 Task: Any year at a glance calendar (landscape) blue modern-simple.
Action: Mouse moved to (140, 177)
Screenshot: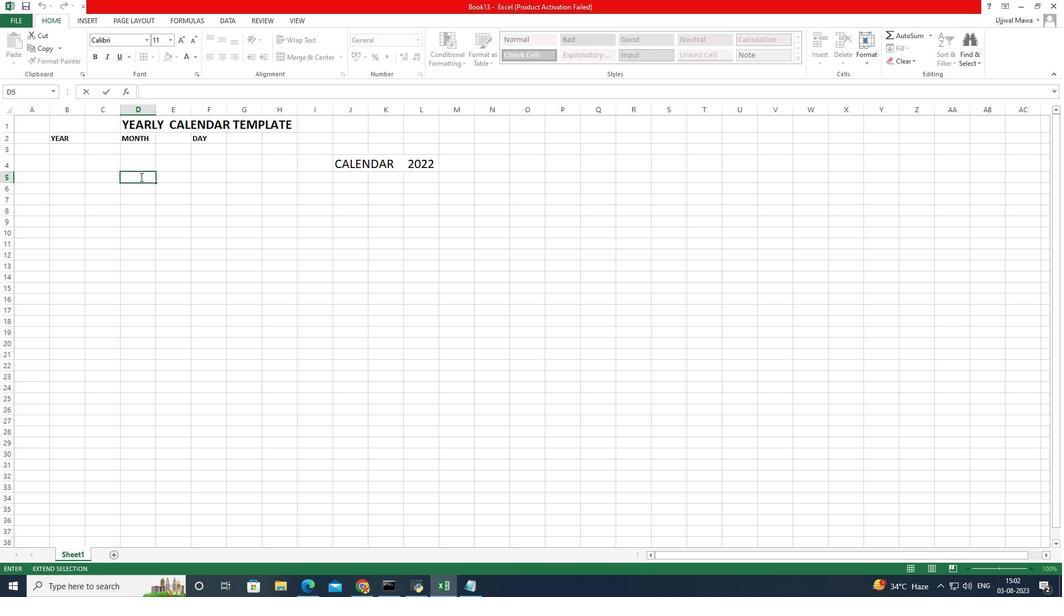 
Action: Key pressed <Key.caps_lock><Key.caps_lock><Key.caps_lock><Key.caps_lock>j<Key.caps_lock>ANUARY
Screenshot: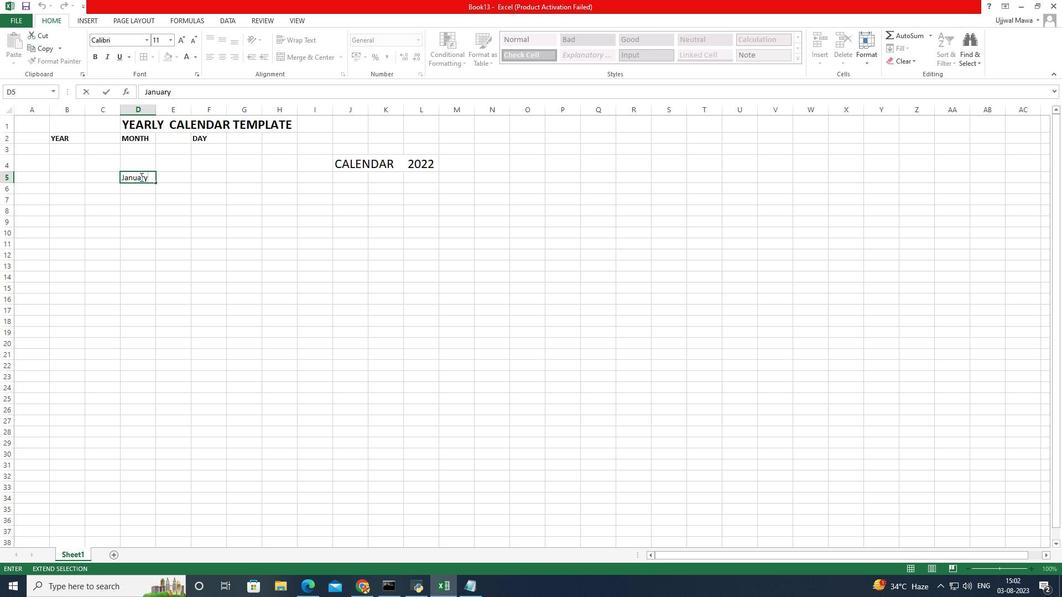 
Action: Mouse moved to (158, 213)
Screenshot: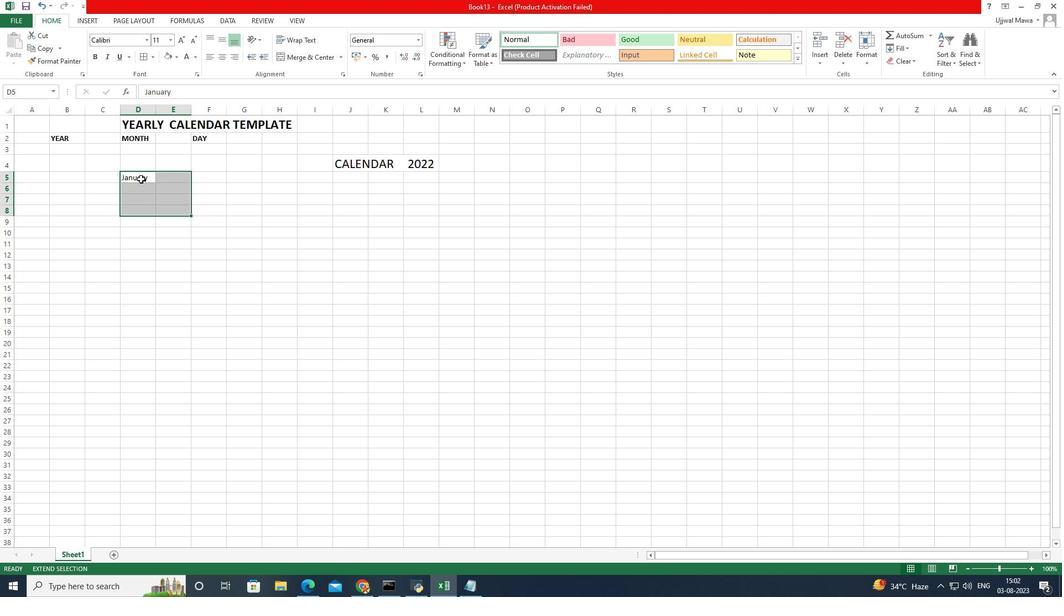 
Action: Mouse pressed left at (158, 213)
Screenshot: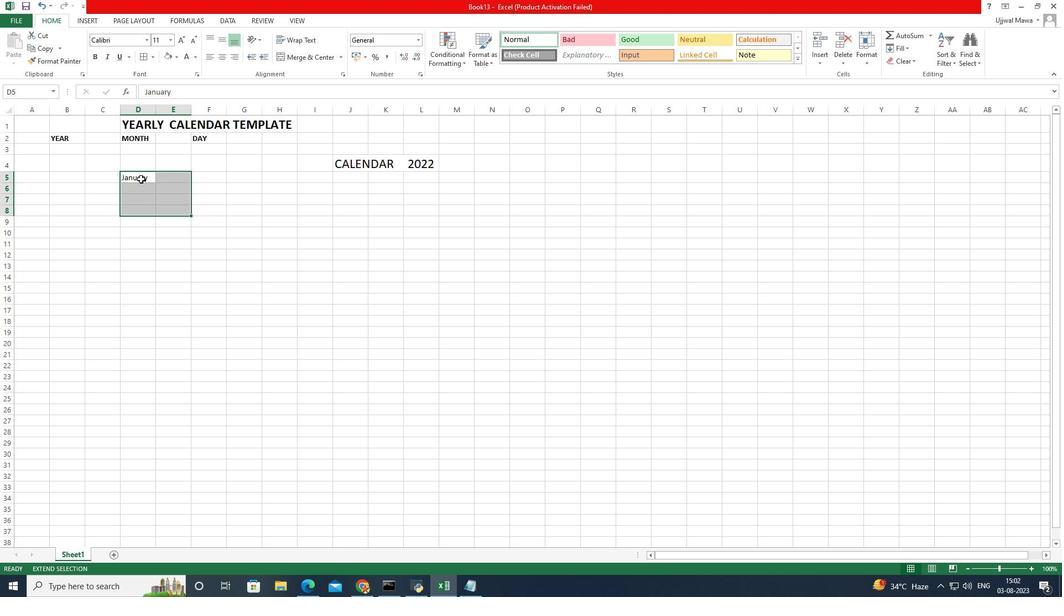 
Action: Mouse moved to (141, 179)
Screenshot: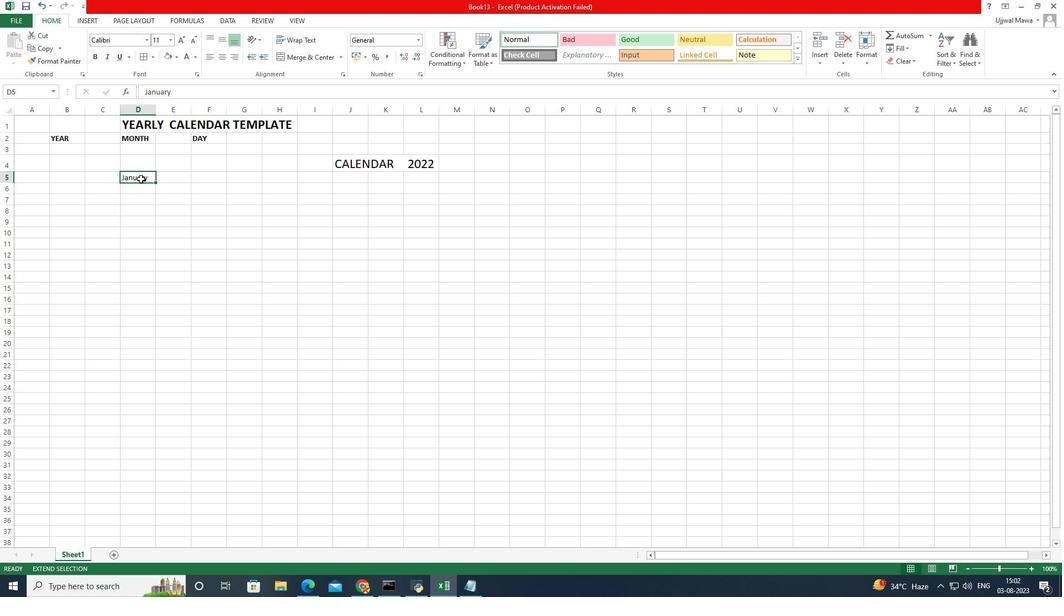 
Action: Mouse pressed left at (141, 179)
Screenshot: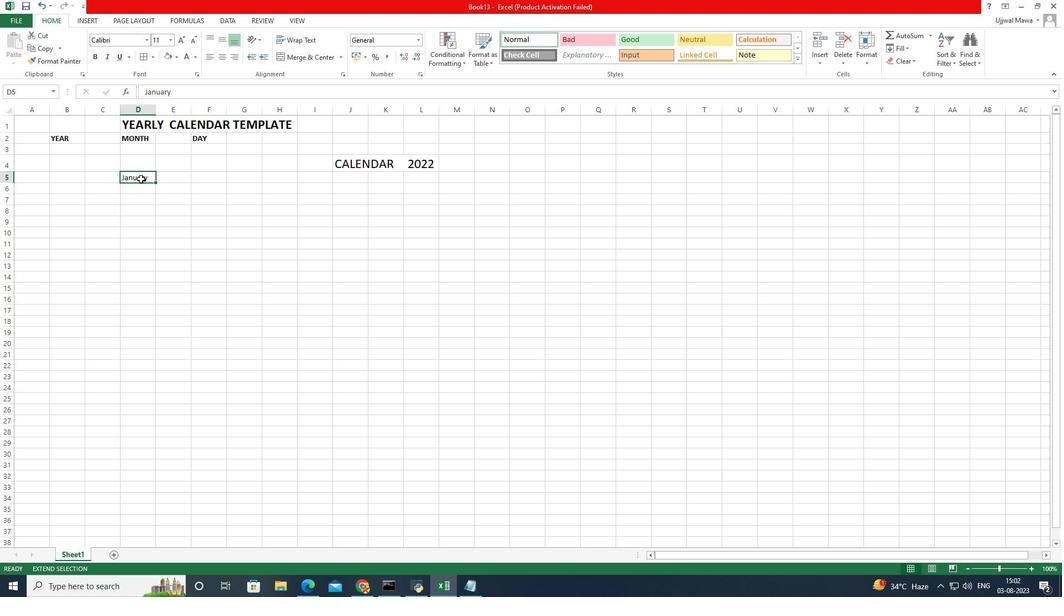 
Action: Key pressed ctrl+X
Screenshot: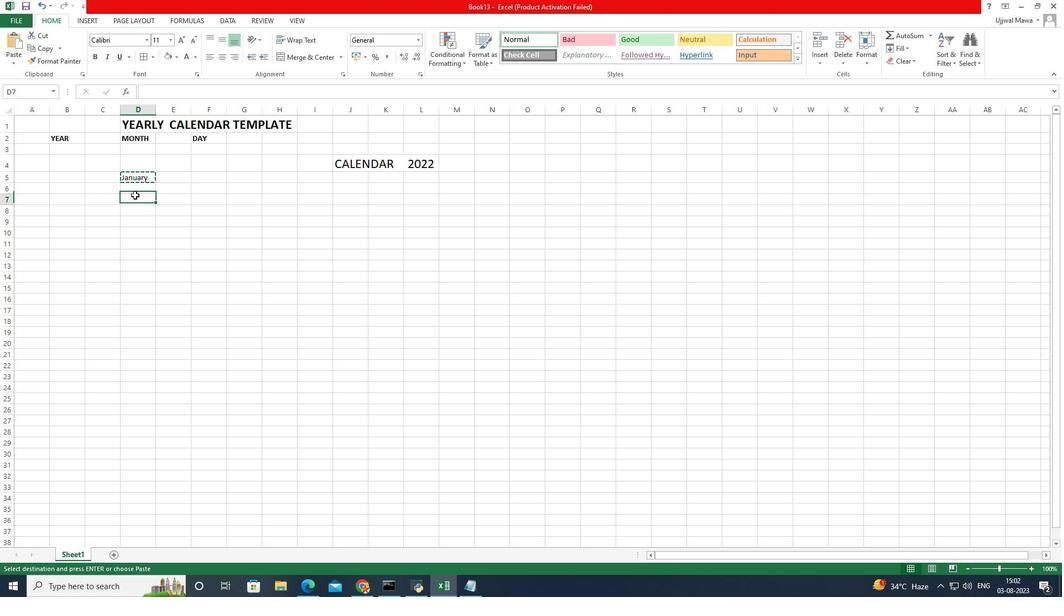 
Action: Mouse moved to (135, 195)
Screenshot: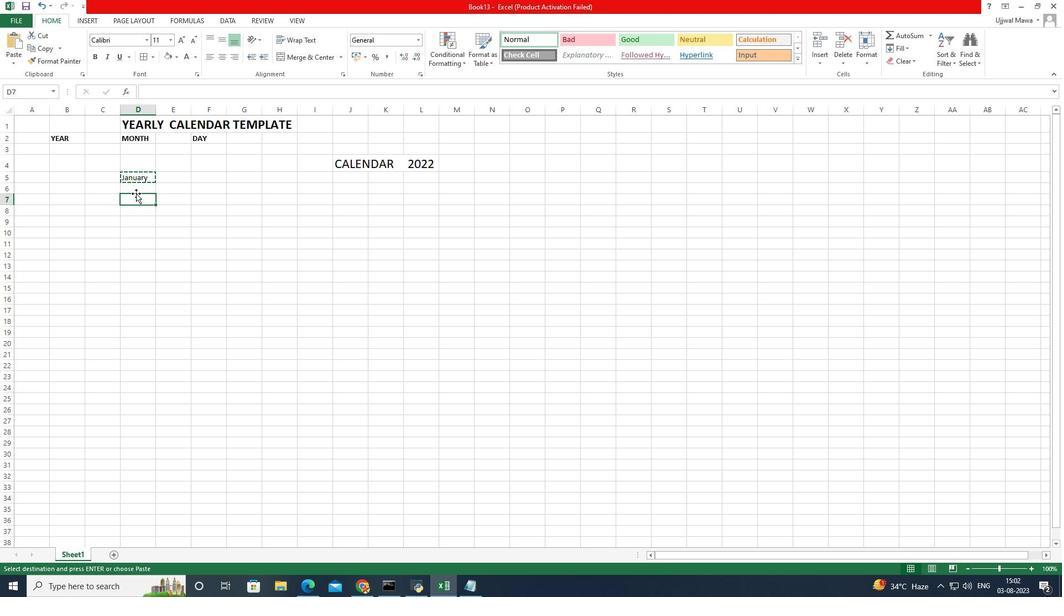 
Action: Mouse pressed left at (135, 195)
Screenshot: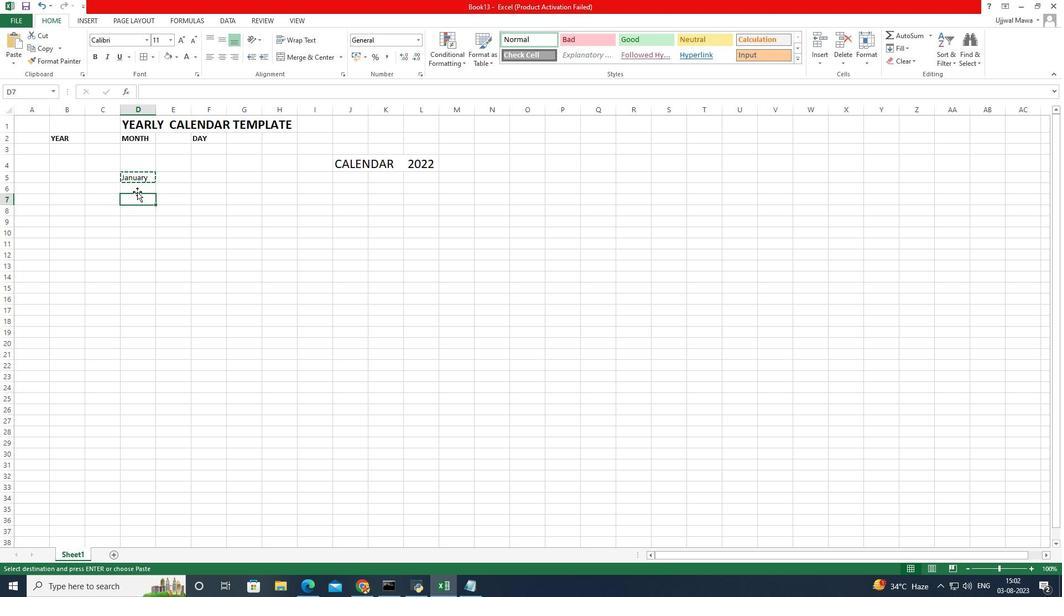 
Action: Mouse moved to (138, 185)
Screenshot: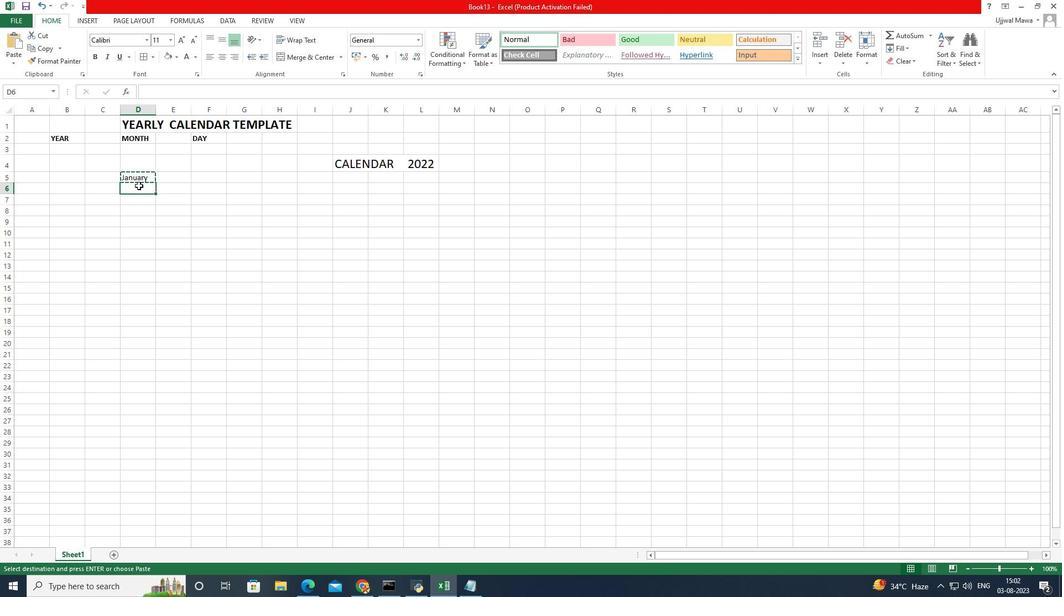 
Action: Mouse pressed left at (138, 185)
Screenshot: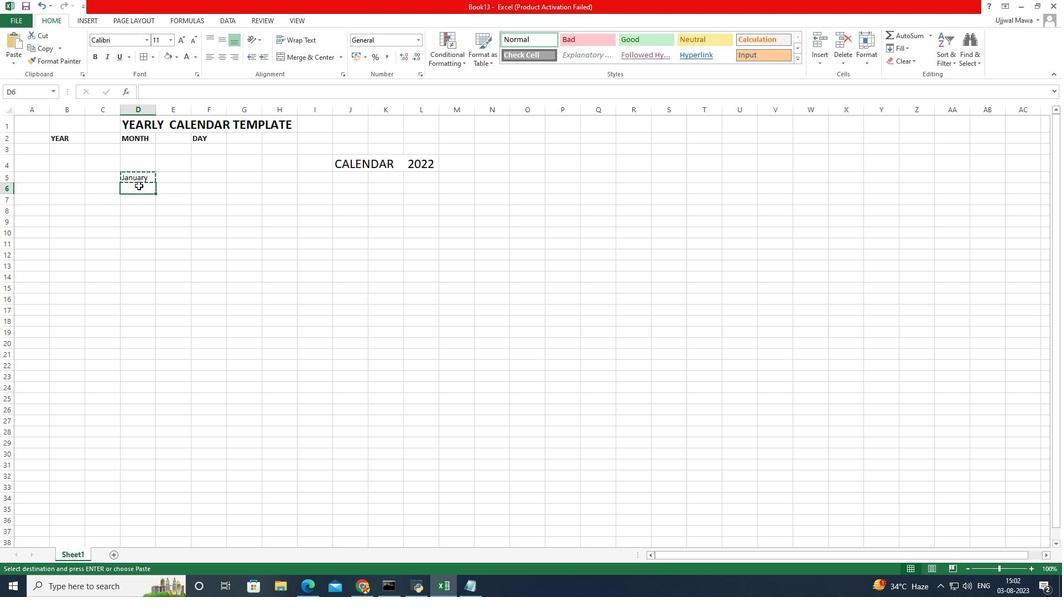 
Action: Key pressed ctrl+V
Screenshot: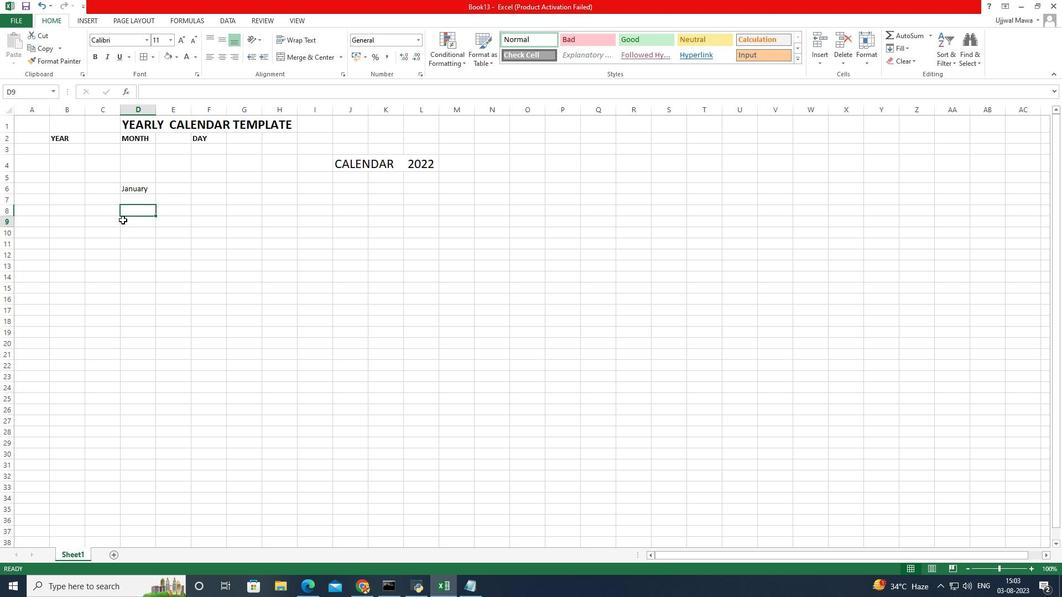 
Action: Mouse moved to (122, 220)
Screenshot: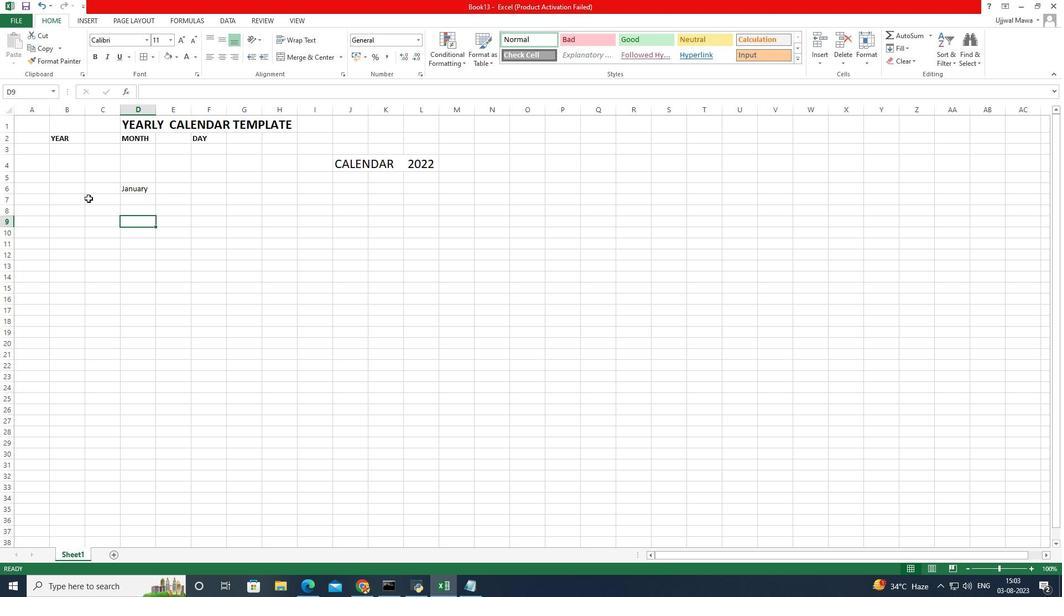 
Action: Mouse pressed left at (122, 220)
Screenshot: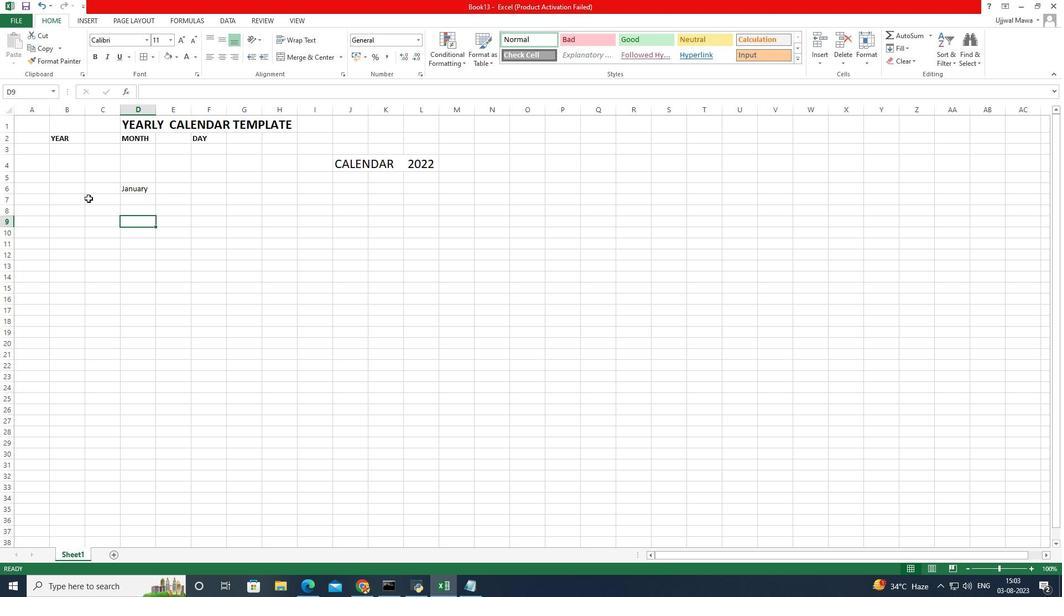 
Action: Mouse moved to (63, 201)
Screenshot: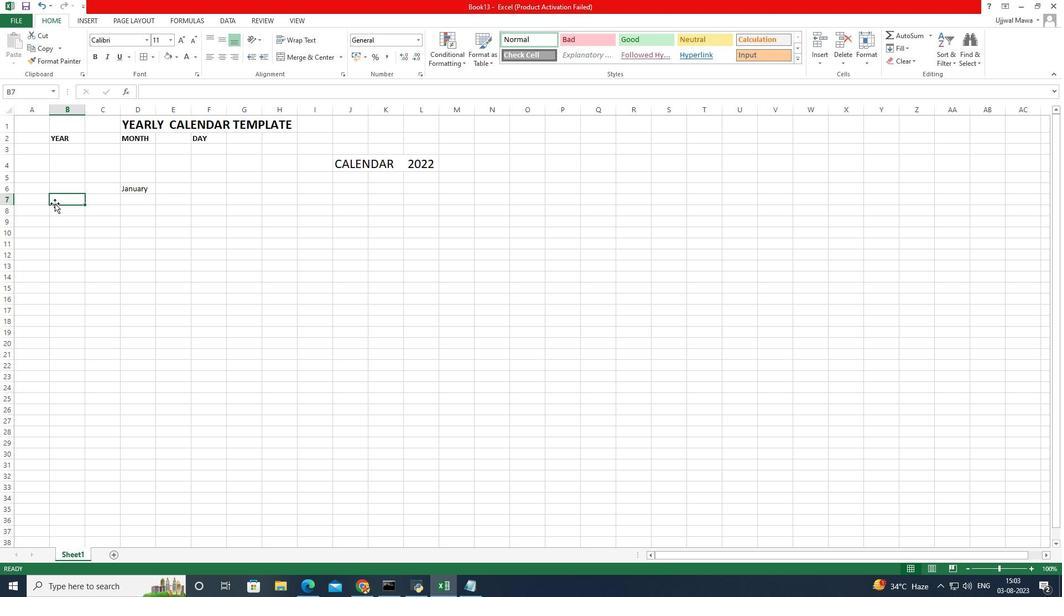 
Action: Mouse pressed left at (63, 201)
Screenshot: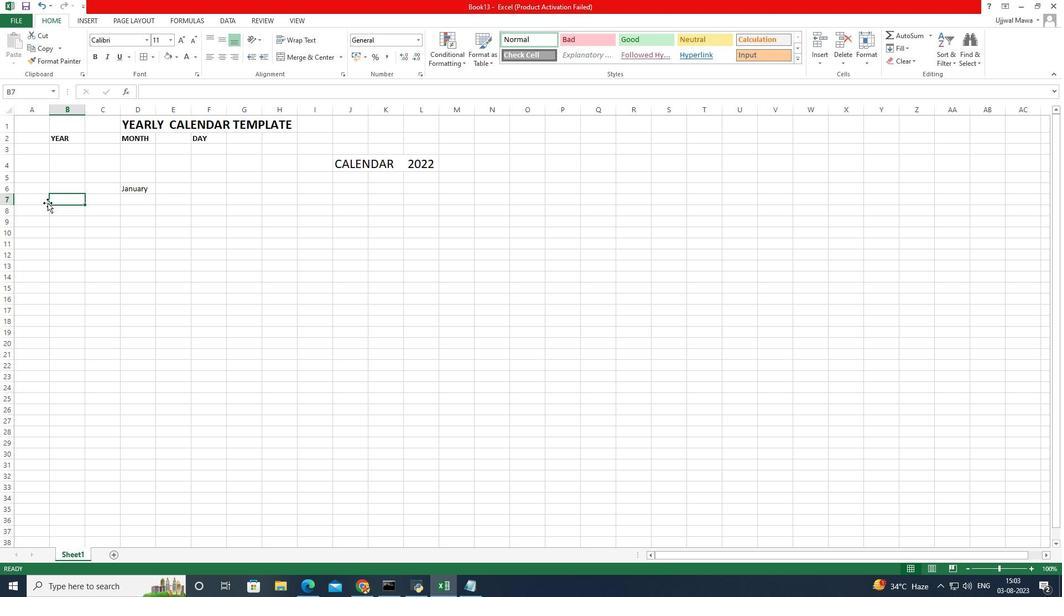 
Action: Mouse moved to (42, 201)
Screenshot: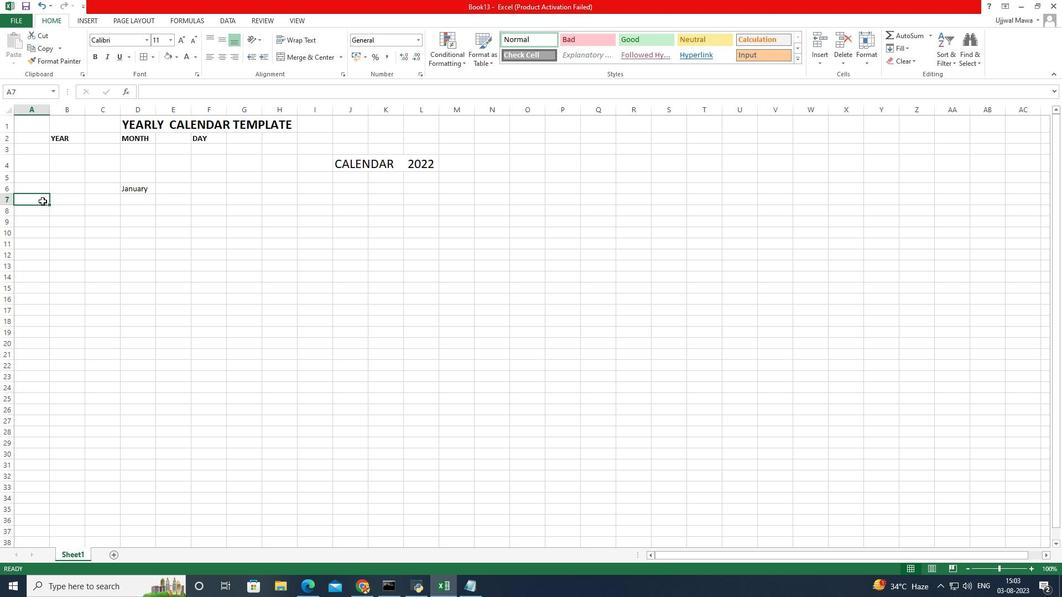 
Action: Mouse pressed left at (42, 201)
Screenshot: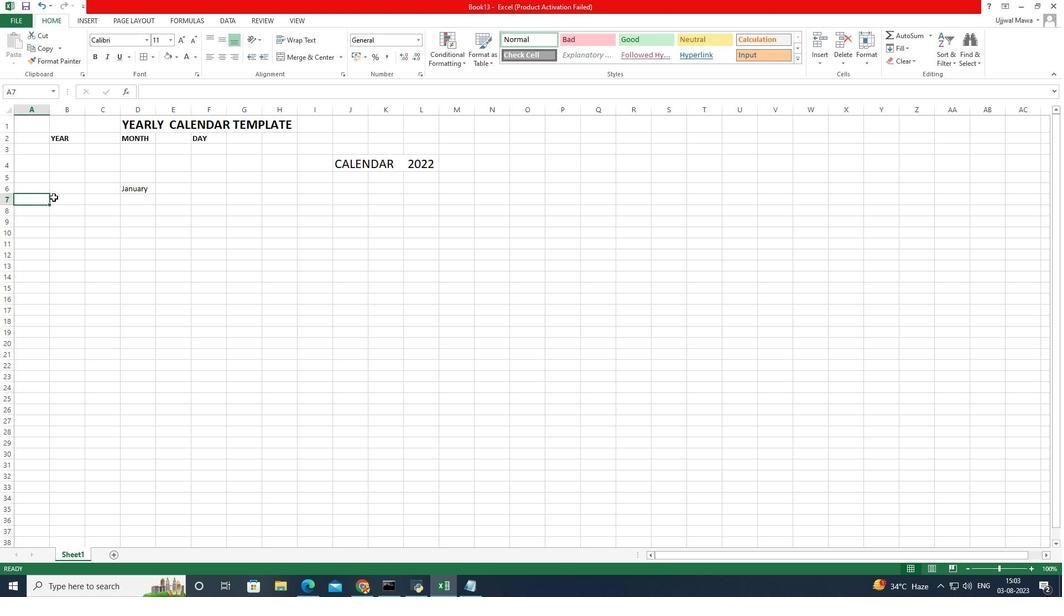 
Action: Mouse moved to (53, 197)
Screenshot: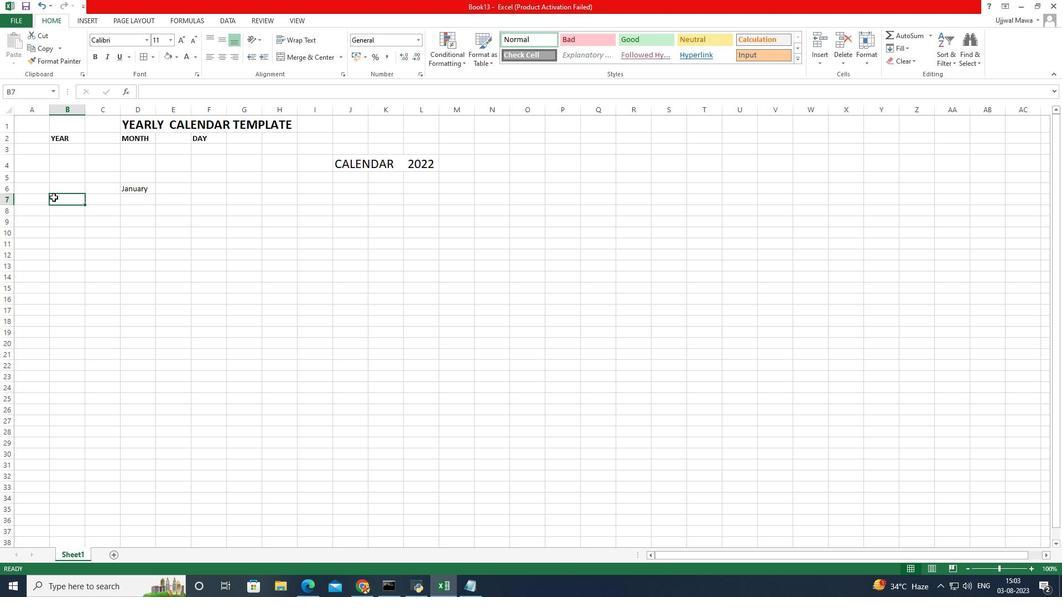 
Action: Mouse pressed left at (53, 197)
Screenshot: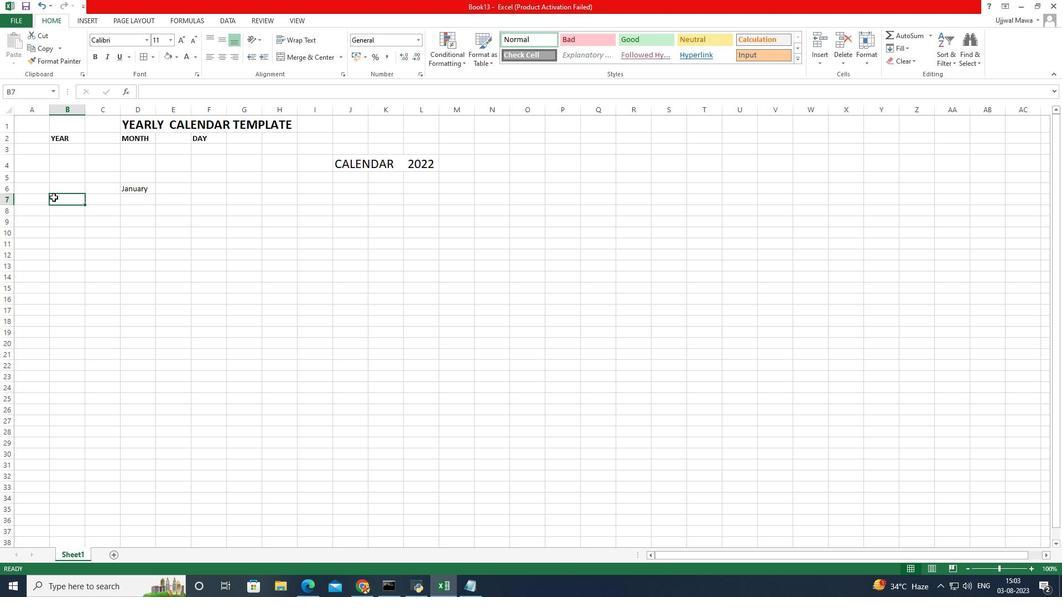 
Action: Key pressed S
Screenshot: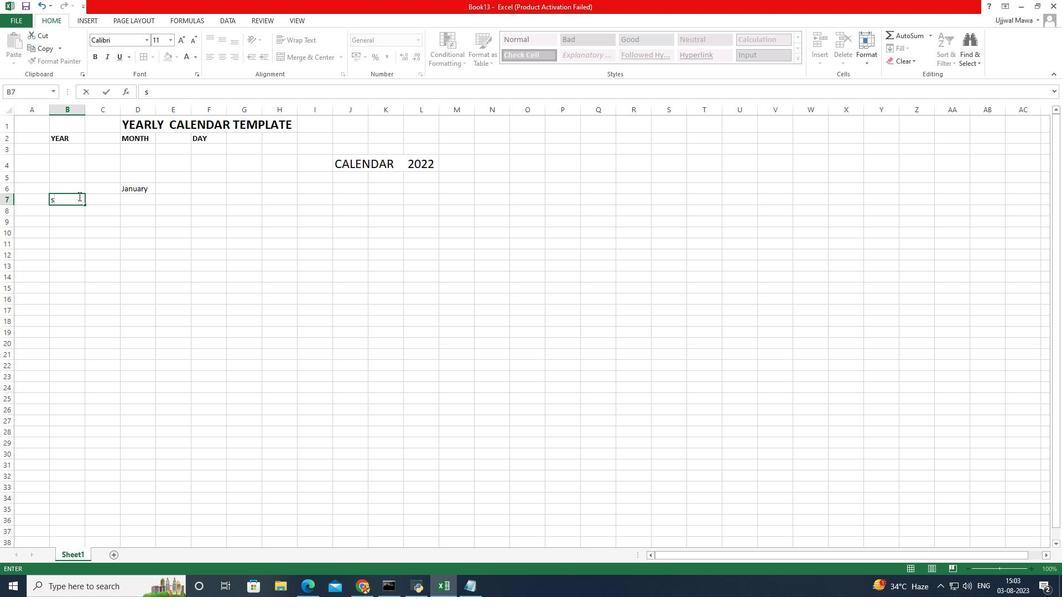
Action: Mouse moved to (69, 202)
Screenshot: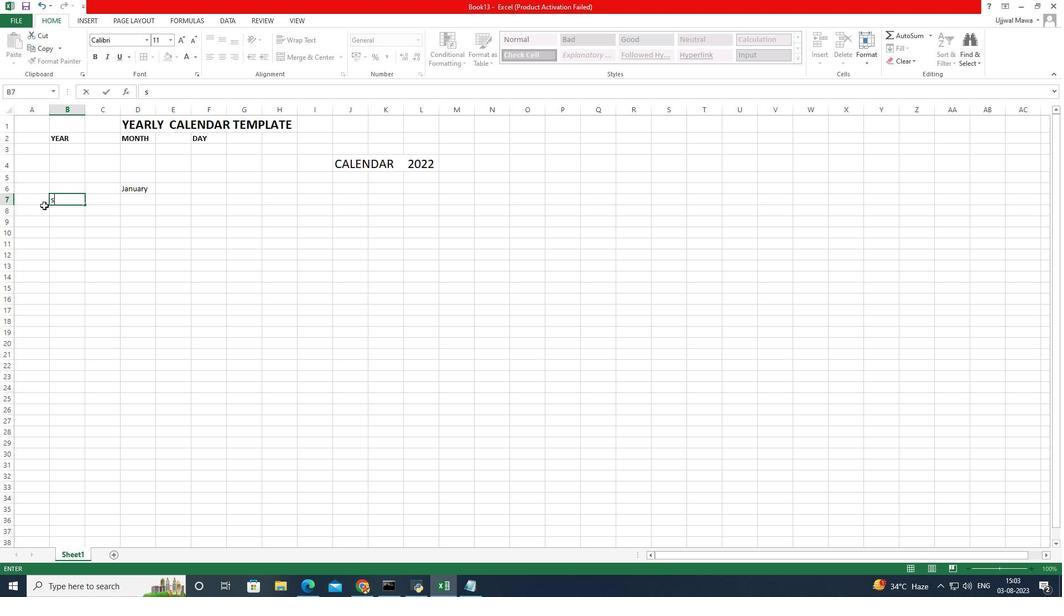 
Action: Mouse pressed left at (69, 202)
Screenshot: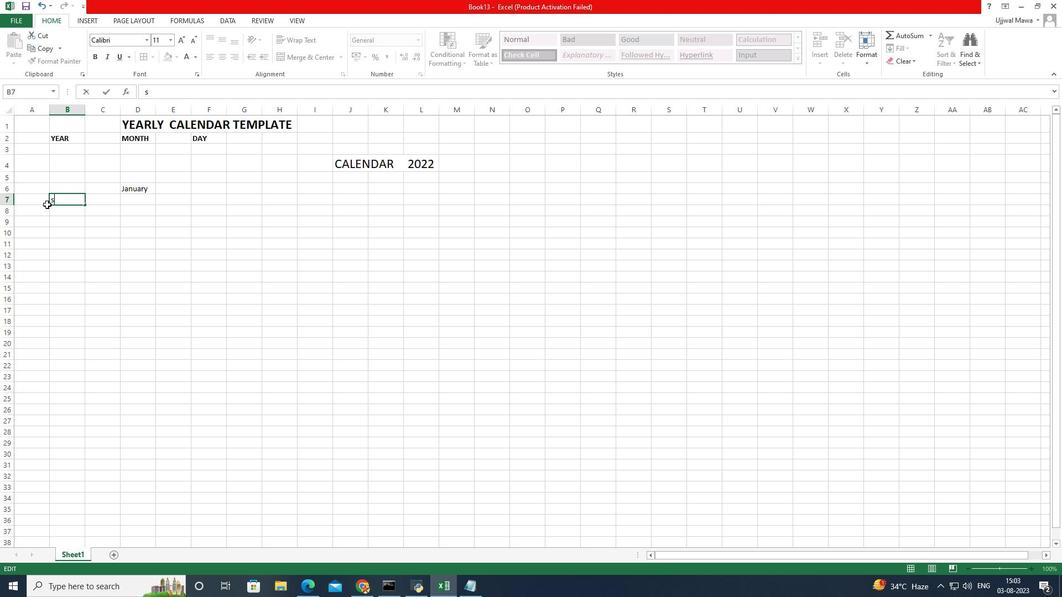 
Action: Mouse moved to (57, 201)
Screenshot: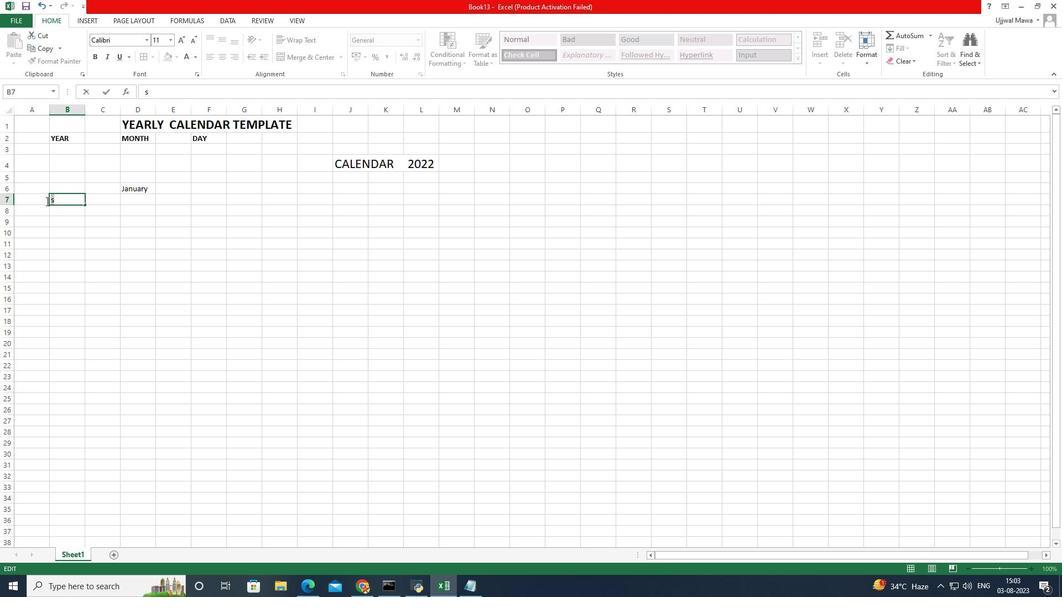 
Action: Mouse pressed left at (57, 201)
Screenshot: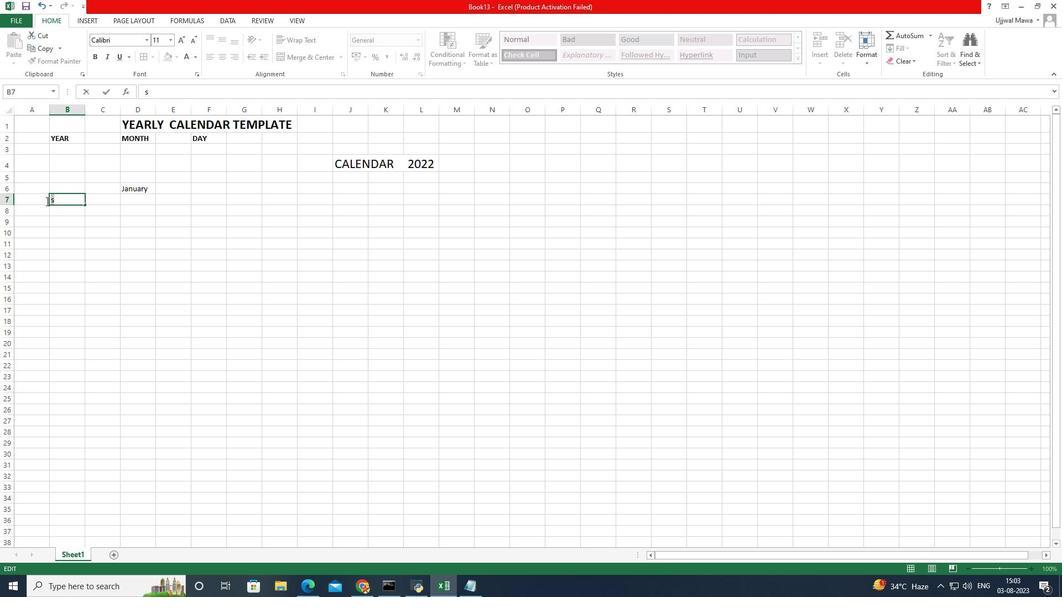 
Action: Mouse moved to (49, 201)
Screenshot: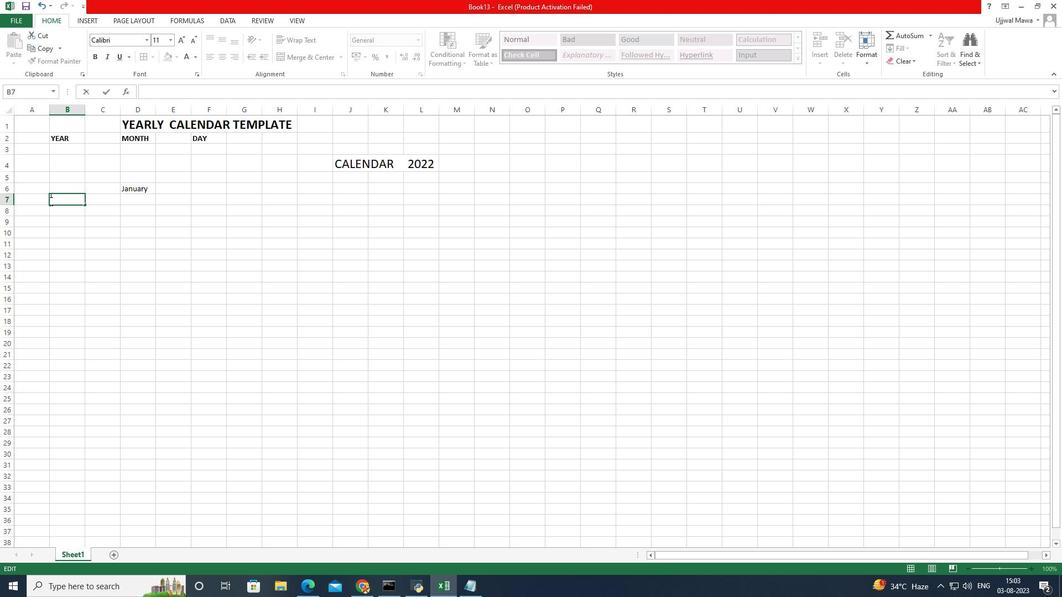 
Action: Key pressed <Key.backspace><Key.caps_lock>s
Screenshot: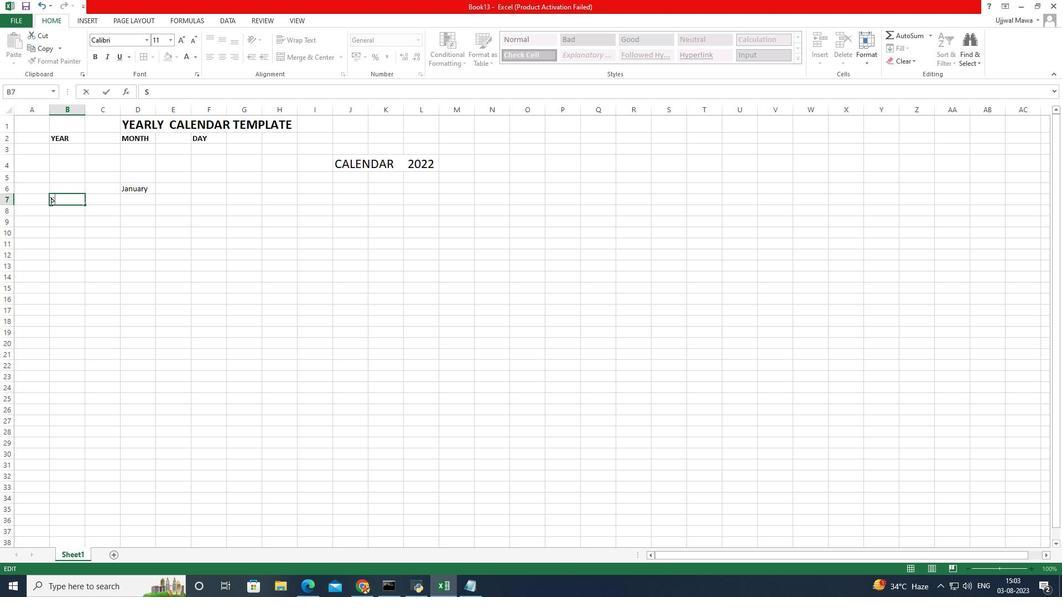 
Action: Mouse moved to (100, 200)
Screenshot: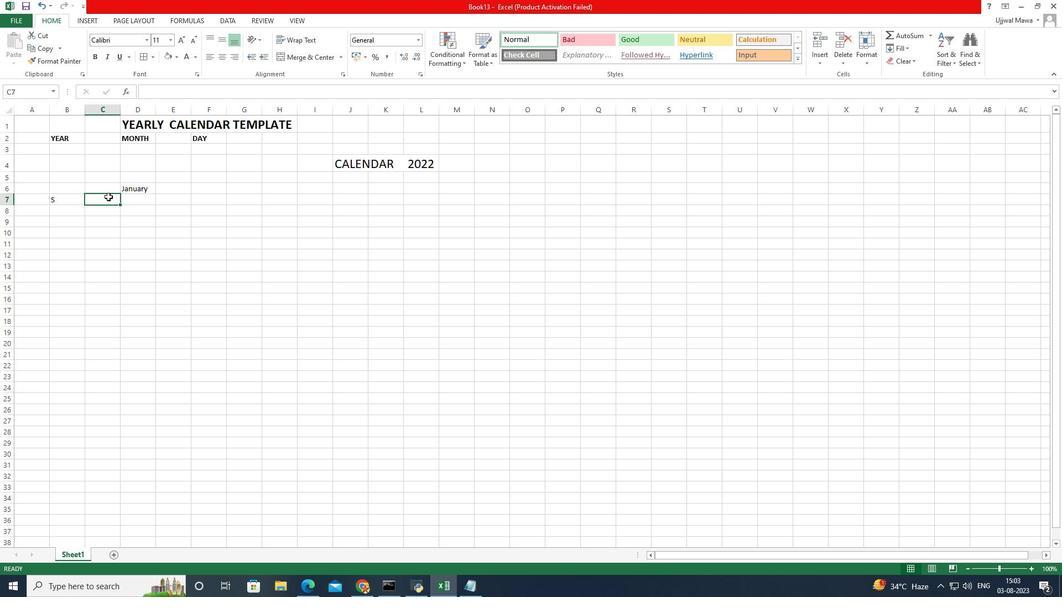 
Action: Mouse pressed left at (100, 200)
Screenshot: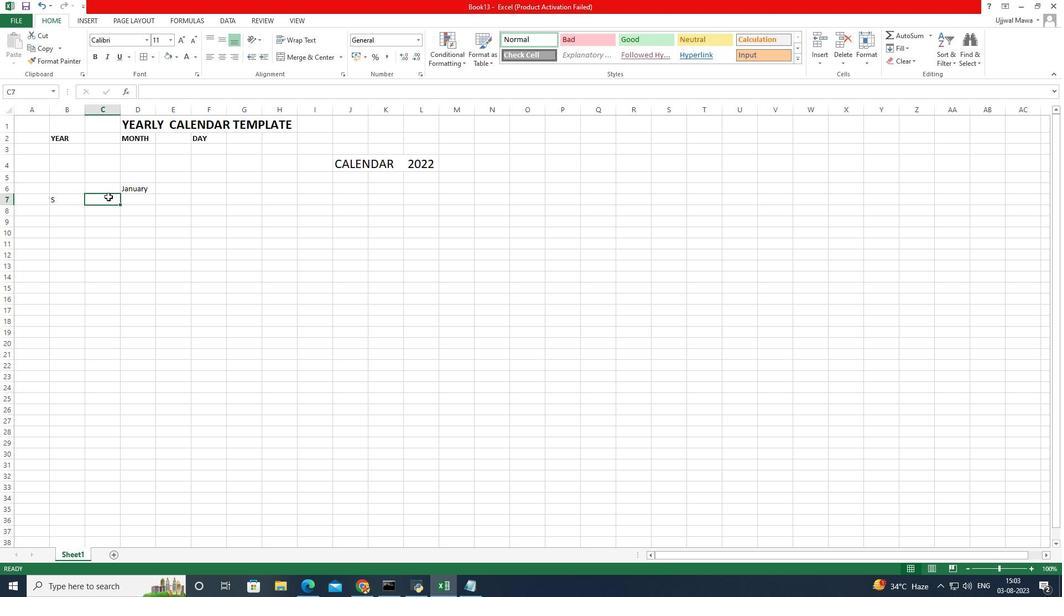 
Action: Mouse moved to (108, 197)
Screenshot: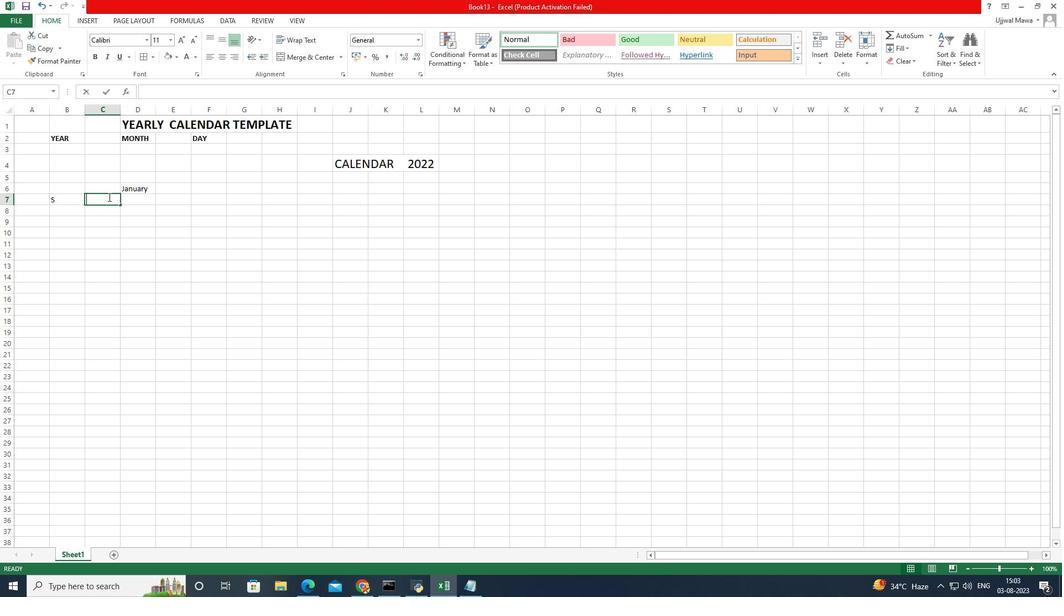 
Action: Key pressed m
Screenshot: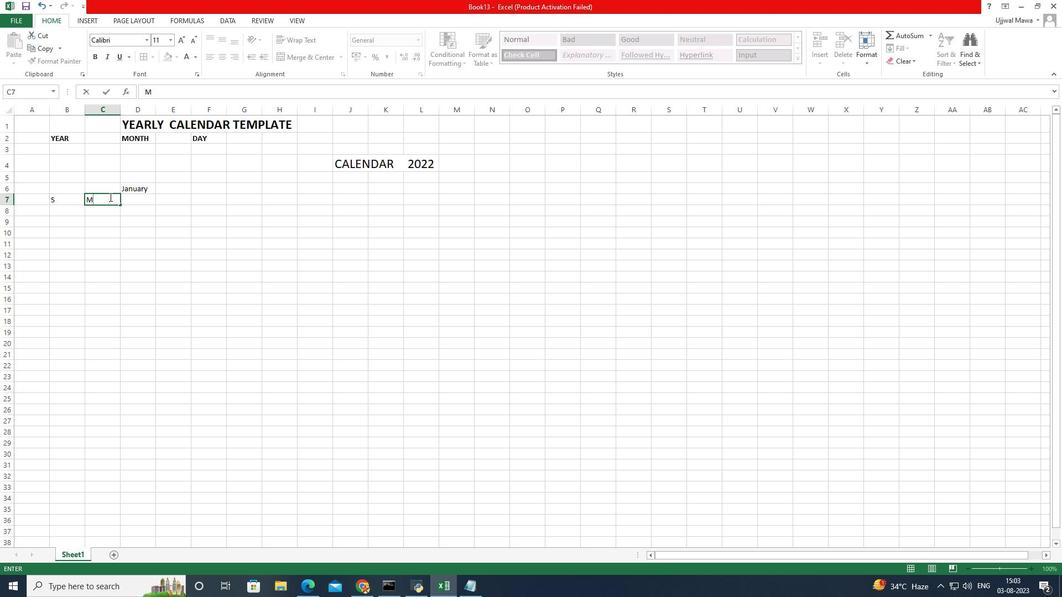 
Action: Mouse moved to (139, 197)
Screenshot: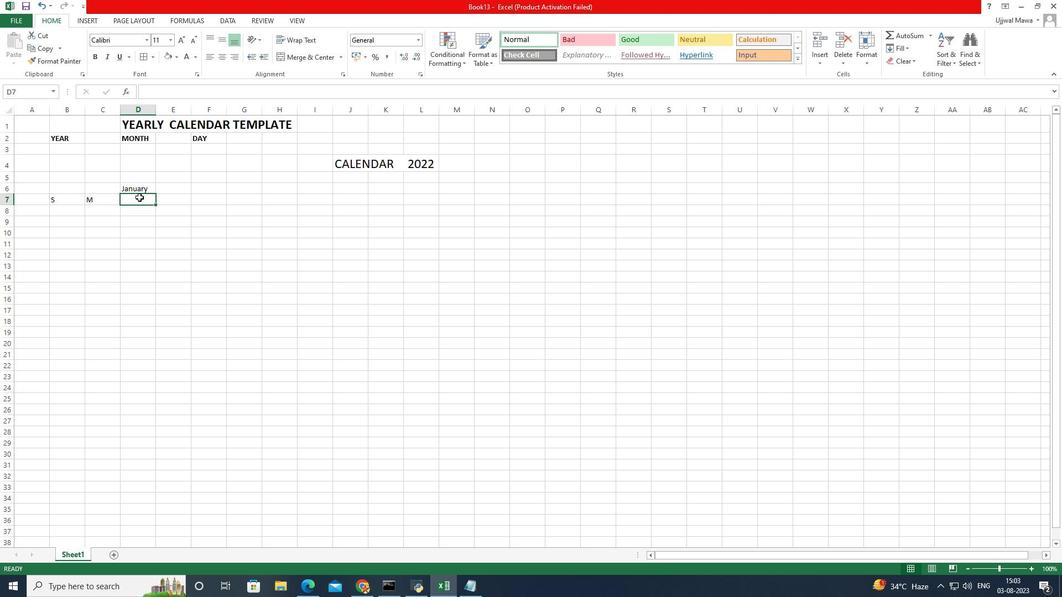 
Action: Mouse pressed left at (139, 197)
Screenshot: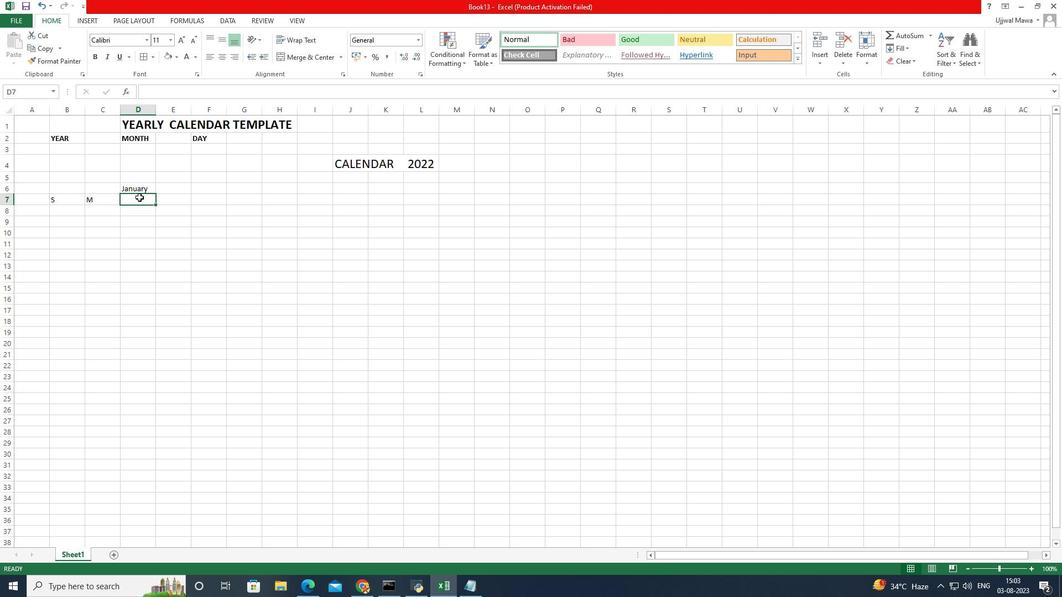 
Action: Mouse moved to (150, 197)
Screenshot: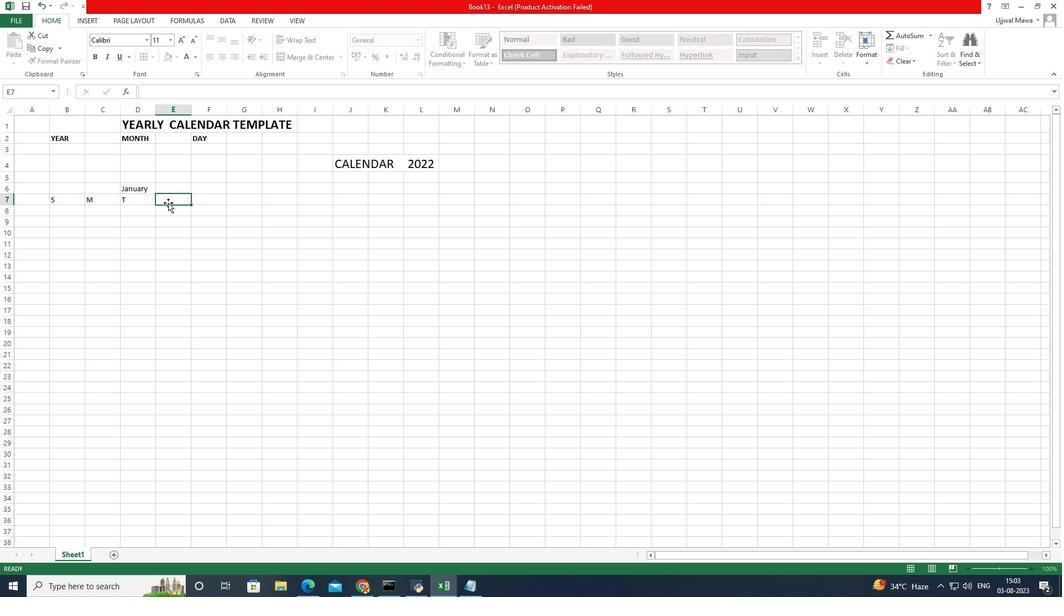 
Action: Key pressed t
Screenshot: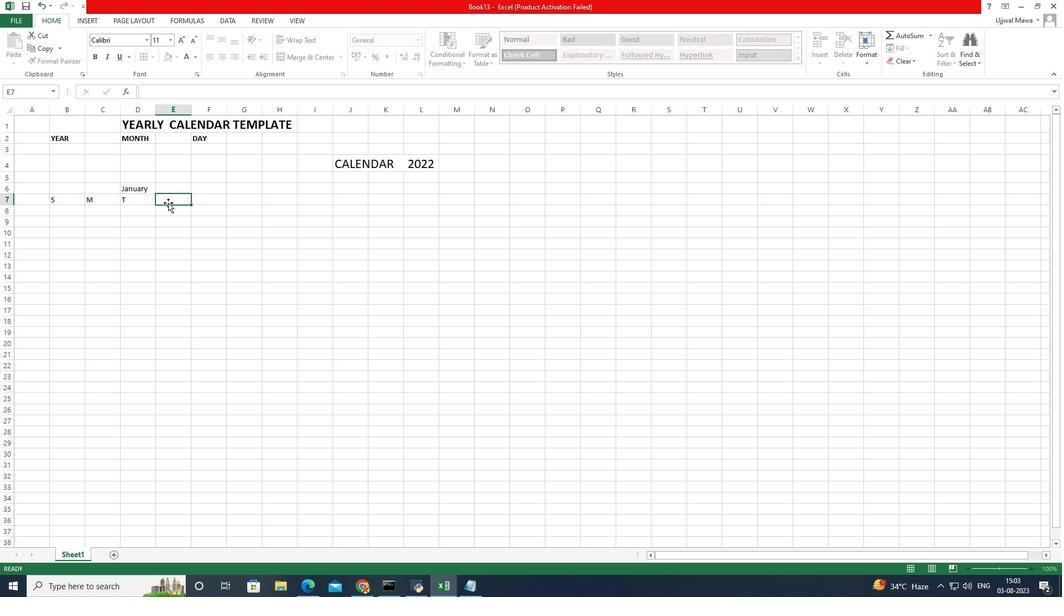 
Action: Mouse moved to (168, 203)
Screenshot: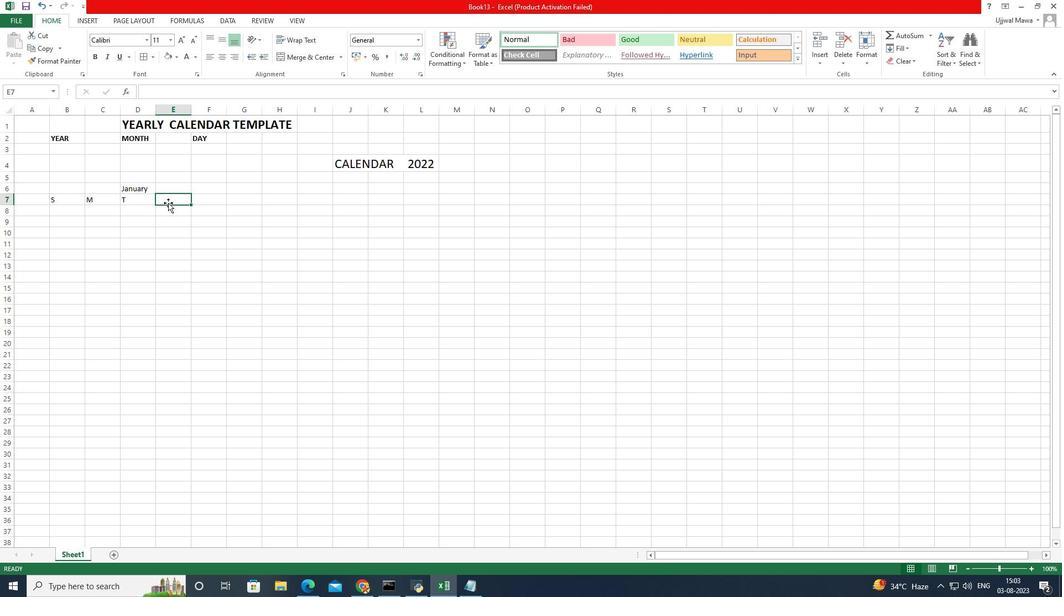
Action: Mouse pressed left at (168, 203)
Screenshot: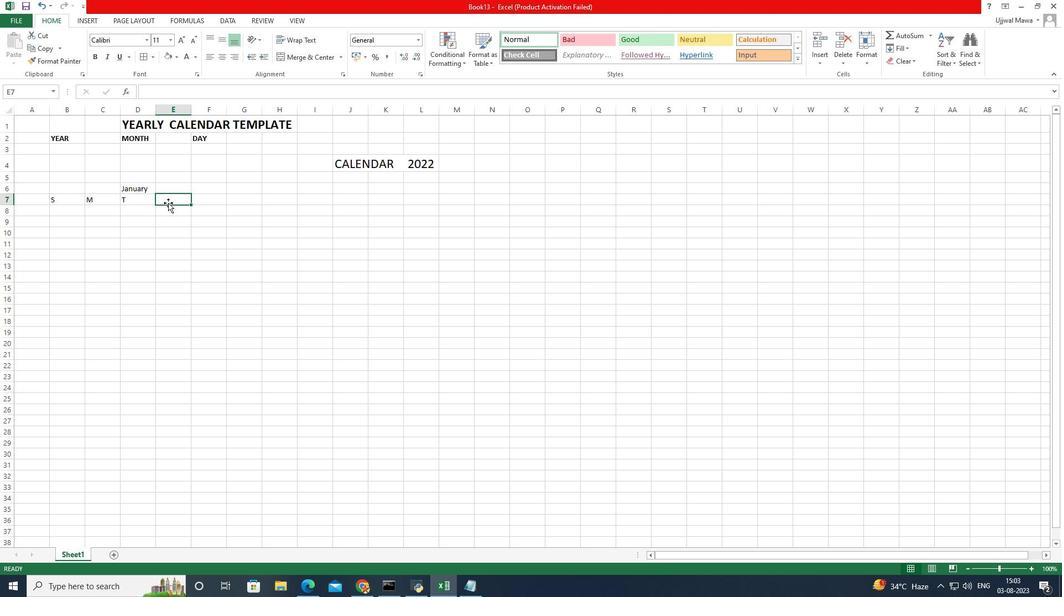 
Action: Key pressed w
Screenshot: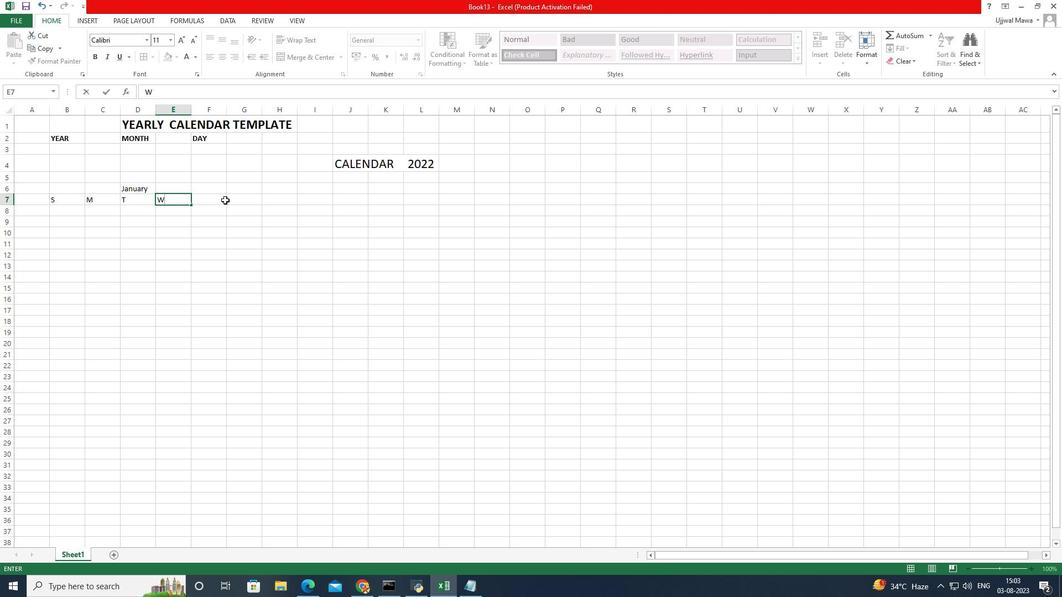
Action: Mouse moved to (225, 200)
Screenshot: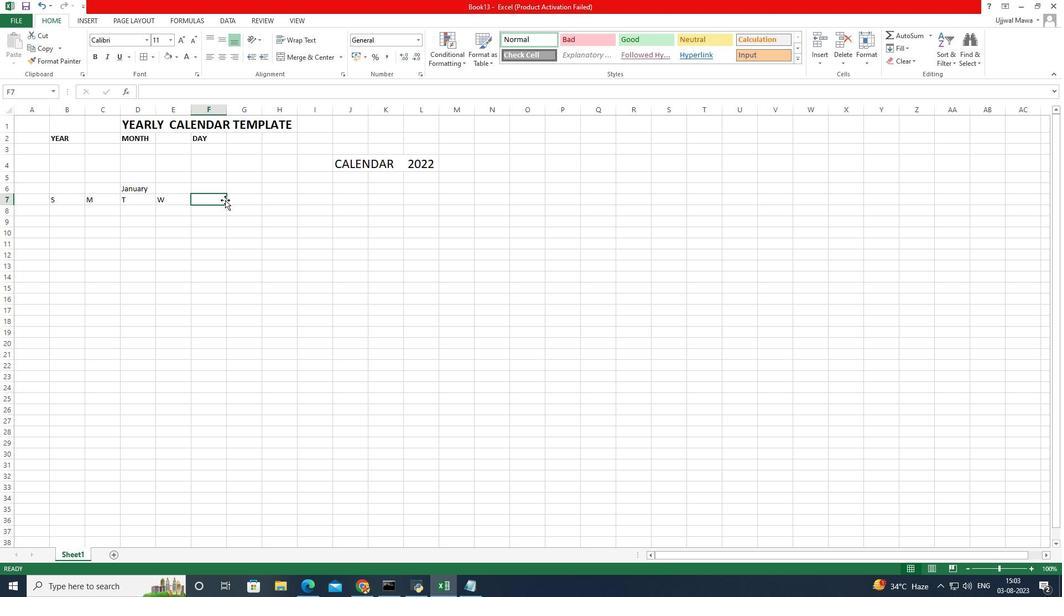 
Action: Mouse pressed left at (225, 200)
Screenshot: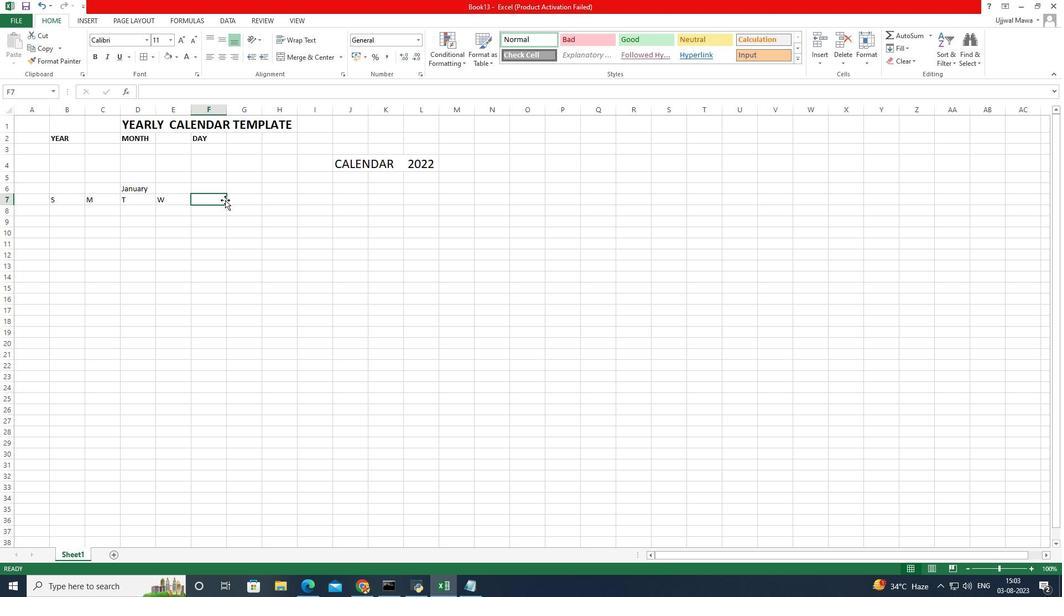 
Action: Key pressed th
Screenshot: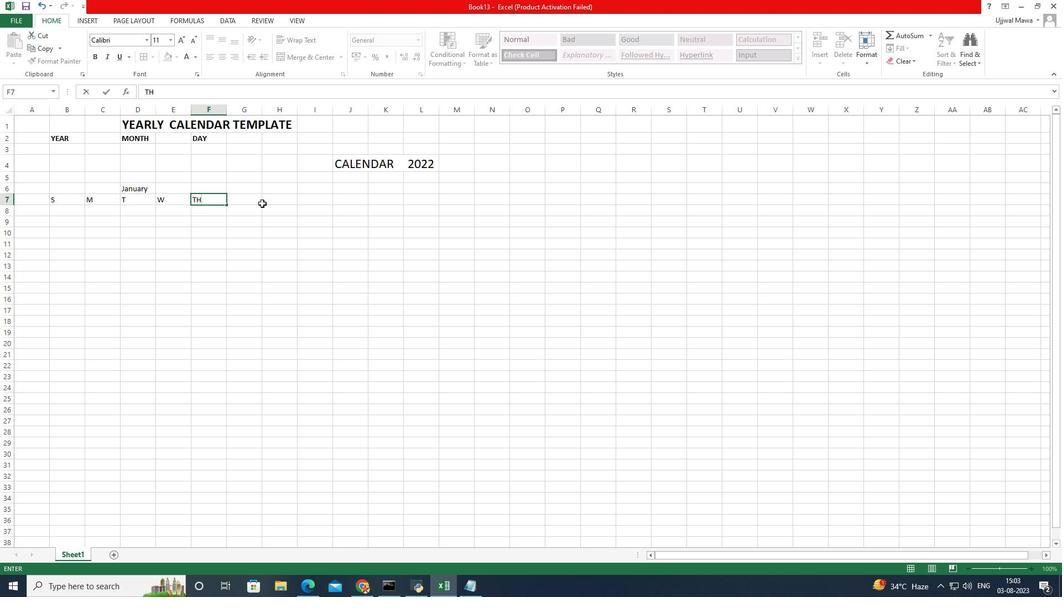 
Action: Mouse moved to (246, 199)
Screenshot: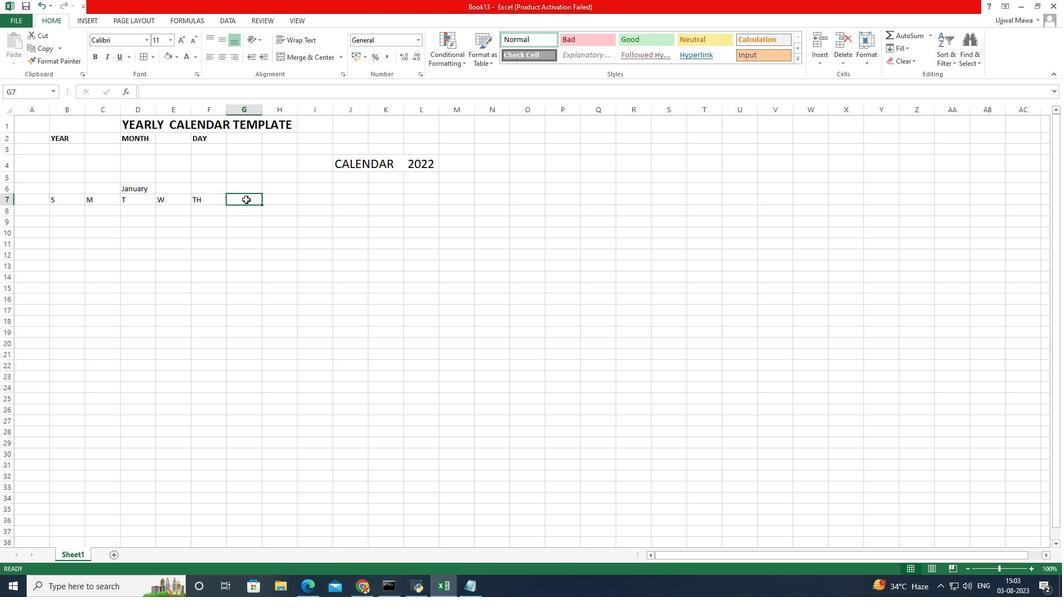 
Action: Mouse pressed left at (246, 199)
Screenshot: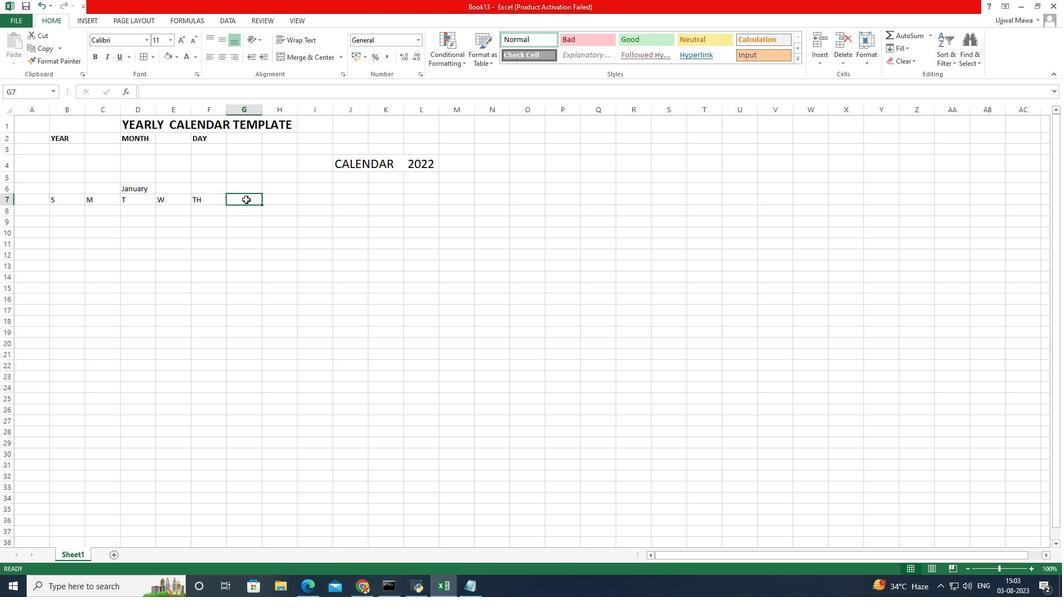 
Action: Key pressed f
Screenshot: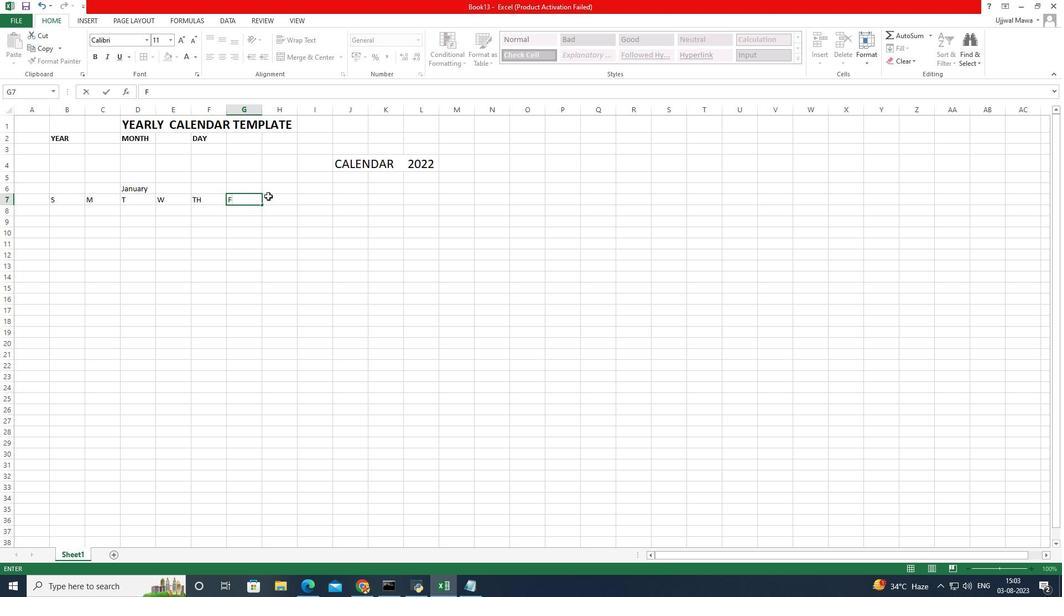 
Action: Mouse moved to (268, 196)
Screenshot: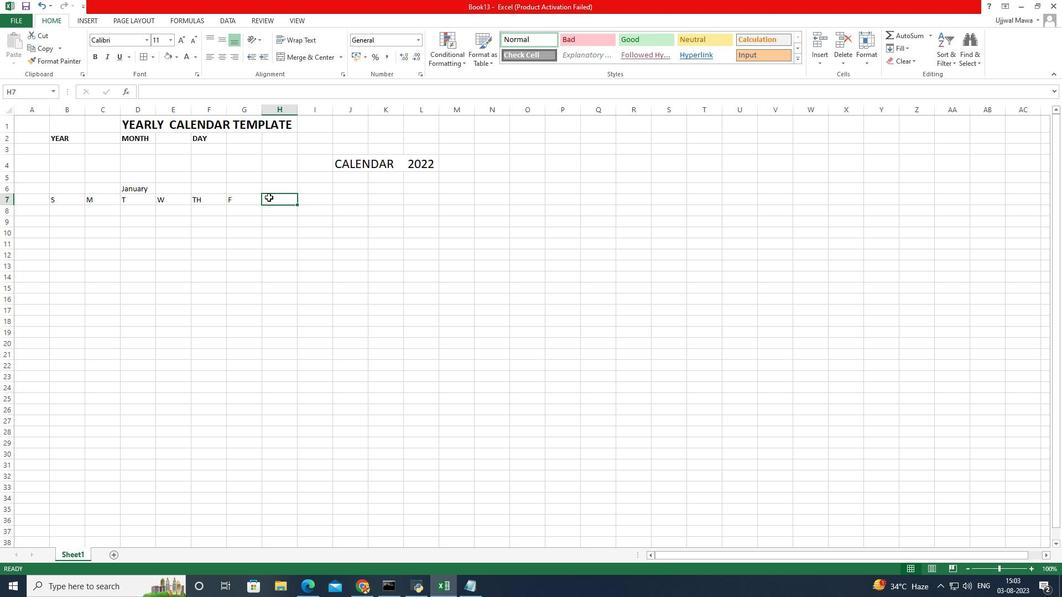 
Action: Mouse pressed left at (268, 196)
Screenshot: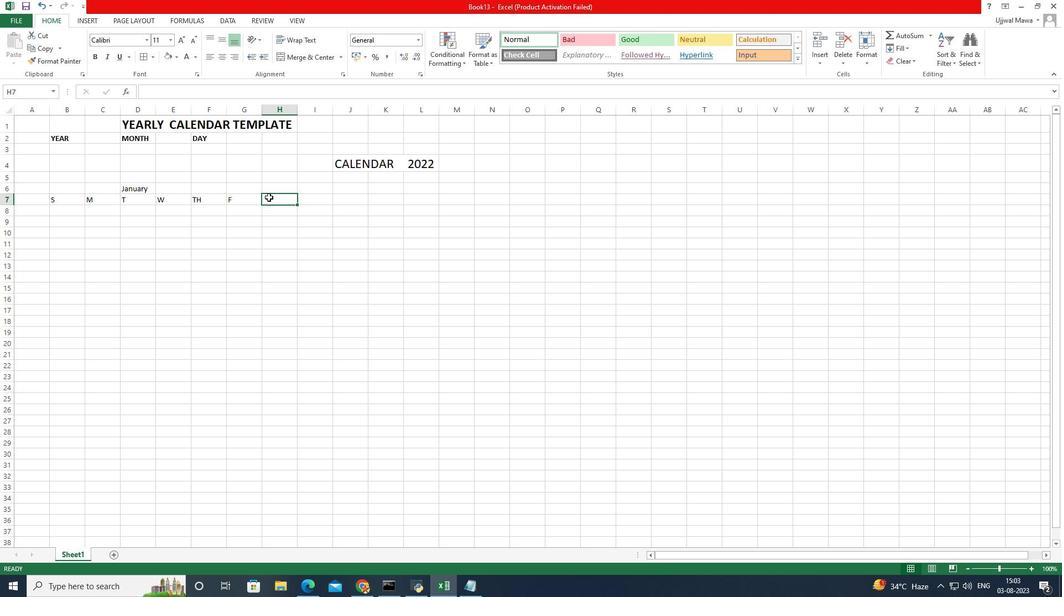 
Action: Mouse moved to (269, 197)
Screenshot: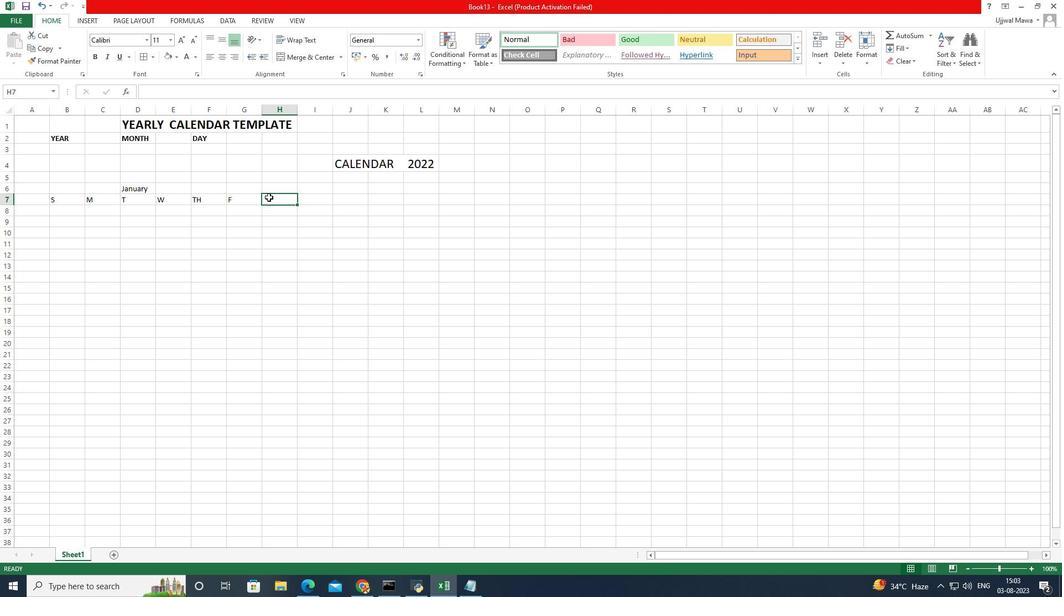
Action: Key pressed st
Screenshot: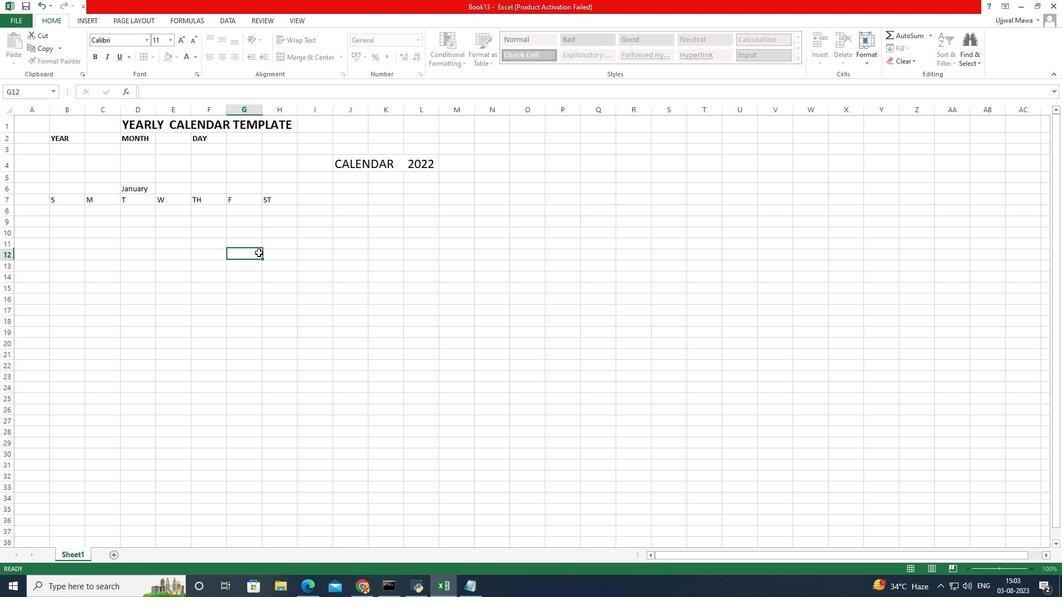 
Action: Mouse moved to (259, 252)
Screenshot: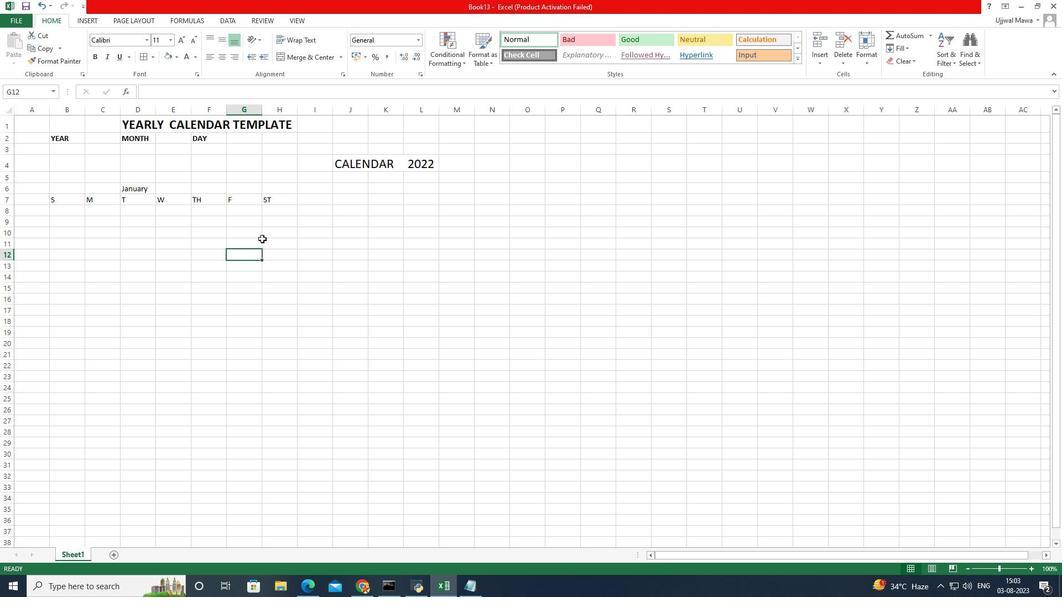 
Action: Mouse pressed left at (259, 252)
Screenshot: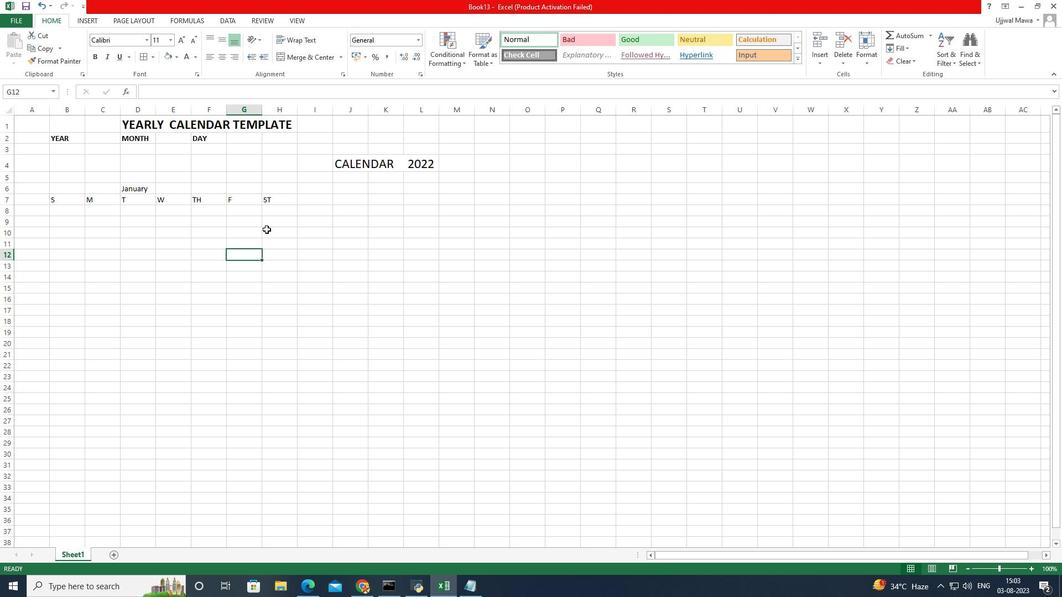 
Action: Mouse moved to (281, 204)
Screenshot: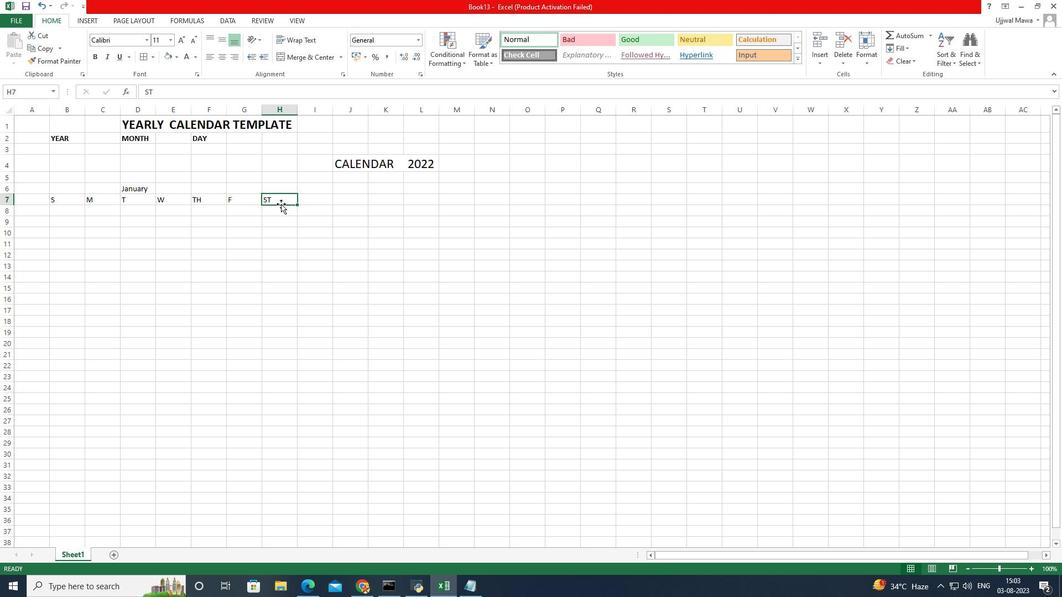 
Action: Mouse pressed left at (281, 204)
Screenshot: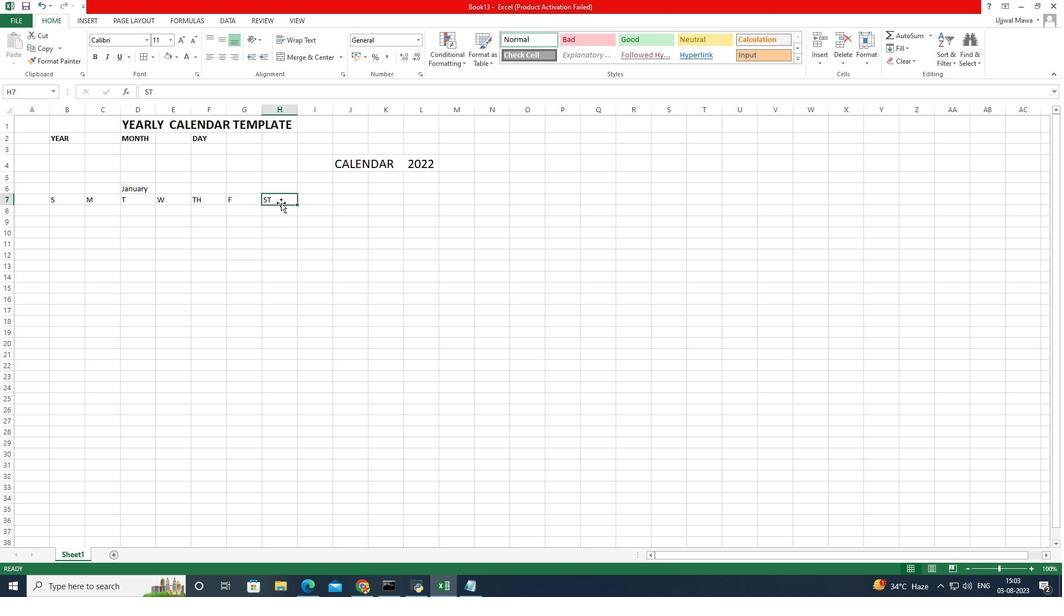 
Action: Mouse moved to (278, 200)
Screenshot: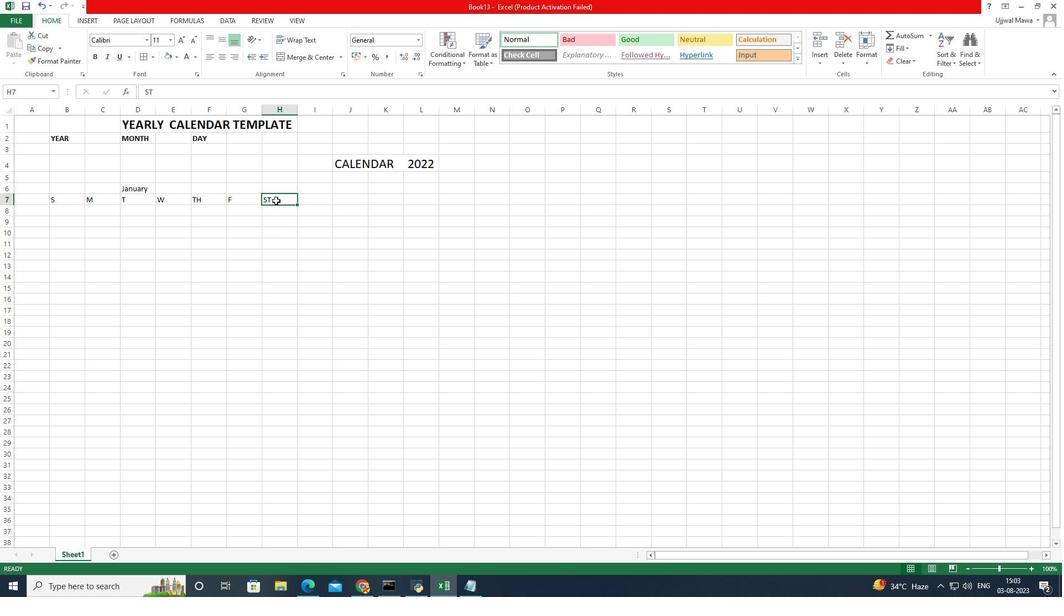 
Action: Mouse pressed left at (278, 200)
Screenshot: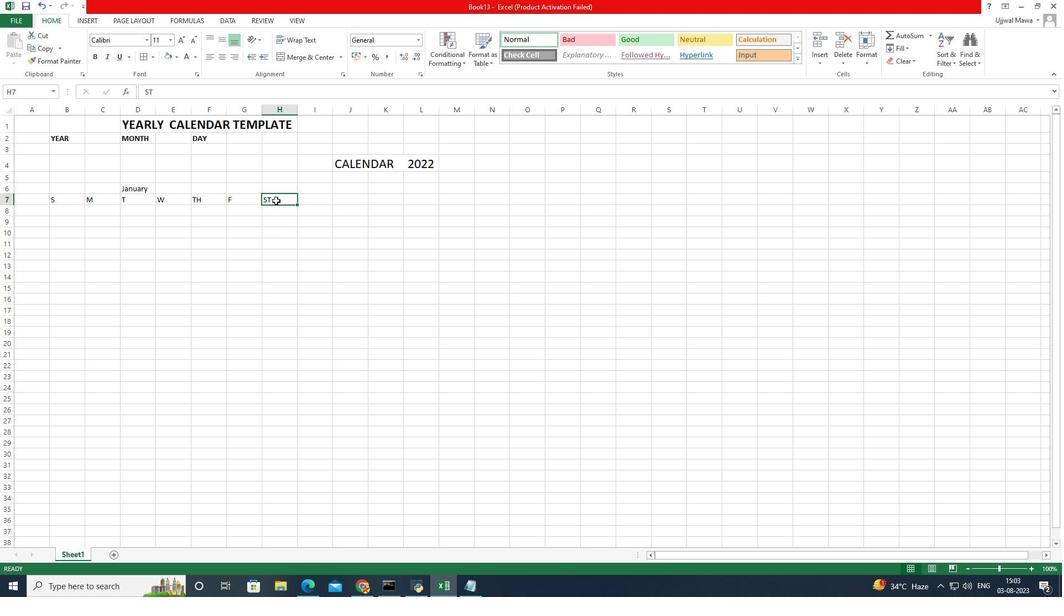 
Action: Mouse moved to (276, 200)
Screenshot: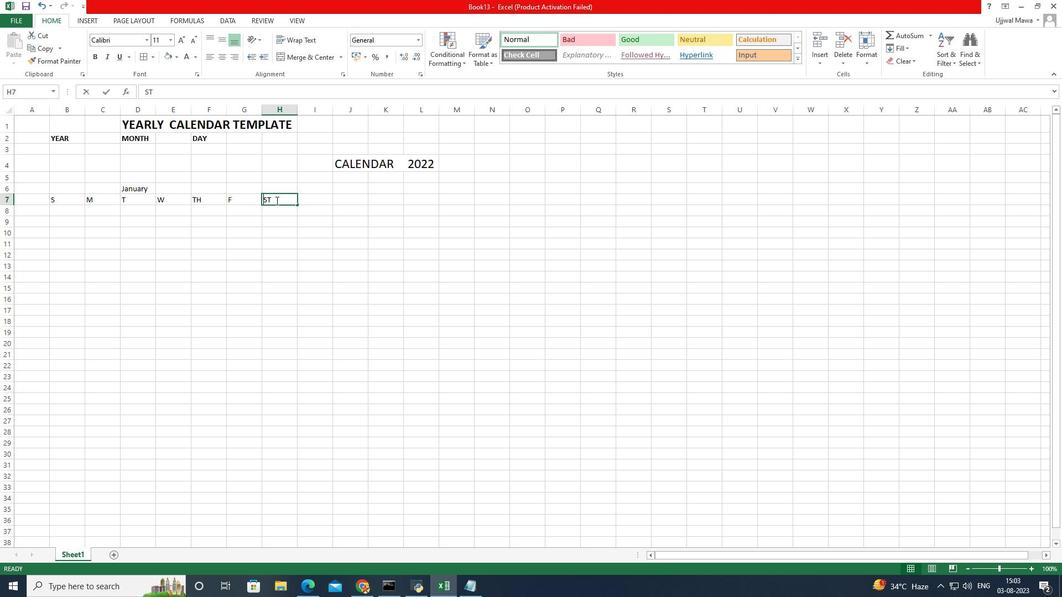 
Action: Mouse pressed left at (276, 200)
Screenshot: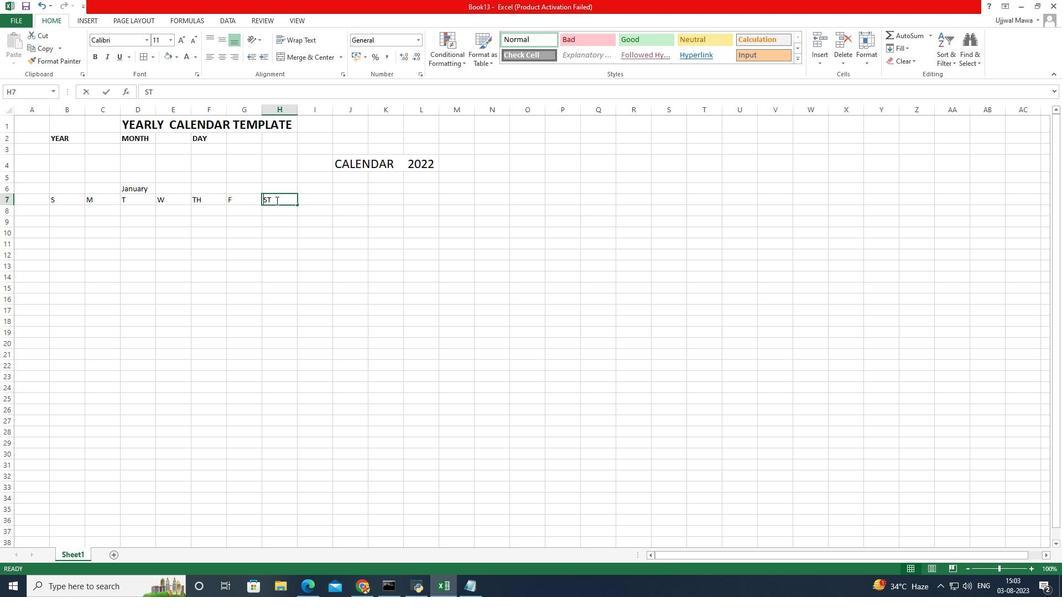 
Action: Mouse pressed left at (276, 200)
Screenshot: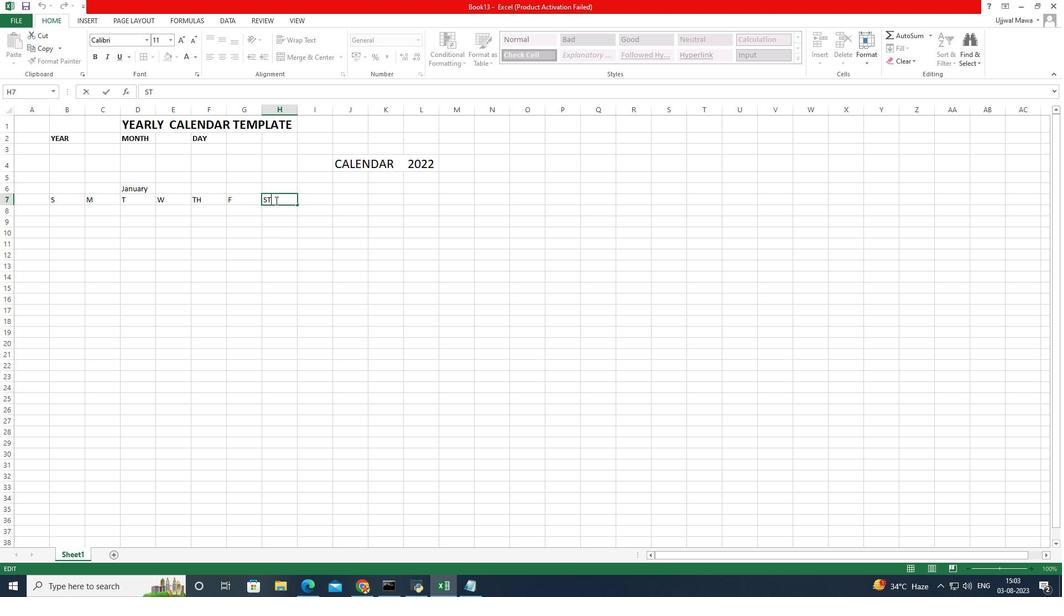 
Action: Mouse pressed left at (276, 200)
Screenshot: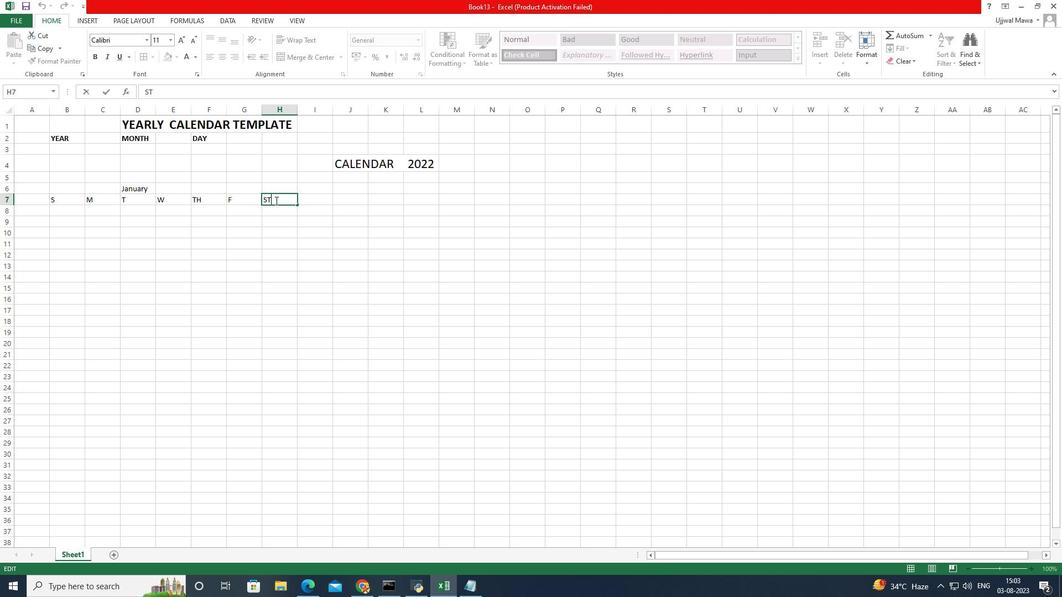 
Action: Mouse moved to (273, 202)
Screenshot: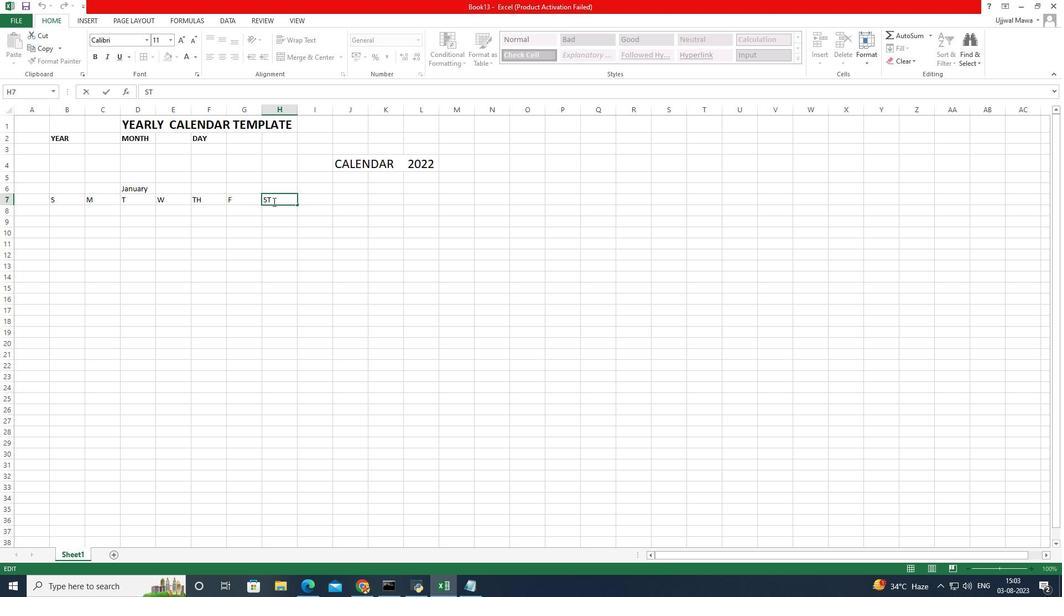
Action: Mouse pressed left at (273, 202)
Screenshot: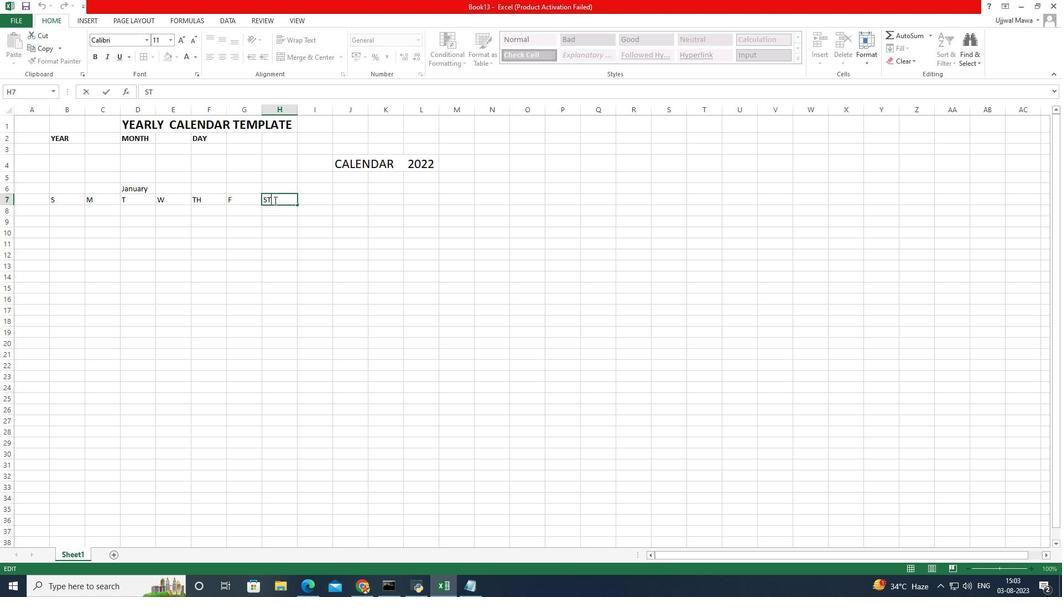 
Action: Mouse moved to (274, 200)
Screenshot: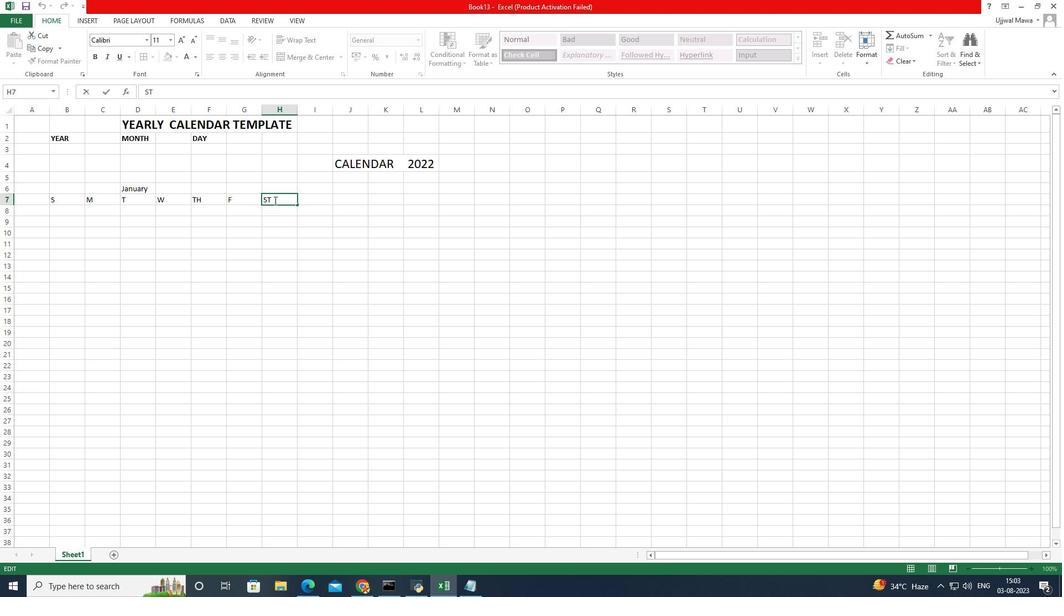
Action: Key pressed <Key.backspace>a
Screenshot: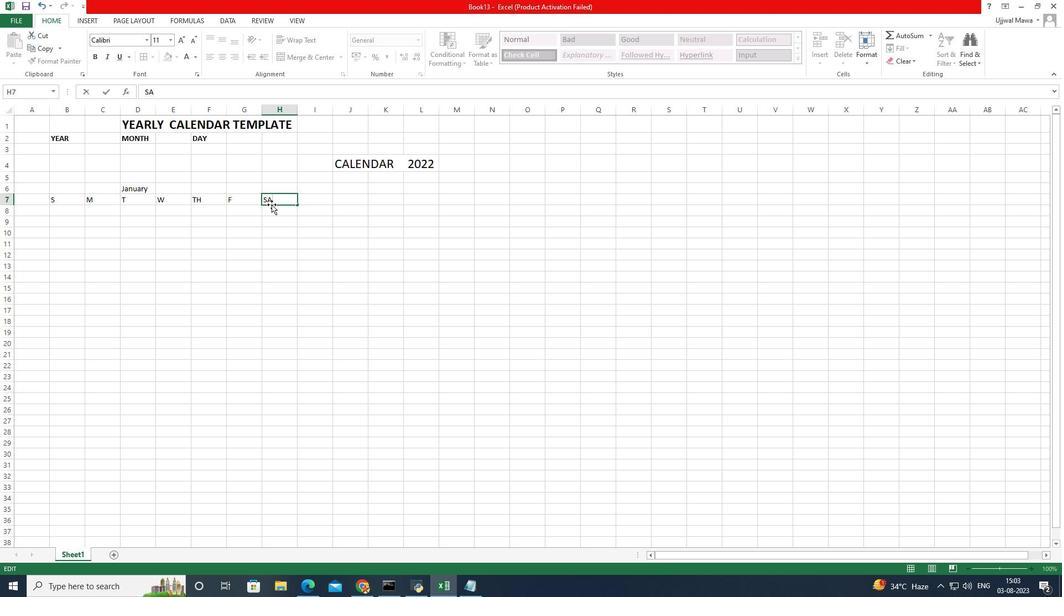 
Action: Mouse moved to (63, 203)
Screenshot: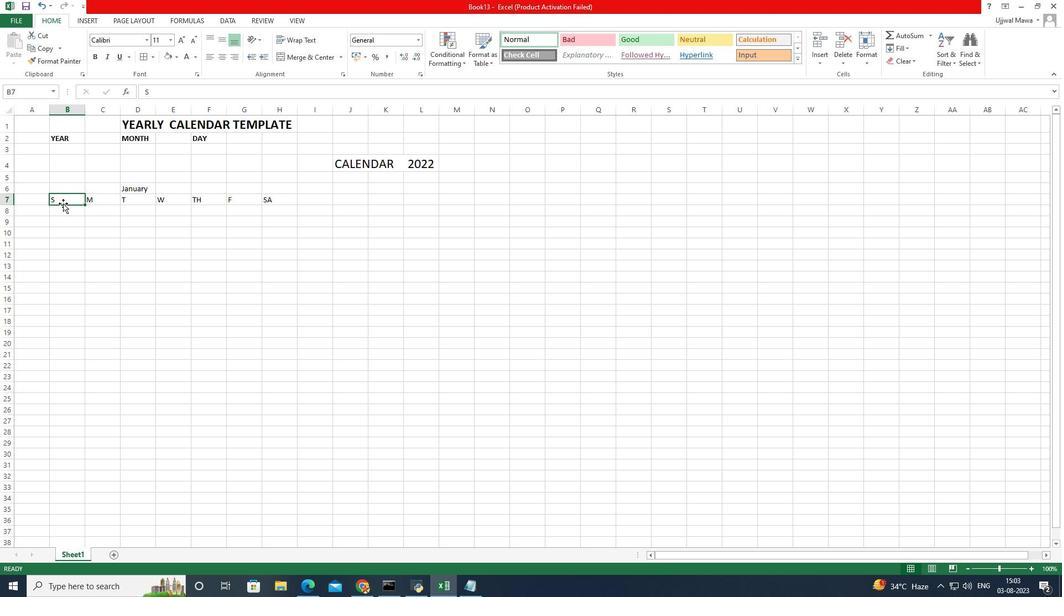 
Action: Mouse pressed left at (63, 203)
Screenshot: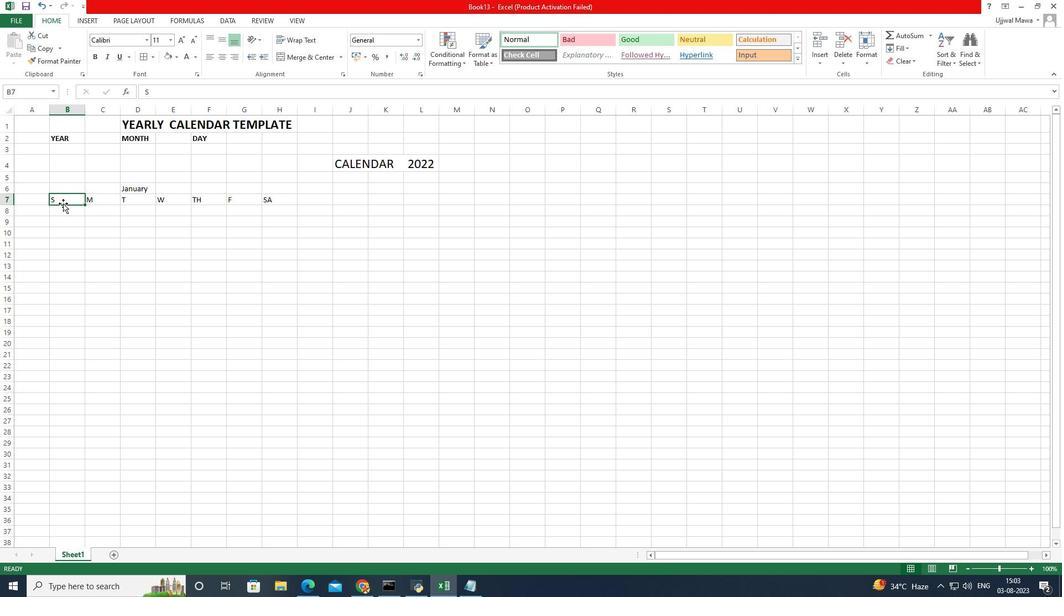 
Action: Mouse pressed left at (63, 203)
Screenshot: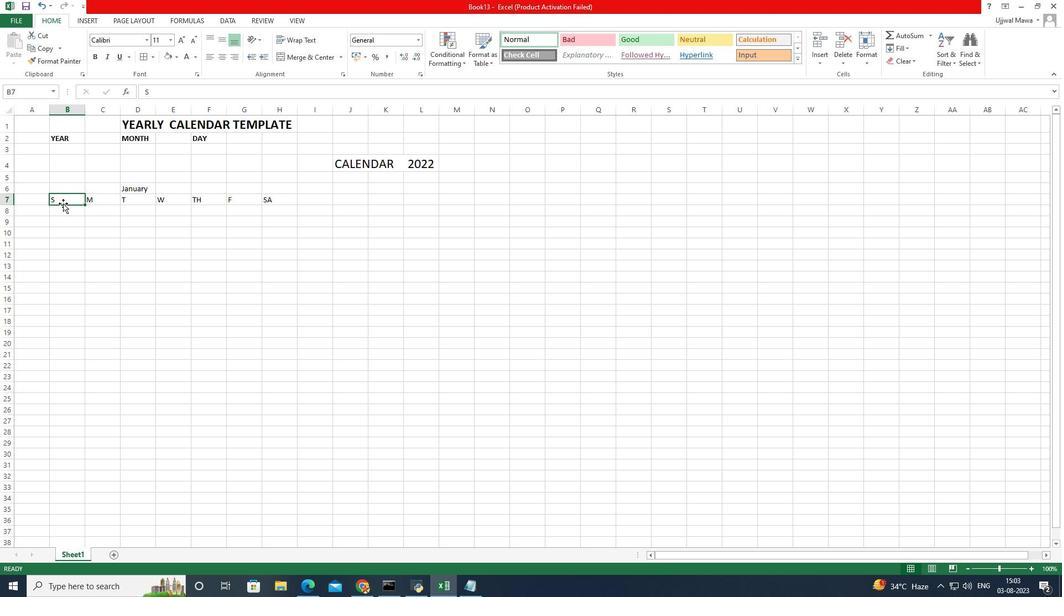 
Action: Mouse moved to (64, 201)
Screenshot: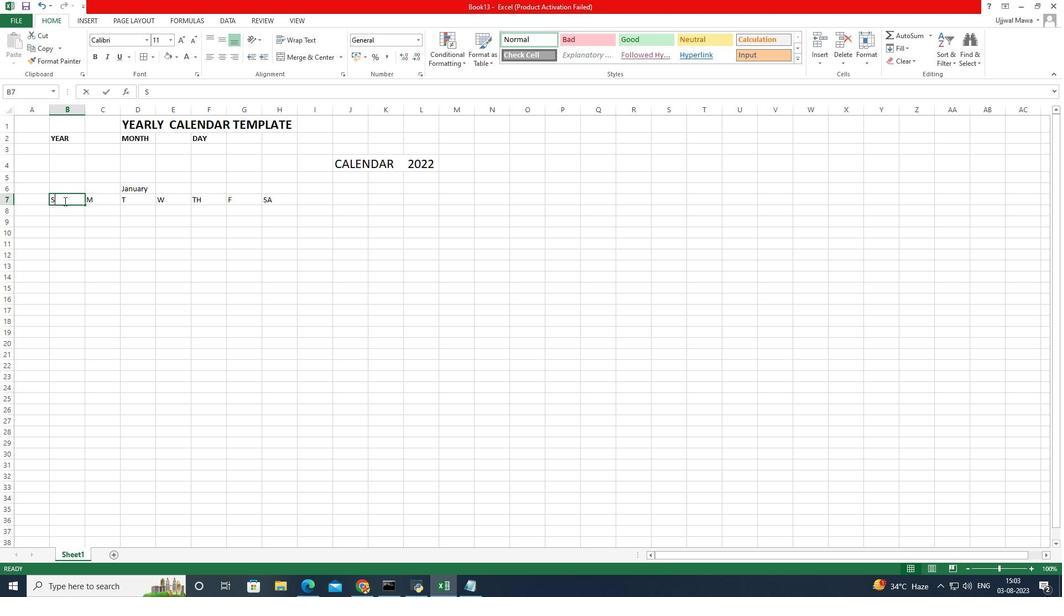 
Action: Mouse pressed left at (64, 201)
Screenshot: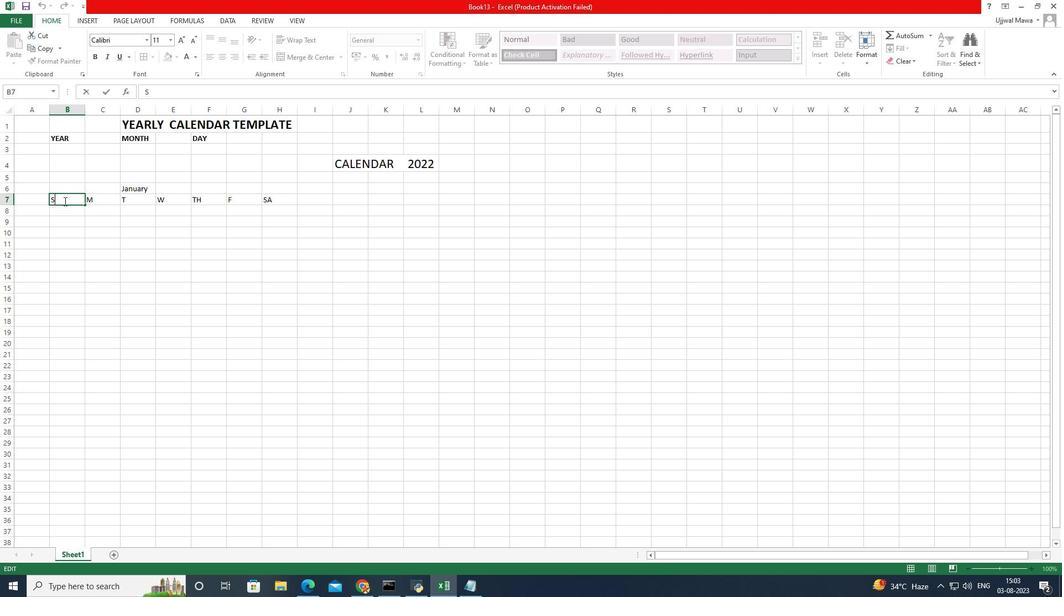 
Action: Mouse pressed left at (64, 201)
Screenshot: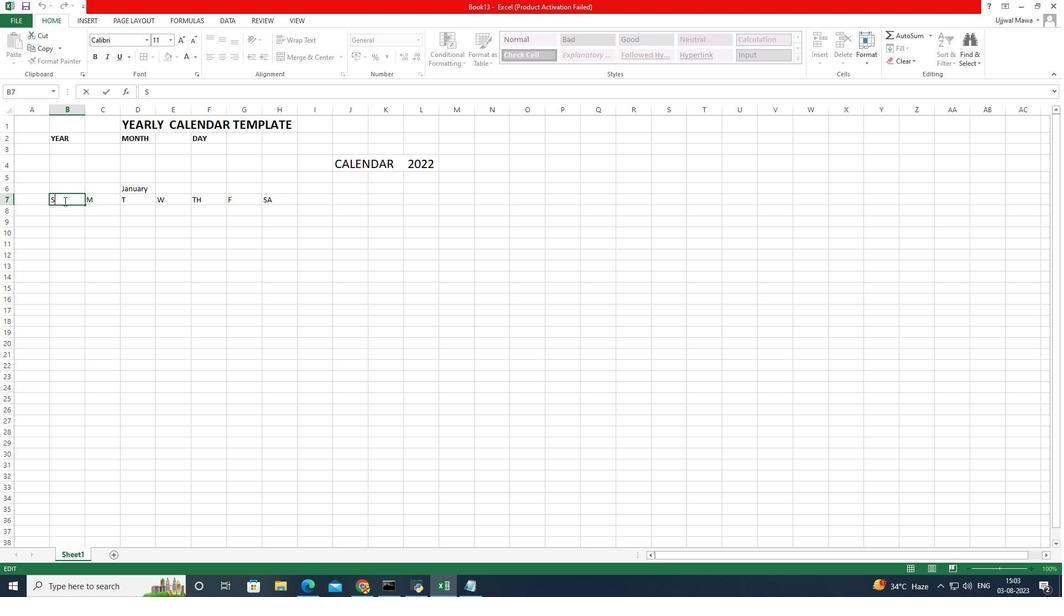 
Action: Key pressed un
Screenshot: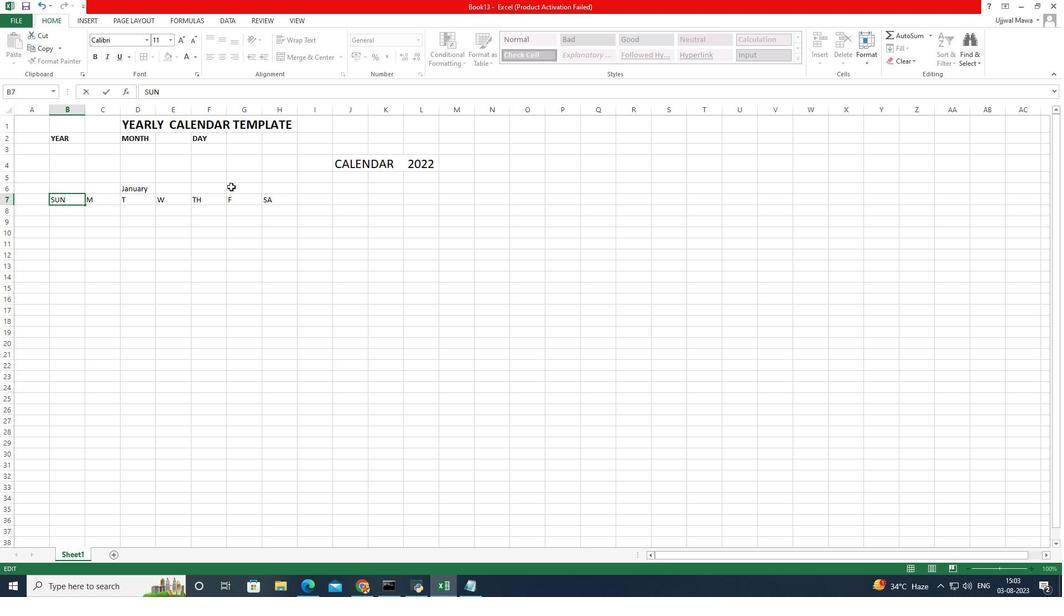 
Action: Mouse moved to (275, 196)
Screenshot: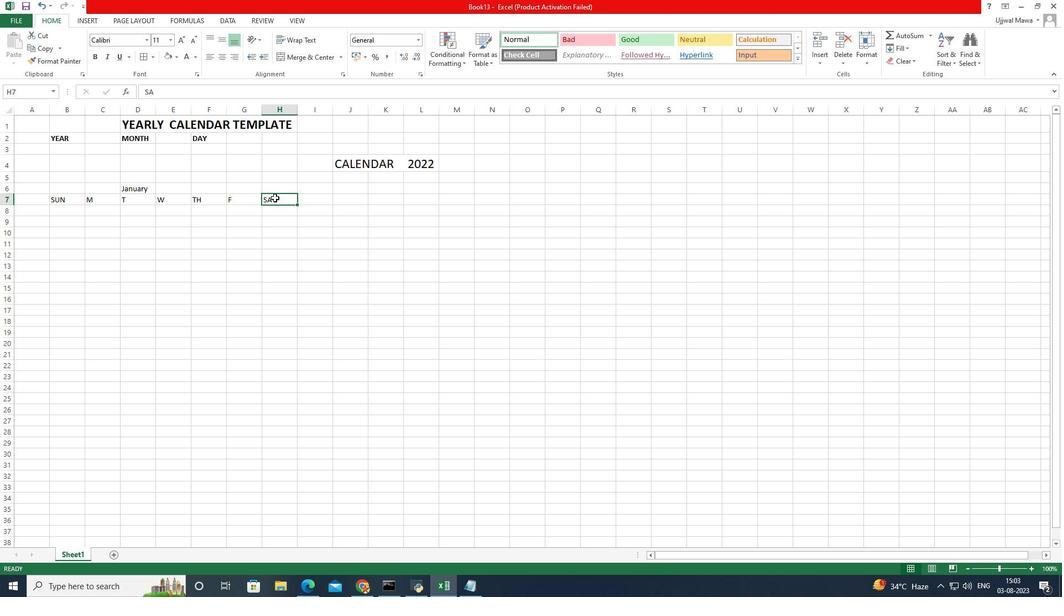 
Action: Mouse pressed left at (275, 196)
Screenshot: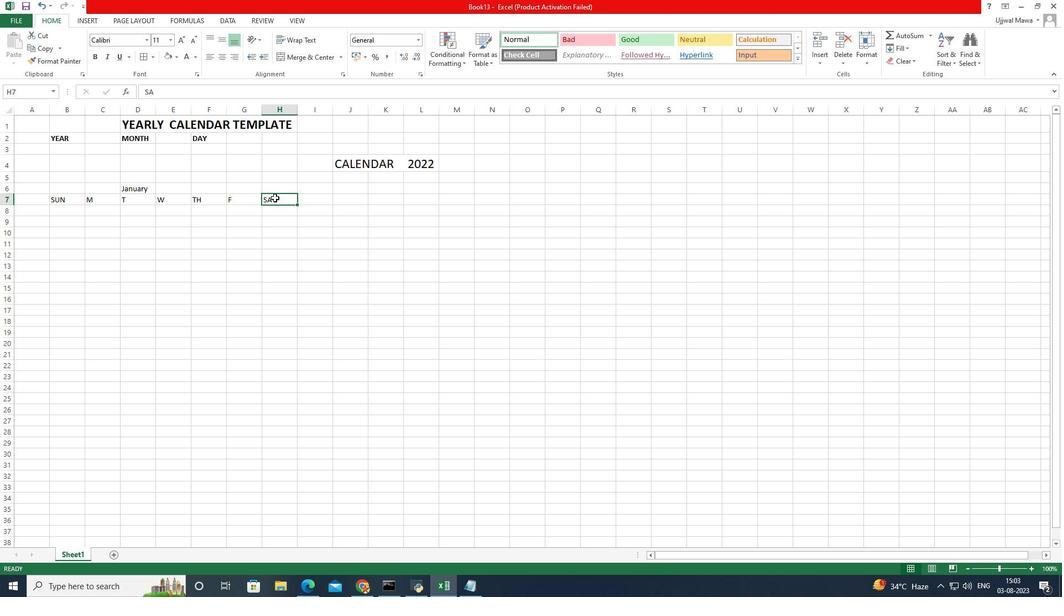 
Action: Mouse moved to (275, 198)
Screenshot: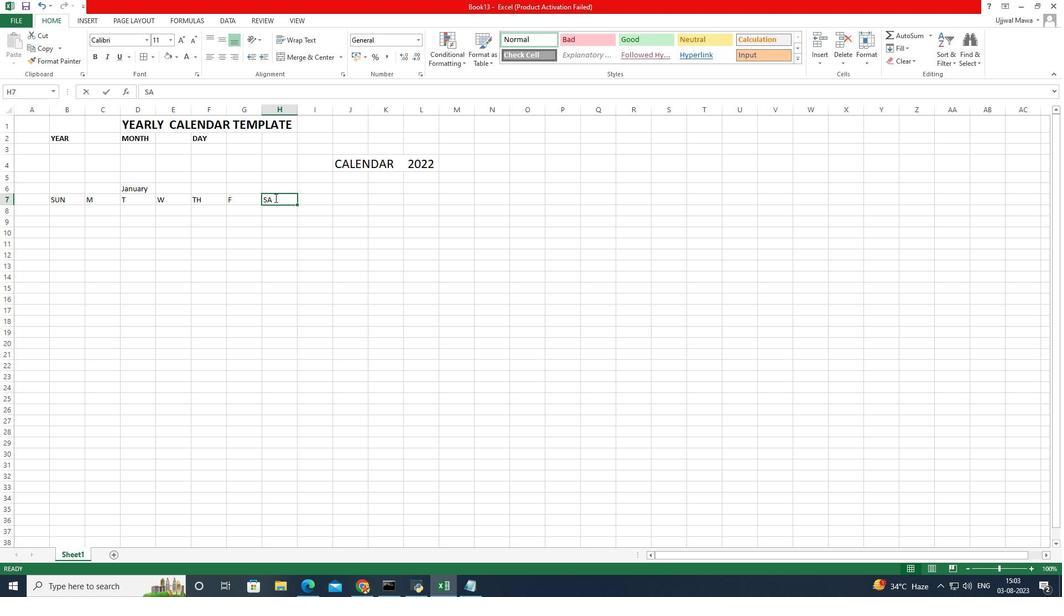 
Action: Mouse pressed left at (275, 198)
Screenshot: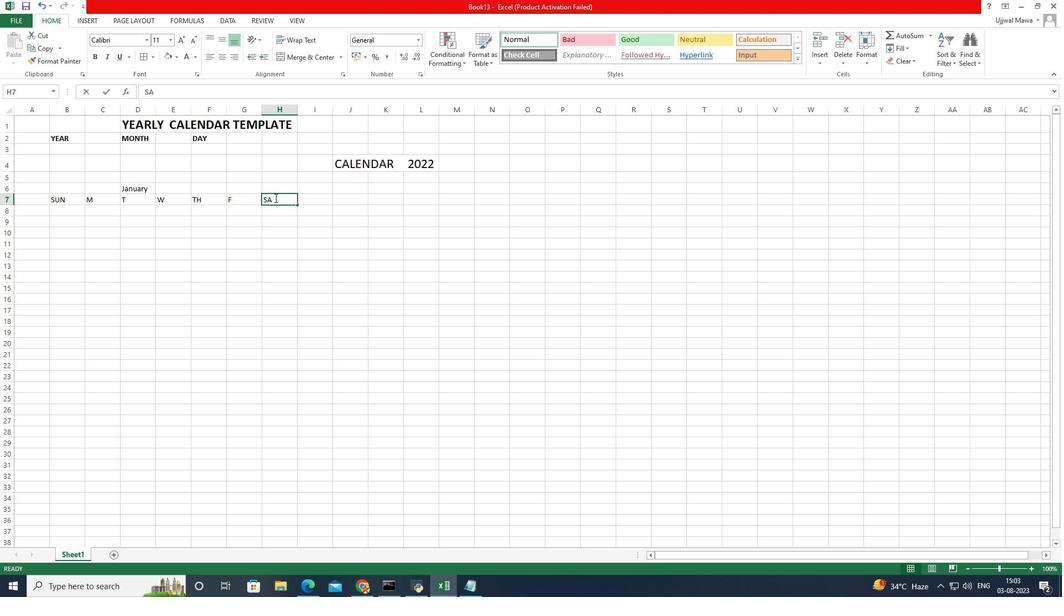 
Action: Mouse pressed left at (275, 198)
Screenshot: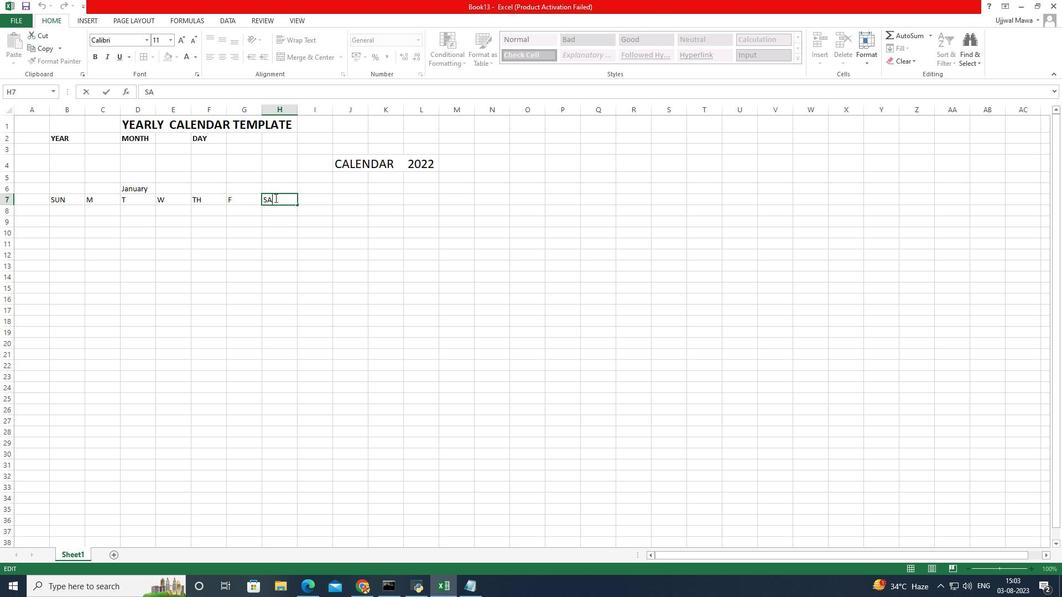 
Action: Mouse pressed left at (275, 198)
Screenshot: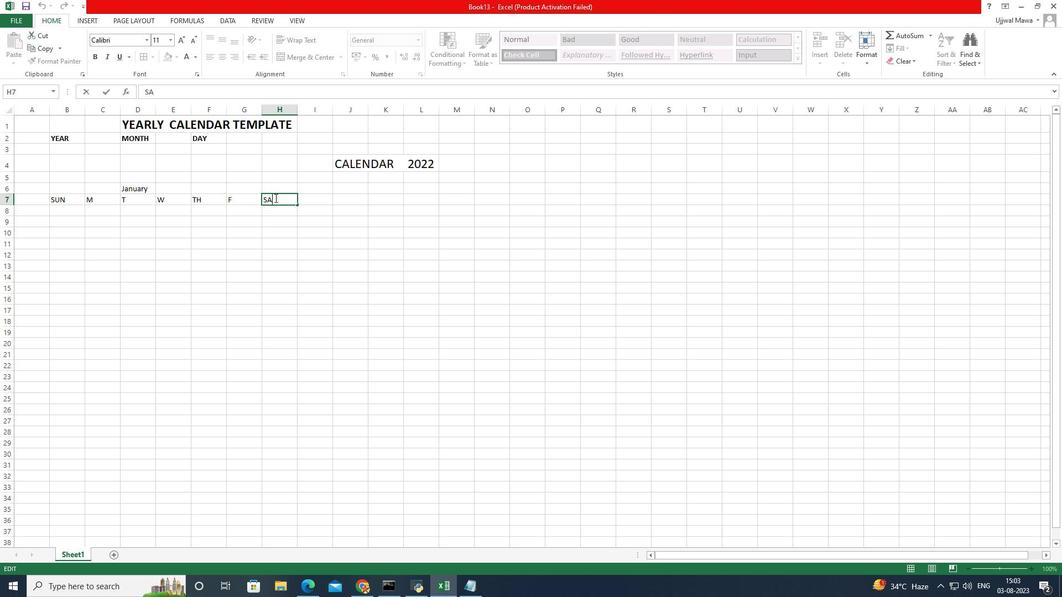 
Action: Key pressed t
Screenshot: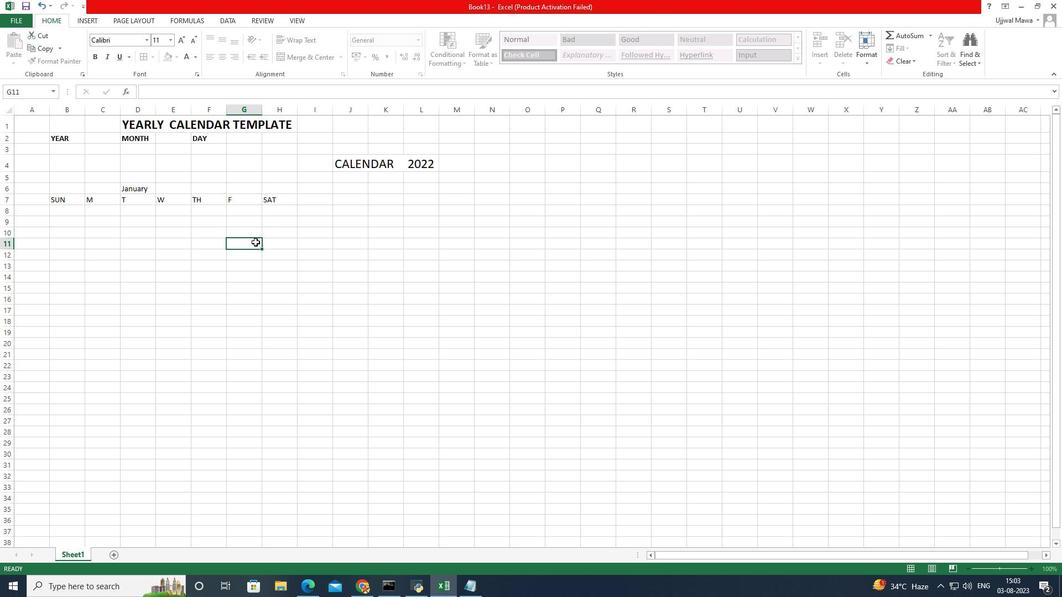 
Action: Mouse moved to (255, 242)
Screenshot: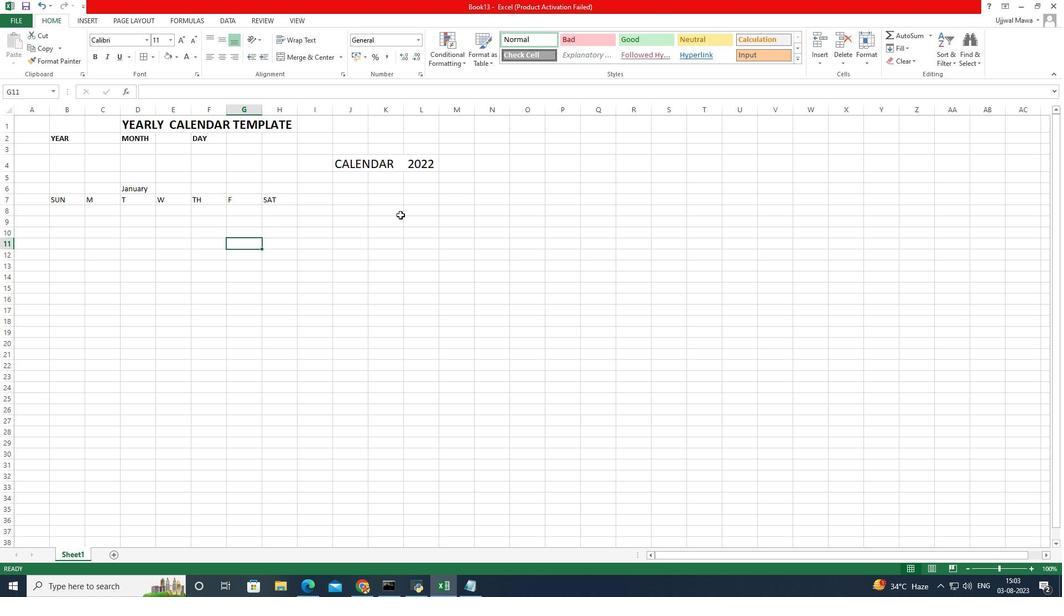 
Action: Mouse pressed left at (255, 242)
Screenshot: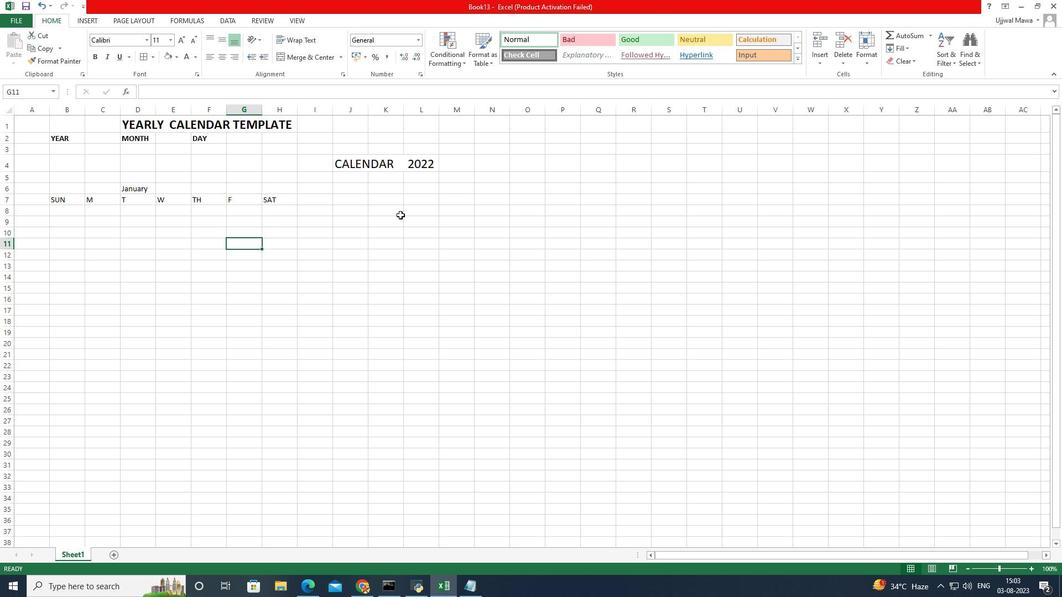 
Action: Mouse moved to (322, 199)
Screenshot: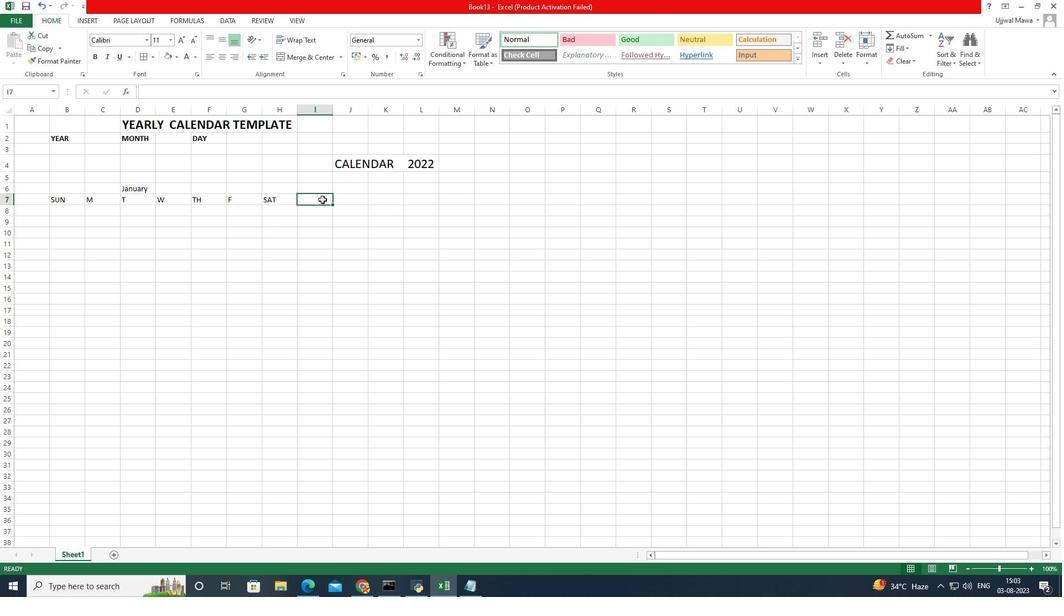 
Action: Mouse pressed left at (322, 199)
Screenshot: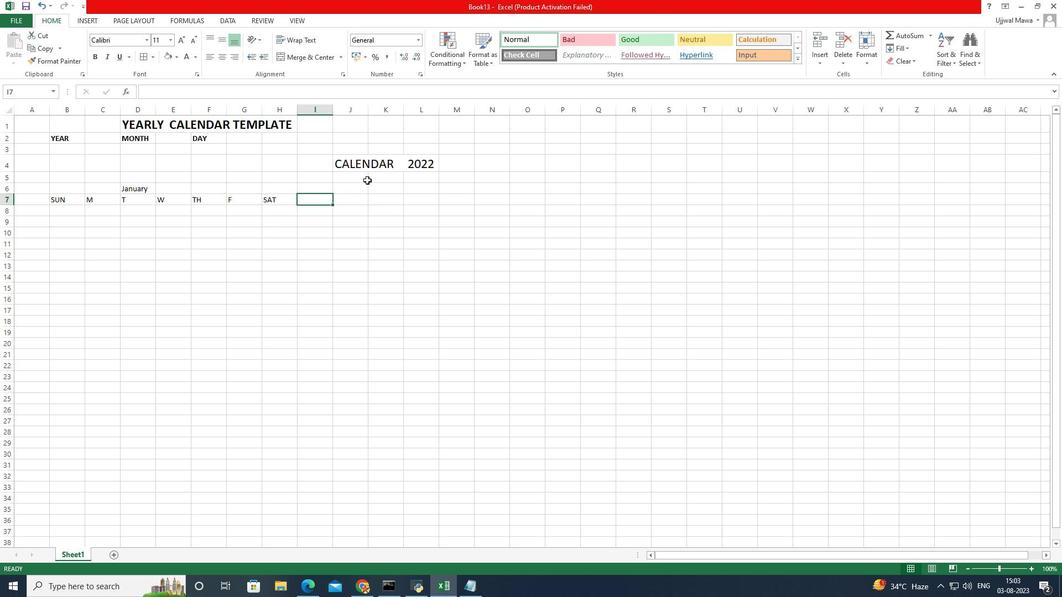 
Action: Mouse moved to (371, 178)
Screenshot: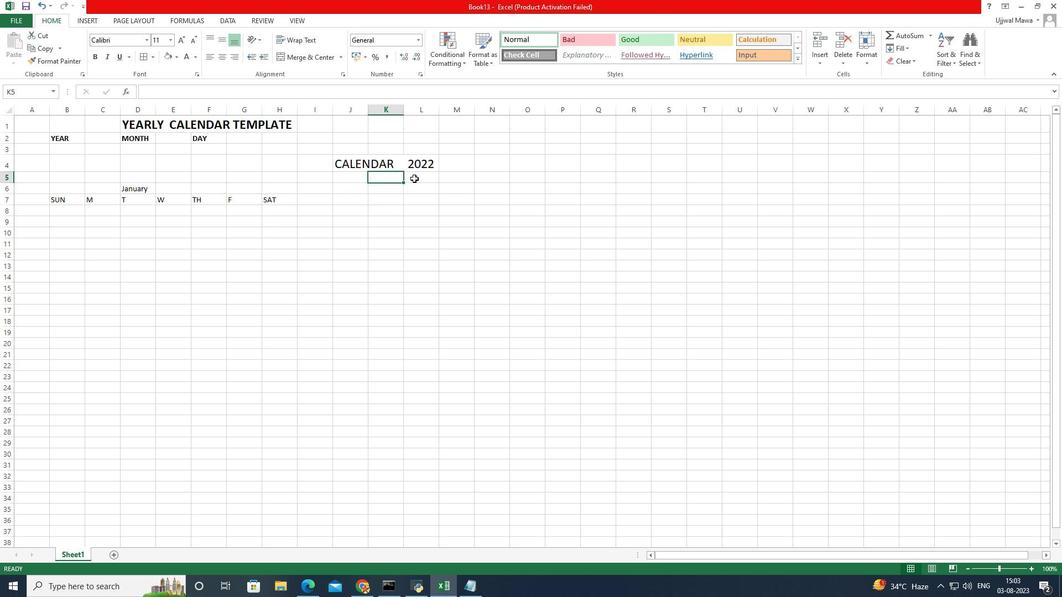 
Action: Mouse pressed left at (371, 178)
Screenshot: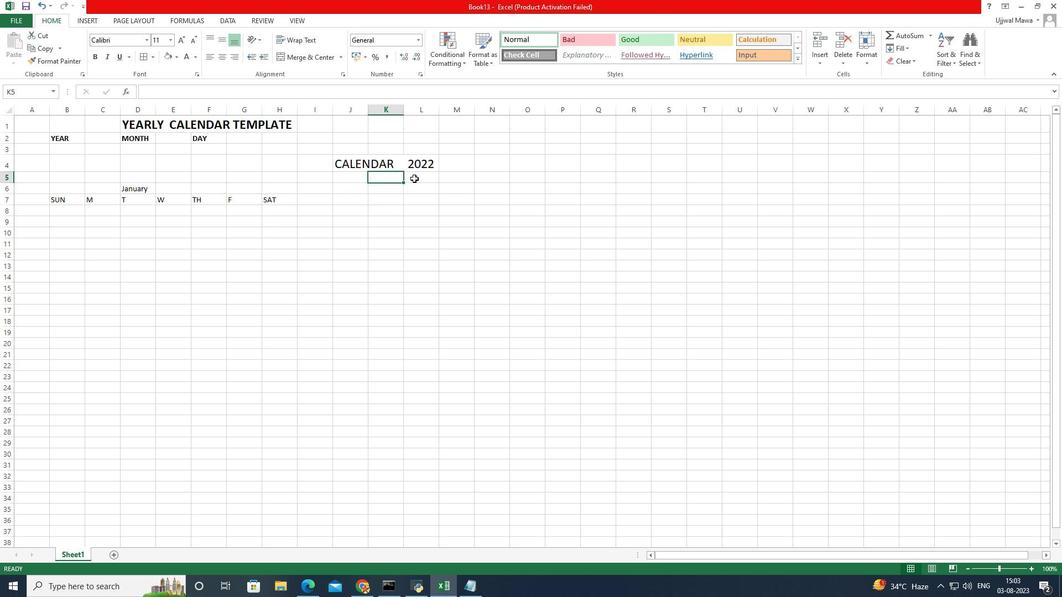 
Action: Mouse moved to (414, 179)
Screenshot: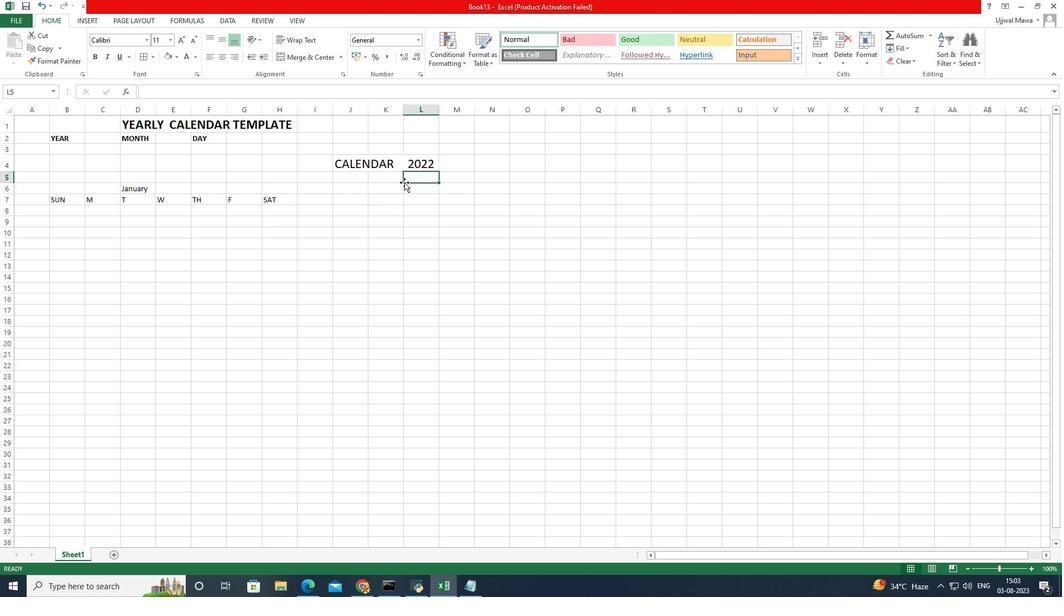 
Action: Mouse pressed left at (414, 179)
Screenshot: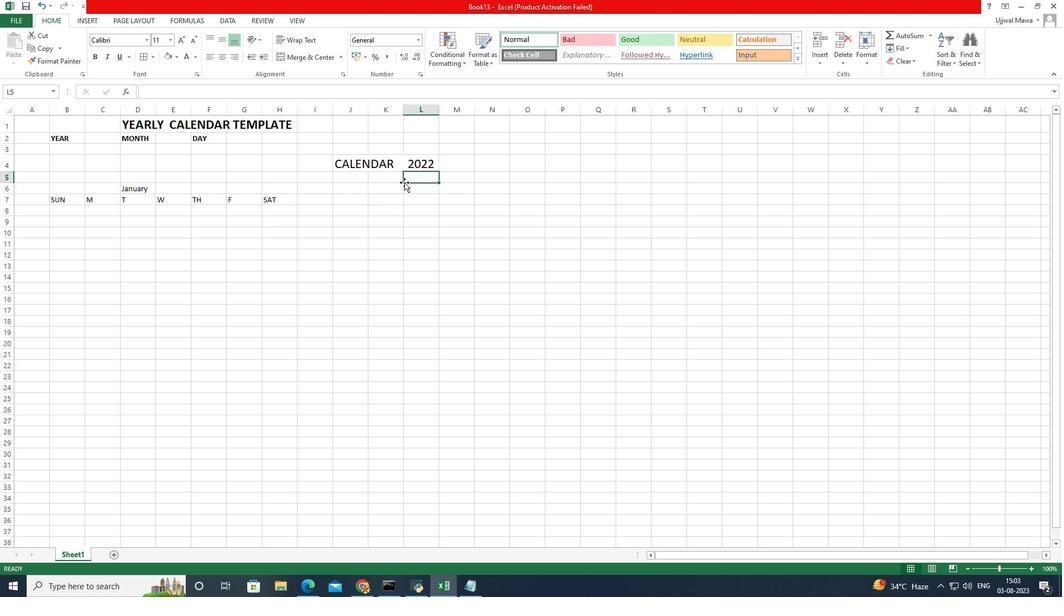 
Action: Mouse moved to (407, 191)
Screenshot: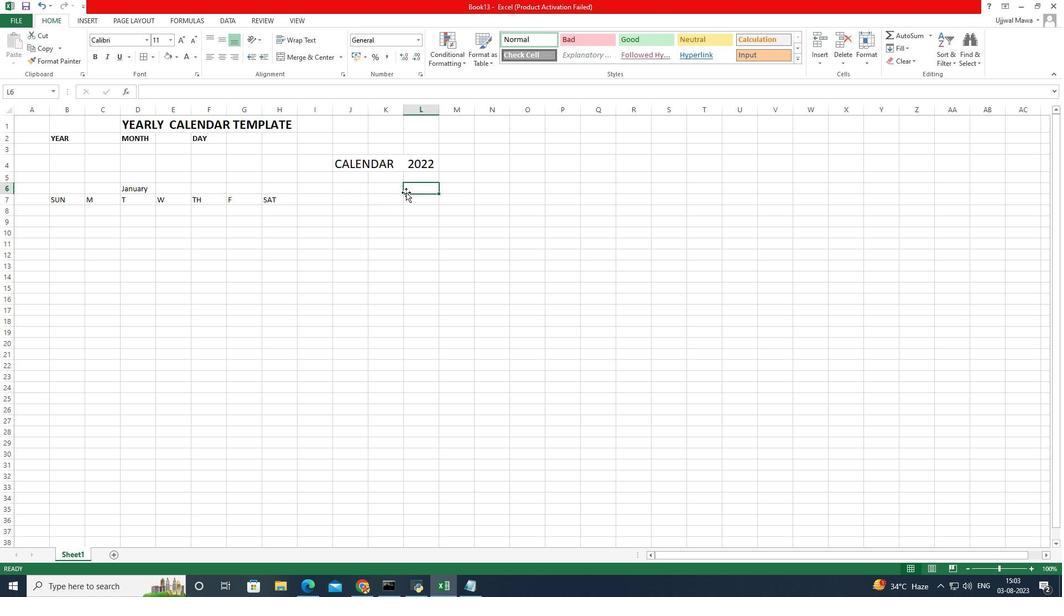 
Action: Mouse pressed left at (407, 191)
Screenshot: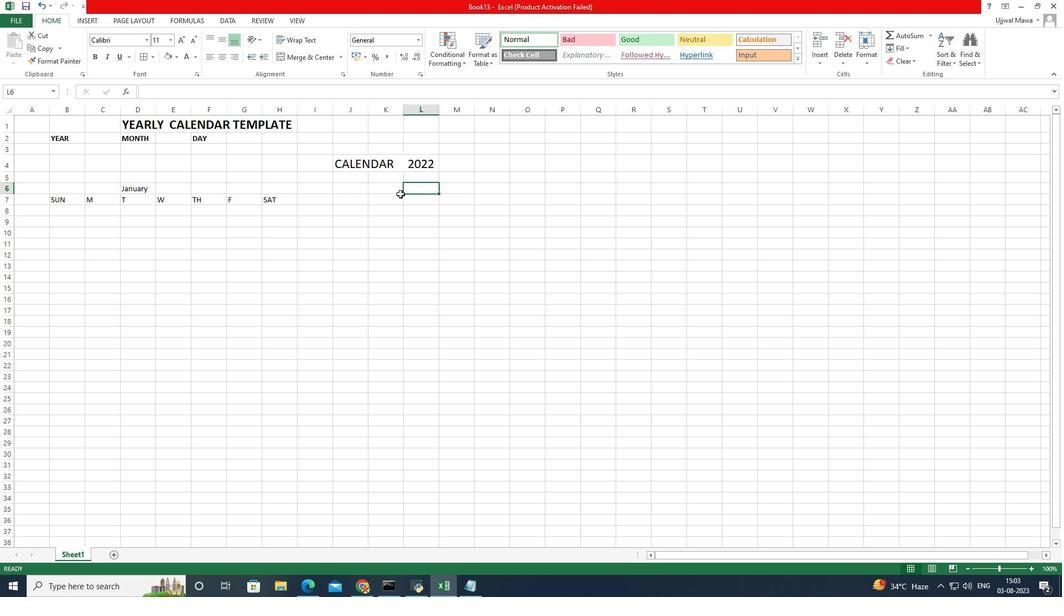 
Action: Mouse moved to (400, 194)
Screenshot: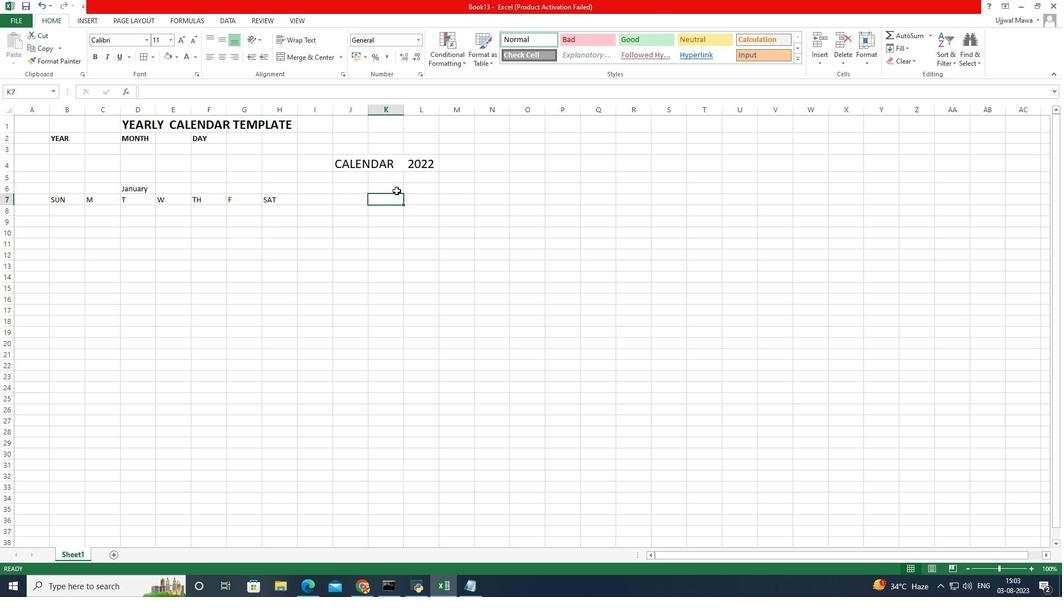 
Action: Mouse pressed left at (400, 194)
Screenshot: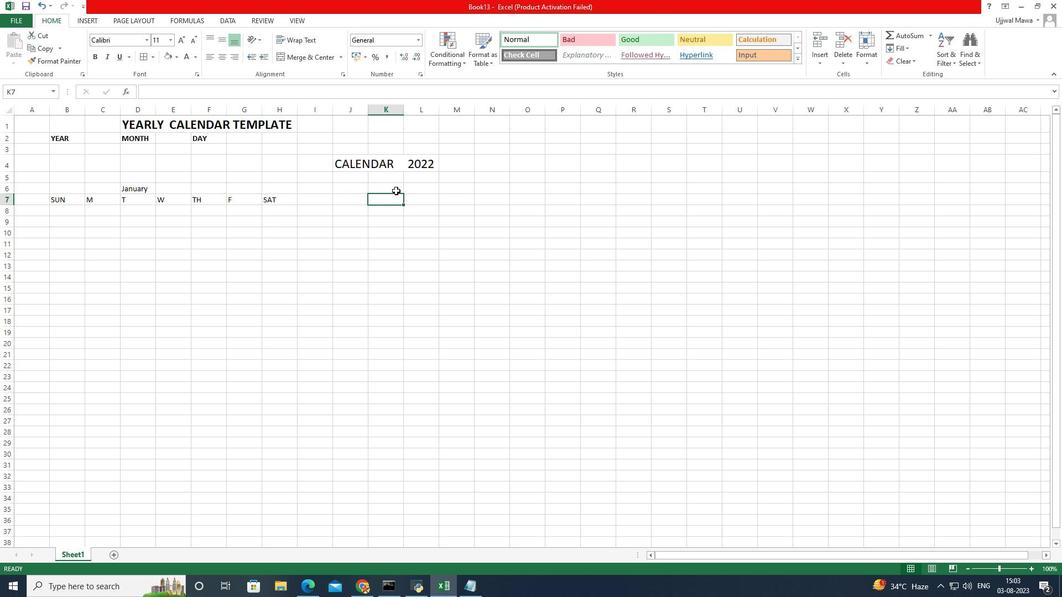 
Action: Mouse moved to (394, 190)
Screenshot: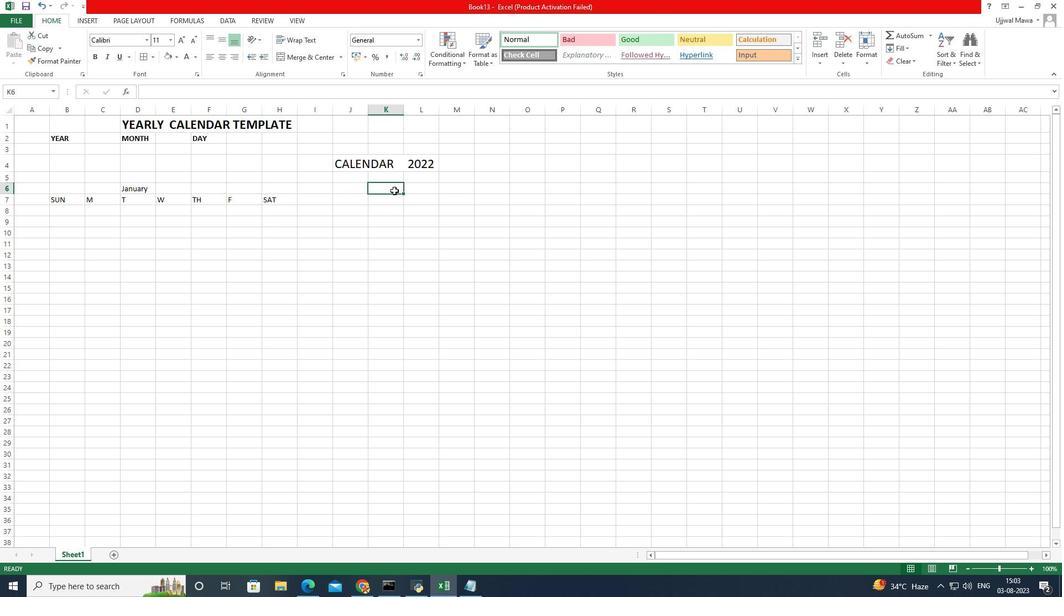 
Action: Mouse pressed left at (394, 190)
Screenshot: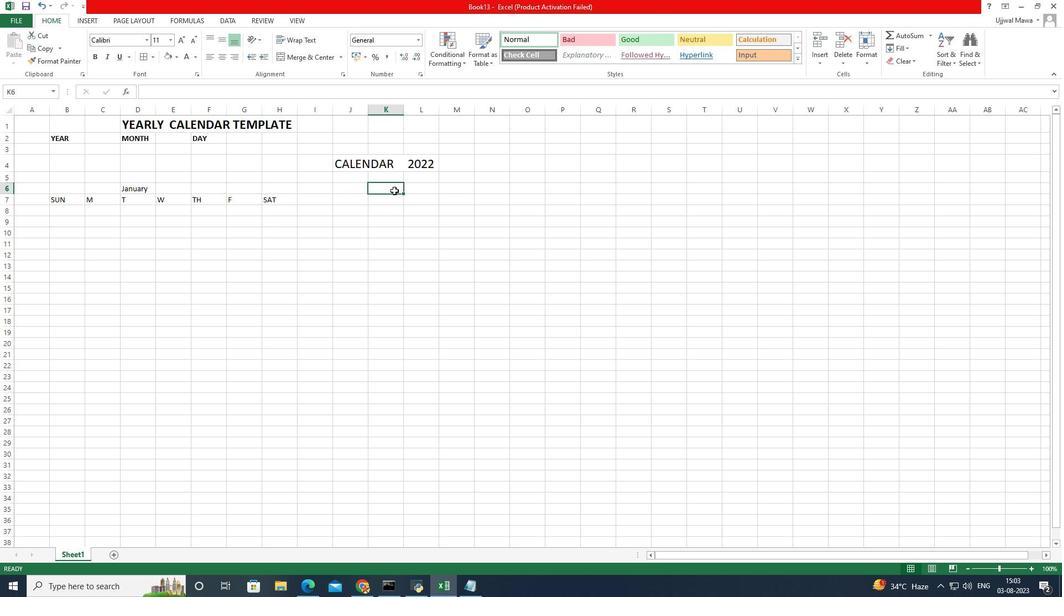 
Action: Key pressed fe<Key.backspace><Key.caps_lock>EBRUARY
Screenshot: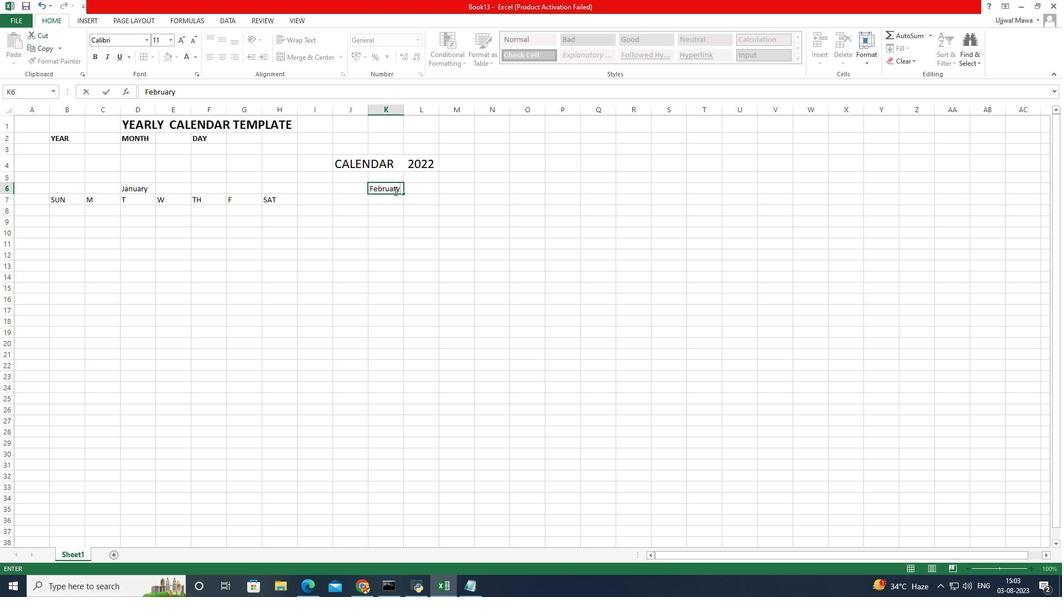 
Action: Mouse moved to (334, 199)
Screenshot: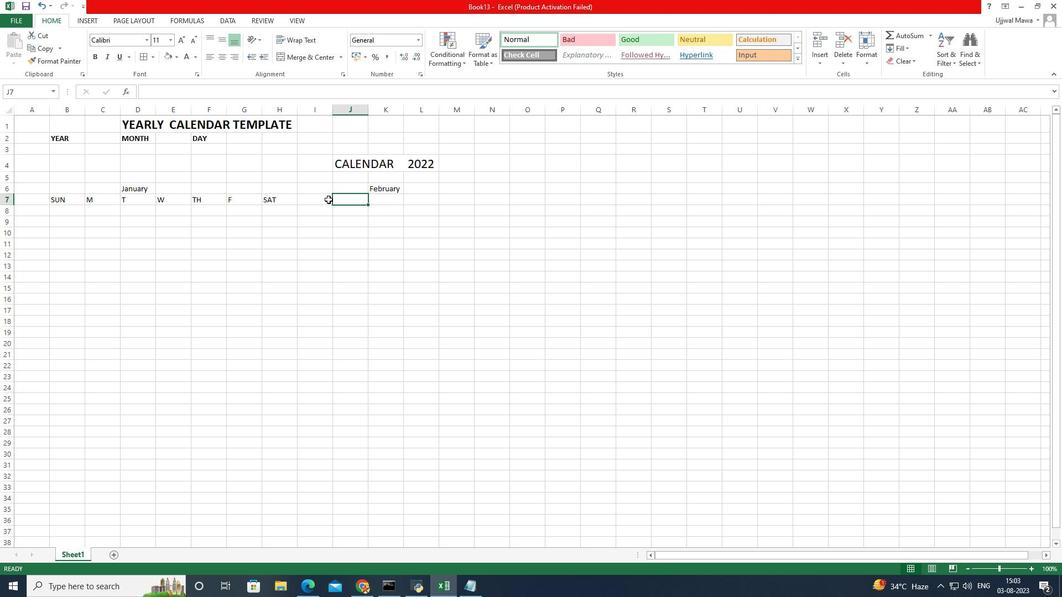 
Action: Mouse pressed left at (334, 199)
Screenshot: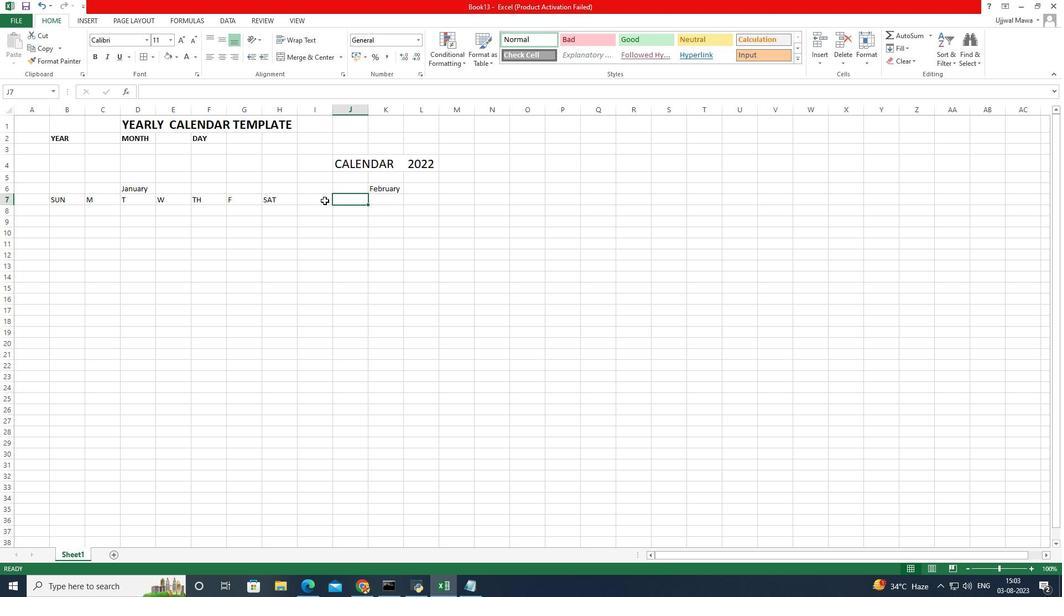 
Action: Mouse moved to (324, 200)
Screenshot: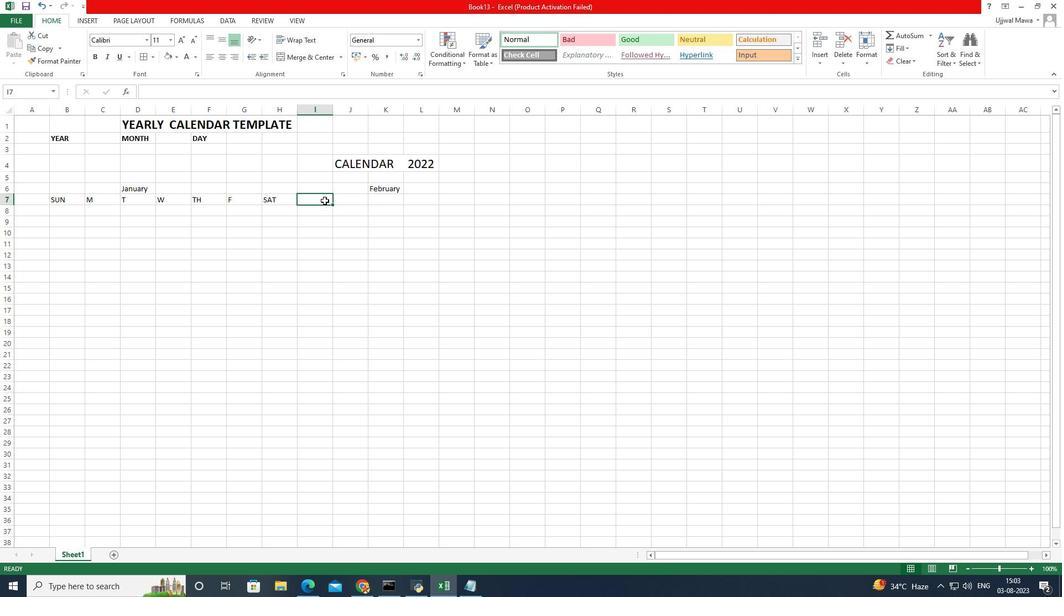 
Action: Mouse pressed left at (324, 200)
Screenshot: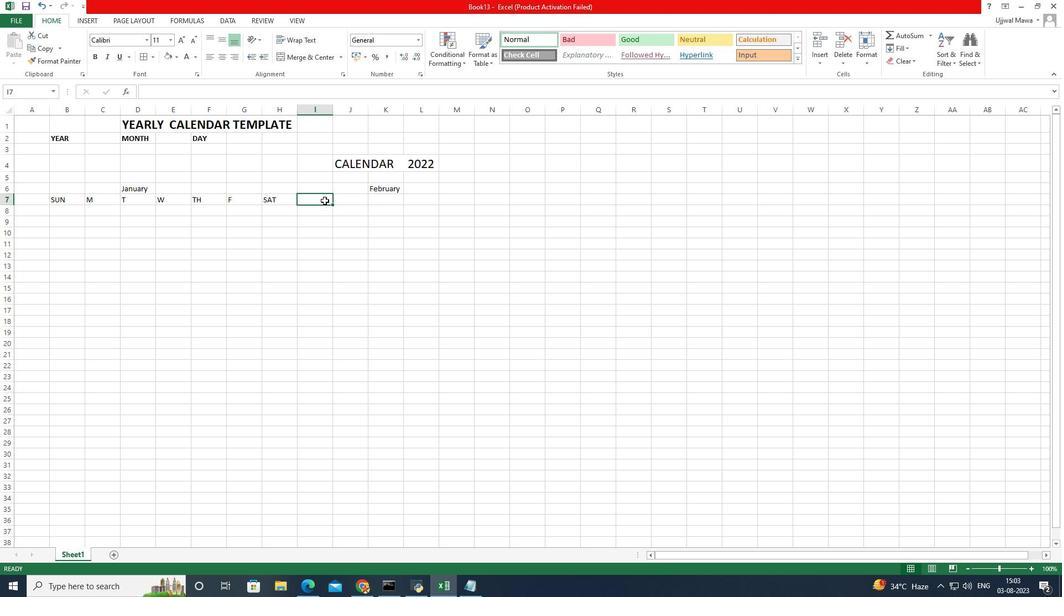 
Action: Mouse moved to (348, 198)
Screenshot: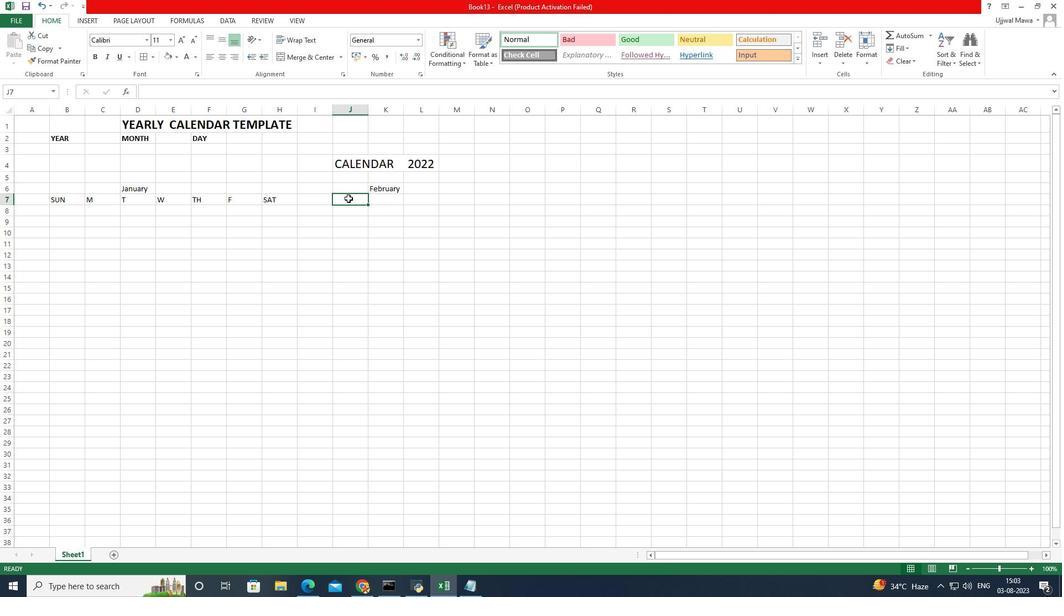 
Action: Mouse pressed left at (348, 198)
Screenshot: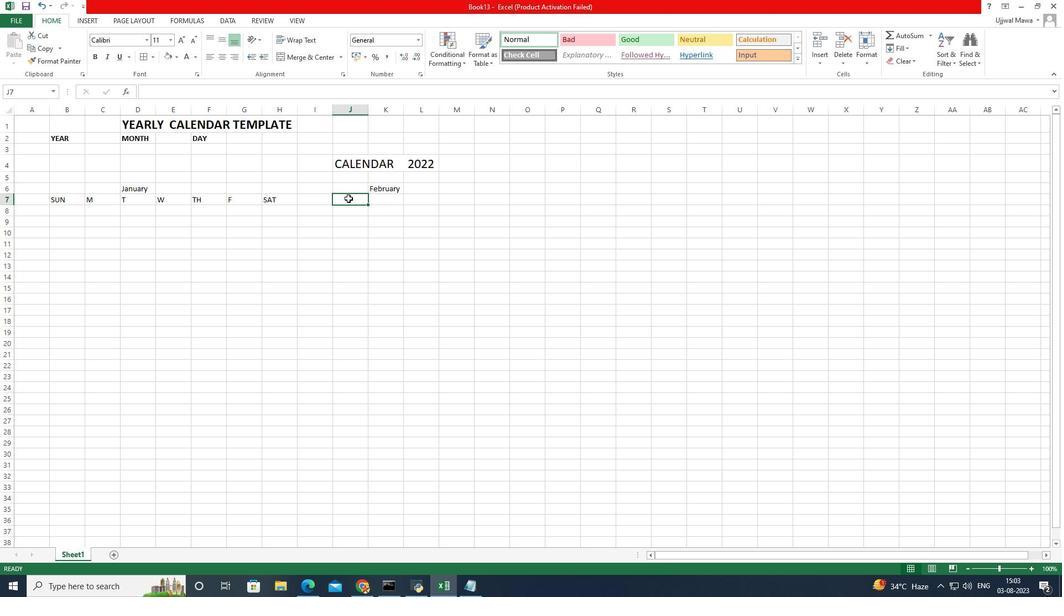 
Action: Mouse moved to (328, 201)
Screenshot: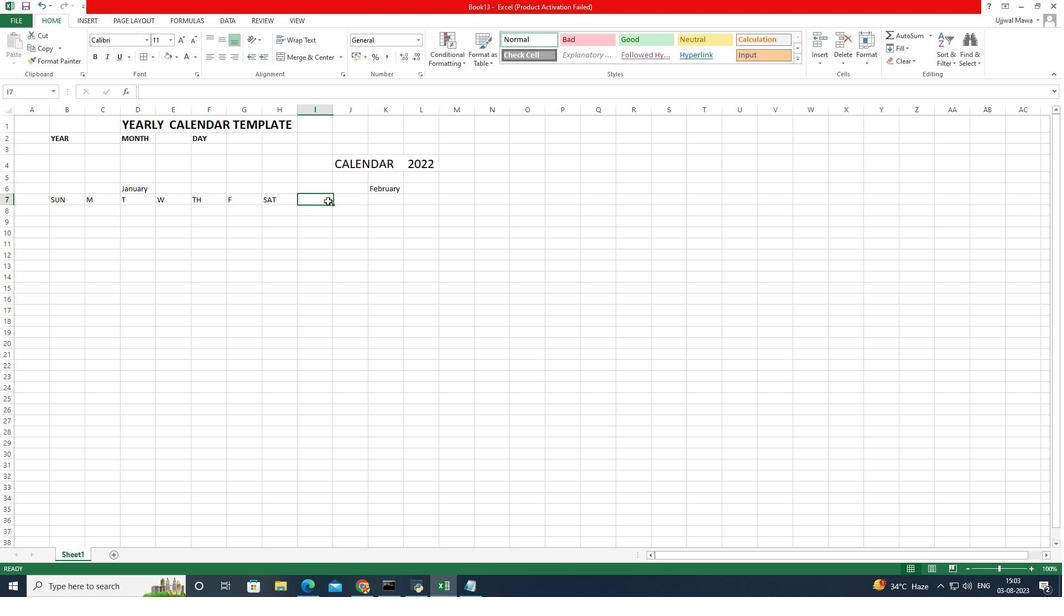 
Action: Mouse pressed left at (328, 201)
Screenshot: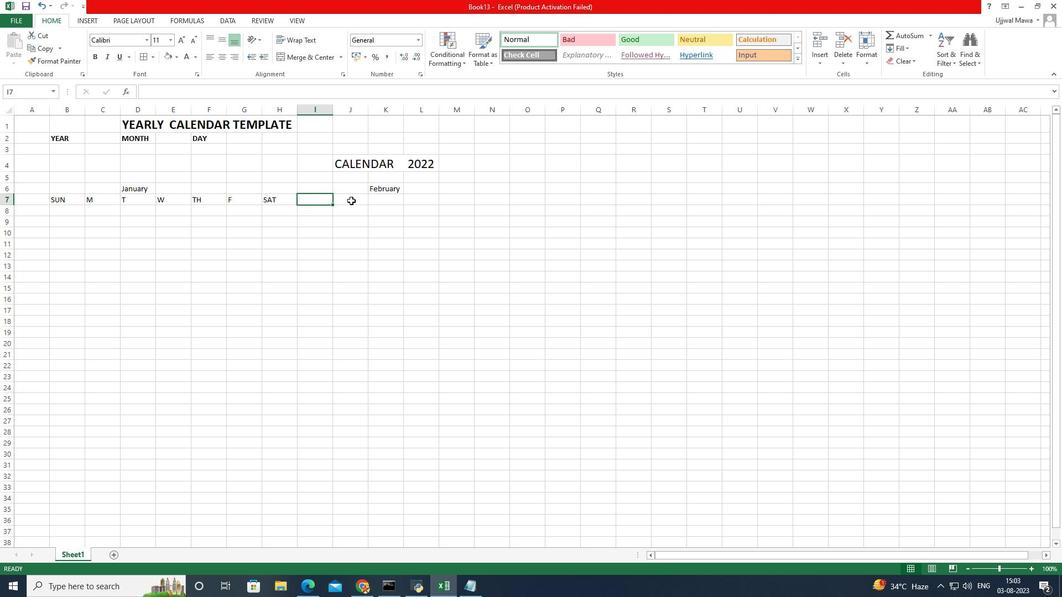 
Action: Mouse moved to (351, 200)
Screenshot: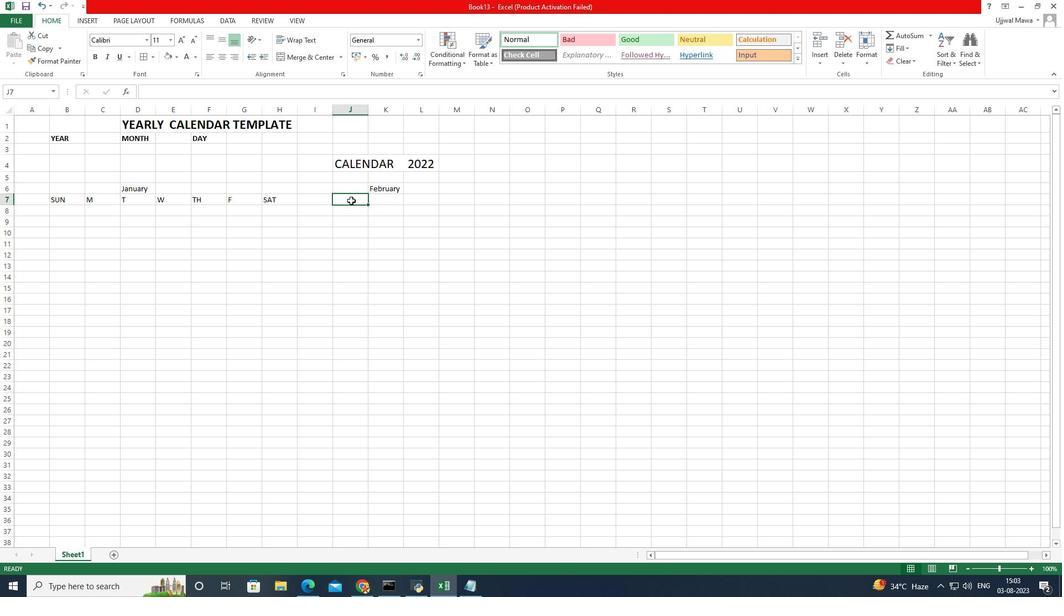 
Action: Mouse pressed left at (351, 200)
Screenshot: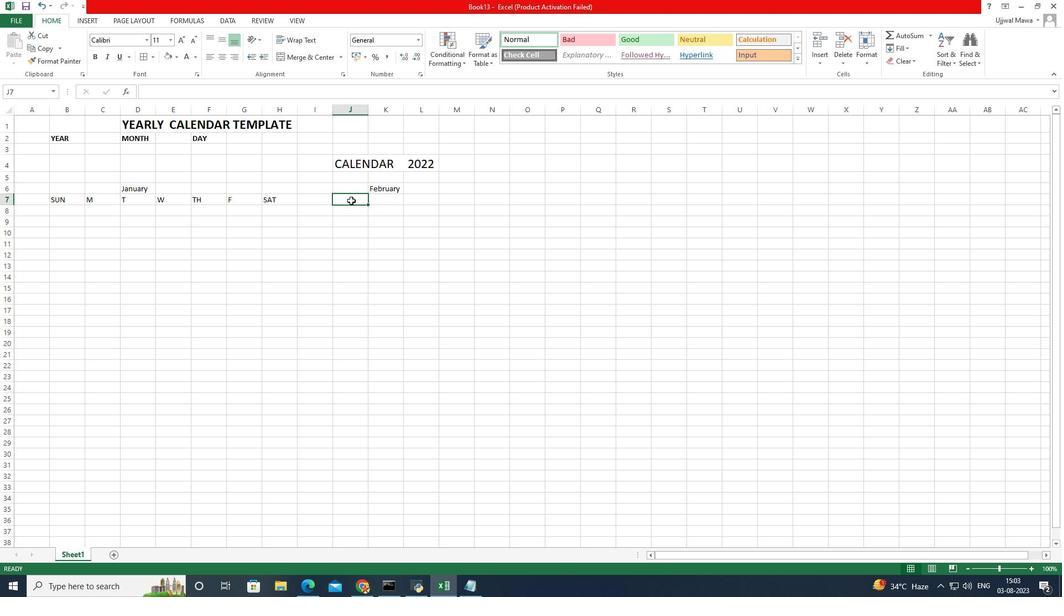 
Action: Key pressed <Key.caps_lock>s
Screenshot: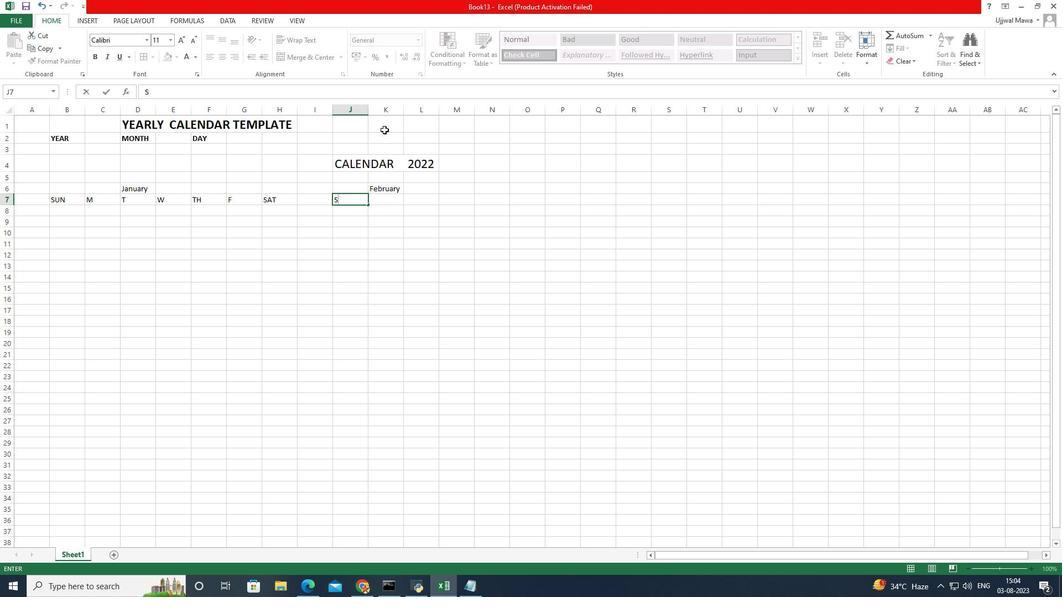 
Action: Mouse moved to (366, 218)
Screenshot: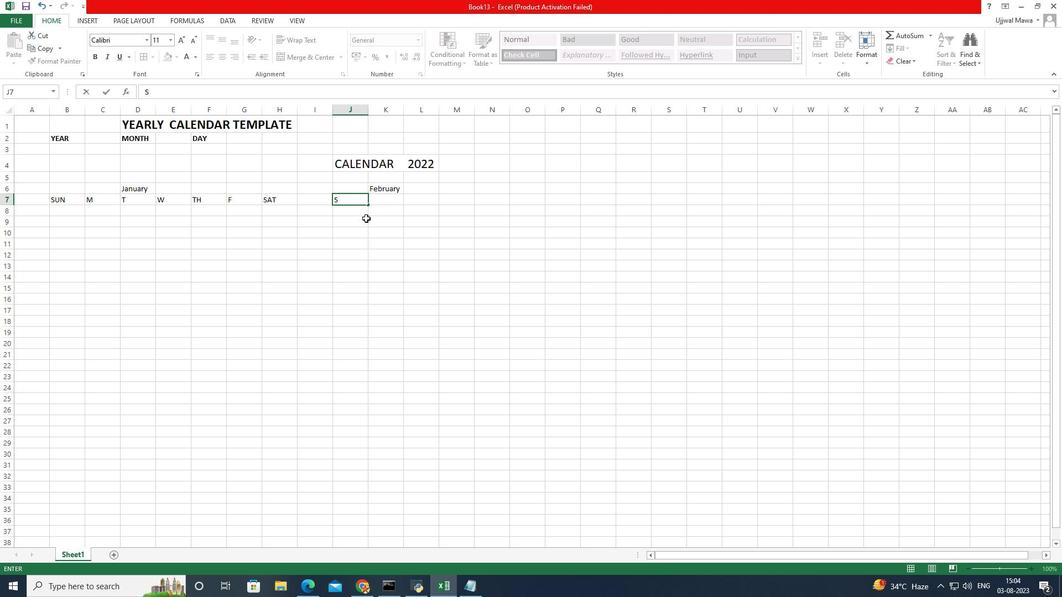 
Action: Key pressed un
Screenshot: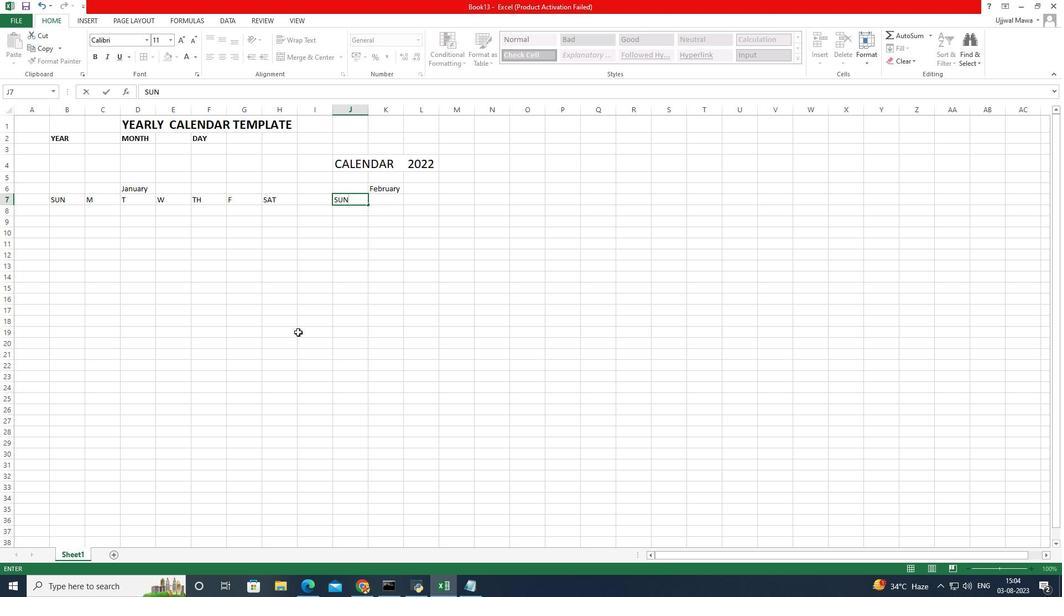 
Action: Mouse moved to (387, 186)
Screenshot: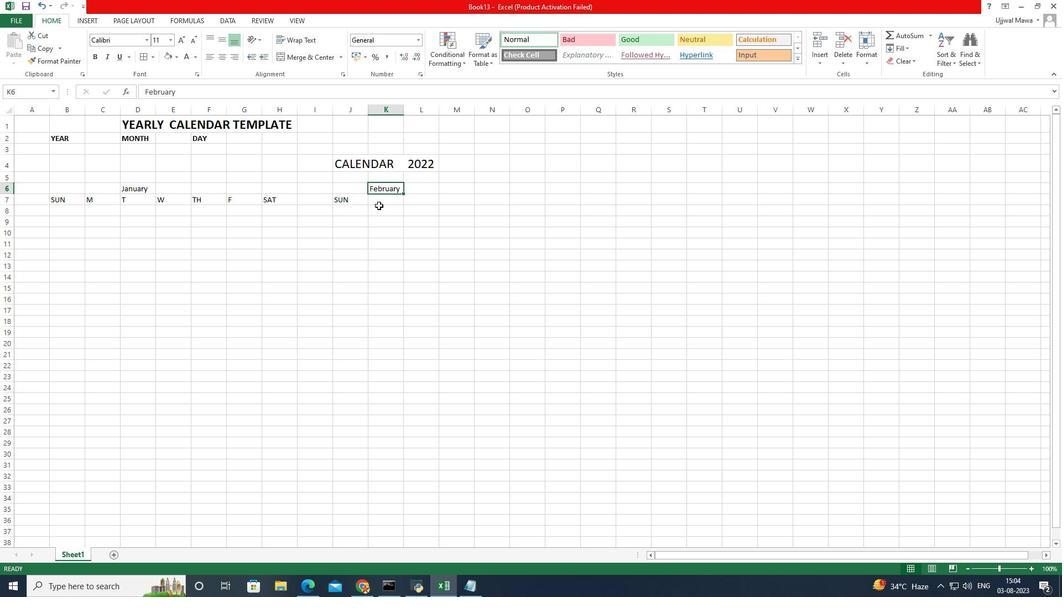 
Action: Mouse pressed left at (387, 186)
Screenshot: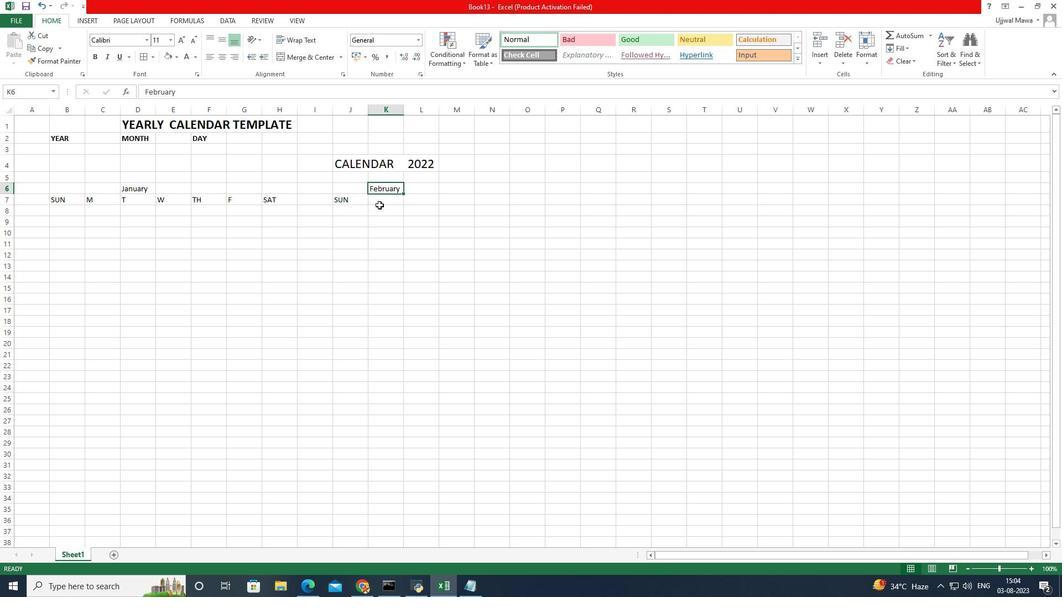 
Action: Mouse moved to (380, 205)
Screenshot: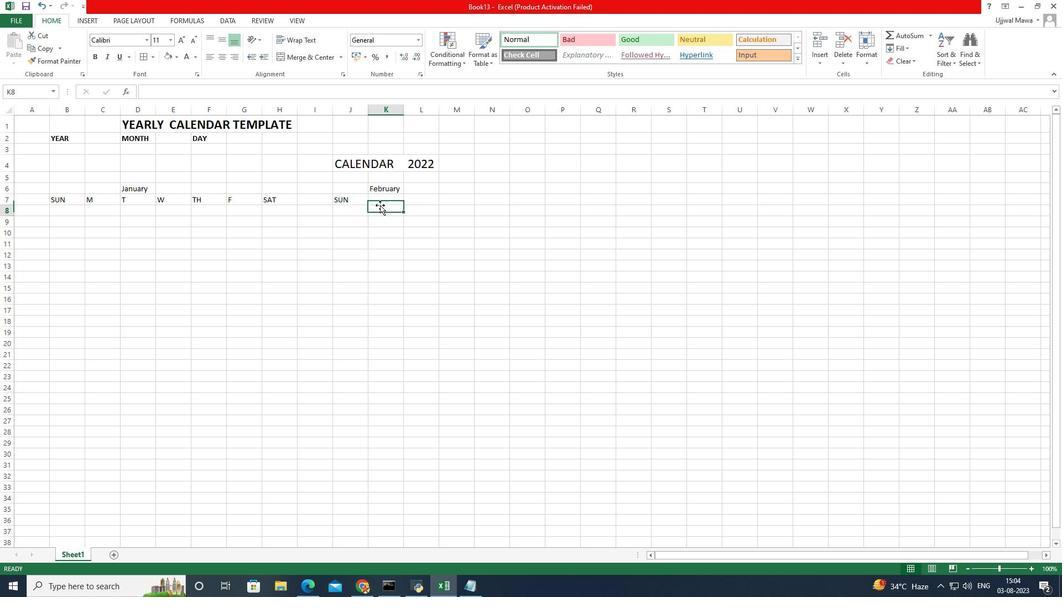 
Action: Mouse pressed left at (380, 205)
Screenshot: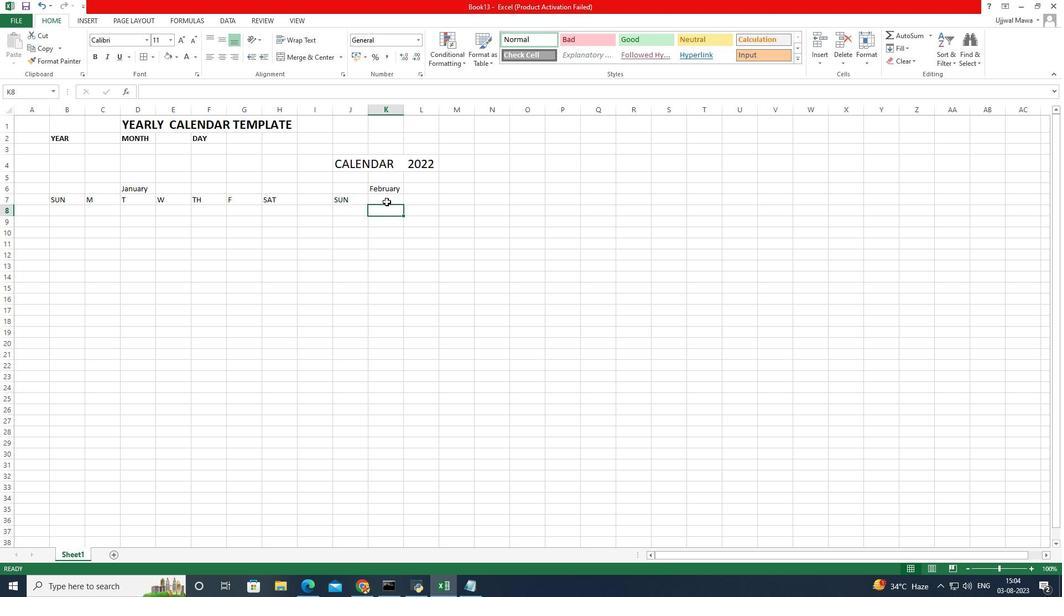 
Action: Mouse moved to (389, 198)
Screenshot: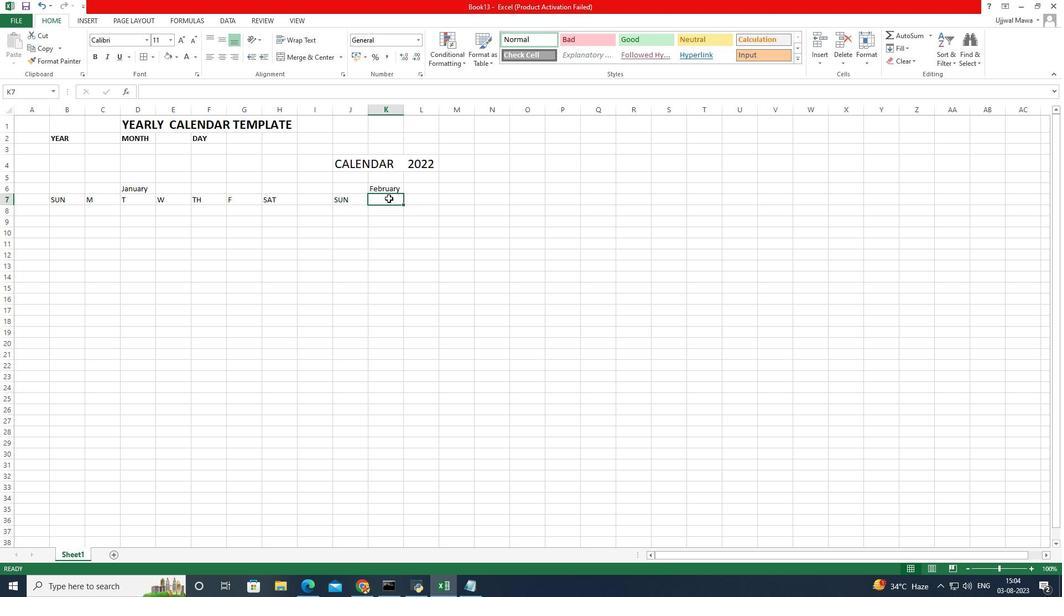 
Action: Mouse pressed left at (389, 198)
Screenshot: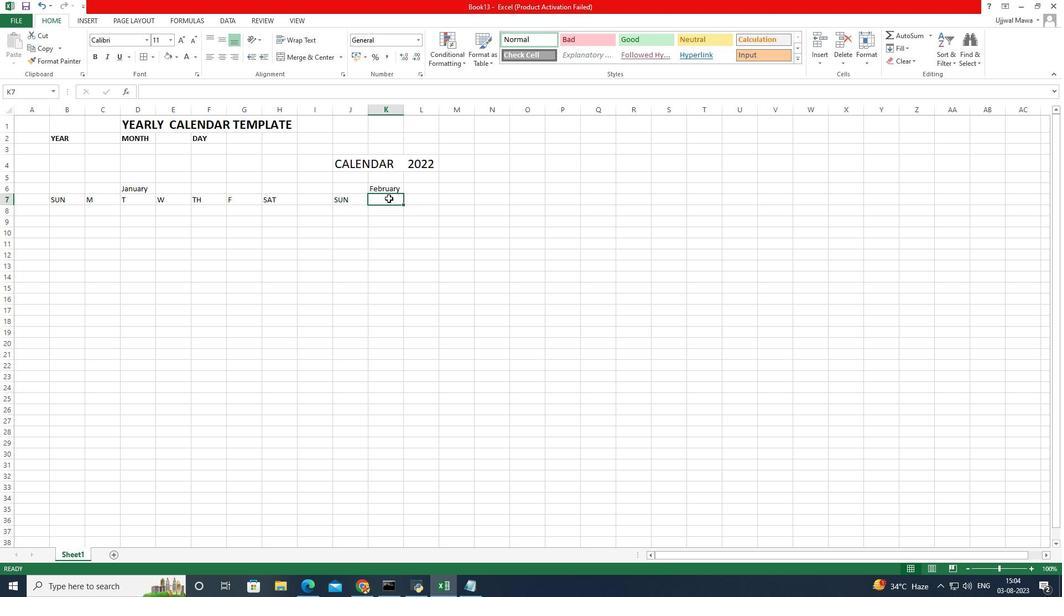 
Action: Key pressed m
Screenshot: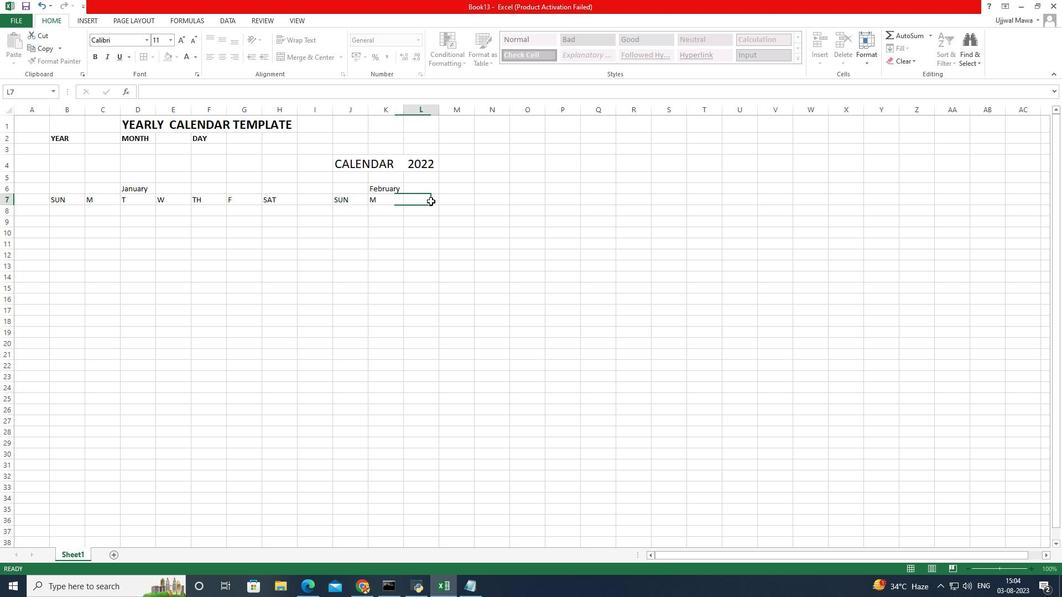 
Action: Mouse moved to (431, 201)
Screenshot: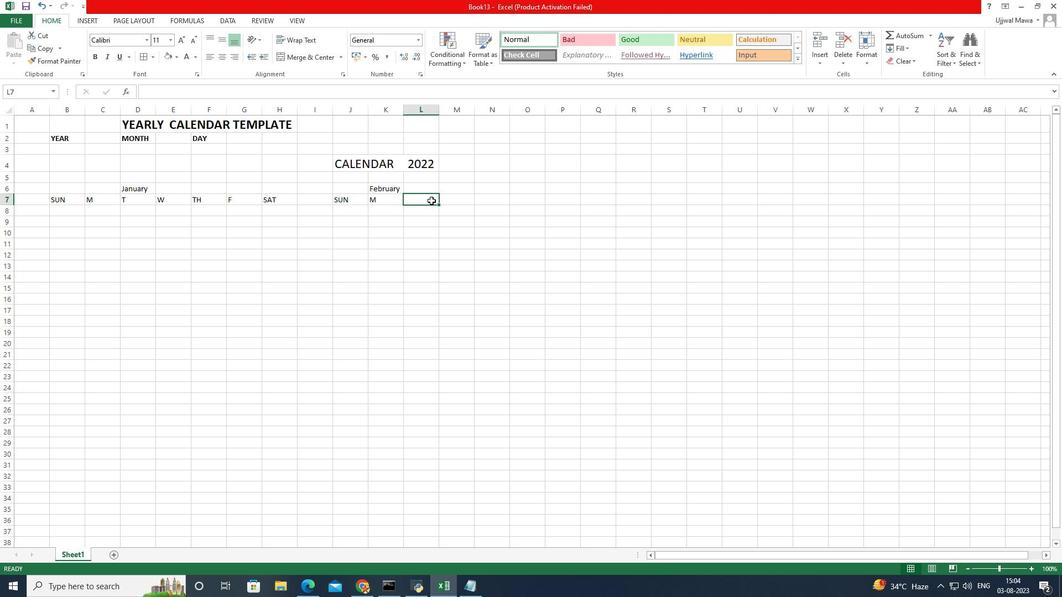 
Action: Mouse pressed left at (431, 201)
Screenshot: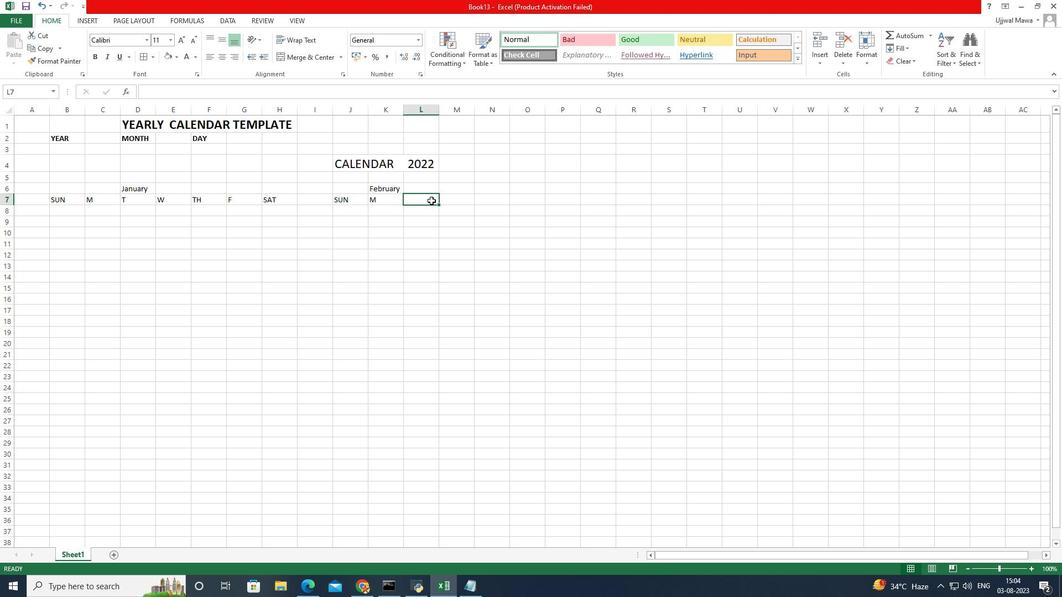 
Action: Mouse moved to (431, 200)
Screenshot: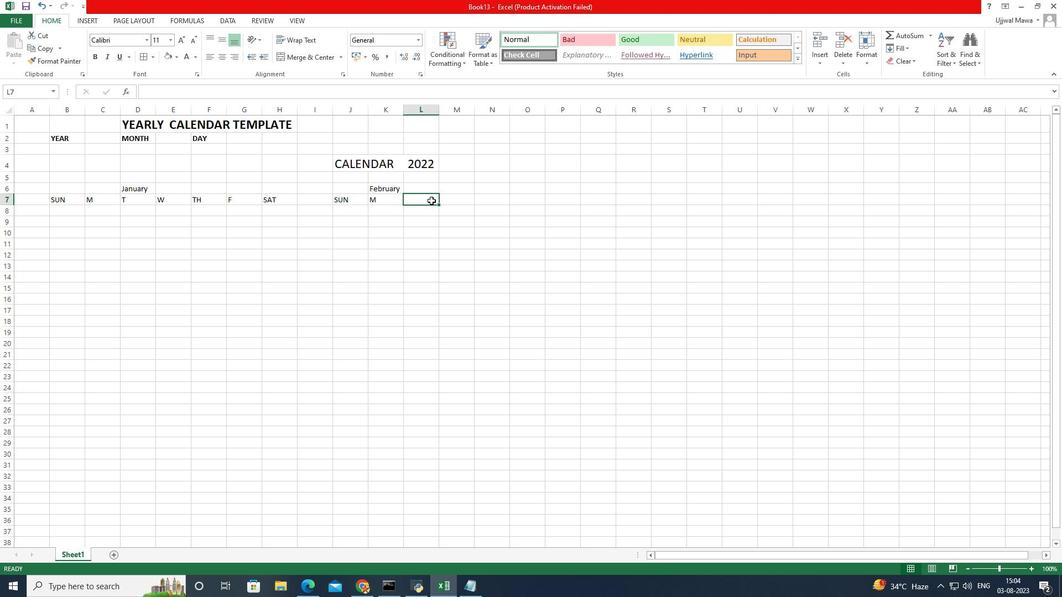 
Action: Key pressed t
Screenshot: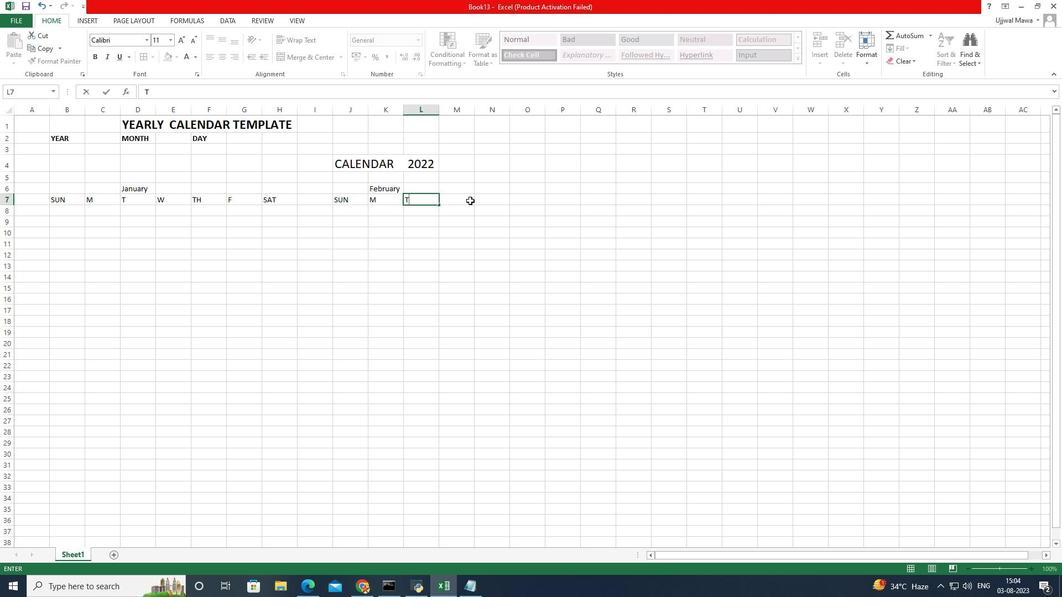 
Action: Mouse moved to (470, 200)
Screenshot: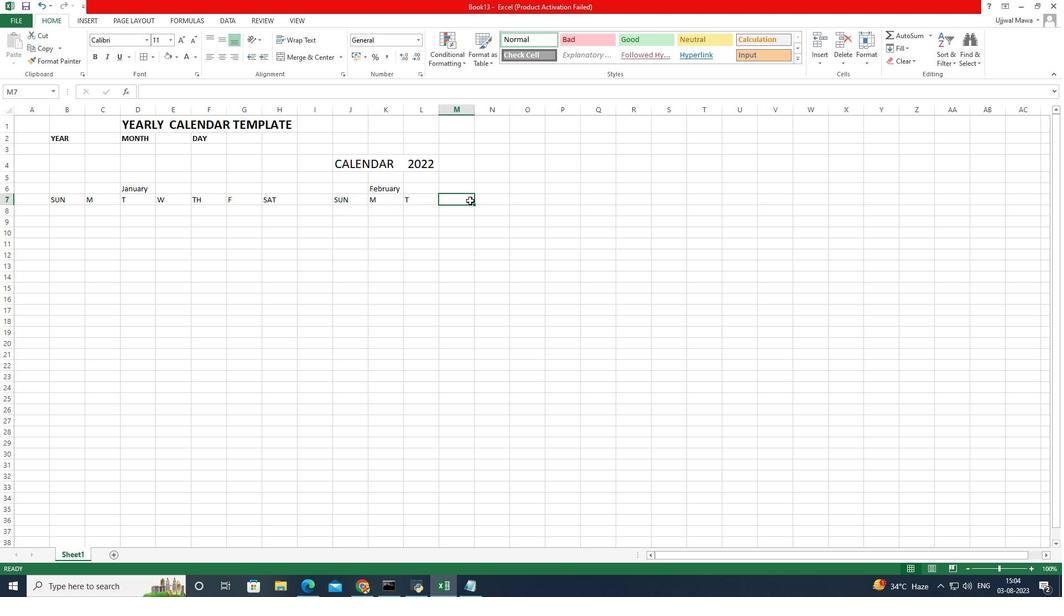 
Action: Mouse pressed left at (470, 200)
Screenshot: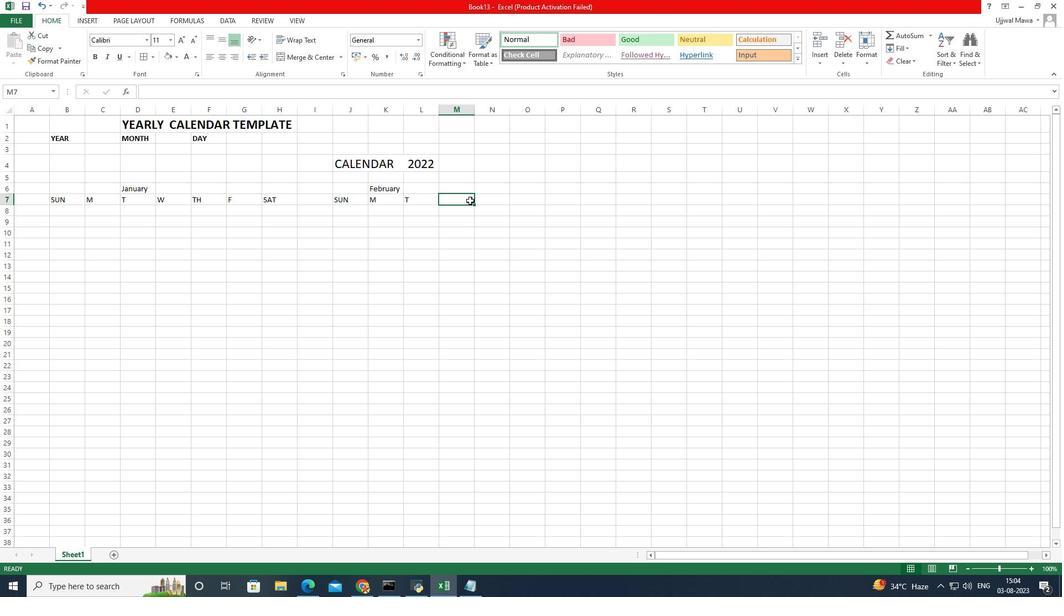 
Action: Mouse moved to (510, 238)
Screenshot: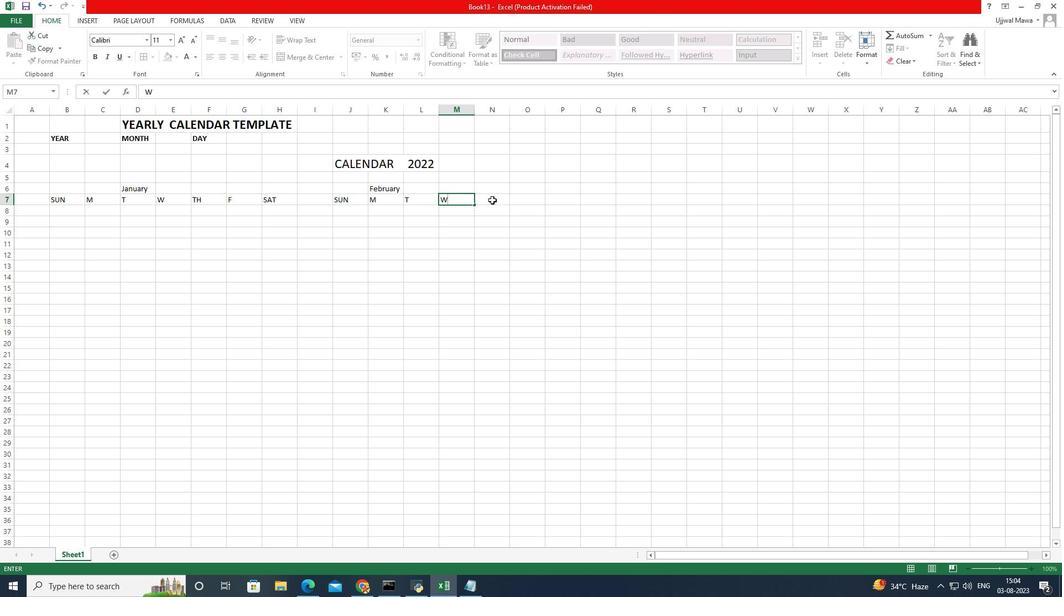 
Action: Key pressed w
Screenshot: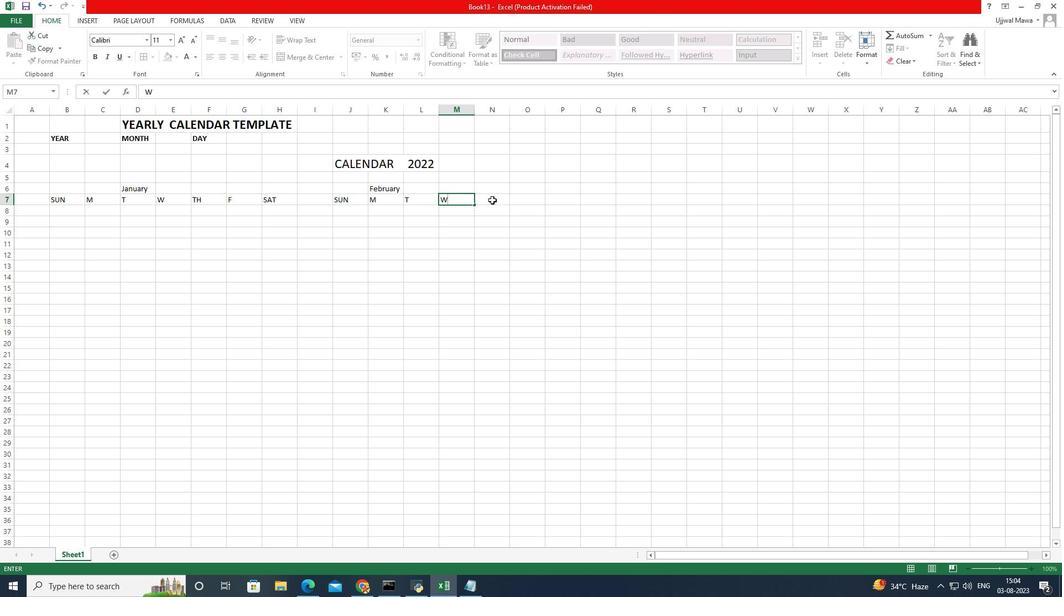 
Action: Mouse moved to (486, 196)
Screenshot: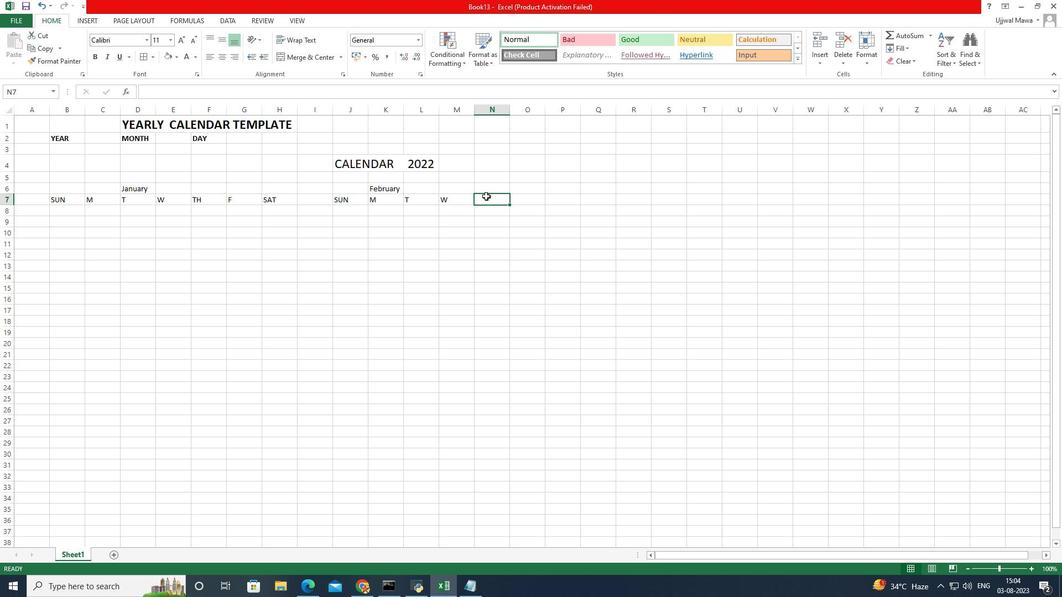 
Action: Mouse pressed left at (486, 196)
Screenshot: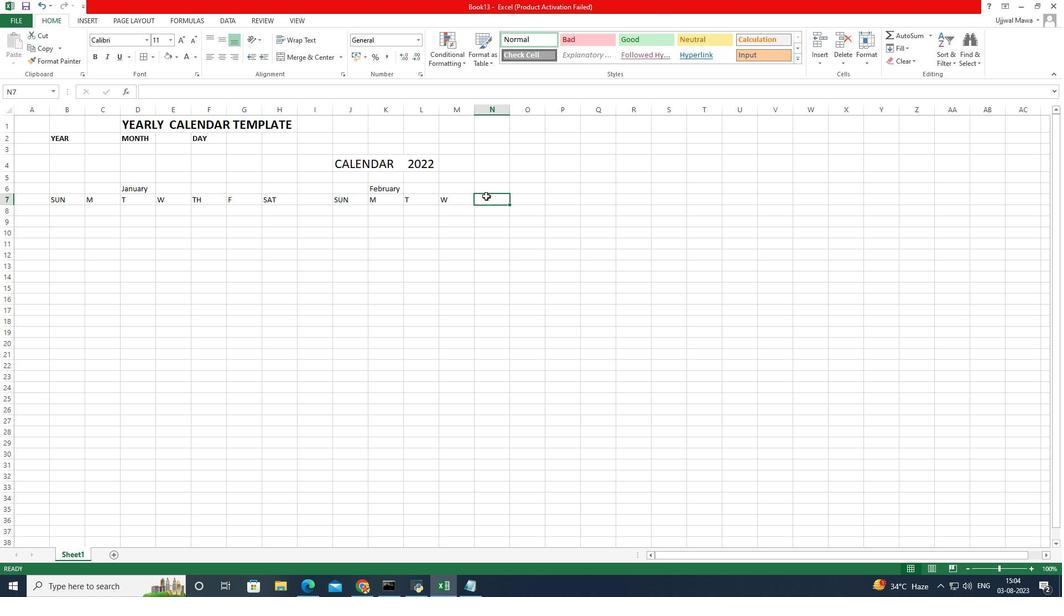 
Action: Key pressed t
Screenshot: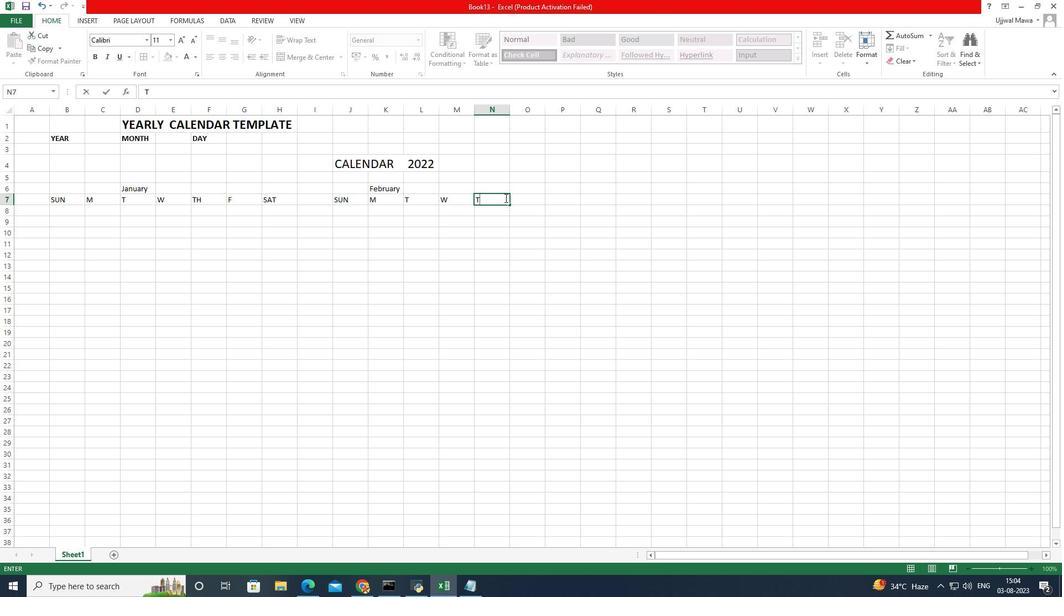 
Action: Mouse moved to (500, 198)
Screenshot: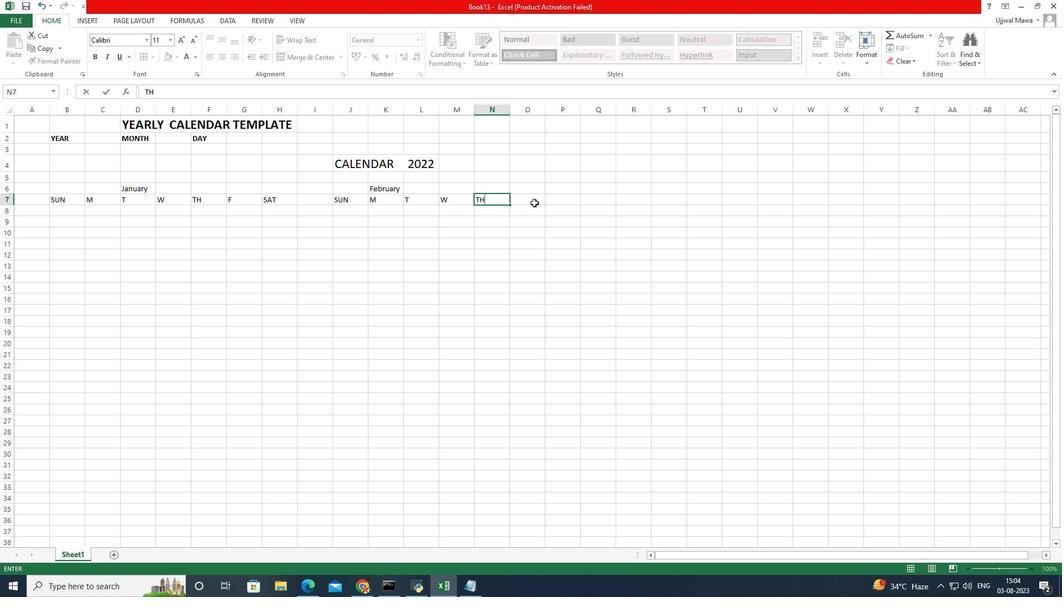 
Action: Key pressed h
Screenshot: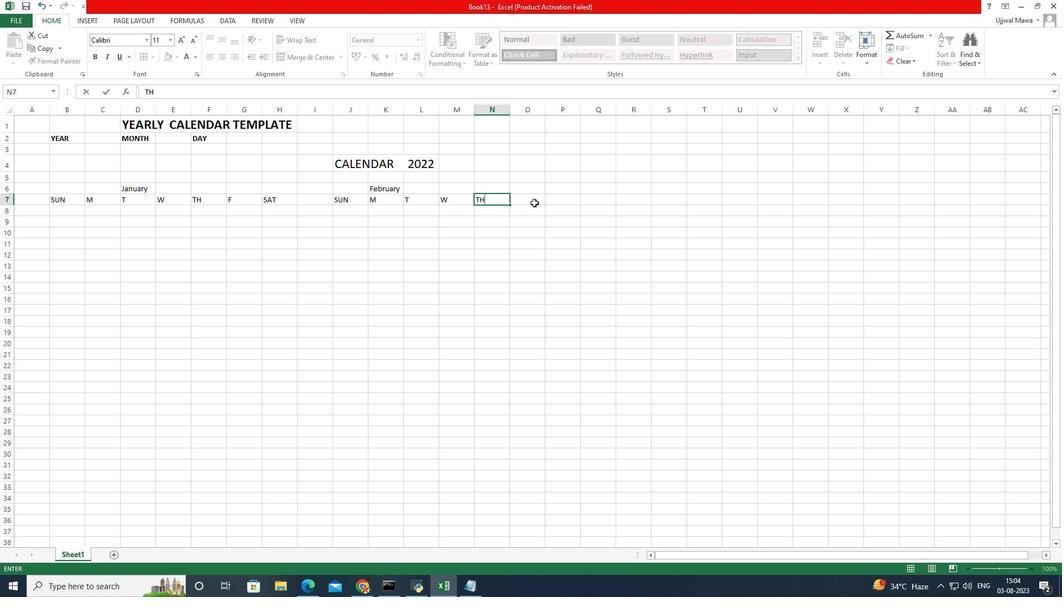 
Action: Mouse moved to (534, 203)
Screenshot: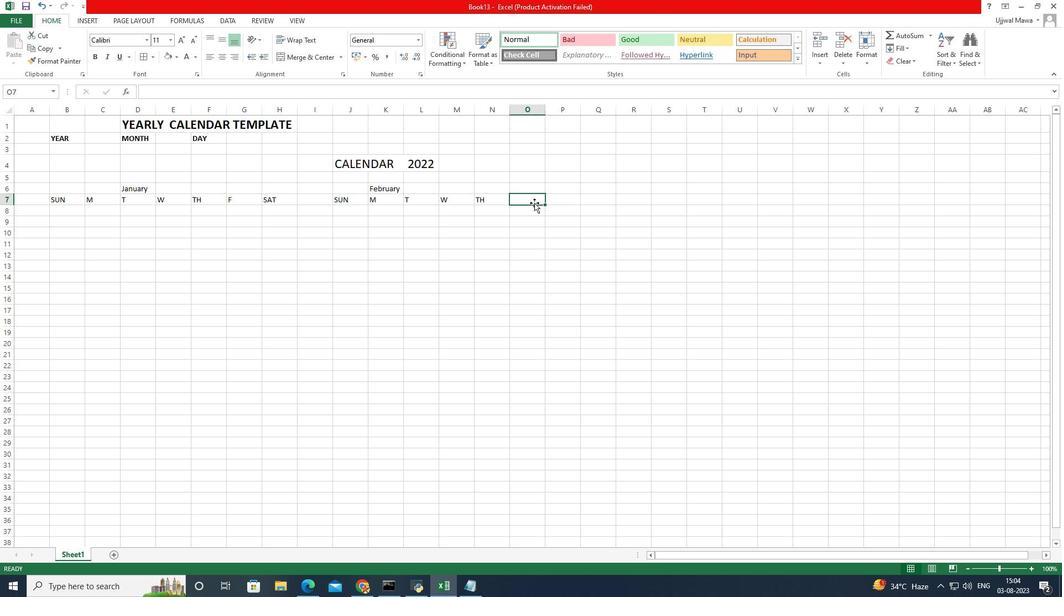 
Action: Mouse pressed left at (534, 203)
Screenshot: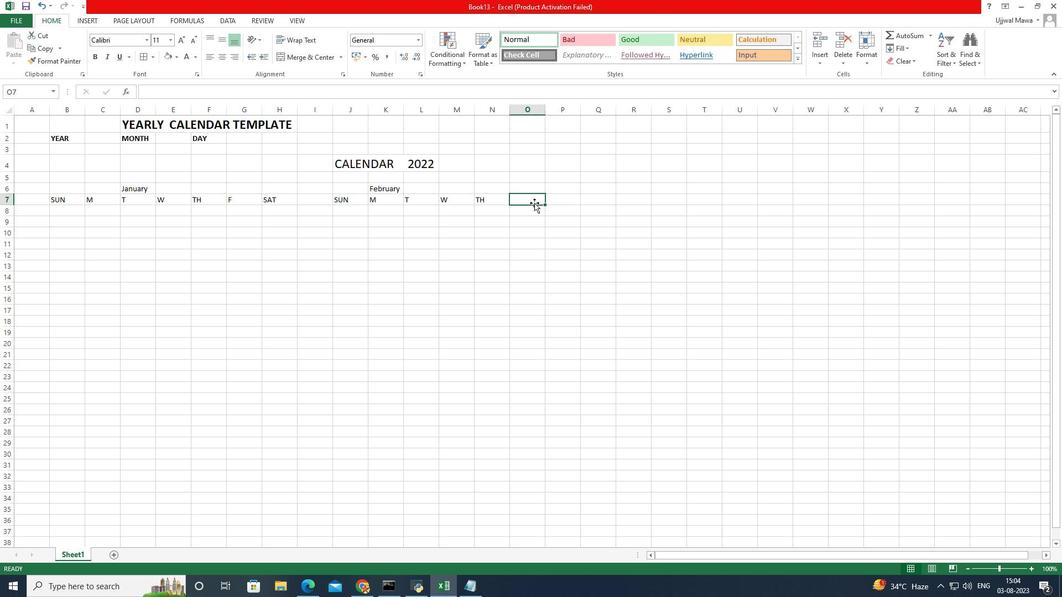 
Action: Key pressed f
Screenshot: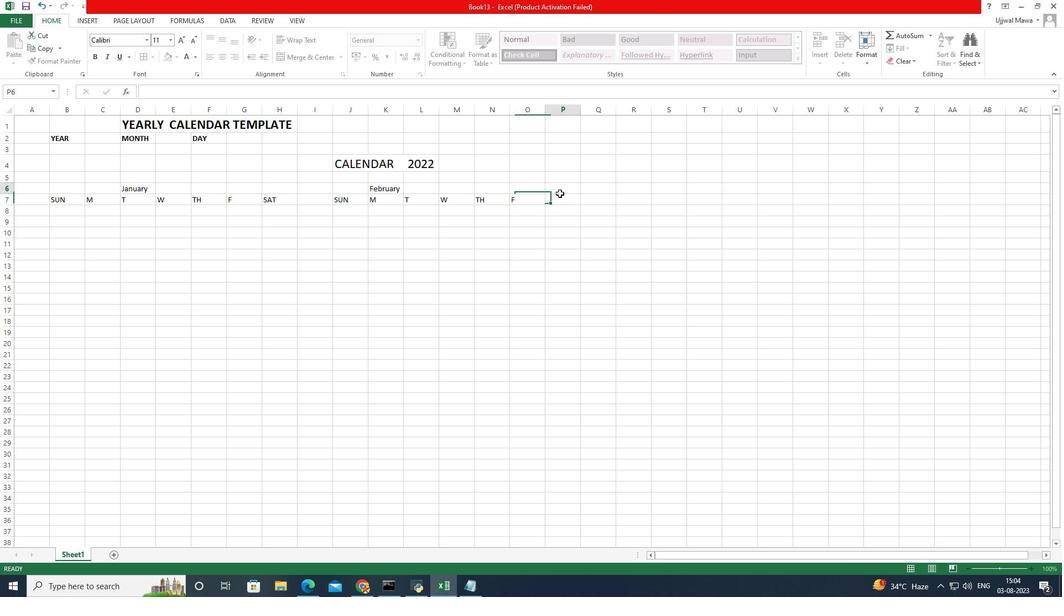 
Action: Mouse moved to (560, 193)
Screenshot: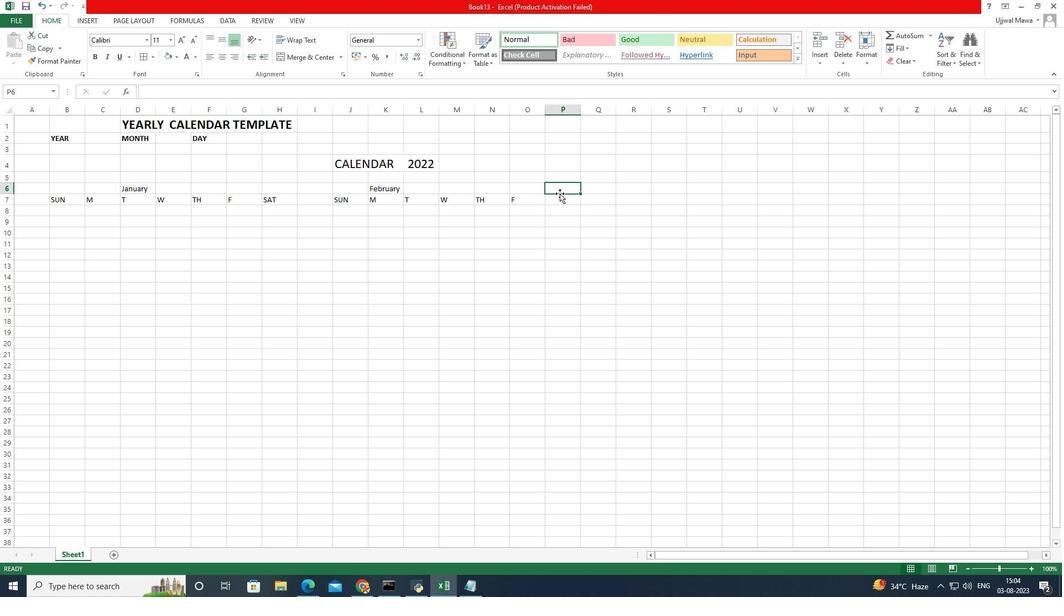 
Action: Mouse pressed left at (560, 193)
Screenshot: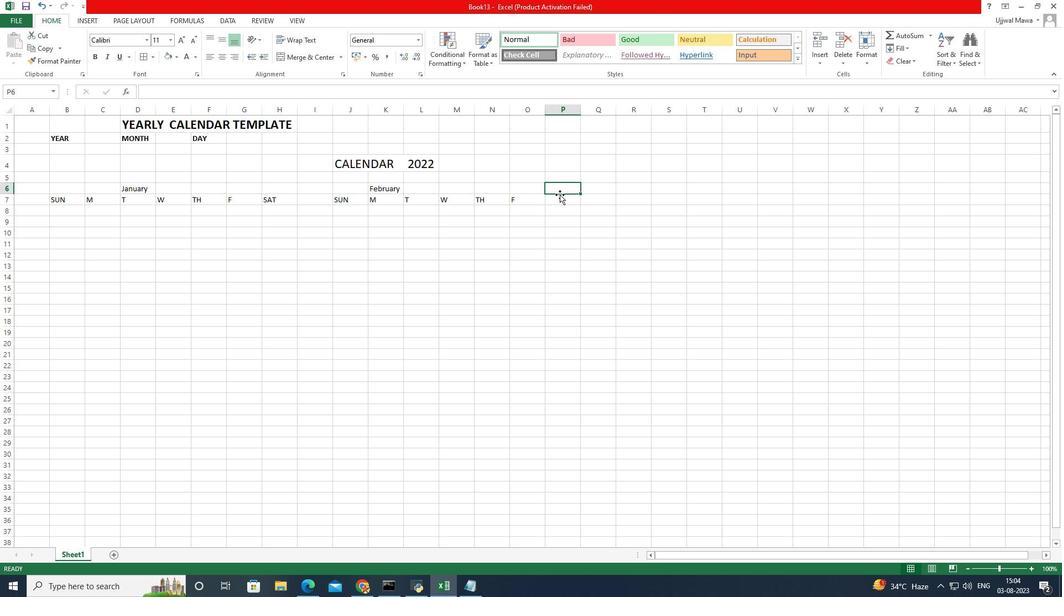 
Action: Mouse moved to (560, 196)
Screenshot: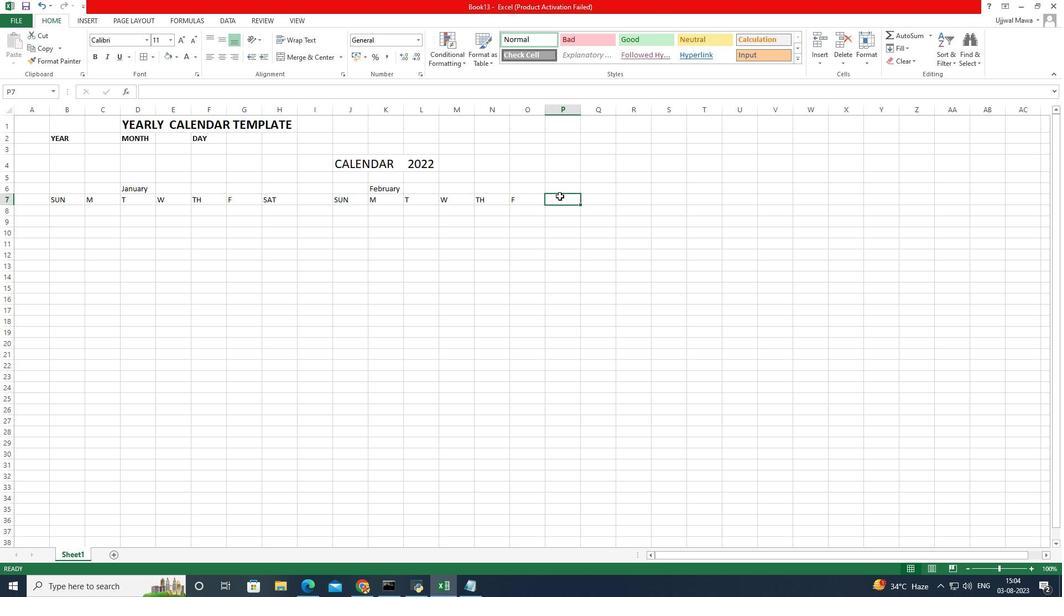 
Action: Mouse pressed left at (560, 196)
Screenshot: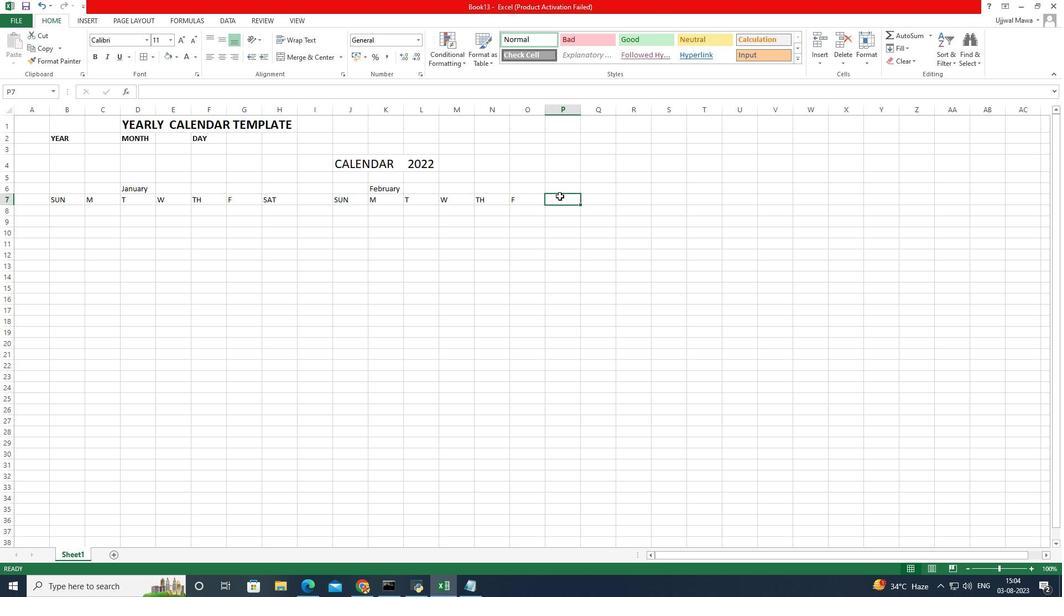 
Action: Key pressed sat
Screenshot: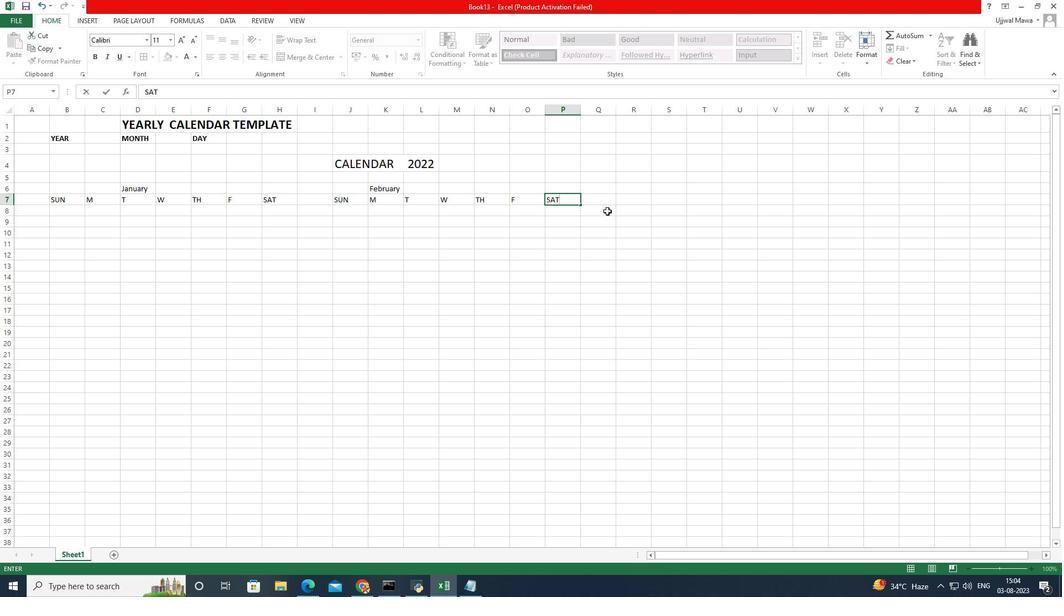 
Action: Mouse moved to (626, 200)
Screenshot: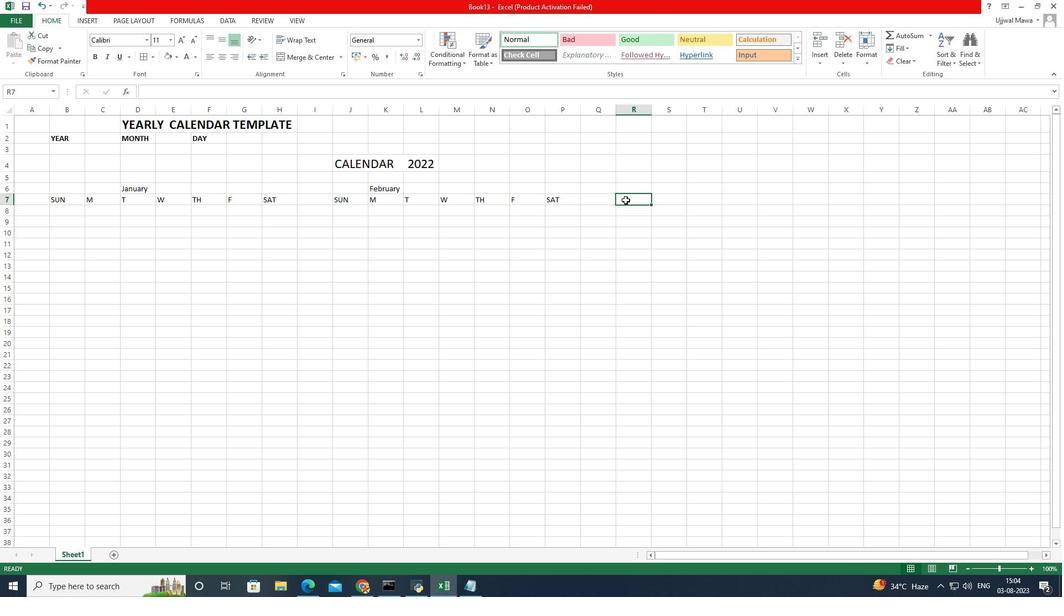 
Action: Mouse pressed left at (626, 200)
Screenshot: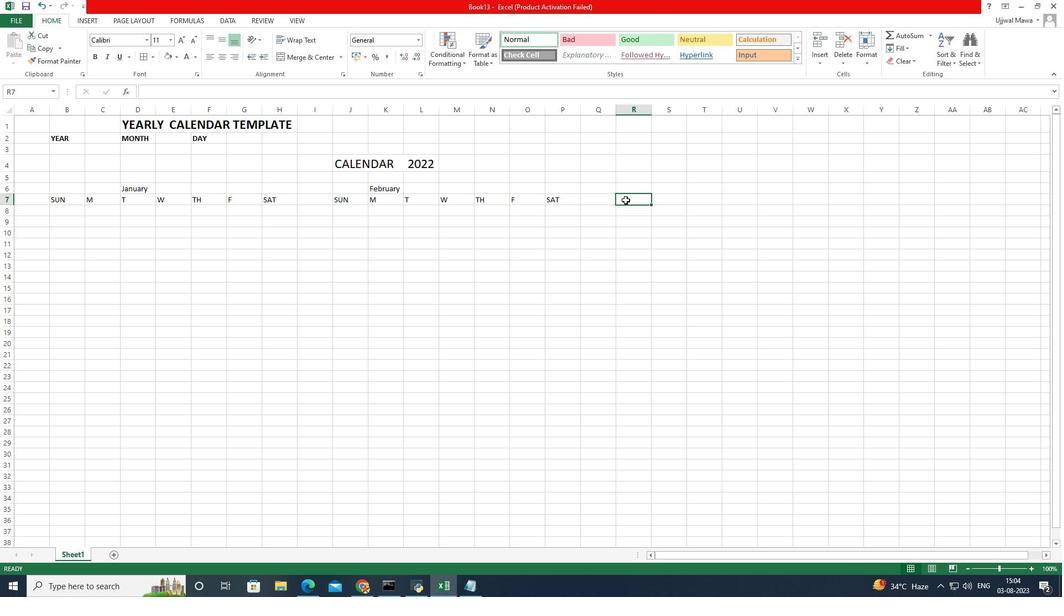 
Action: Key pressed s
Screenshot: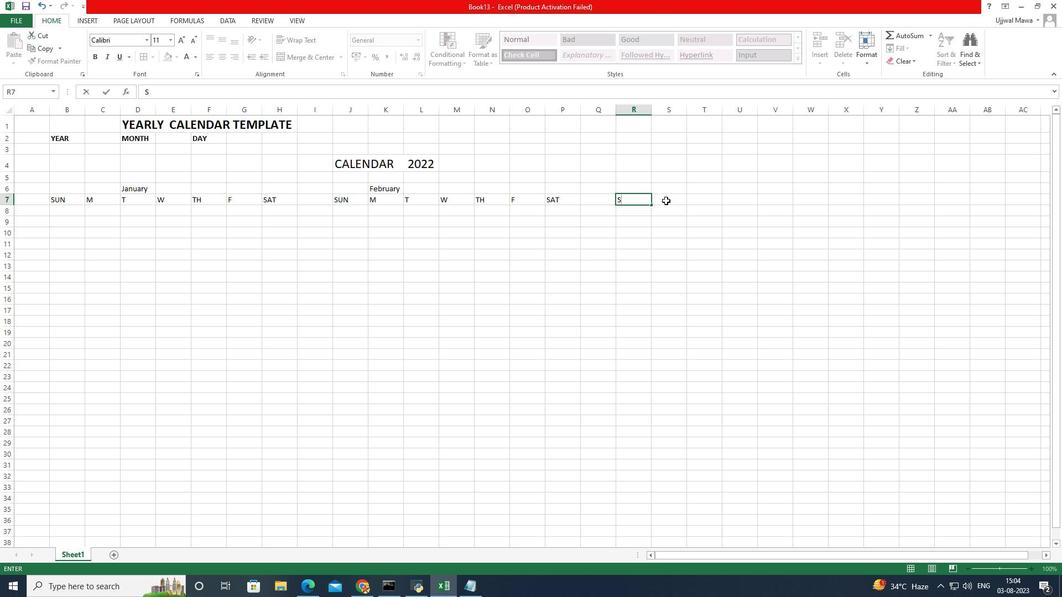 
Action: Mouse moved to (666, 200)
Screenshot: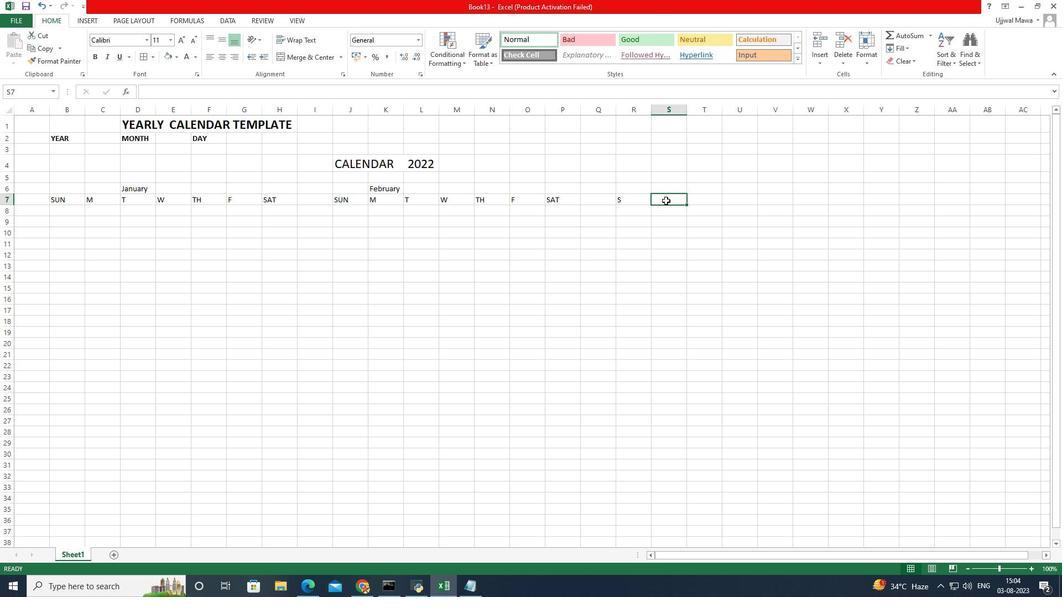 
Action: Mouse pressed left at (666, 200)
Screenshot: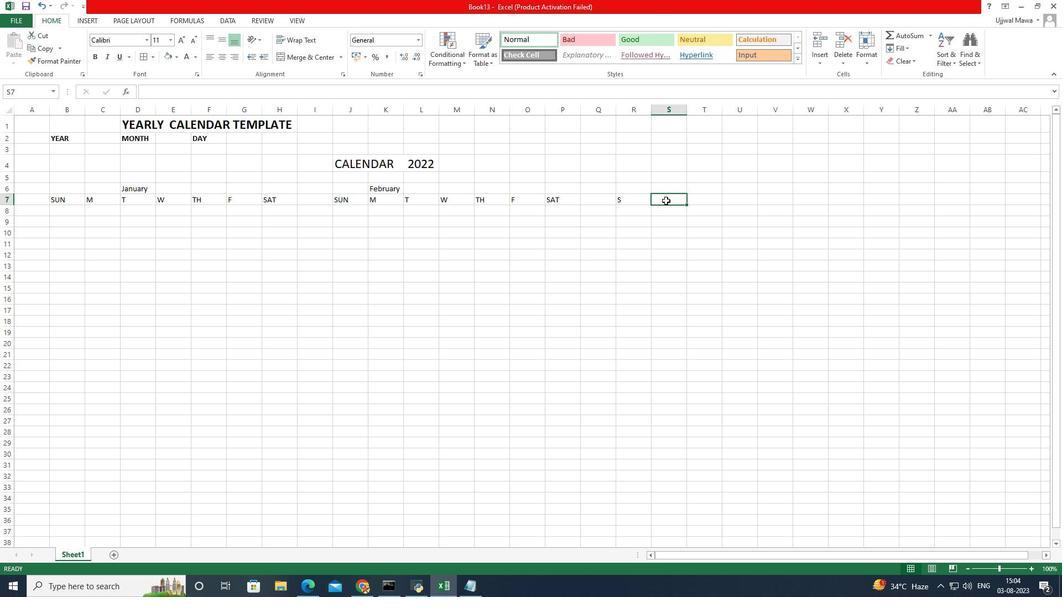 
Action: Mouse moved to (626, 200)
Screenshot: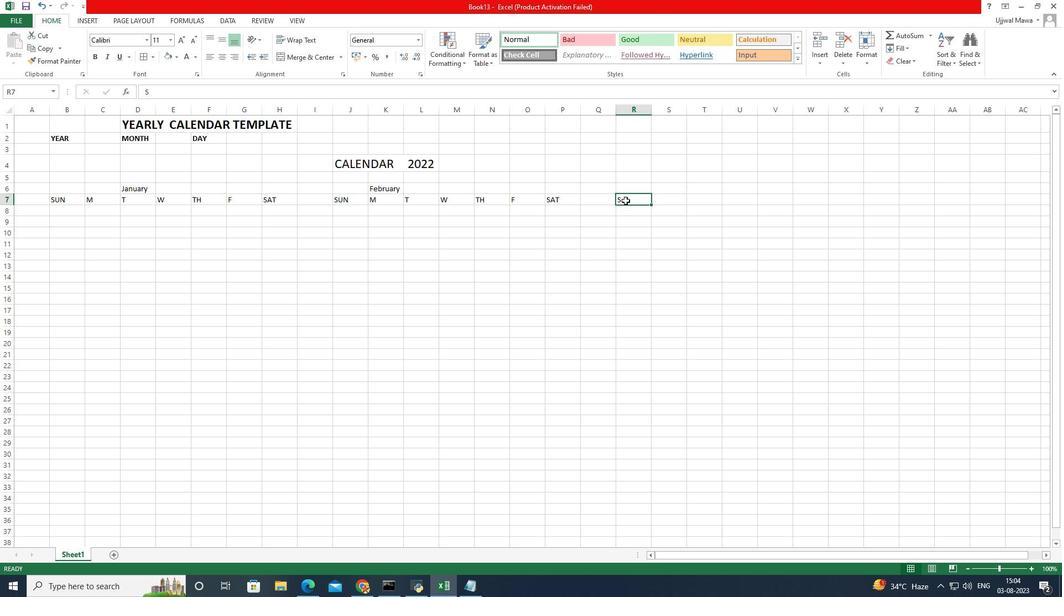
Action: Mouse pressed left at (626, 200)
Screenshot: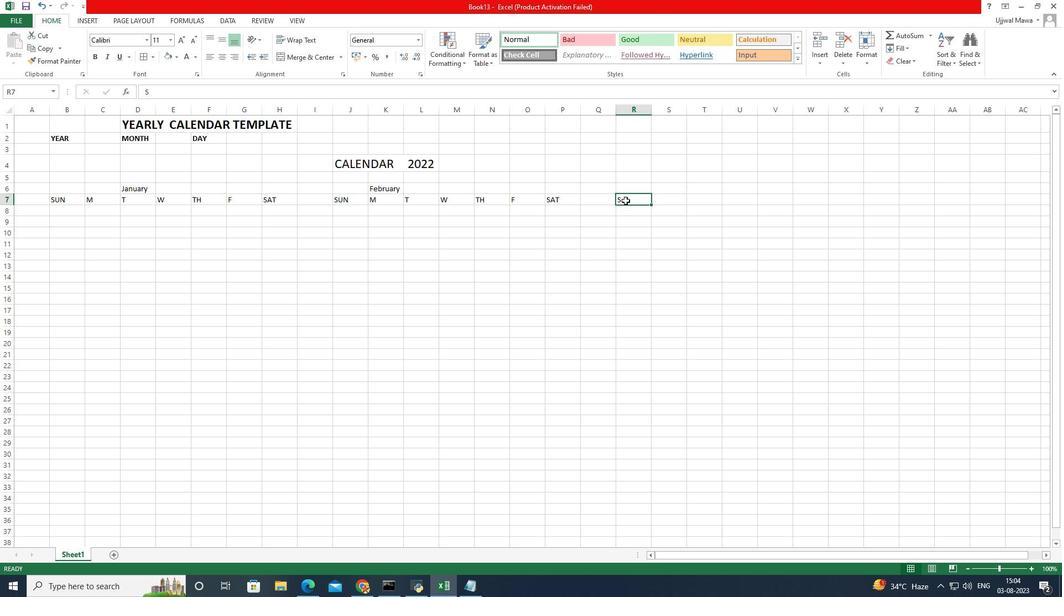 
Action: Mouse pressed left at (626, 200)
Screenshot: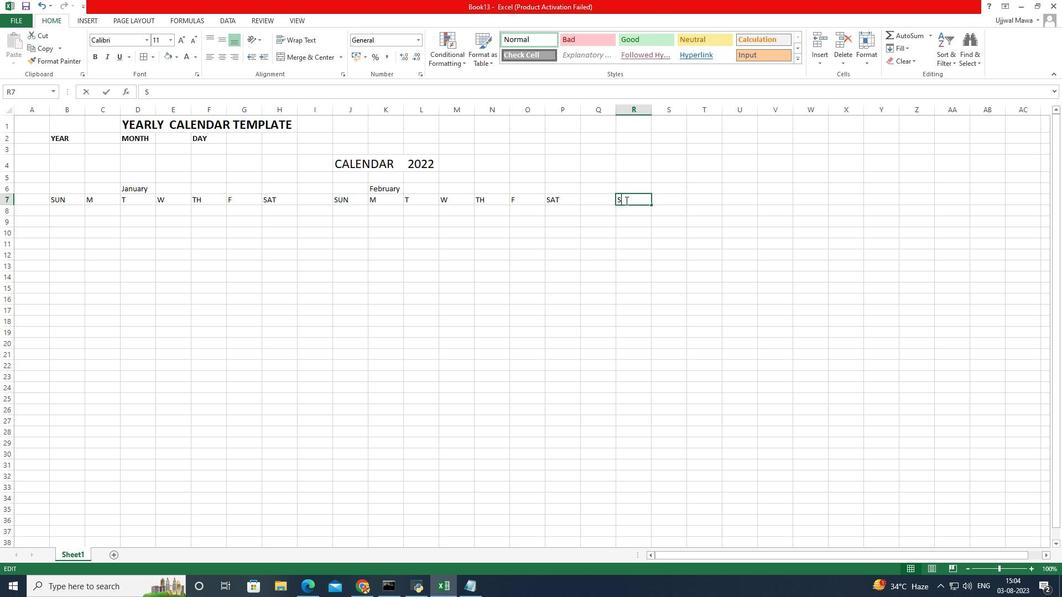 
Action: Mouse pressed left at (626, 200)
Screenshot: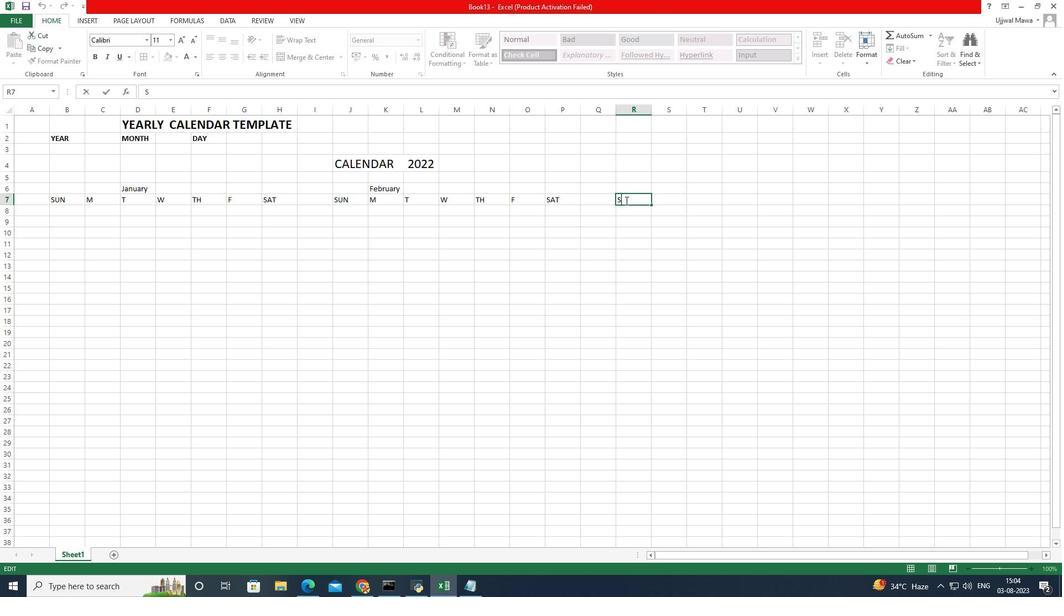 
Action: Key pressed un
Screenshot: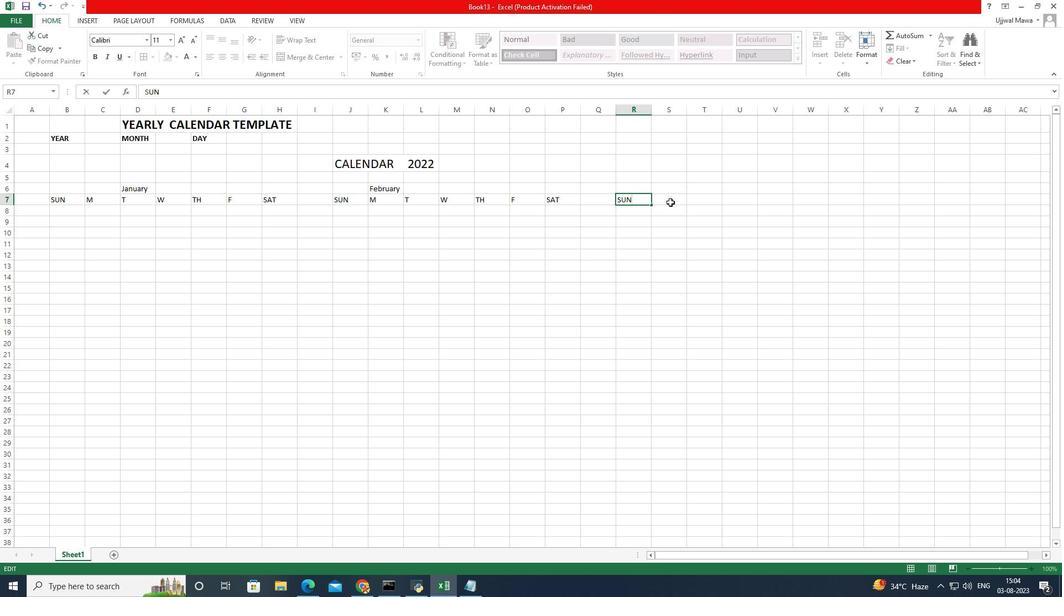 
Action: Mouse moved to (670, 202)
Screenshot: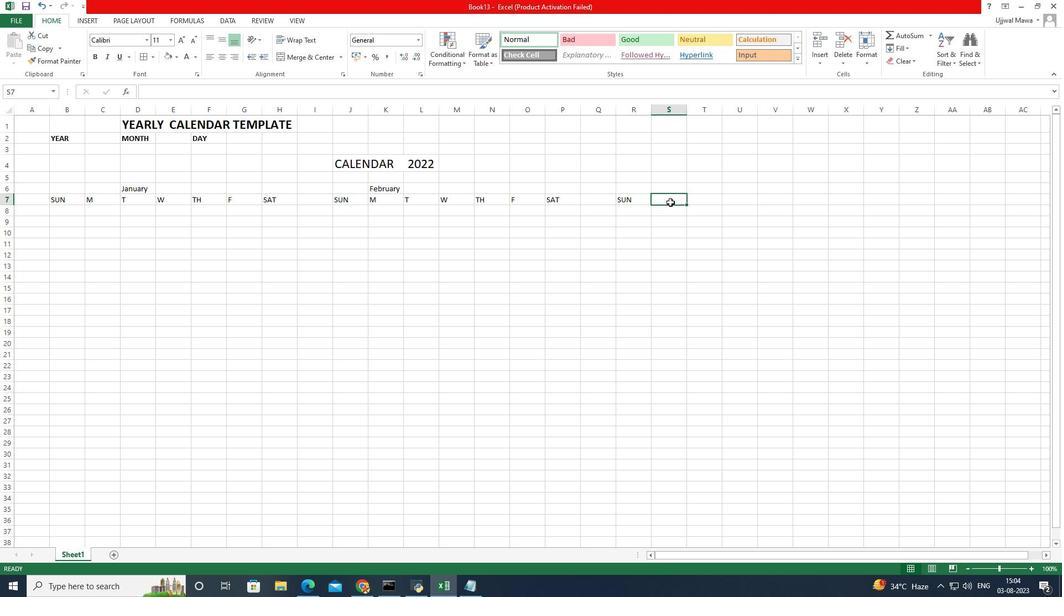 
Action: Mouse pressed left at (670, 202)
Screenshot: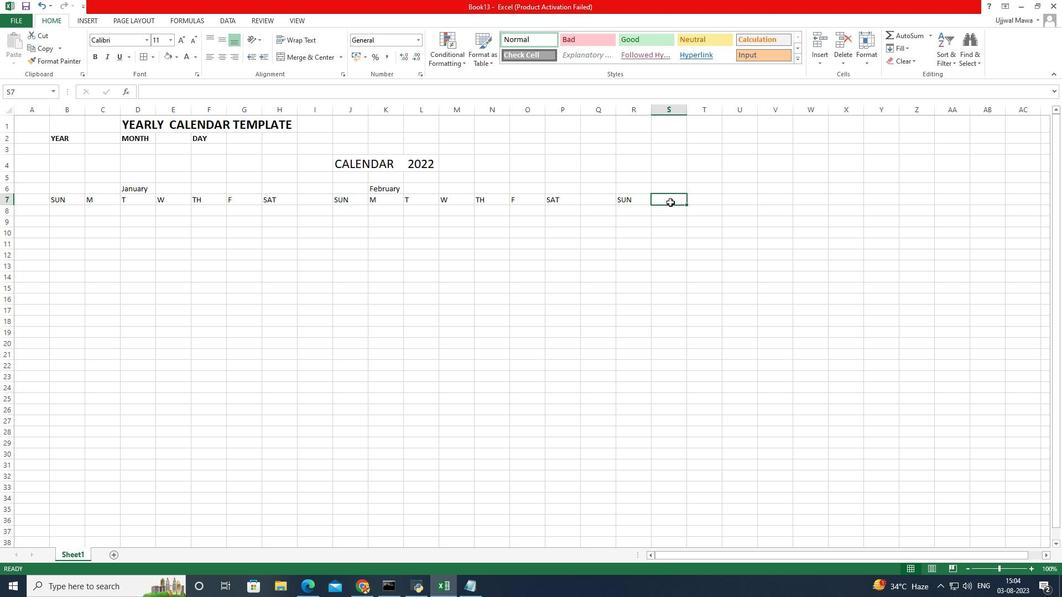 
Action: Key pressed m
Screenshot: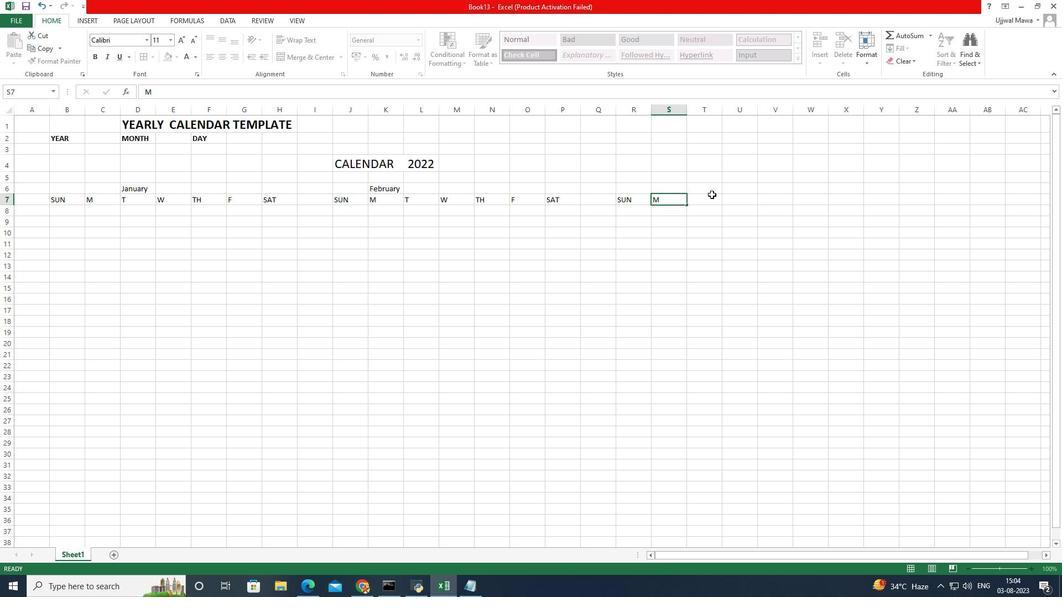 
Action: Mouse moved to (712, 194)
Screenshot: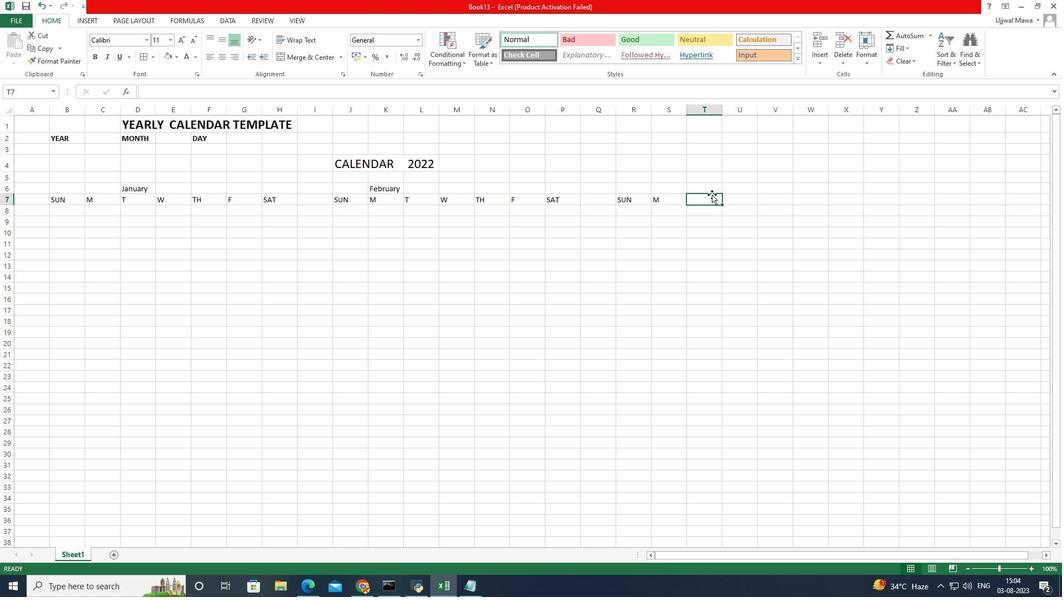 
Action: Mouse pressed left at (712, 194)
Screenshot: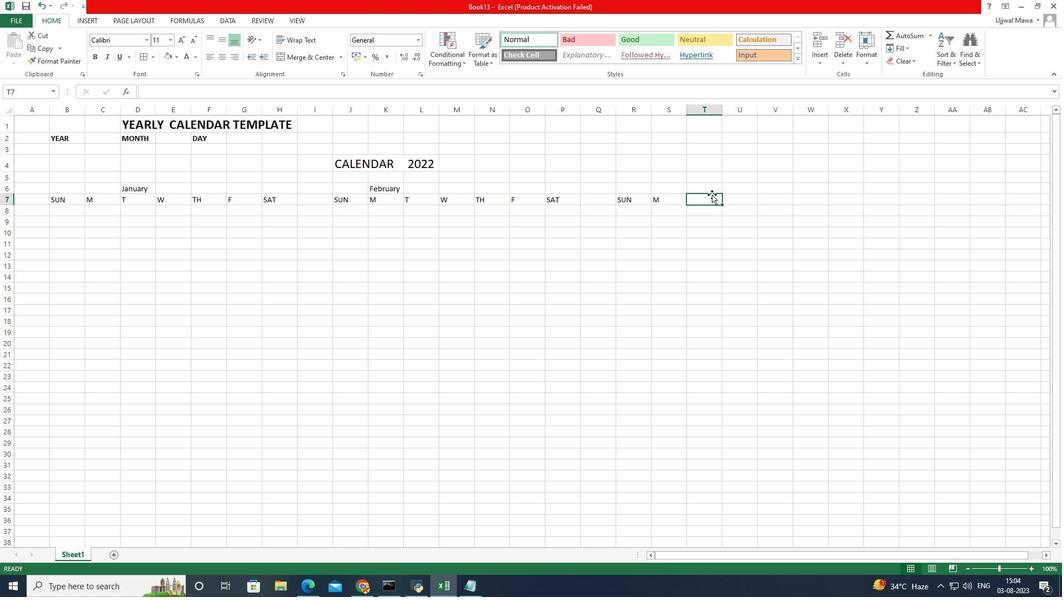 
Action: Key pressed t
Screenshot: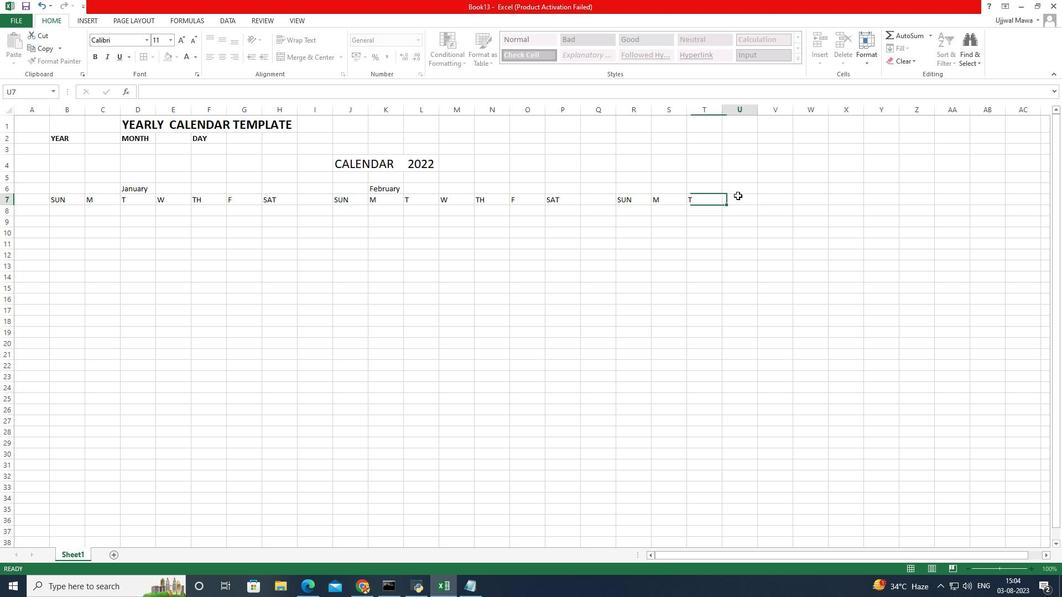 
Action: Mouse moved to (738, 195)
Screenshot: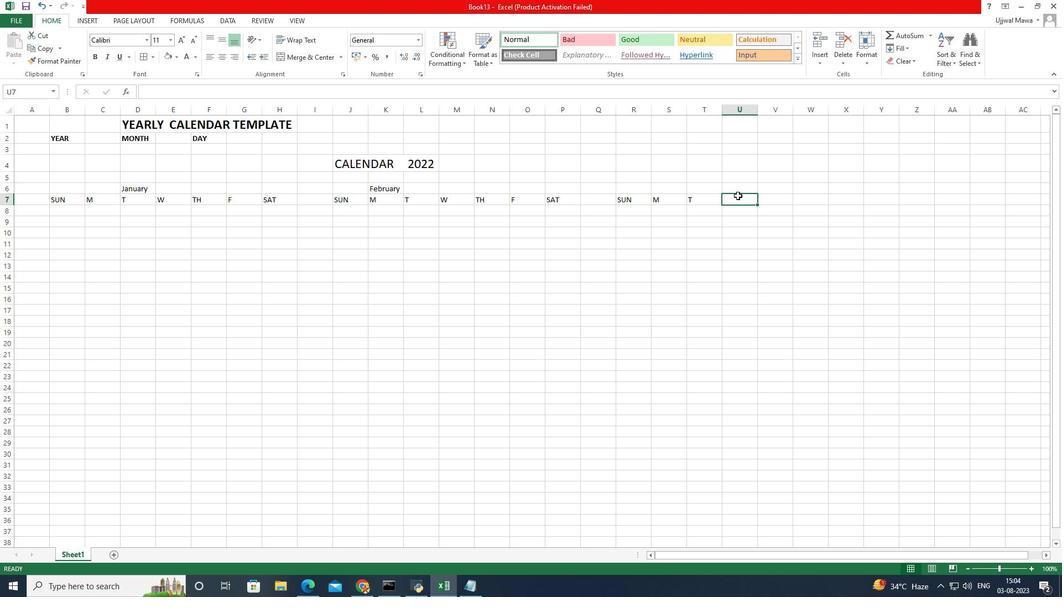 
Action: Mouse pressed left at (738, 195)
Screenshot: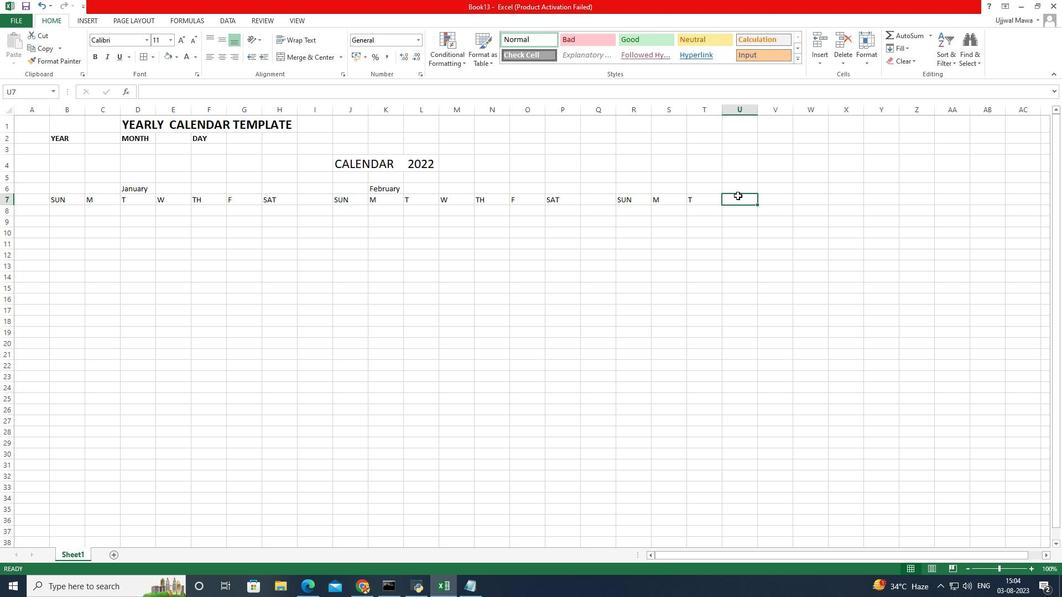 
Action: Mouse moved to (738, 195)
Screenshot: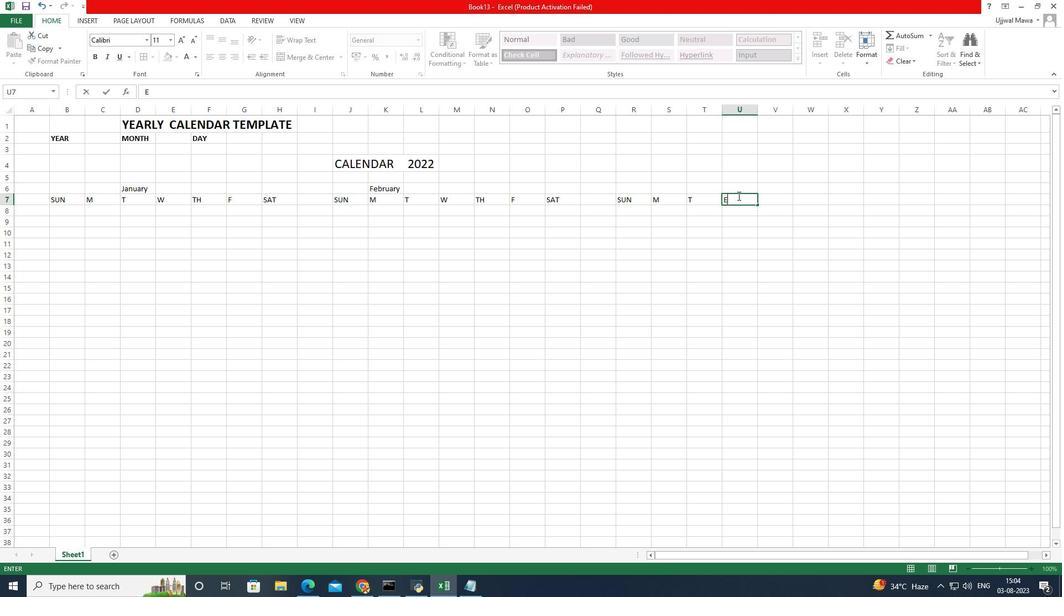 
Action: Key pressed e<Key.backspace>w
Screenshot: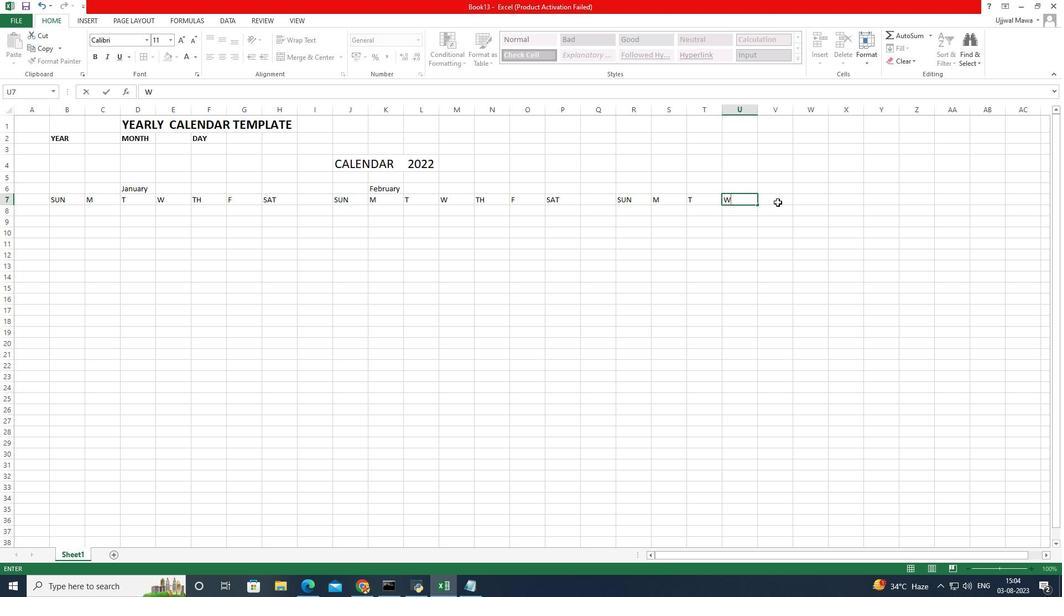 
Action: Mouse moved to (778, 202)
Screenshot: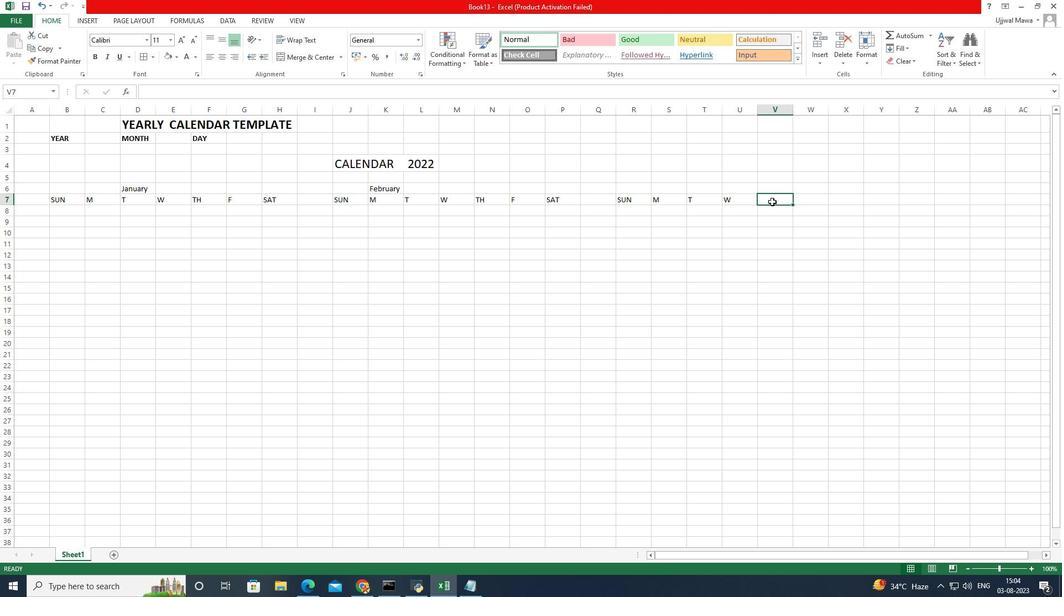 
Action: Mouse pressed left at (778, 202)
Screenshot: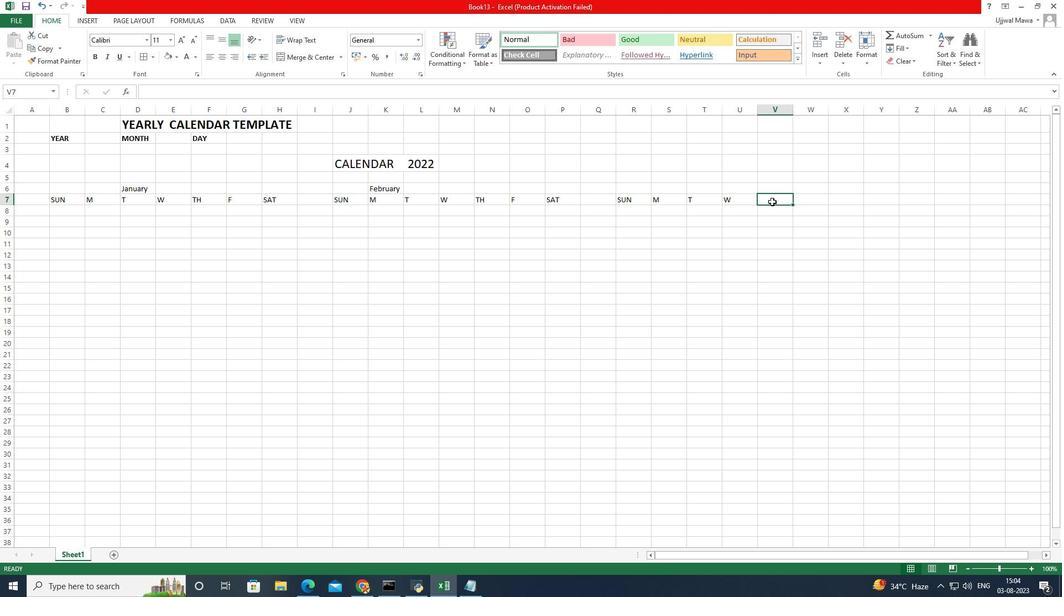 
Action: Mouse moved to (772, 202)
Screenshot: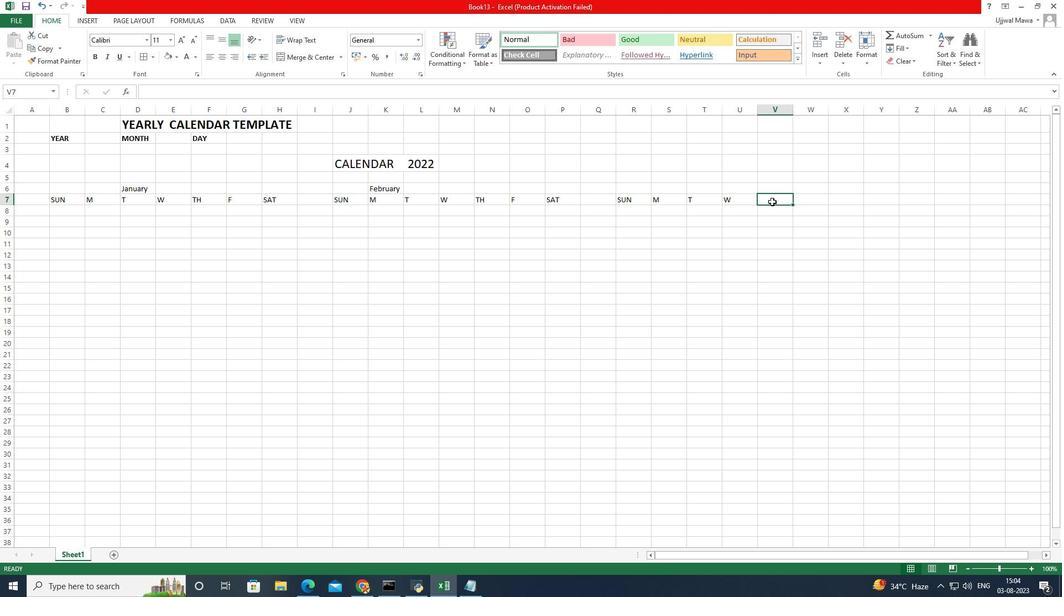 
Action: Key pressed th
Screenshot: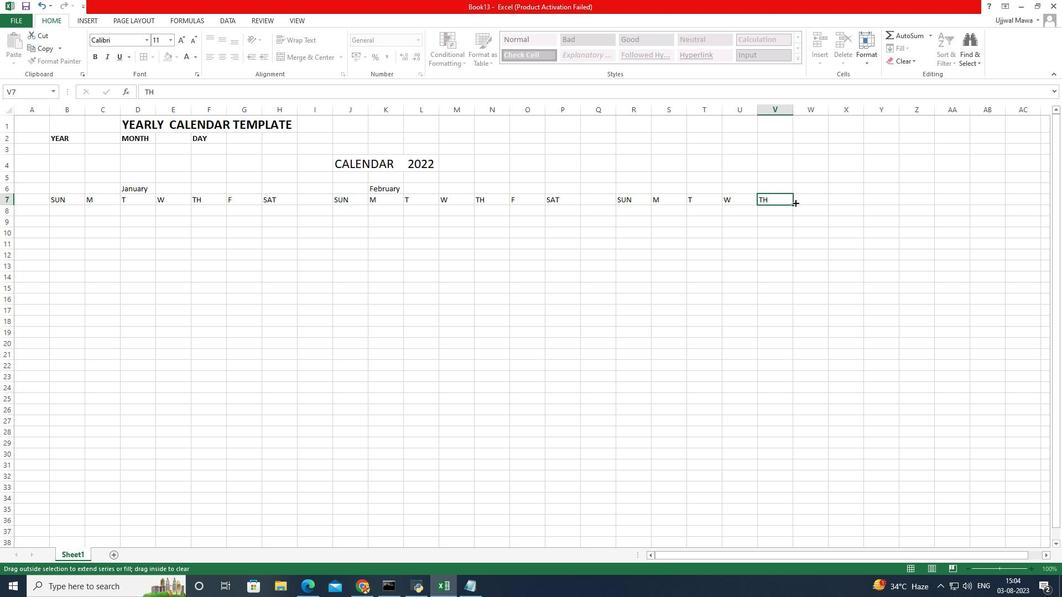 
Action: Mouse moved to (795, 202)
Screenshot: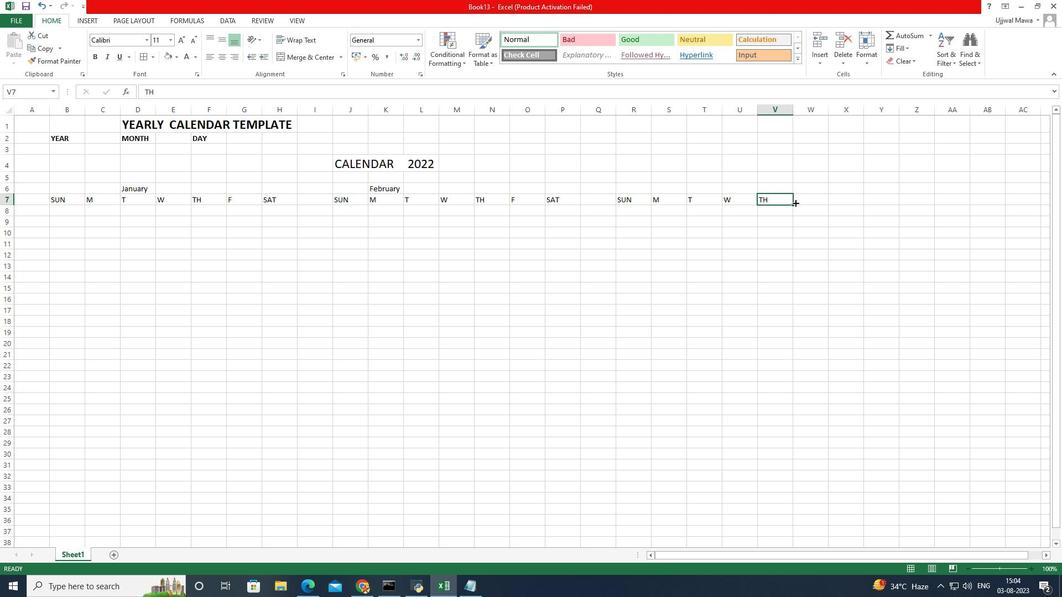 
Action: Mouse pressed left at (795, 202)
Screenshot: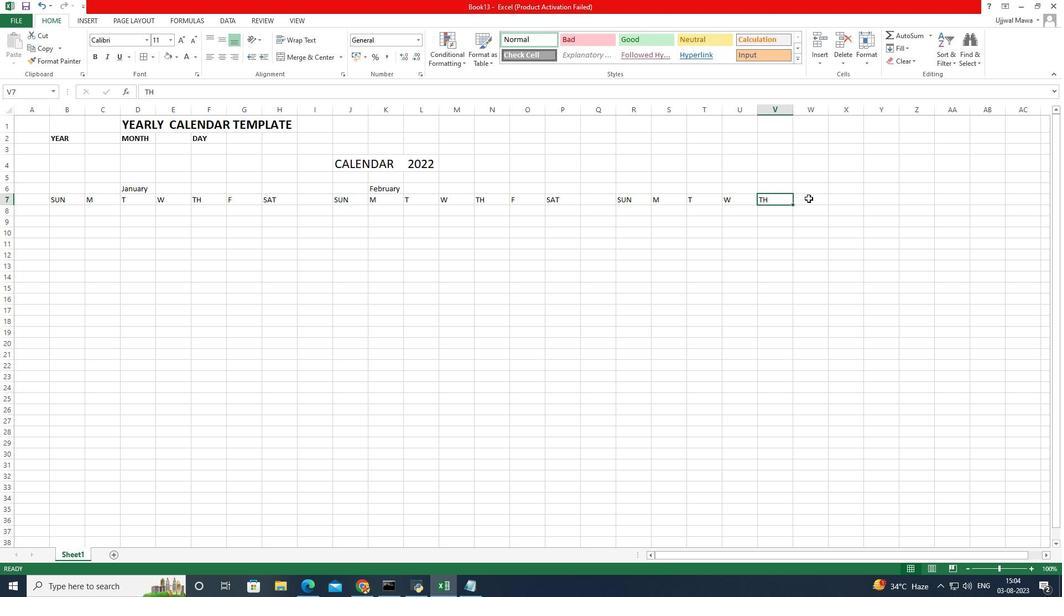 
Action: Mouse moved to (809, 198)
Screenshot: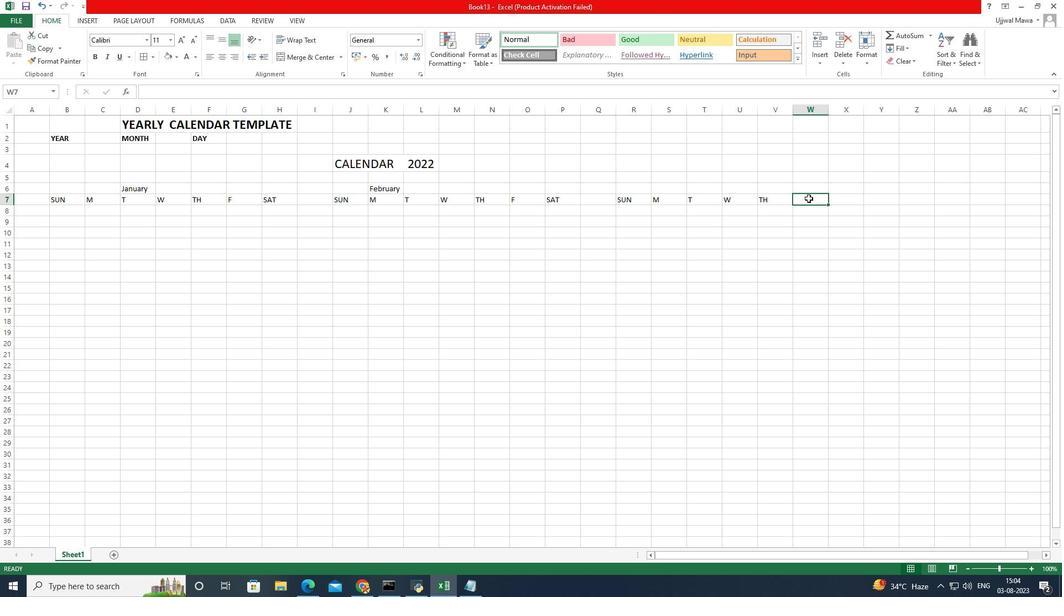 
Action: Mouse pressed left at (809, 198)
Screenshot: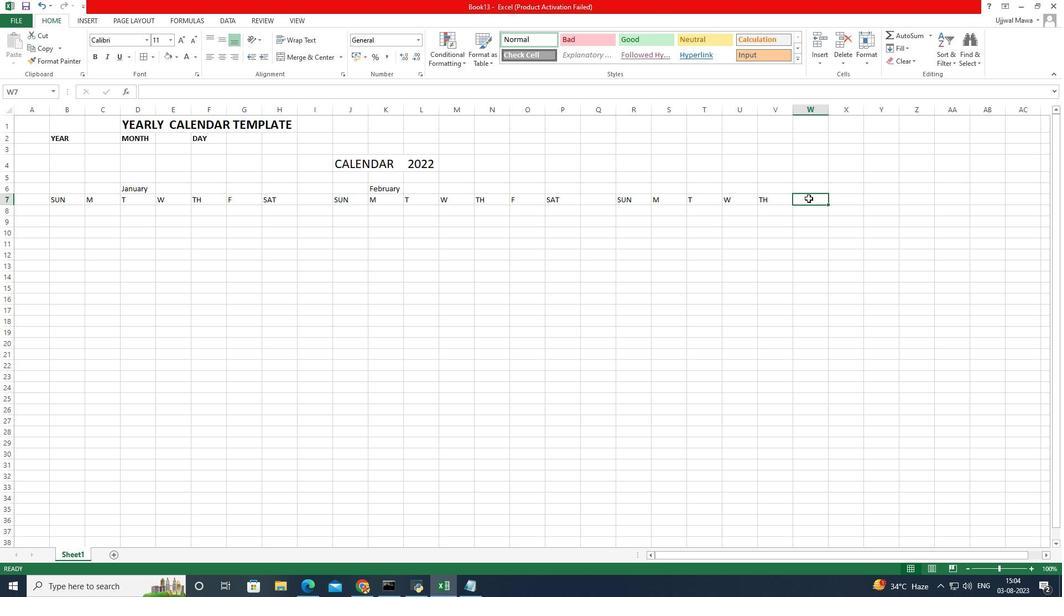 
Action: Key pressed f
Screenshot: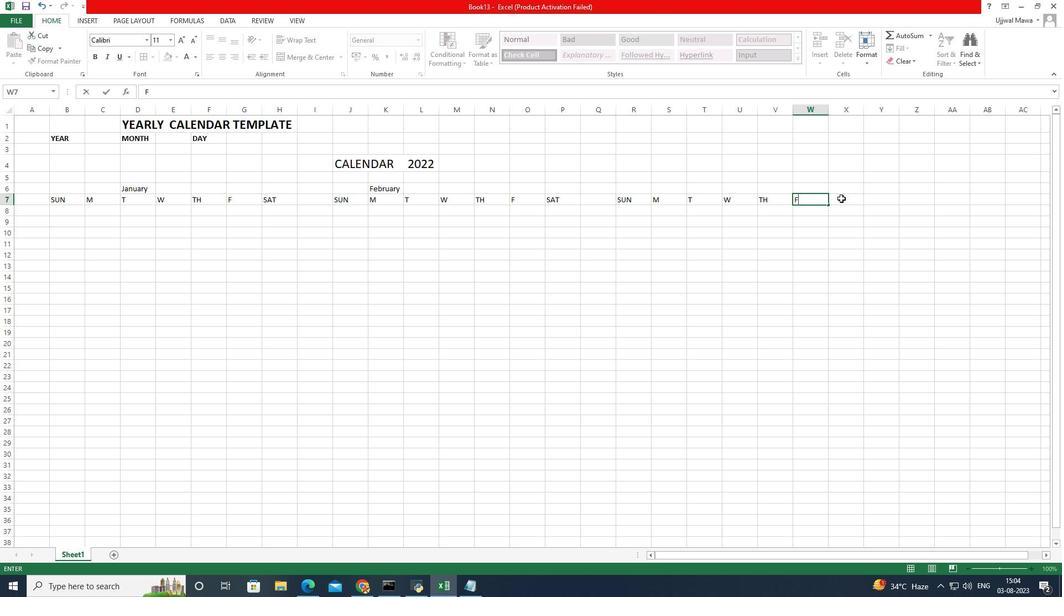 
Action: Mouse moved to (841, 198)
Screenshot: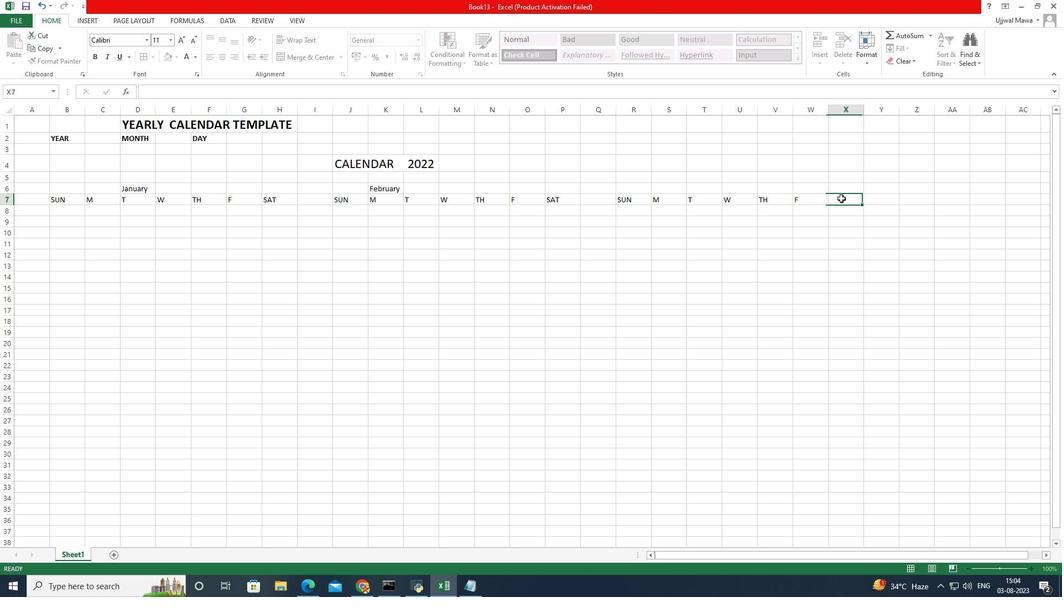 
Action: Mouse pressed left at (841, 198)
Screenshot: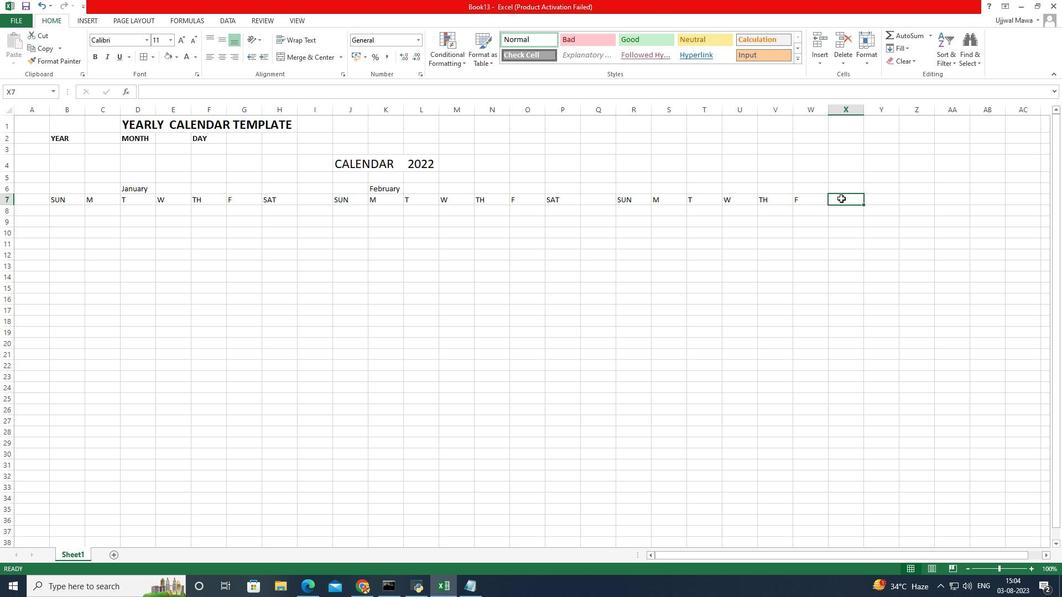 
Action: Key pressed sa
Screenshot: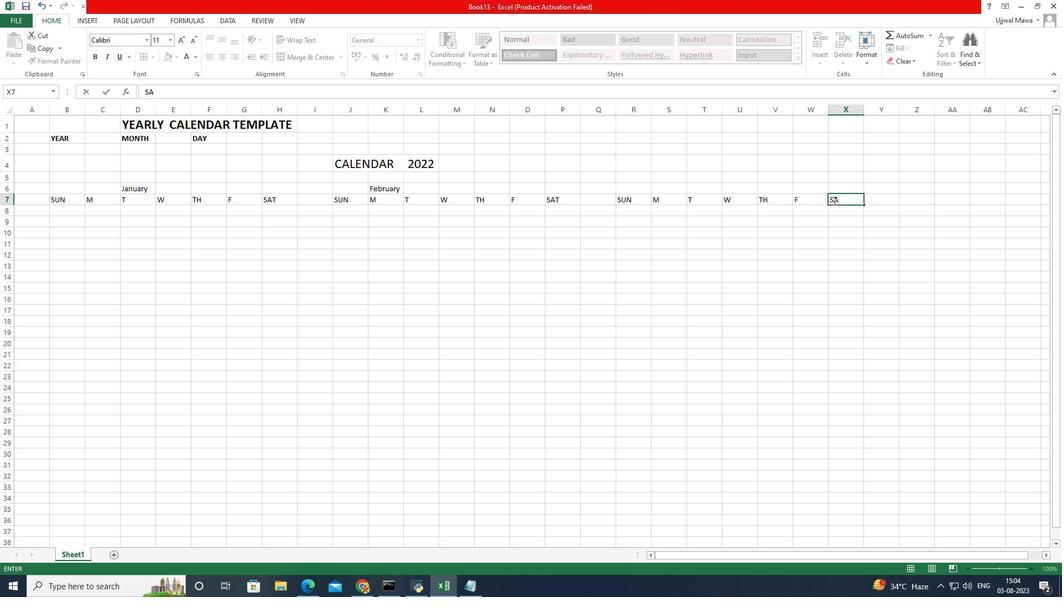 
Action: Mouse moved to (824, 206)
Screenshot: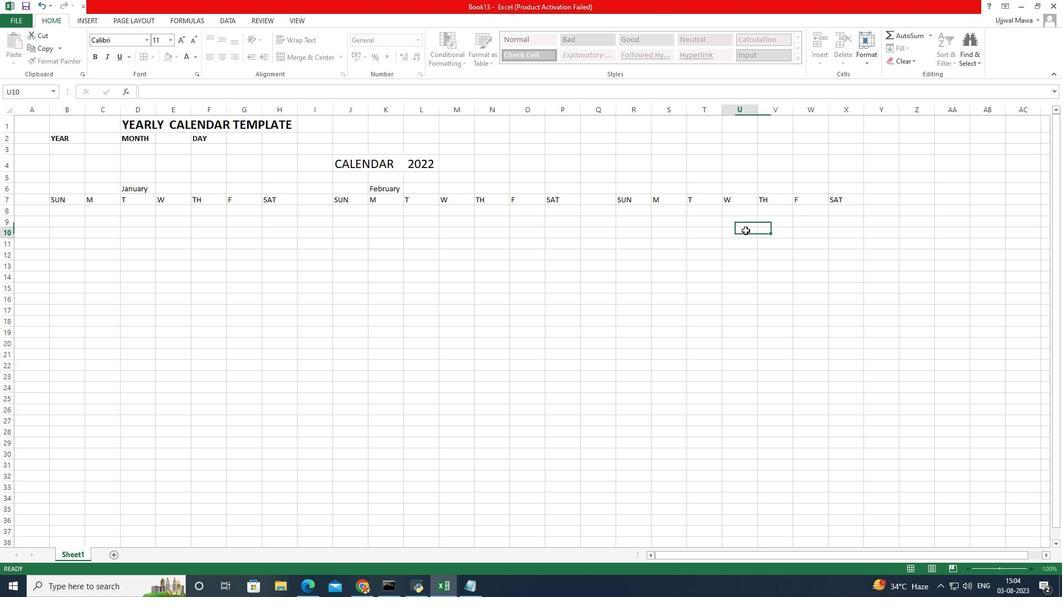 
Action: Key pressed t
Screenshot: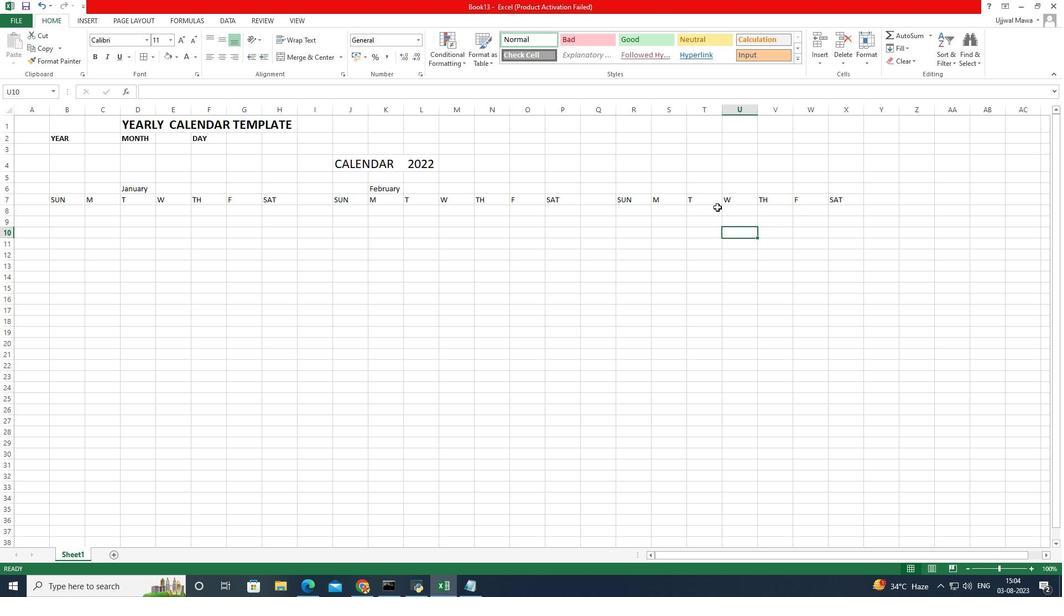 
Action: Mouse moved to (746, 231)
Screenshot: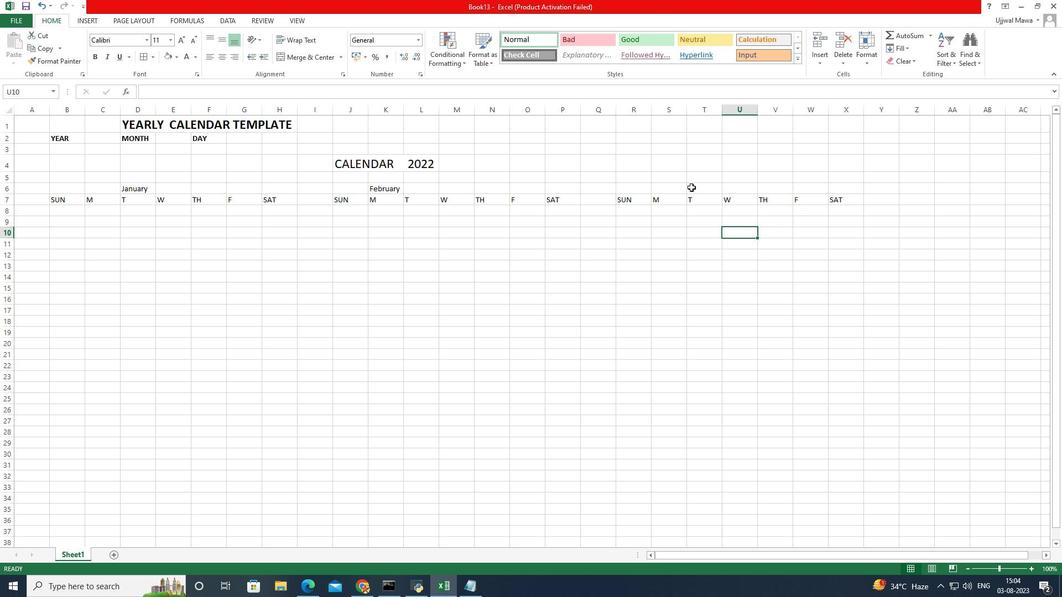 
Action: Mouse pressed left at (746, 231)
Screenshot: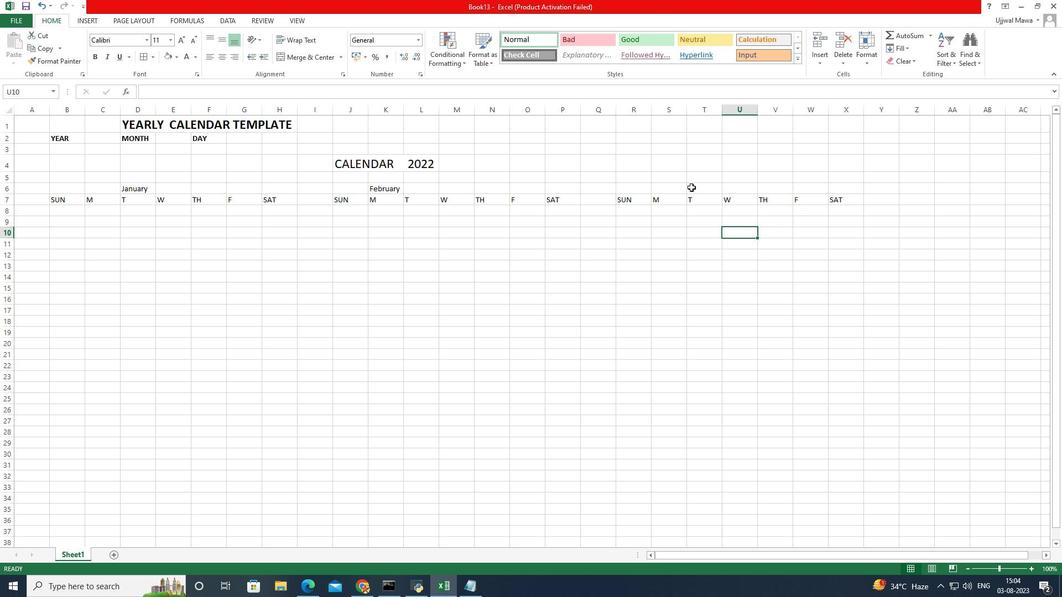 
Action: Mouse moved to (675, 185)
Screenshot: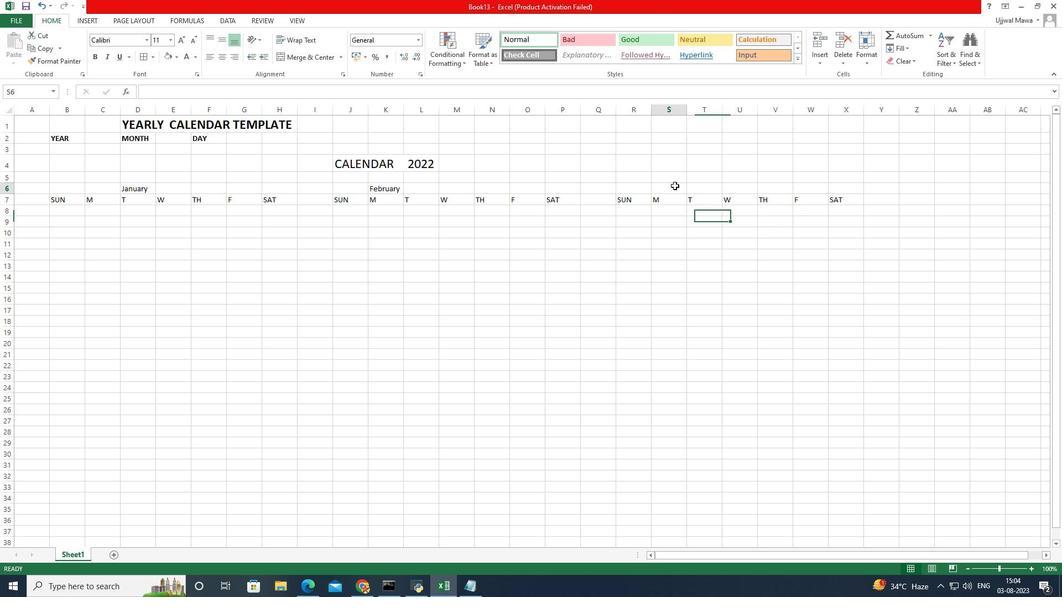 
Action: Mouse pressed left at (675, 185)
Screenshot: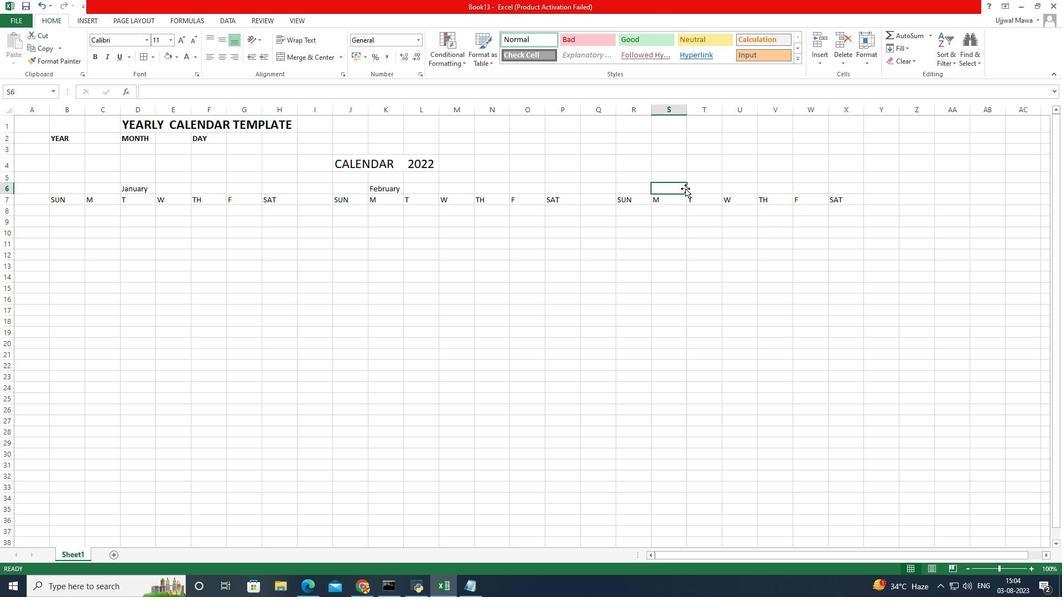 
Action: Mouse moved to (706, 187)
Screenshot: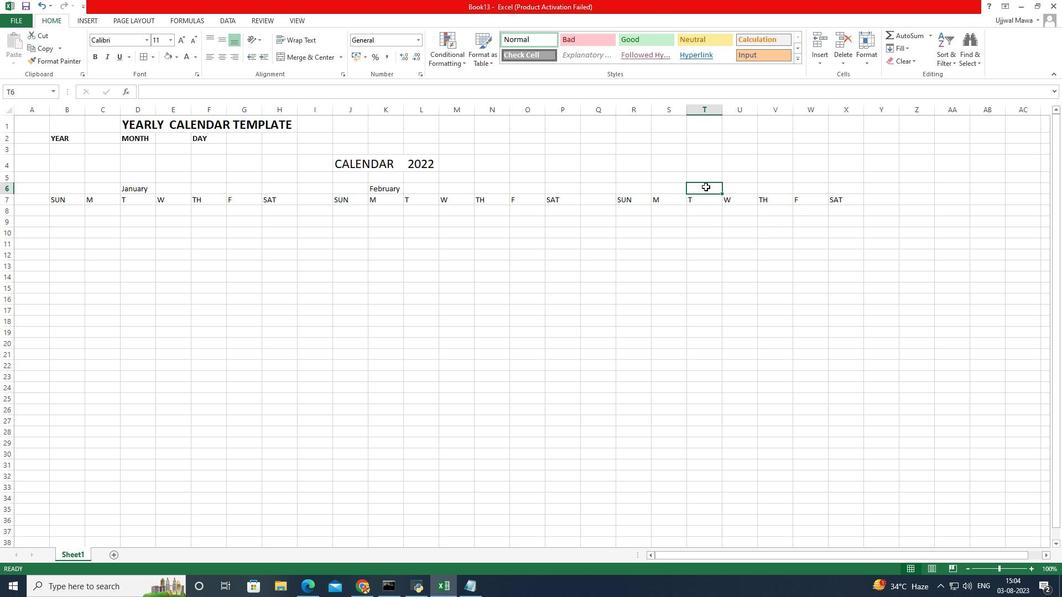 
Action: Mouse pressed left at (706, 187)
Screenshot: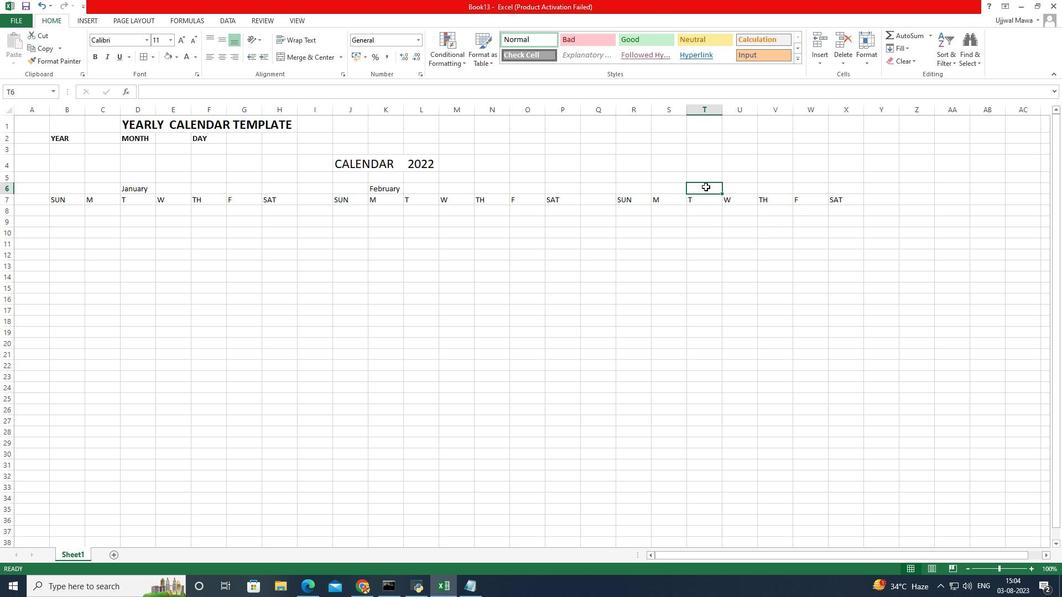
Action: Mouse moved to (689, 191)
Screenshot: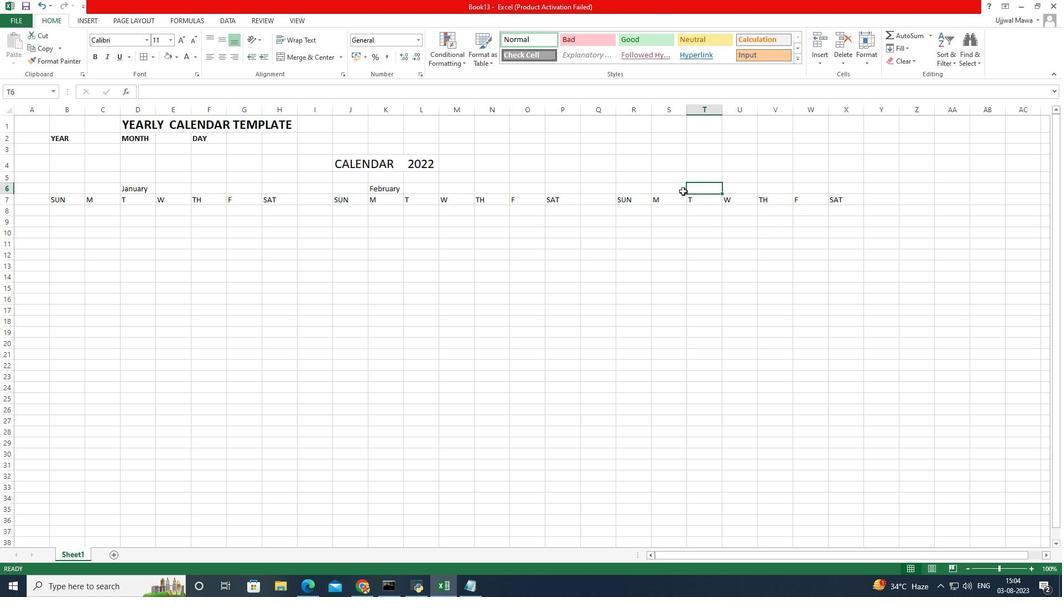 
Action: Mouse pressed left at (689, 191)
Screenshot: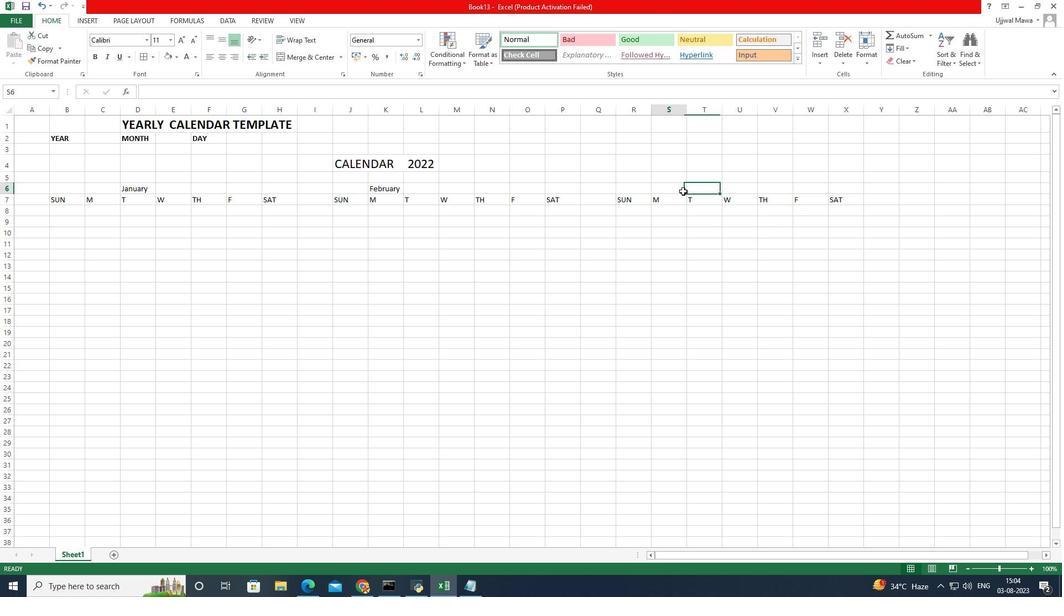 
Action: Mouse moved to (683, 191)
Screenshot: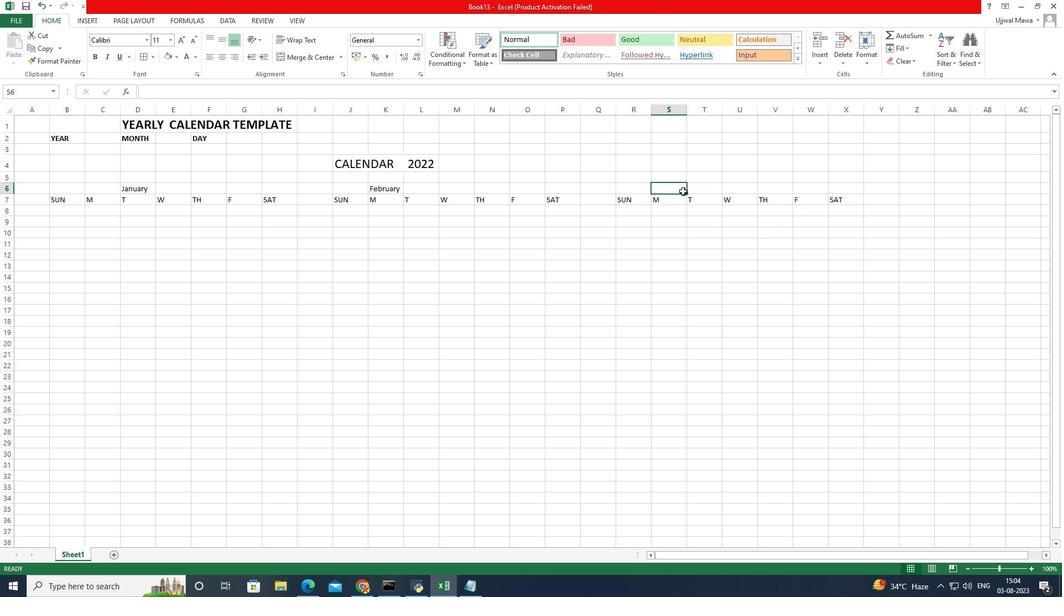 
Action: Mouse pressed left at (683, 191)
Screenshot: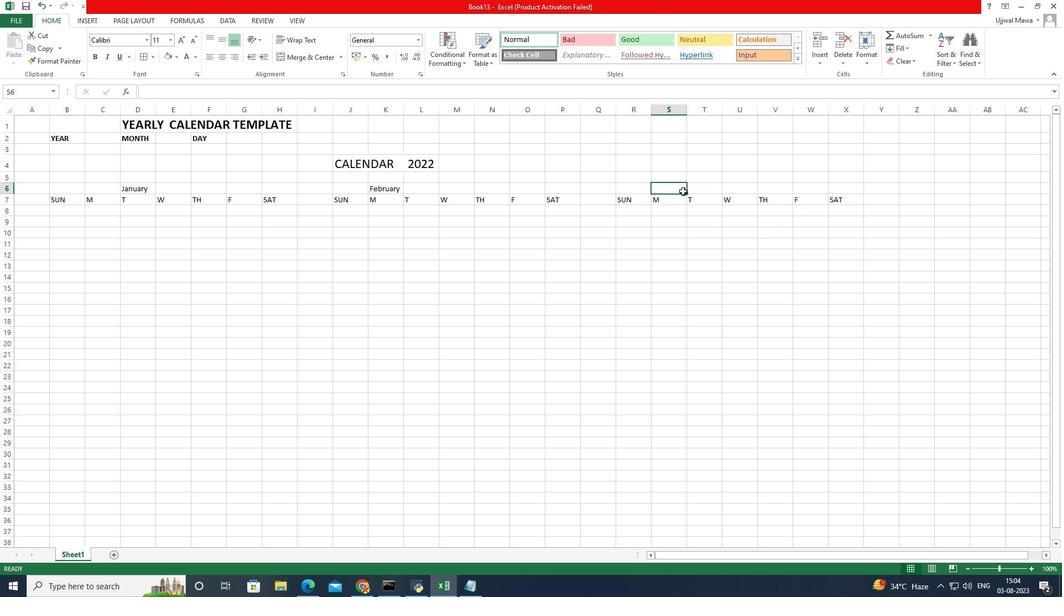 
Action: Key pressed m<Key.caps_lock>ARCH
Screenshot: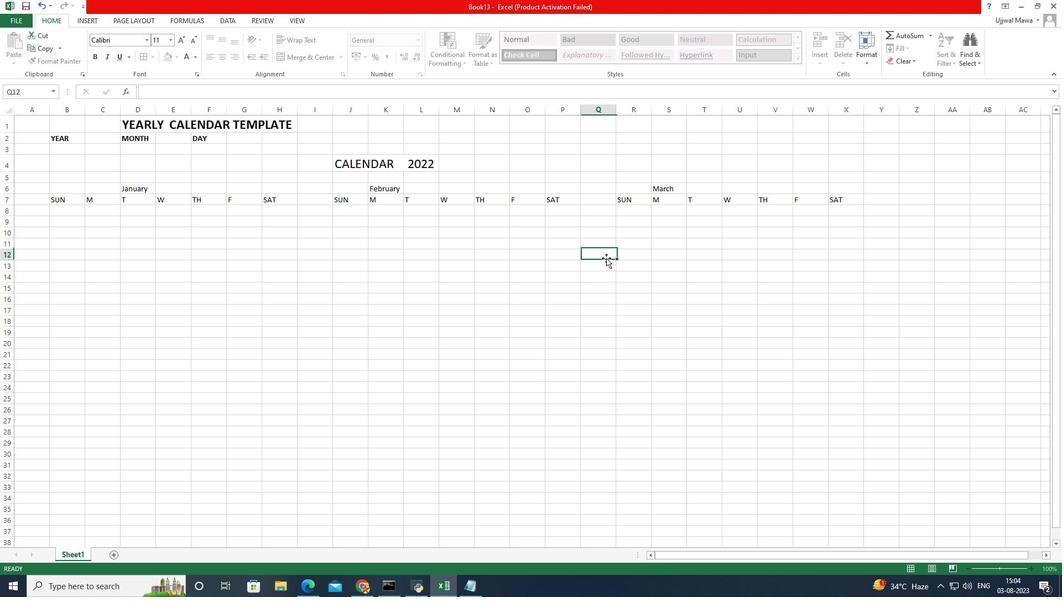 
Action: Mouse moved to (606, 257)
Screenshot: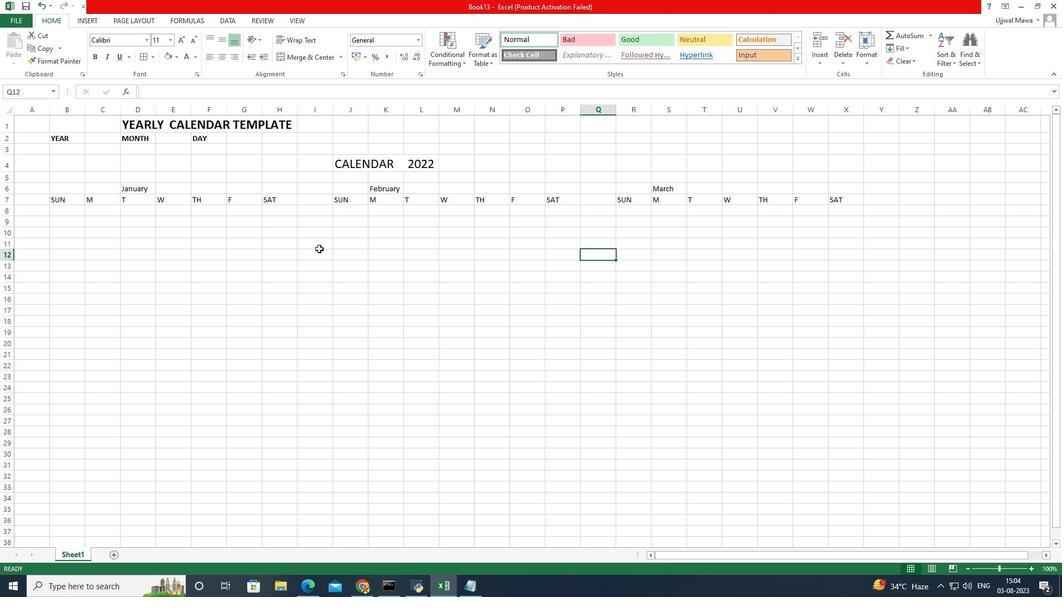 
Action: Mouse pressed left at (606, 257)
Screenshot: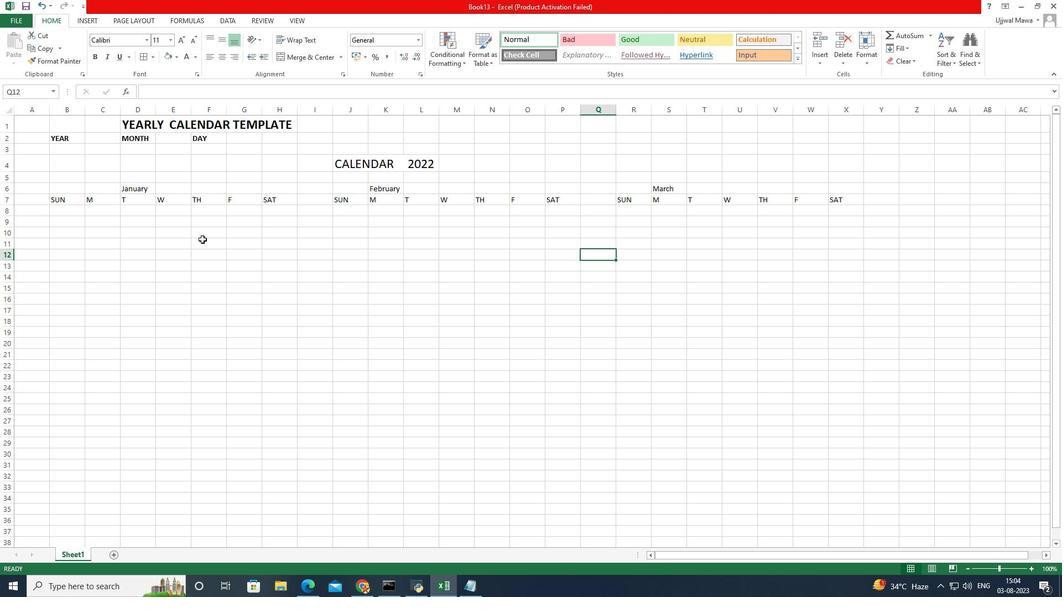 
Action: Mouse moved to (126, 271)
Screenshot: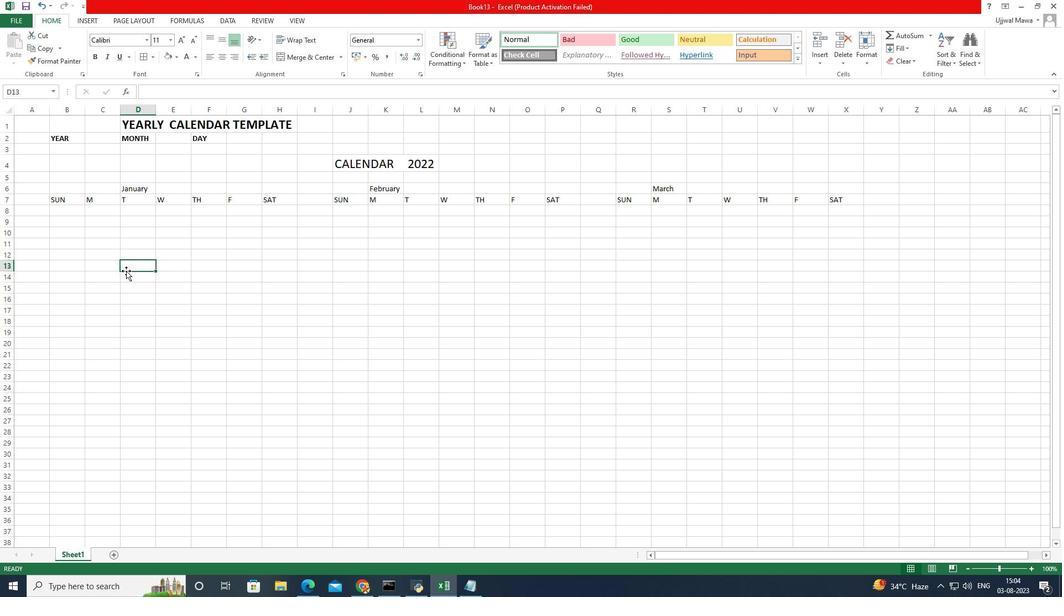 
Action: Mouse pressed left at (126, 271)
Screenshot: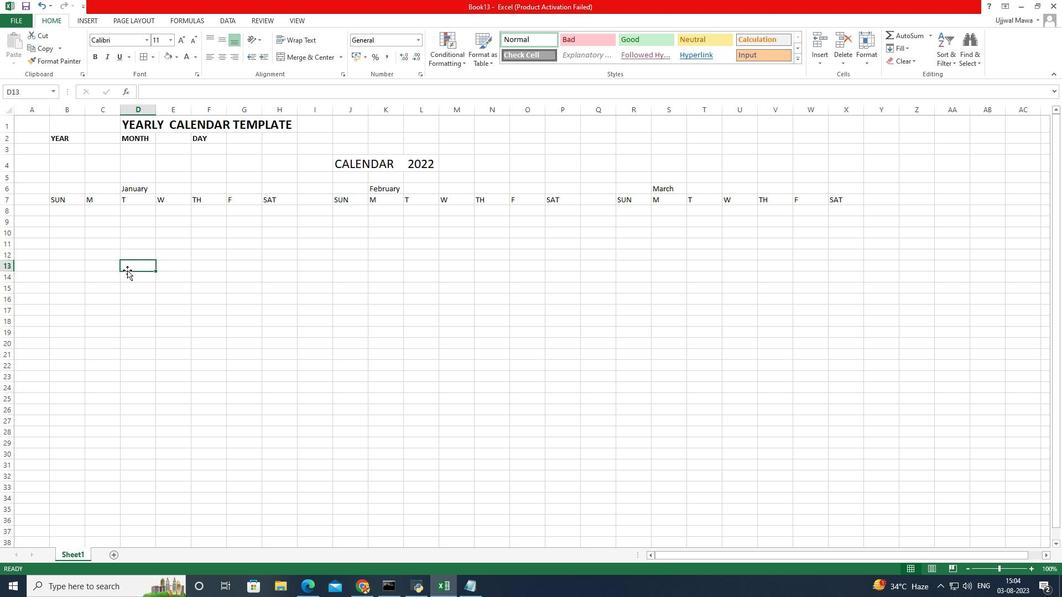 
Action: Mouse moved to (126, 275)
Screenshot: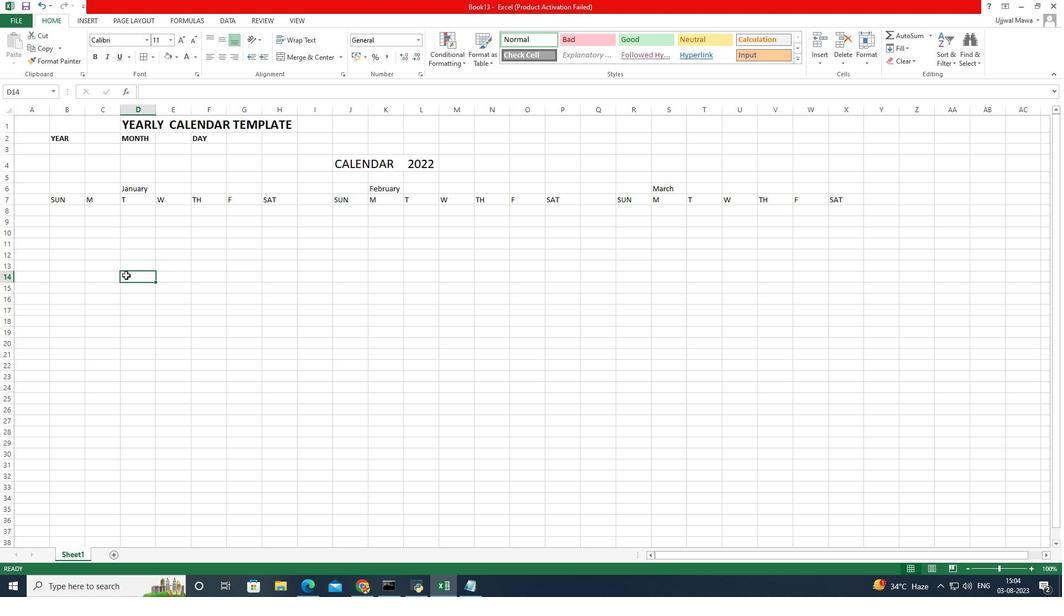 
Action: Mouse pressed left at (126, 275)
Screenshot: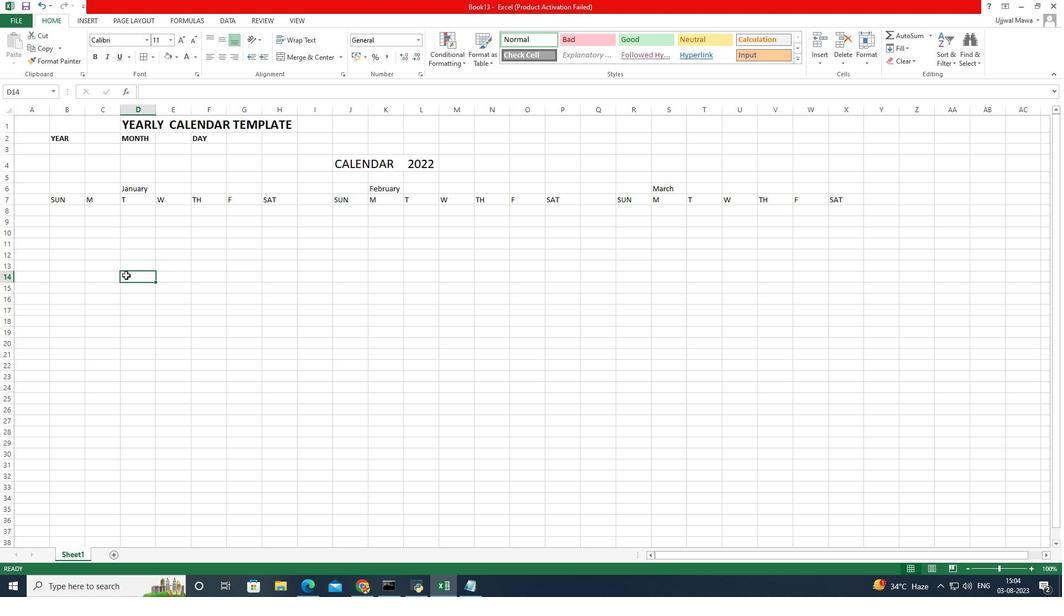 
Action: Key pressed M
Screenshot: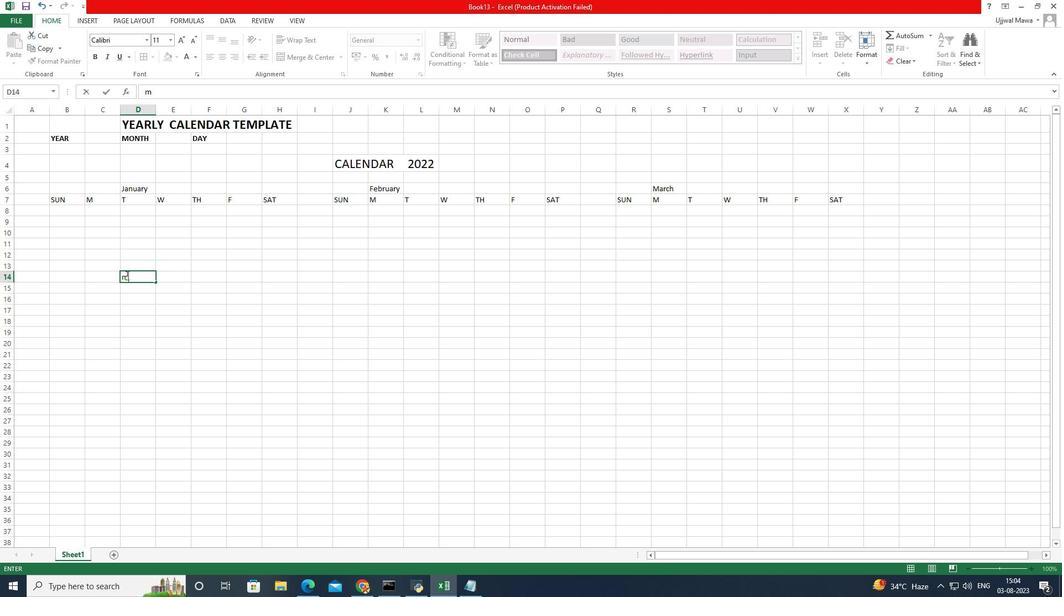 
Action: Mouse moved to (141, 286)
Screenshot: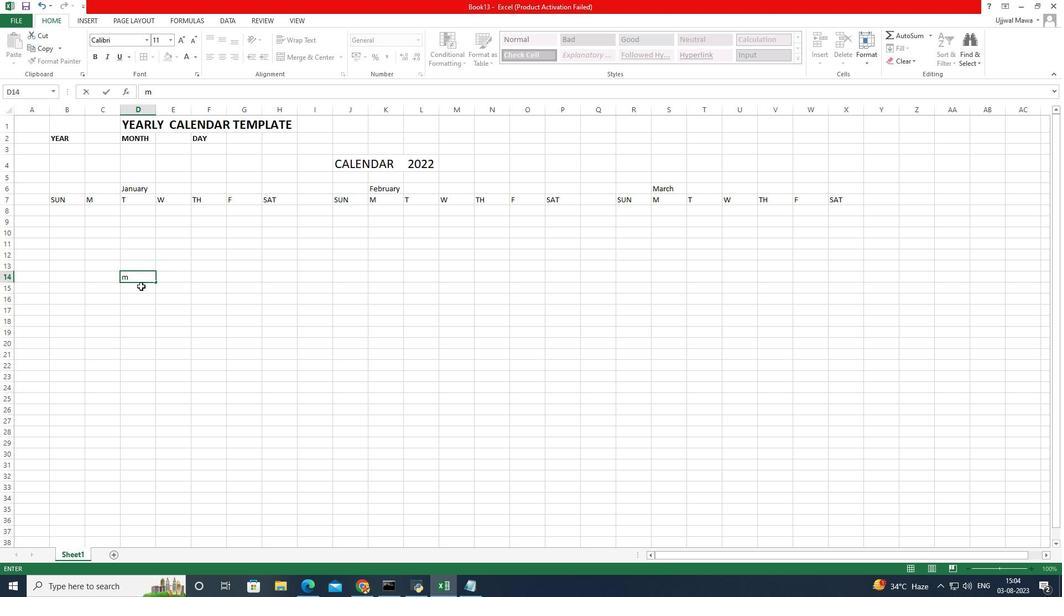 
Action: Key pressed <Key.backspace><Key.caps_lock>ao<Key.backspace>pri<Key.backspace><Key.backspace><Key.backspace><Key.caps_lock>PRIL
Screenshot: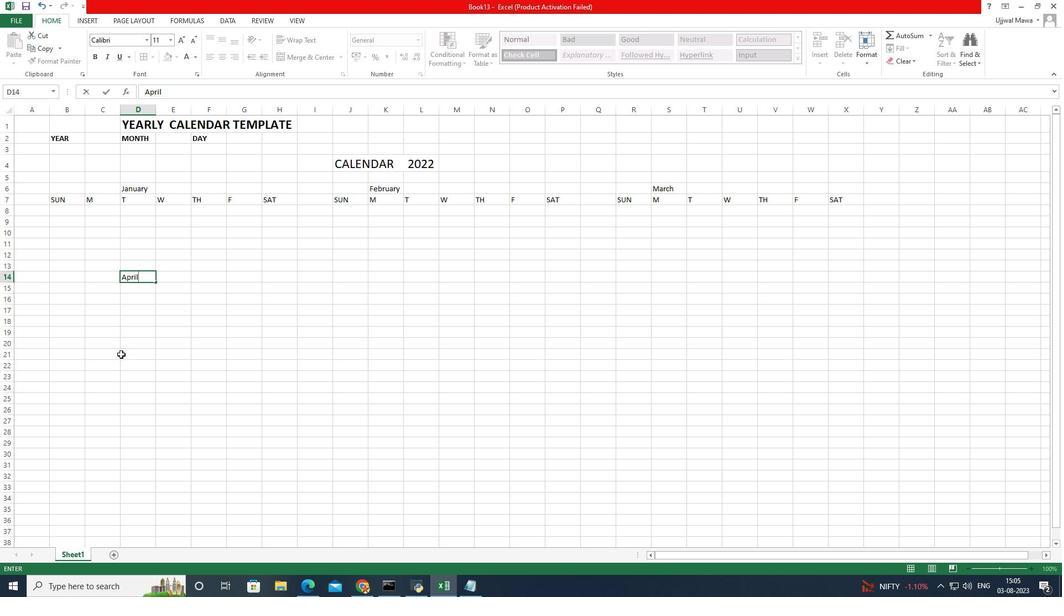 
Action: Mouse moved to (381, 278)
Screenshot: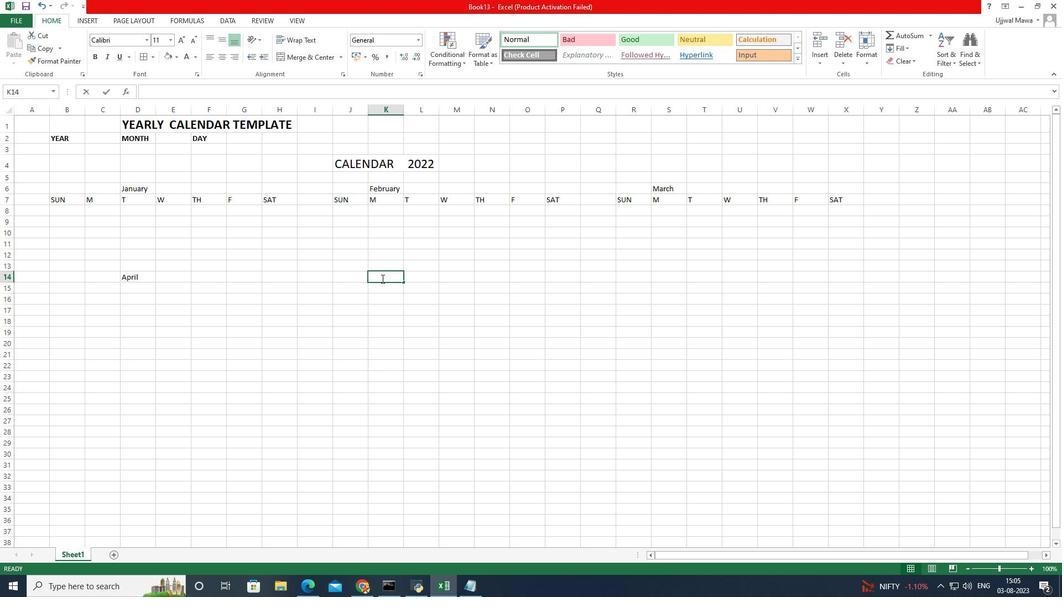 
Action: Mouse pressed left at (381, 278)
Screenshot: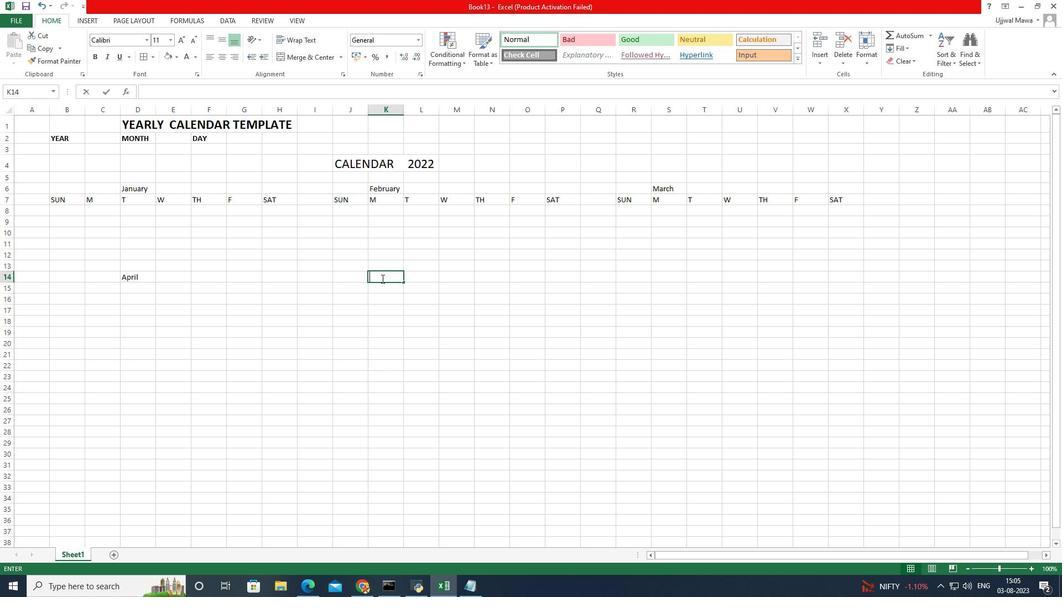 
Action: Mouse pressed left at (381, 278)
Screenshot: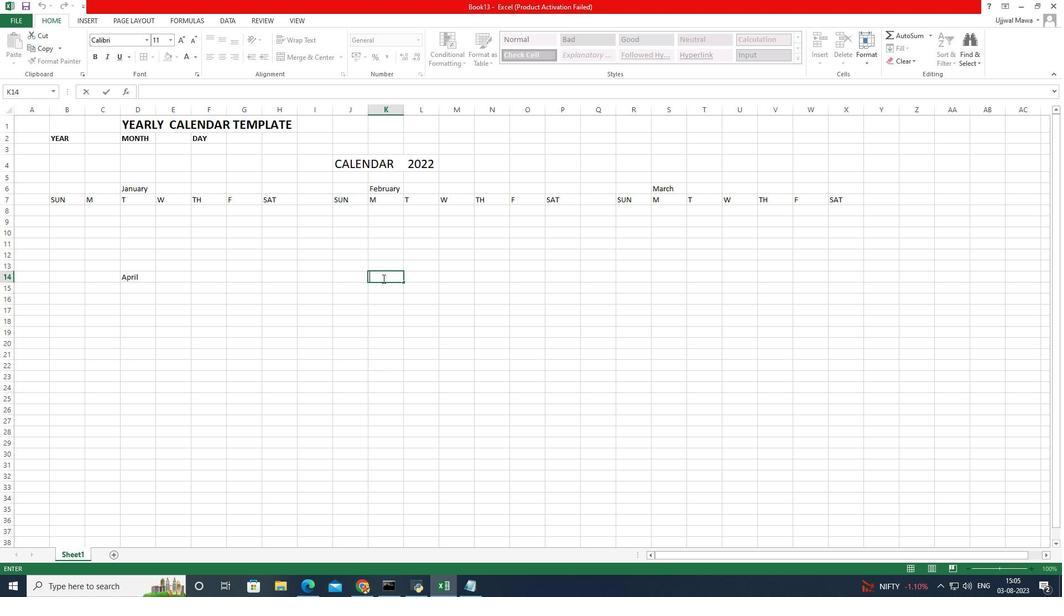 
Action: Mouse moved to (383, 278)
Screenshot: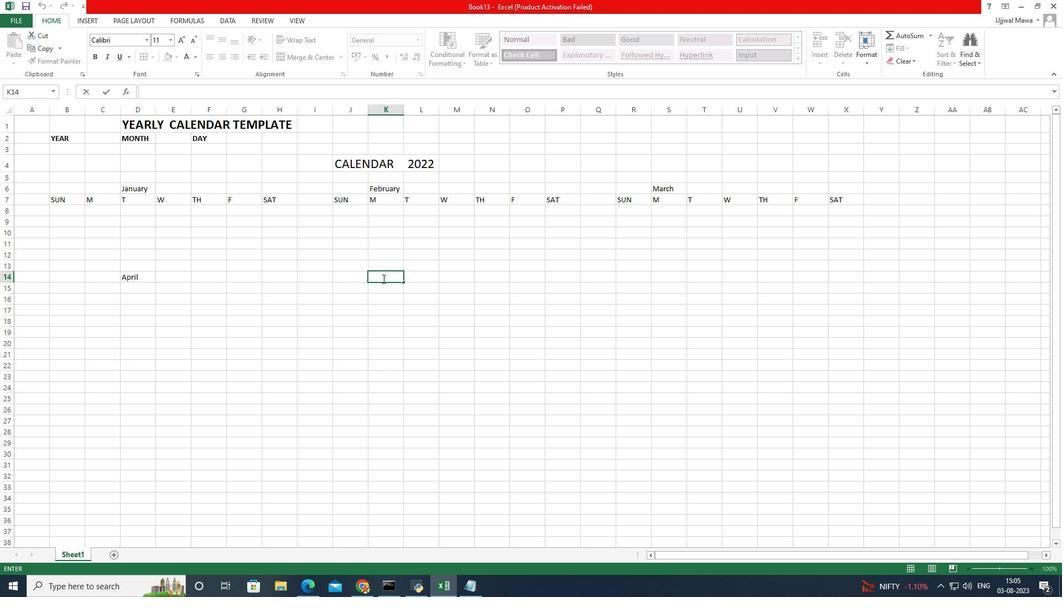 
Action: Key pressed <Key.caps_lock>ma<Key.backspace><Key.caps_lock>AY
Screenshot: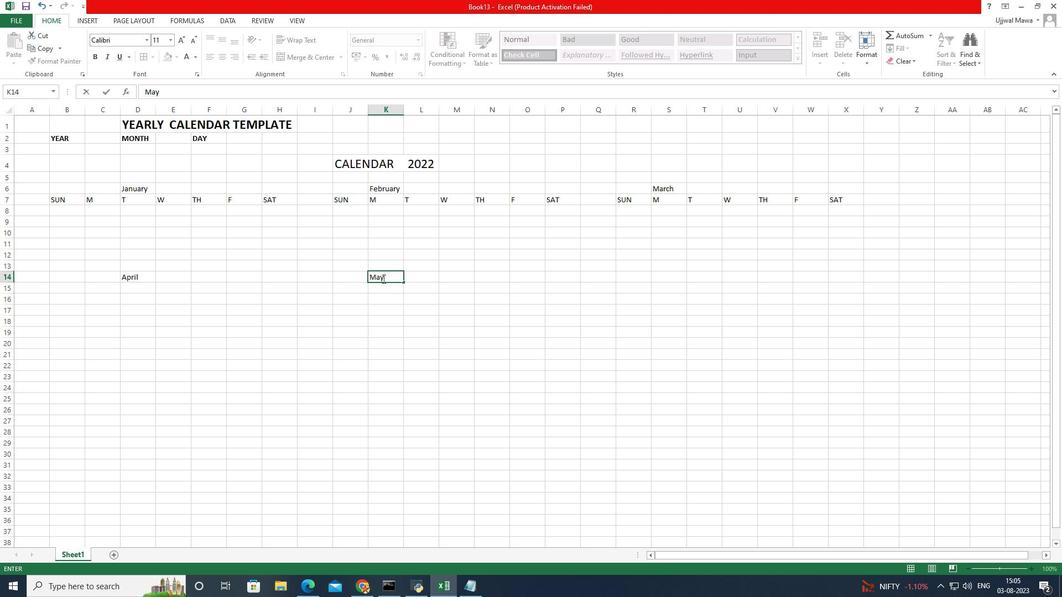 
Action: Mouse moved to (674, 278)
Screenshot: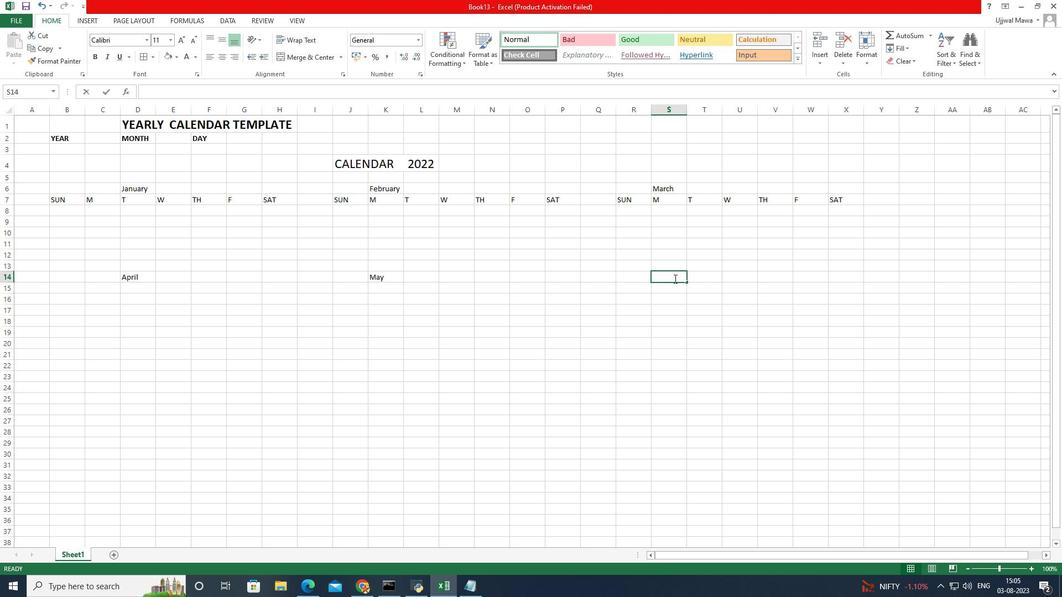 
Action: Mouse pressed left at (674, 278)
Screenshot: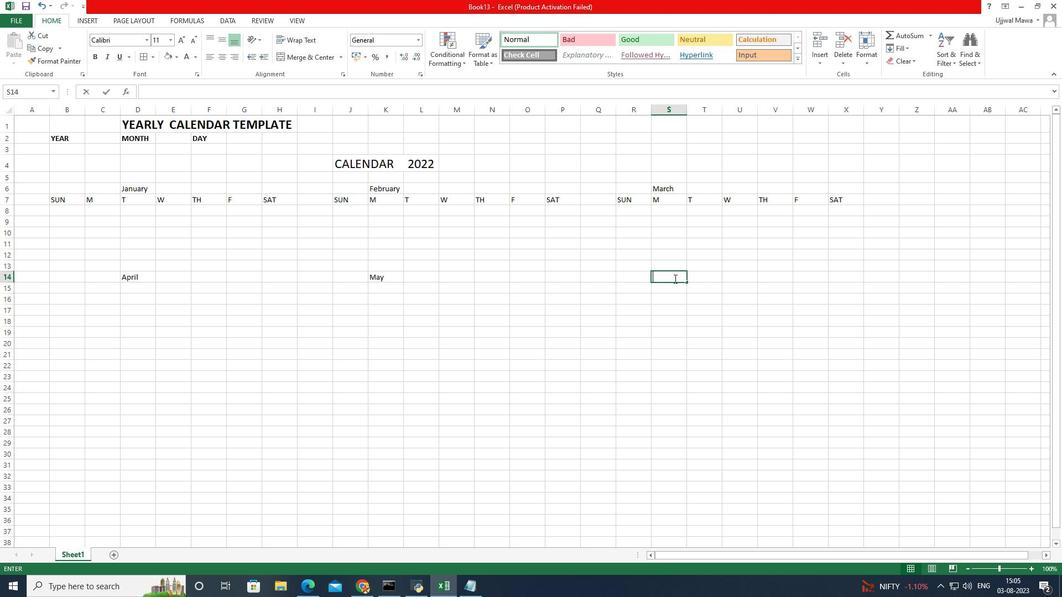 
Action: Mouse pressed left at (674, 278)
Screenshot: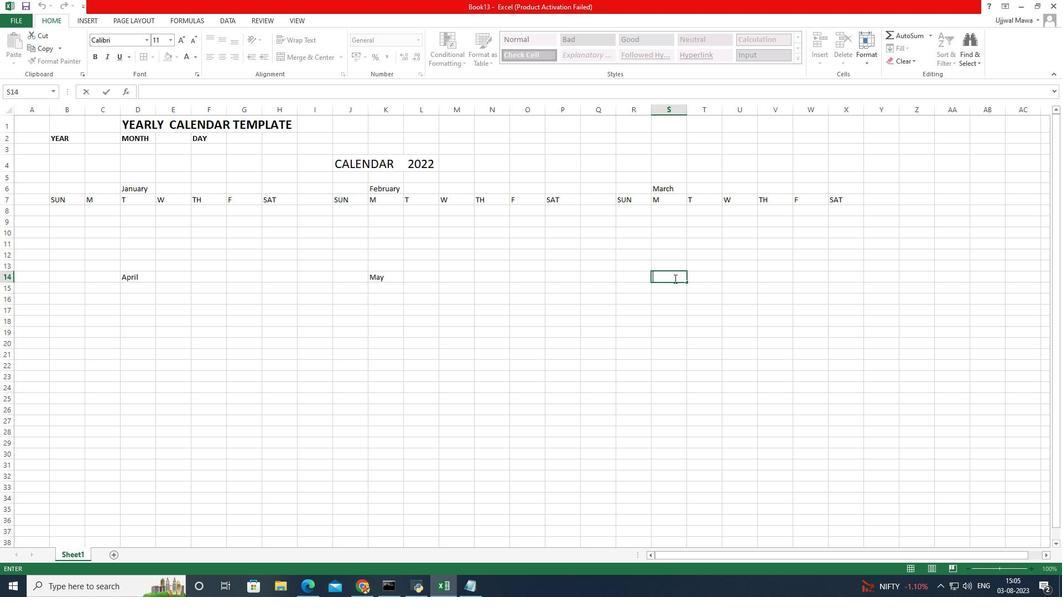 
Action: Key pressed <Key.caps_lock>j<Key.caps_lock>UNE
Screenshot: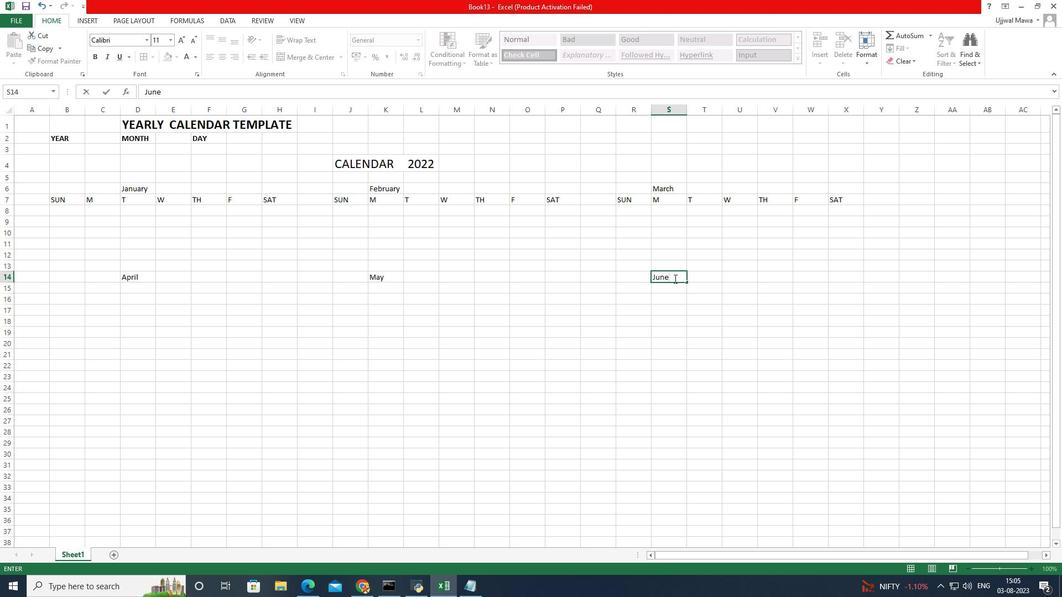 
Action: Mouse moved to (409, 353)
Screenshot: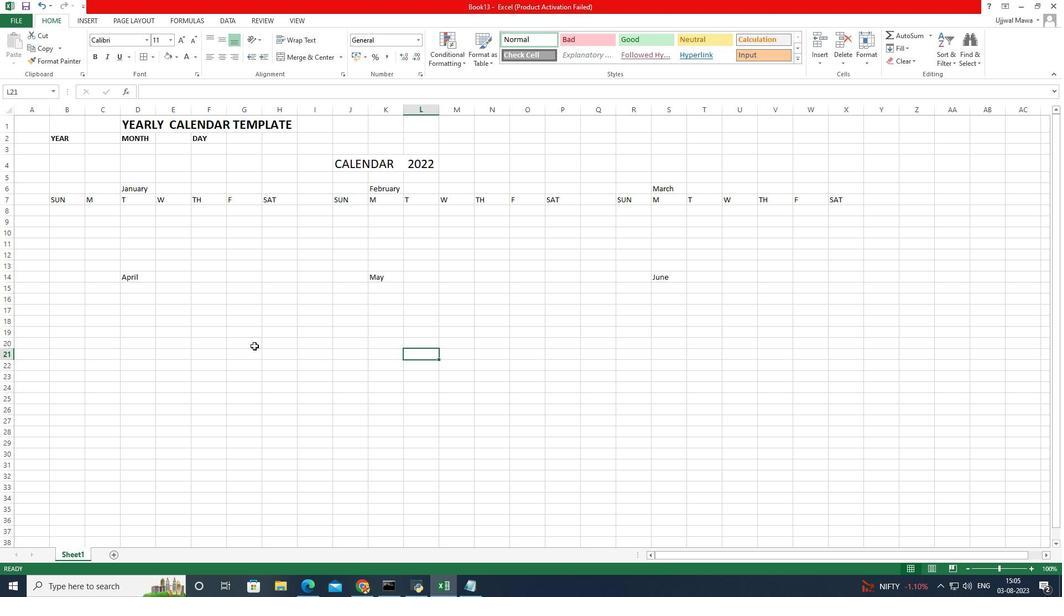 
Action: Mouse pressed left at (409, 353)
Screenshot: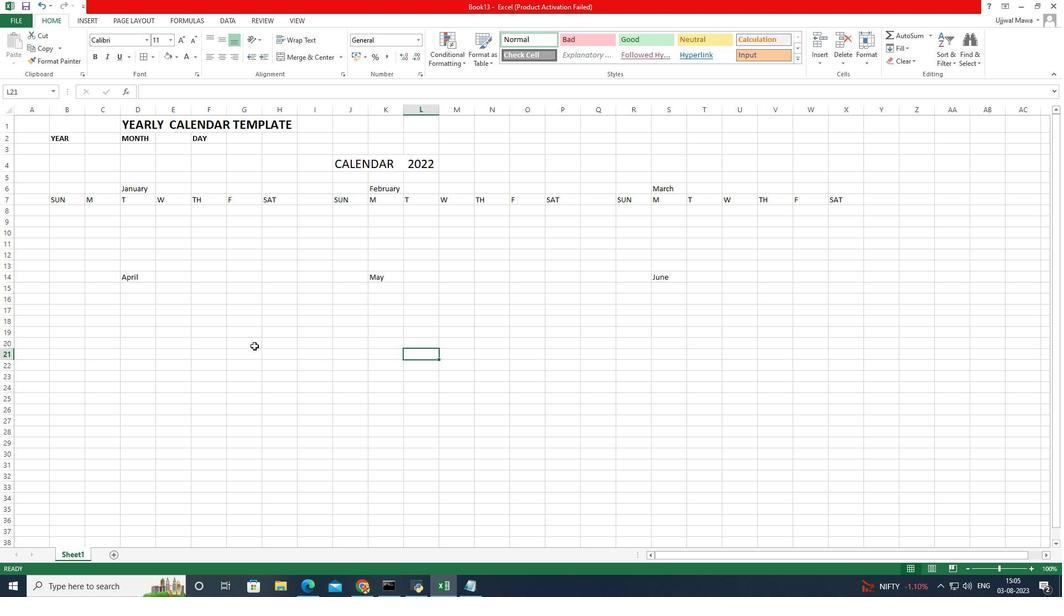 
Action: Mouse moved to (126, 368)
Screenshot: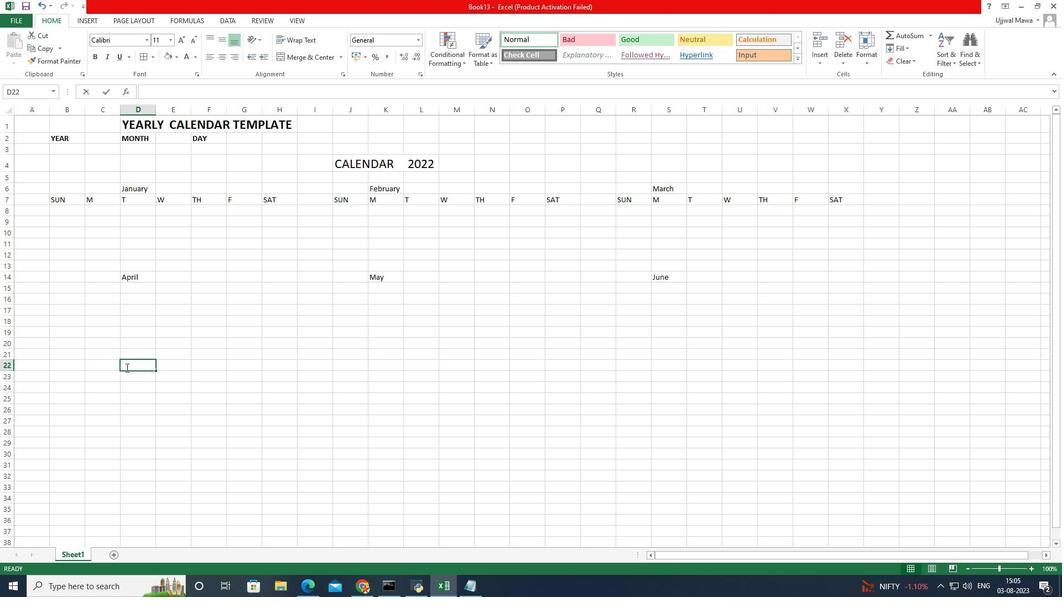 
Action: Mouse pressed left at (126, 368)
Screenshot: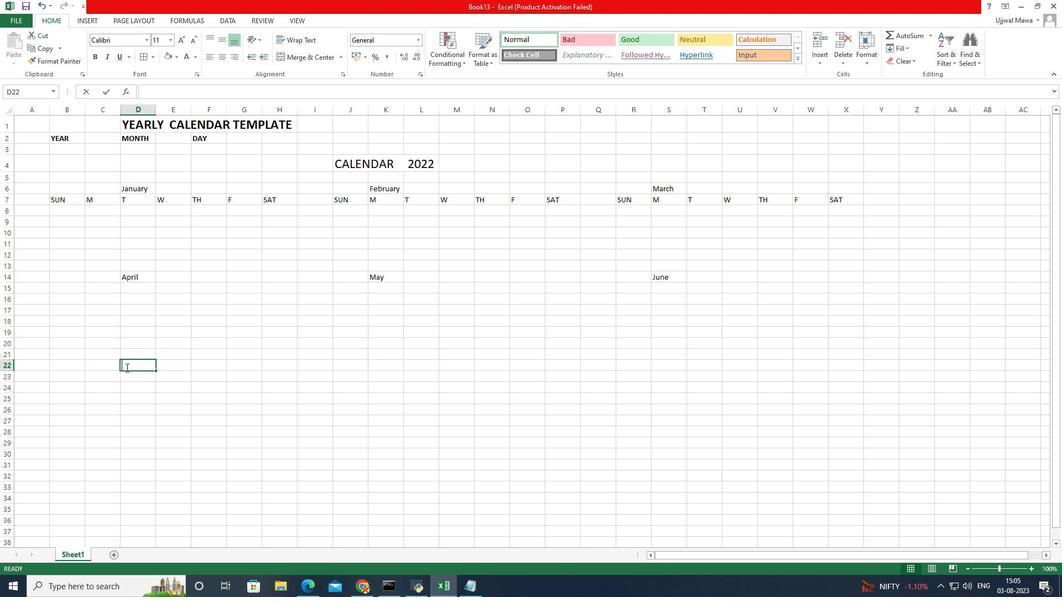
Action: Mouse pressed left at (126, 368)
Screenshot: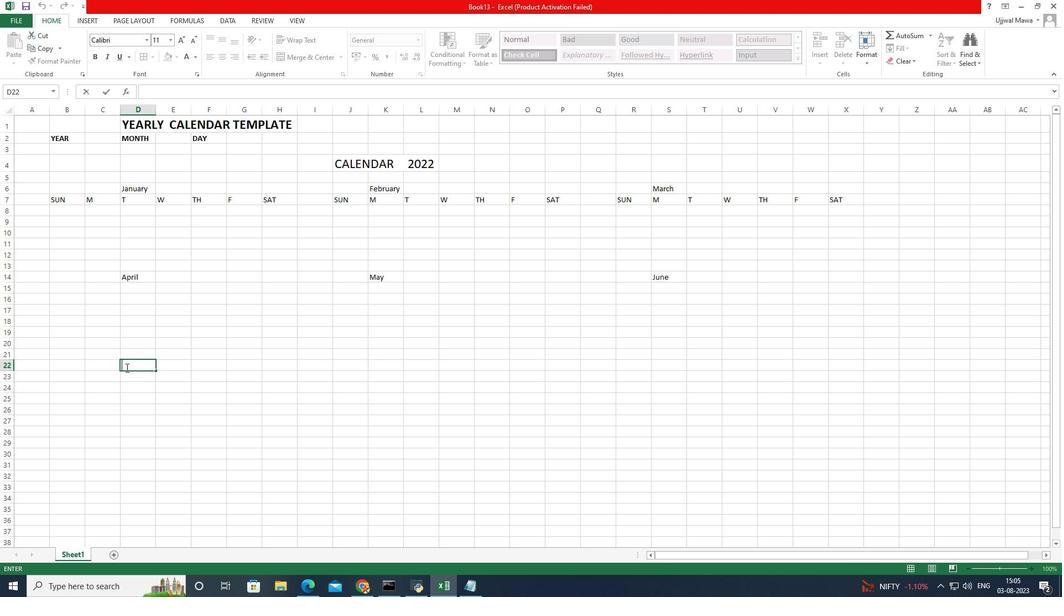 
Action: Mouse moved to (125, 370)
Screenshot: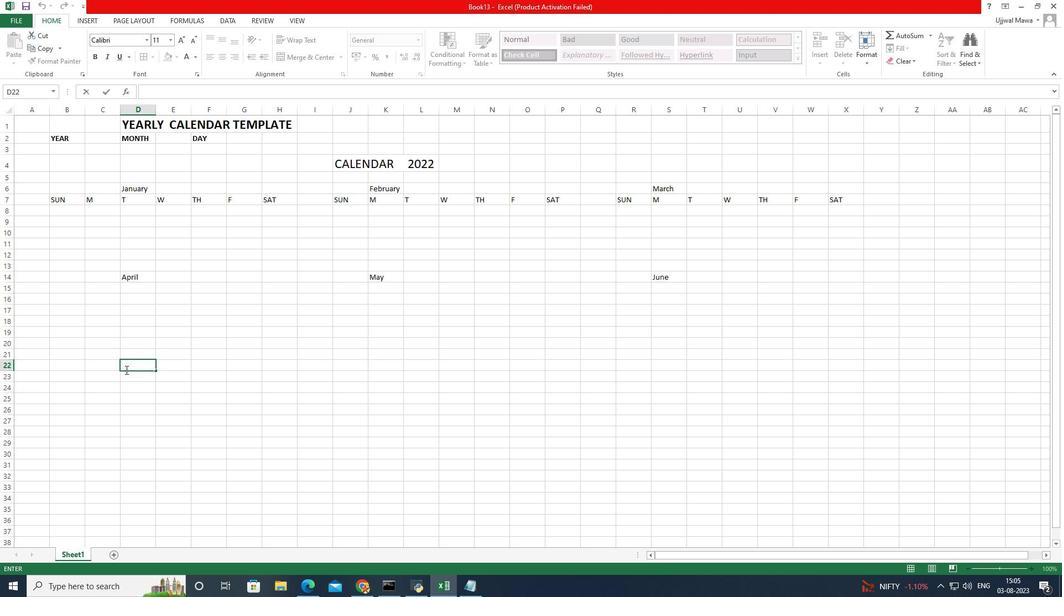 
Action: Key pressed <Key.caps_lock>j<Key.caps_lock>ULY
Screenshot: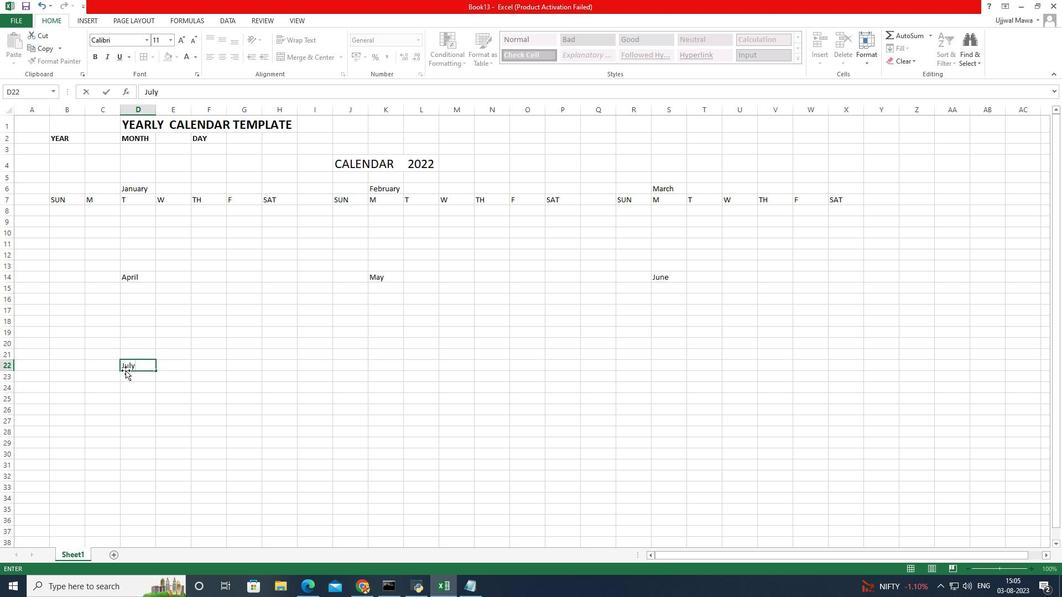 
Action: Mouse moved to (386, 364)
Screenshot: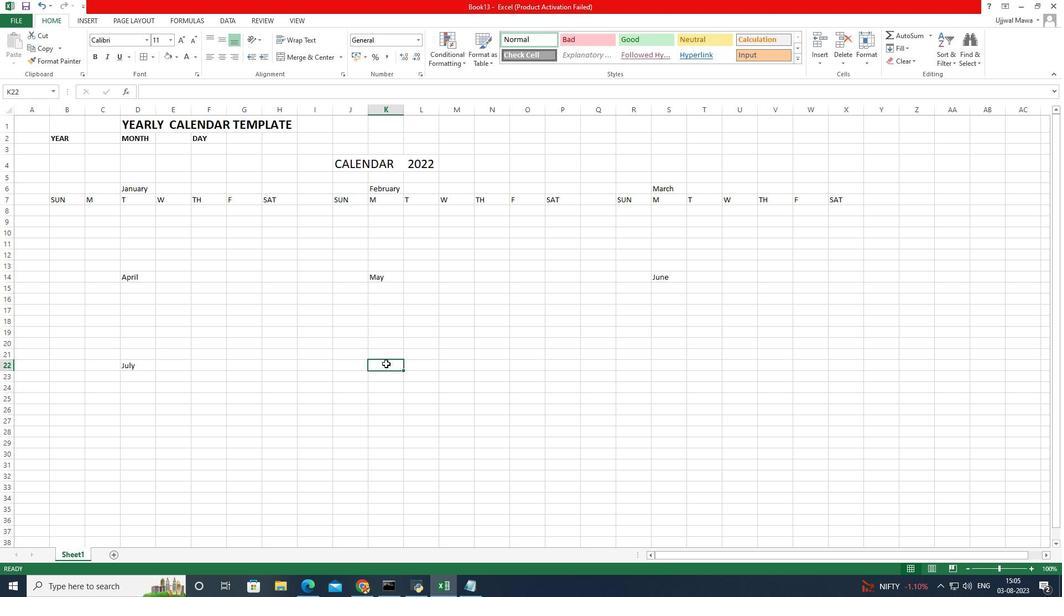 
Action: Mouse pressed left at (386, 364)
Screenshot: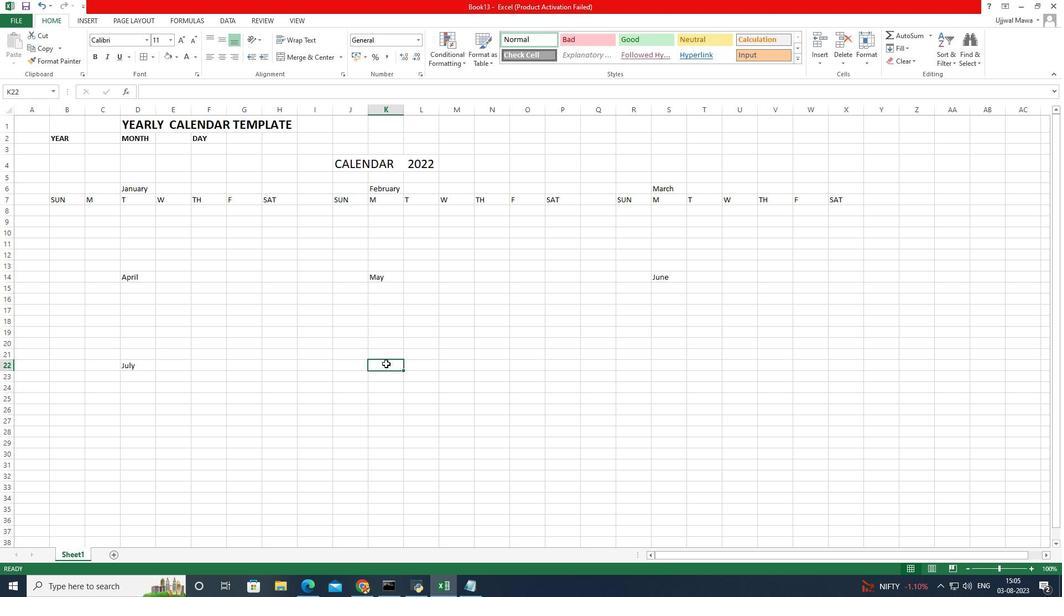 
Action: Mouse pressed left at (386, 364)
Screenshot: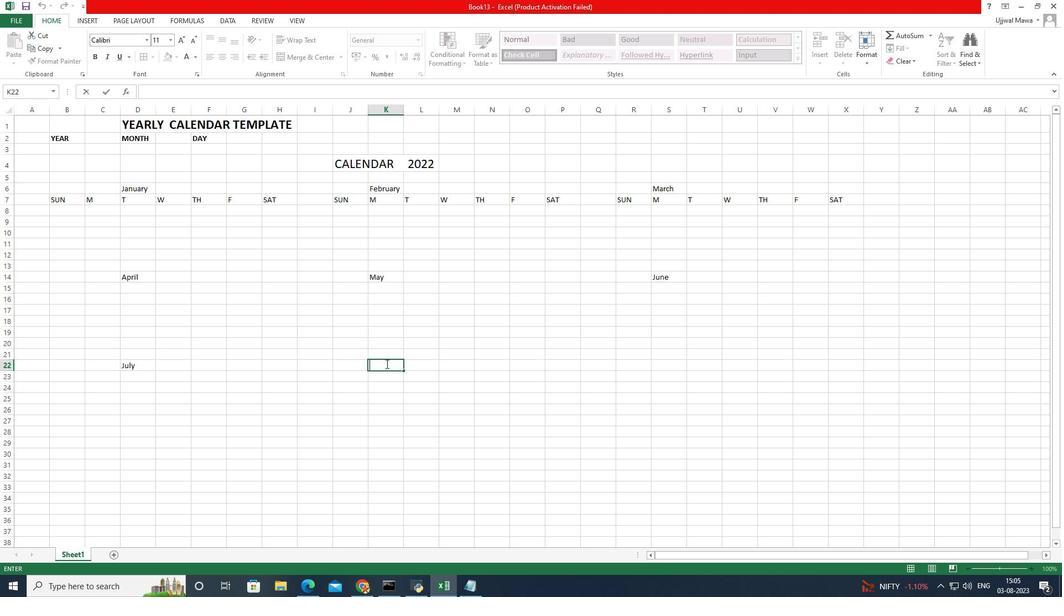 
Action: Mouse pressed left at (386, 364)
Screenshot: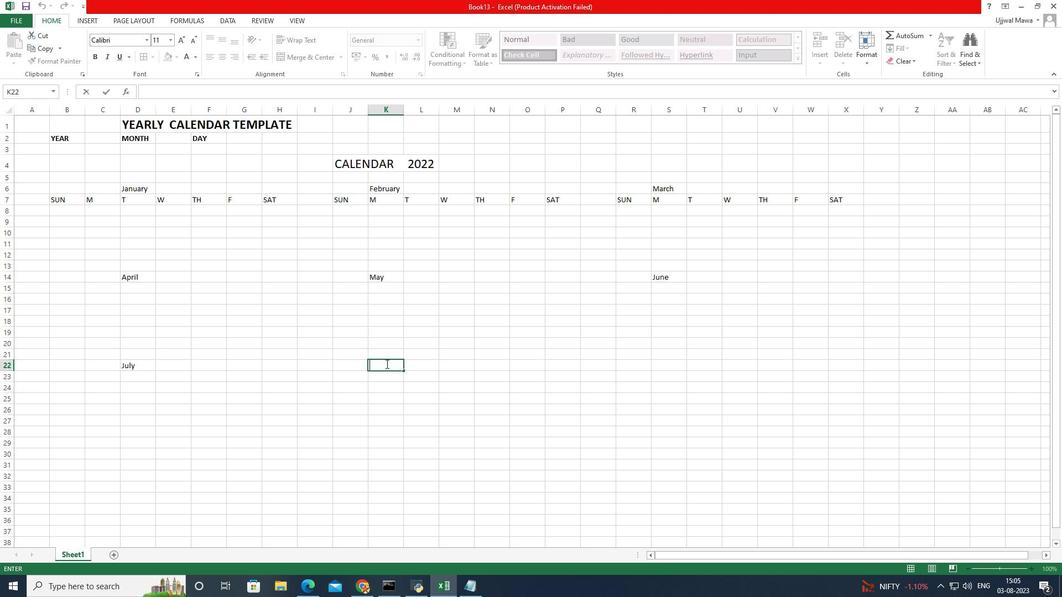 
Action: Key pressed <Key.caps_lock>a<Key.caps_lock>UGUST
Screenshot: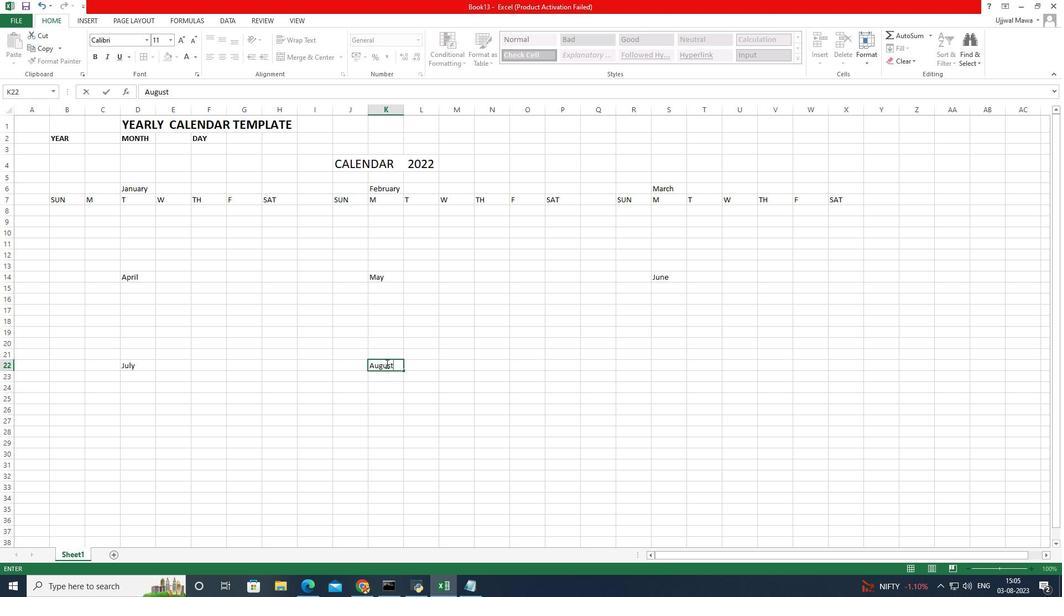 
Action: Mouse moved to (672, 370)
Screenshot: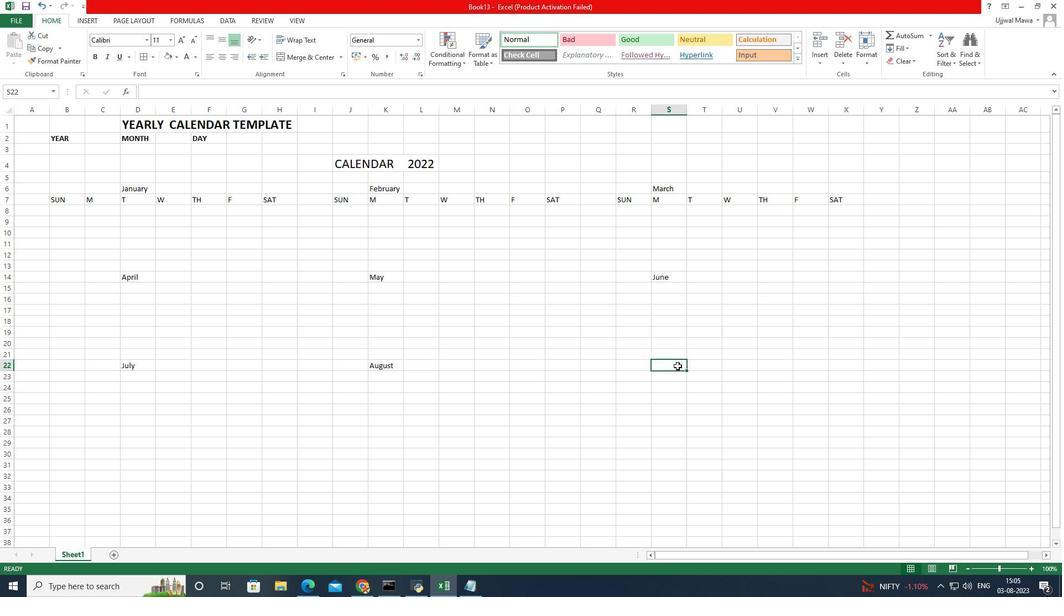 
Action: Mouse pressed left at (672, 370)
Screenshot: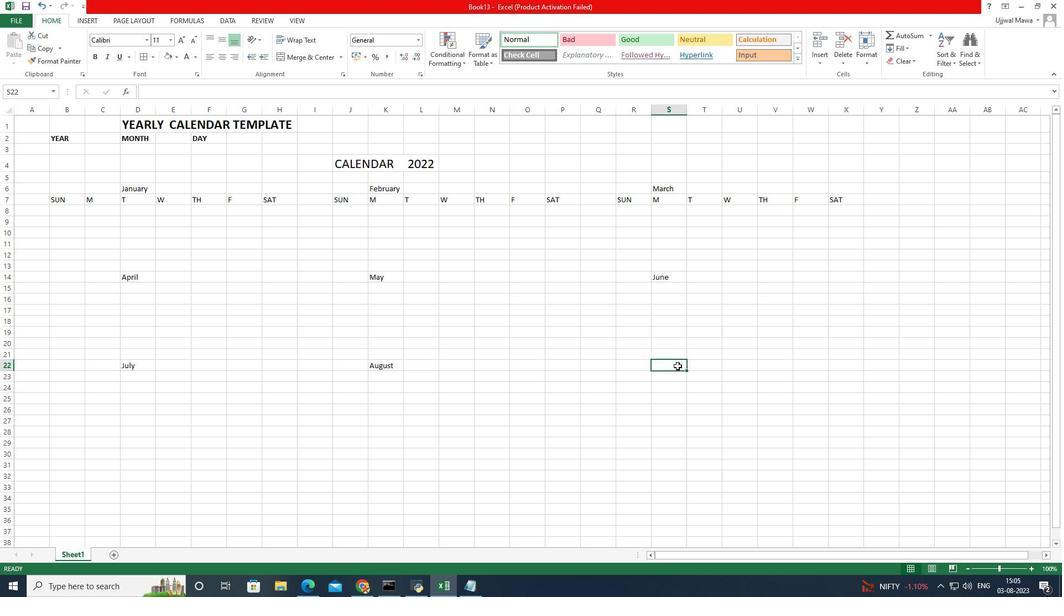 
Action: Mouse moved to (678, 366)
Screenshot: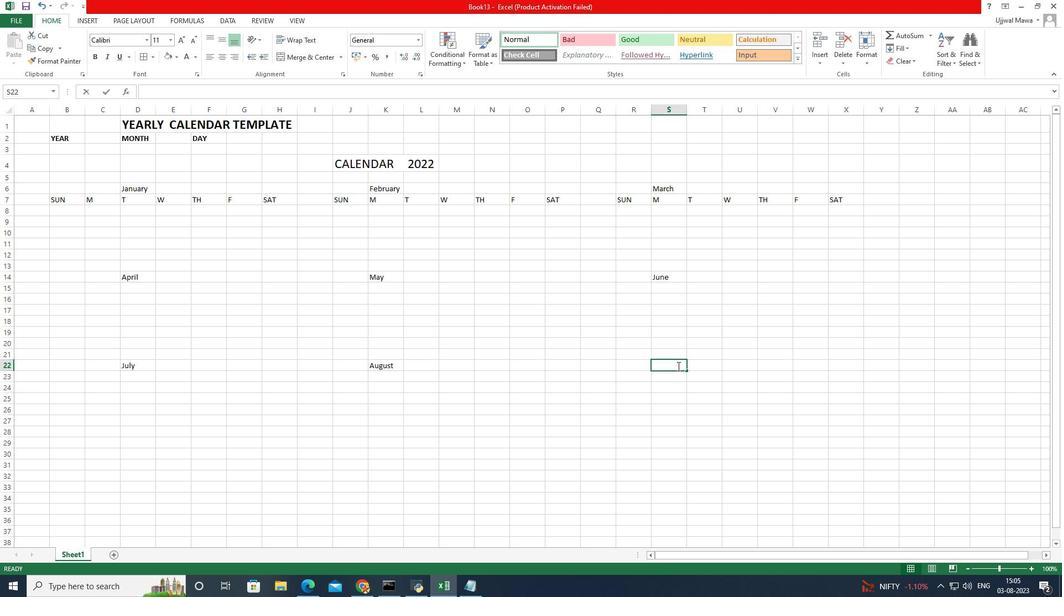 
Action: Mouse pressed left at (678, 366)
Screenshot: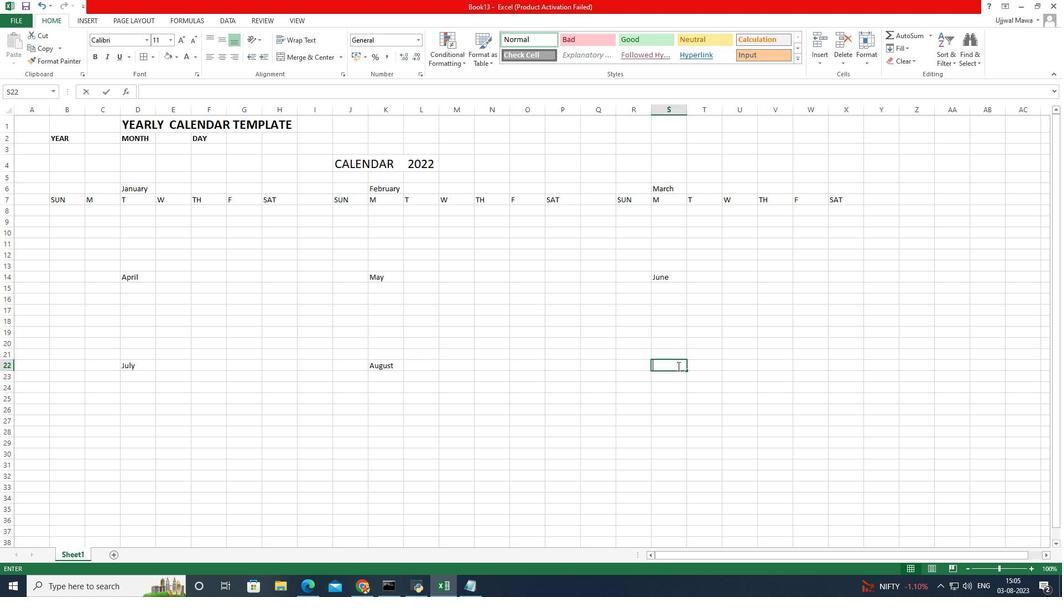
Action: Mouse pressed left at (678, 366)
Screenshot: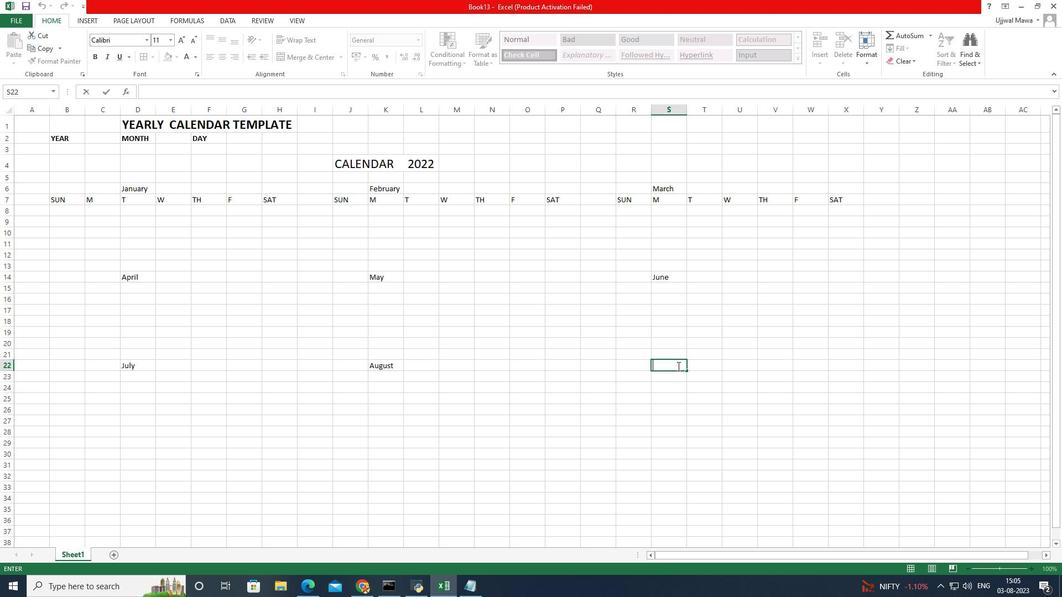 
Action: Key pressed <Key.caps_lock>s<Key.caps_lock>WPTWMBWR<Key.backspace><Key.backspace><Key.backspace><Key.backspace><Key.backspace><Key.backspace><Key.backspace><Key.backspace><Key.backspace><Key.backspace><Key.backspace><Key.backspace><Key.caps_lock>s<Key.caps_lock>EPTEMBER
Screenshot: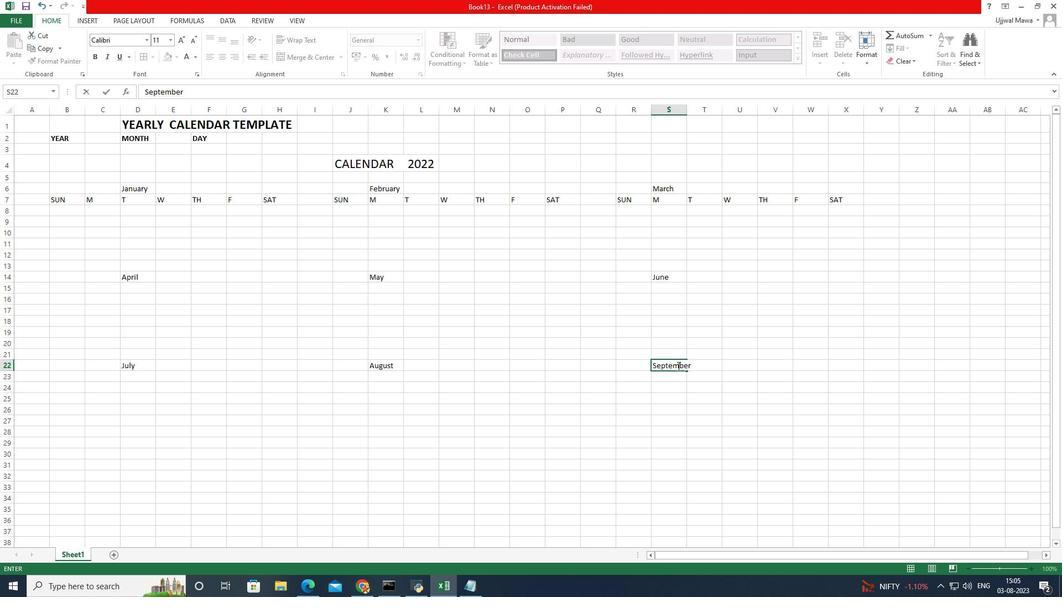 
Action: Mouse moved to (667, 419)
Screenshot: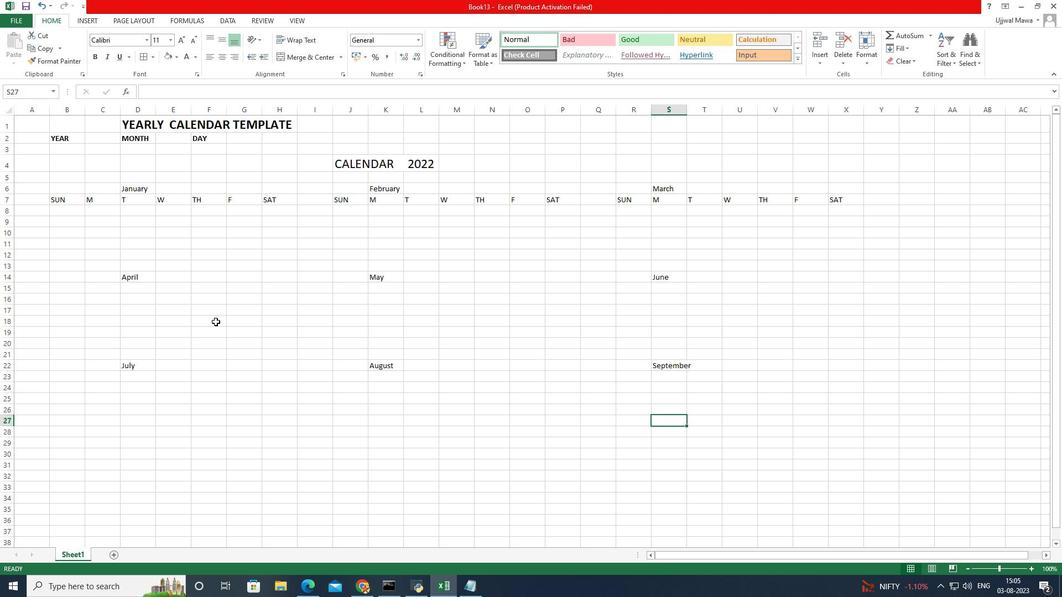 
Action: Mouse pressed left at (667, 419)
Screenshot: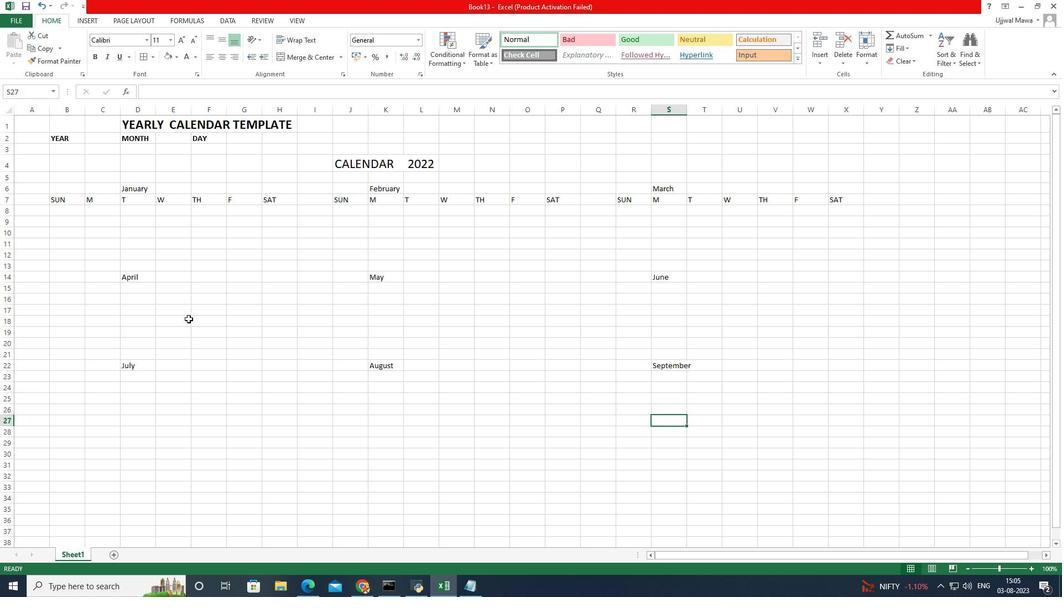 
Action: Mouse moved to (70, 291)
Screenshot: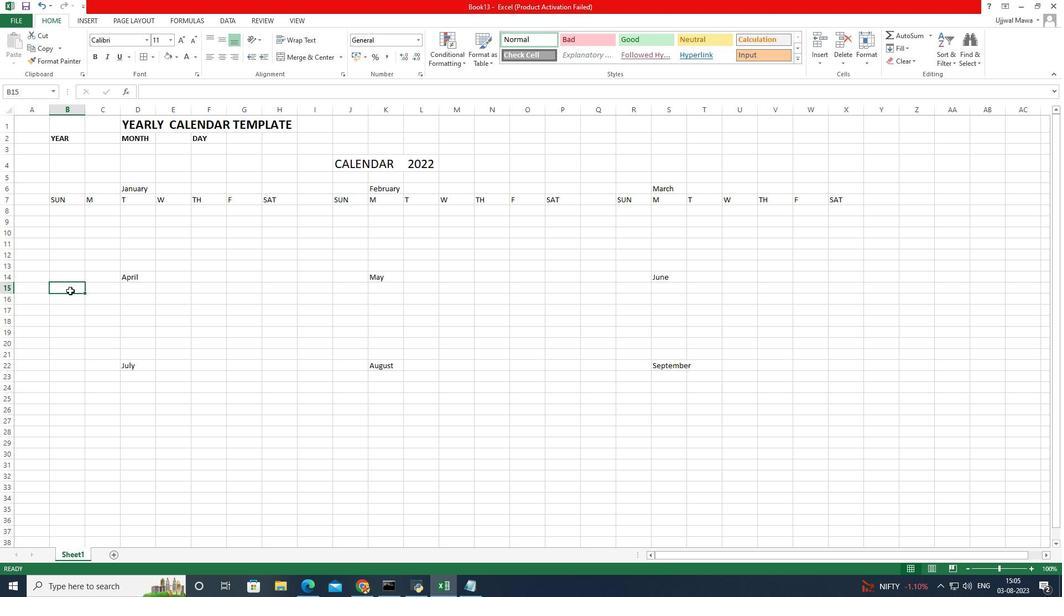 
Action: Mouse pressed left at (70, 291)
Screenshot: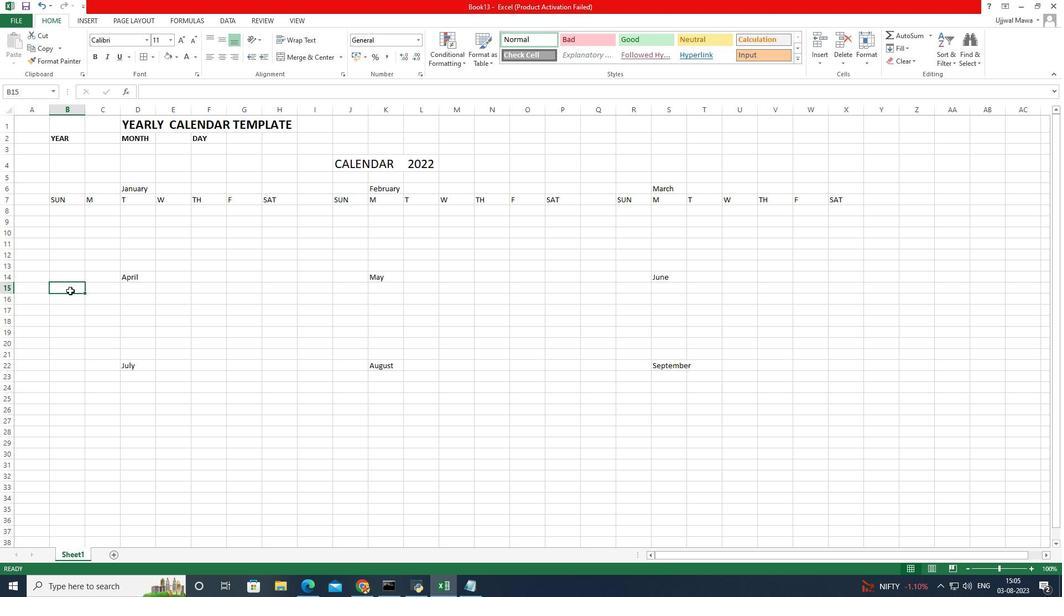 
Action: Key pressed <Key.caps_lock>sun
Screenshot: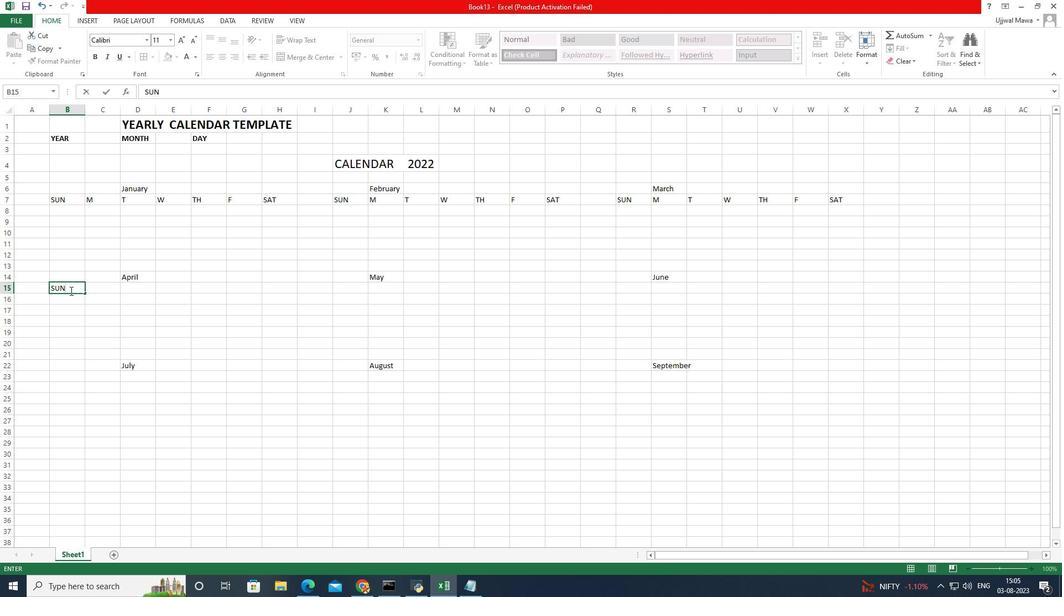 
Action: Mouse moved to (107, 293)
Screenshot: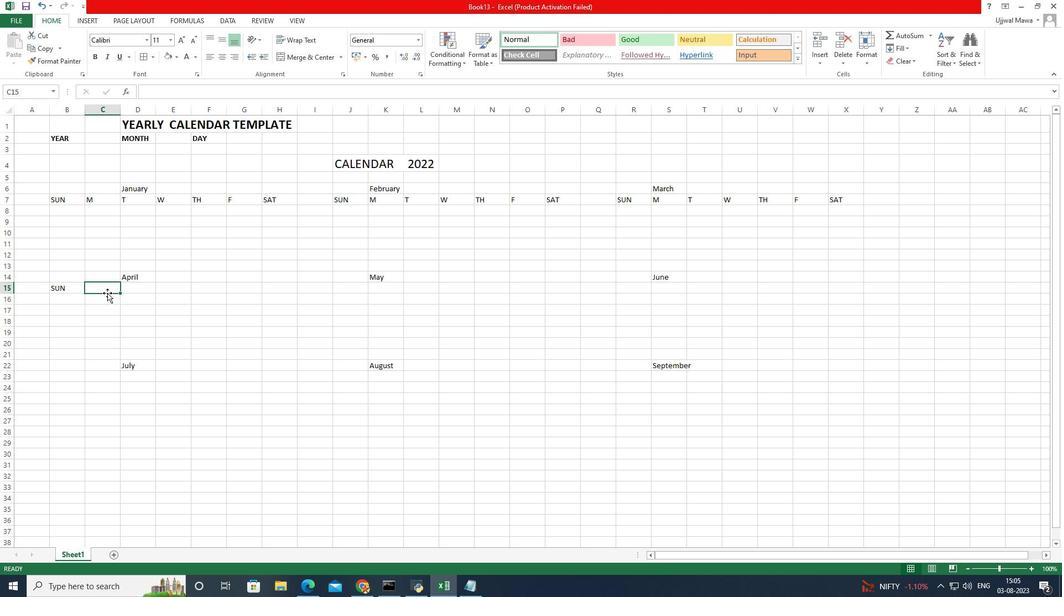 
Action: Mouse pressed left at (107, 293)
Screenshot: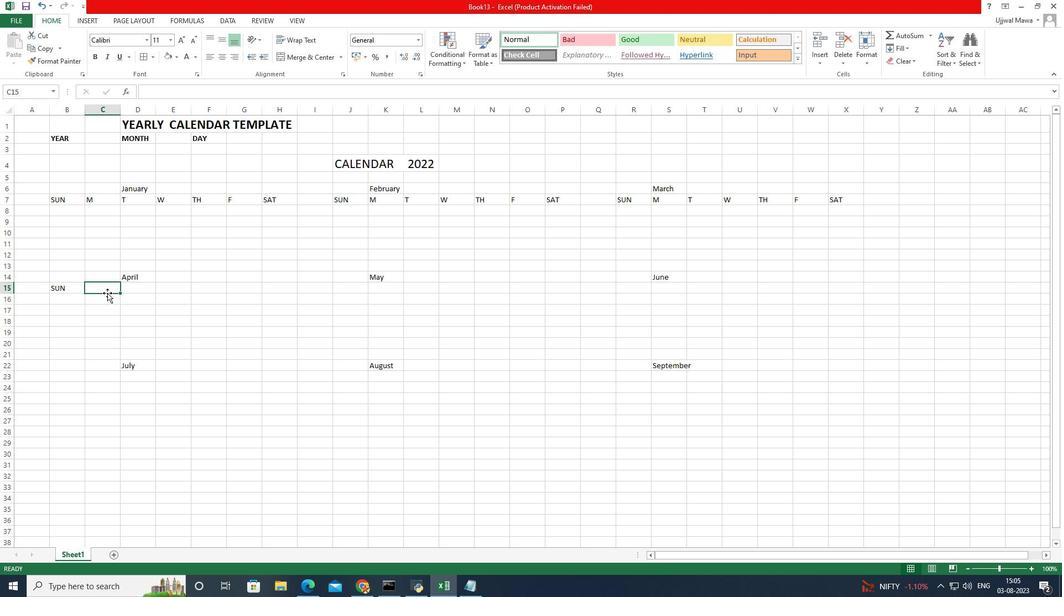 
Action: Key pressed m
Screenshot: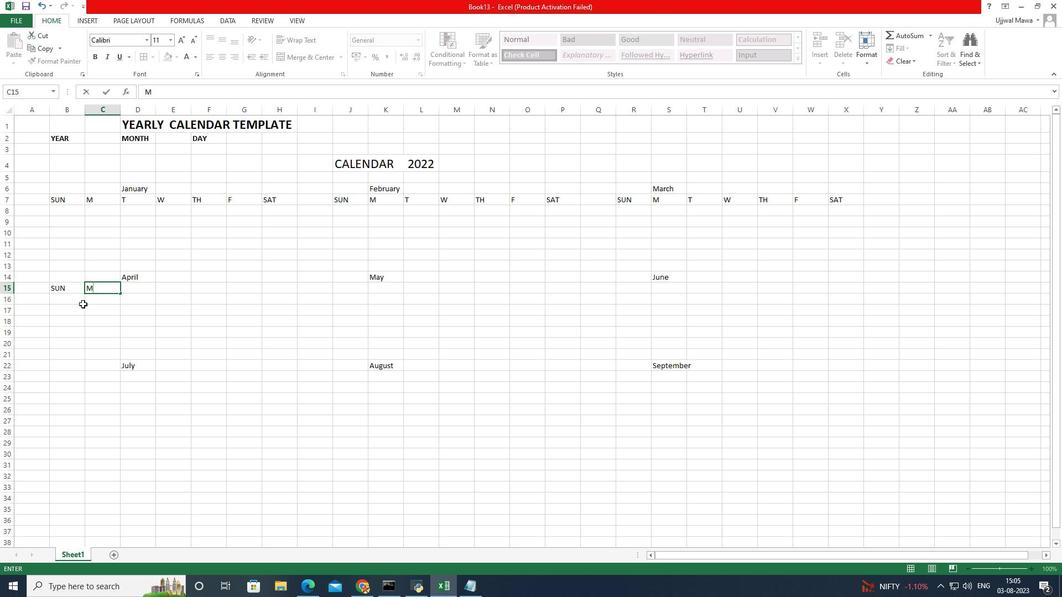 
Action: Mouse moved to (154, 290)
Screenshot: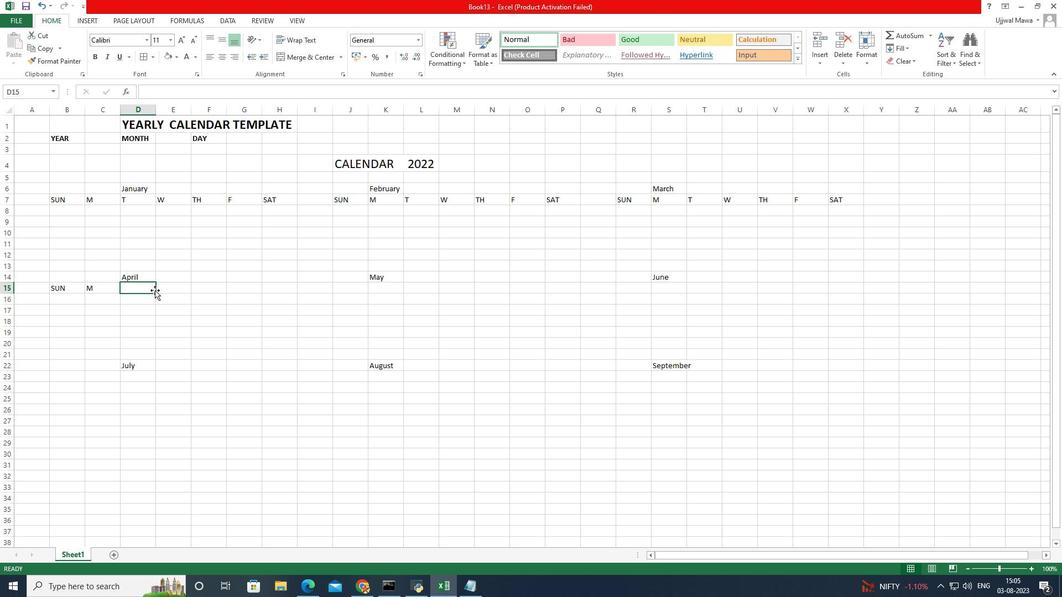 
Action: Mouse pressed left at (154, 290)
Screenshot: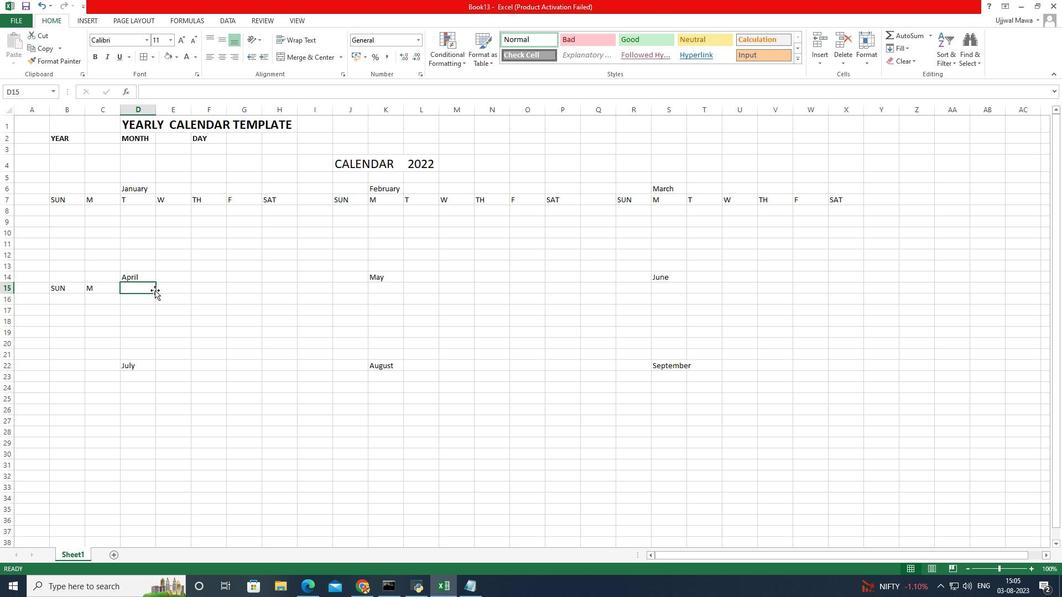 
Action: Key pressed t
Screenshot: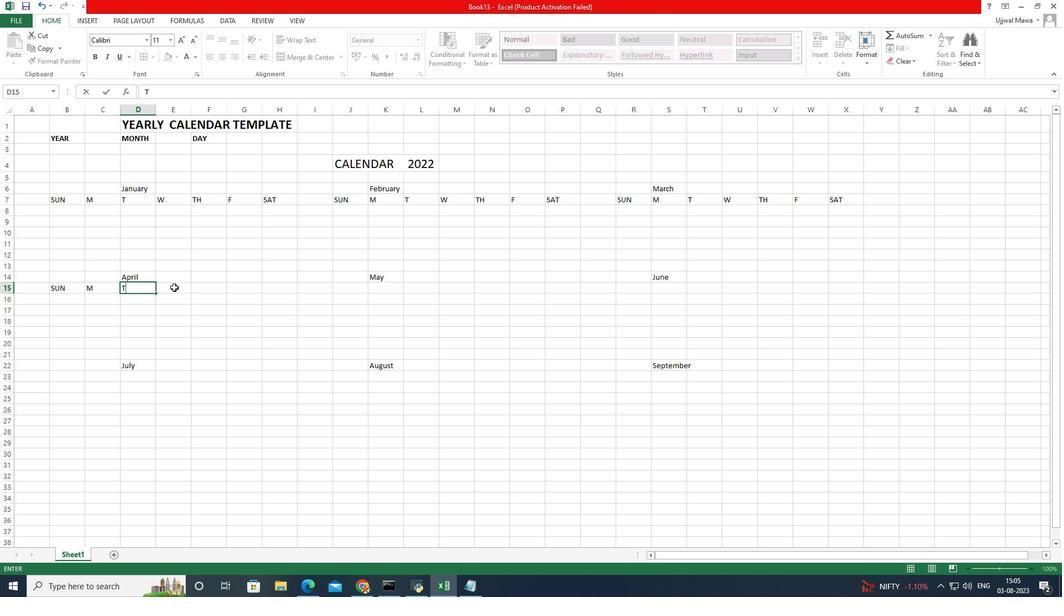 
Action: Mouse moved to (174, 287)
Screenshot: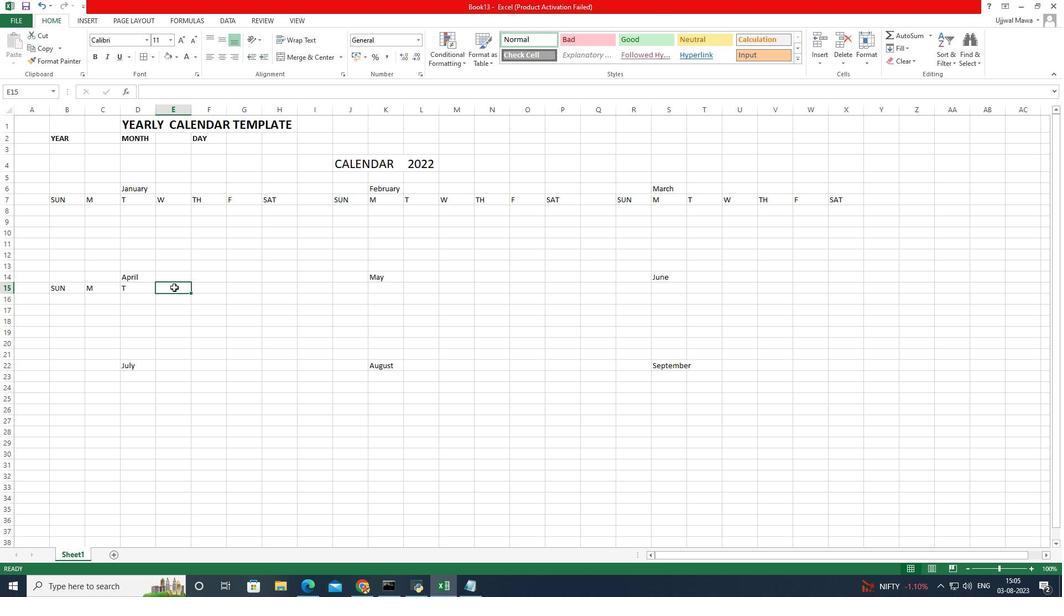 
Action: Mouse pressed left at (174, 287)
Screenshot: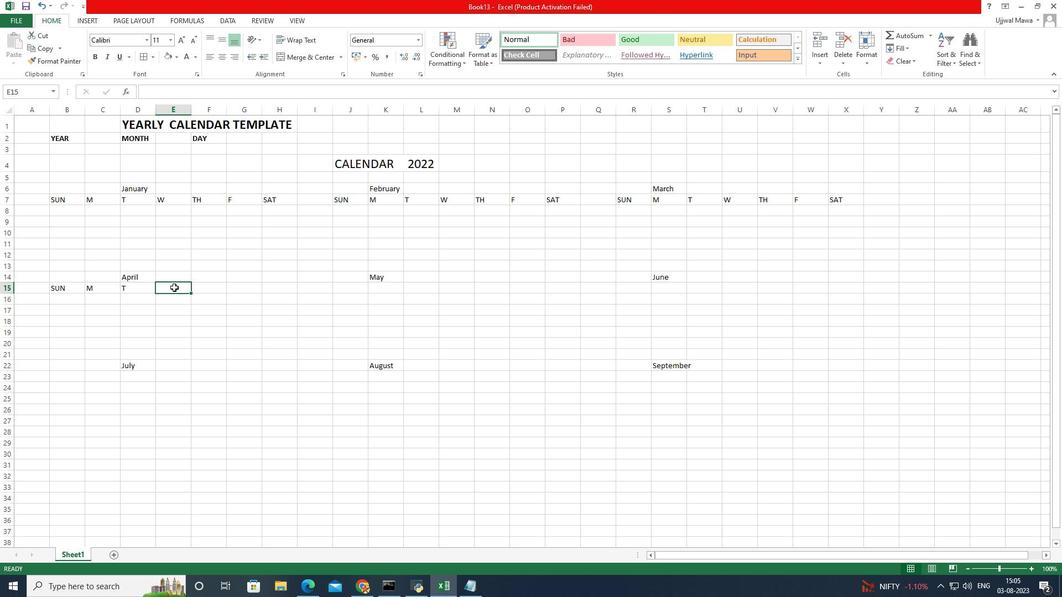 
Action: Key pressed w
Screenshot: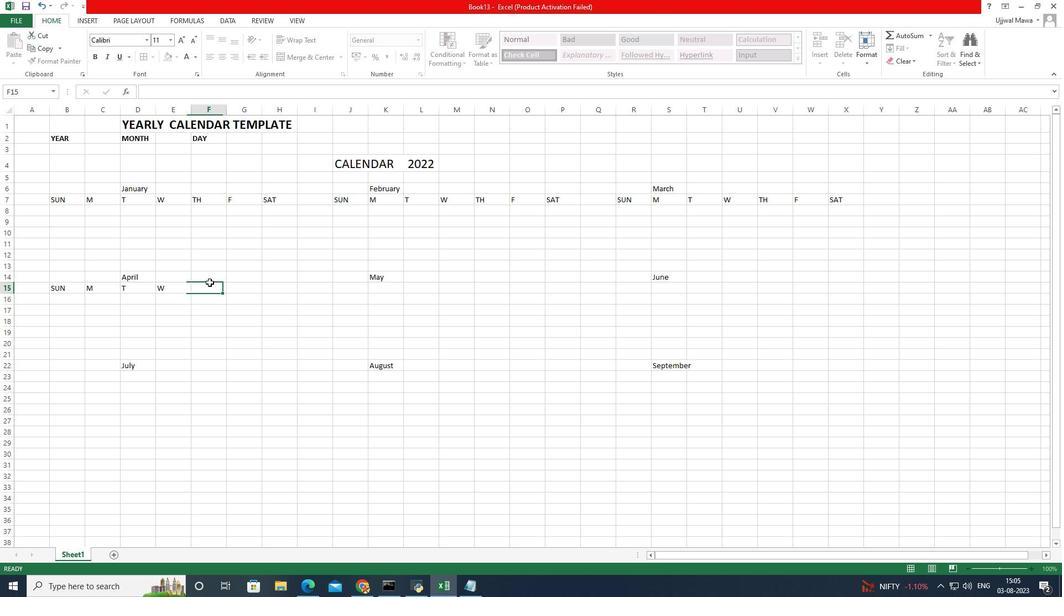 
Action: Mouse moved to (209, 282)
Screenshot: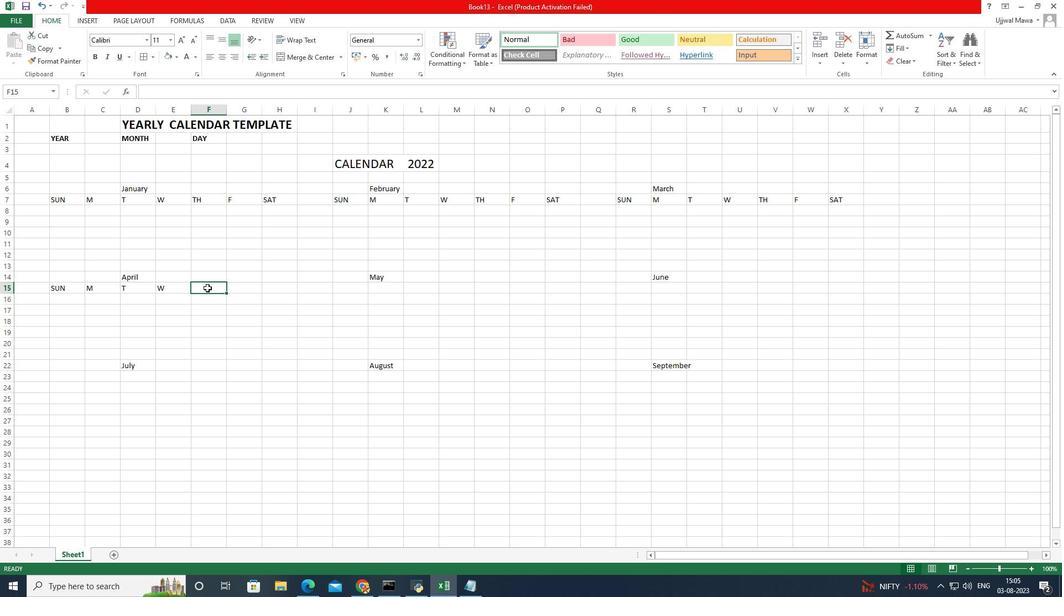 
Action: Mouse pressed left at (209, 282)
Screenshot: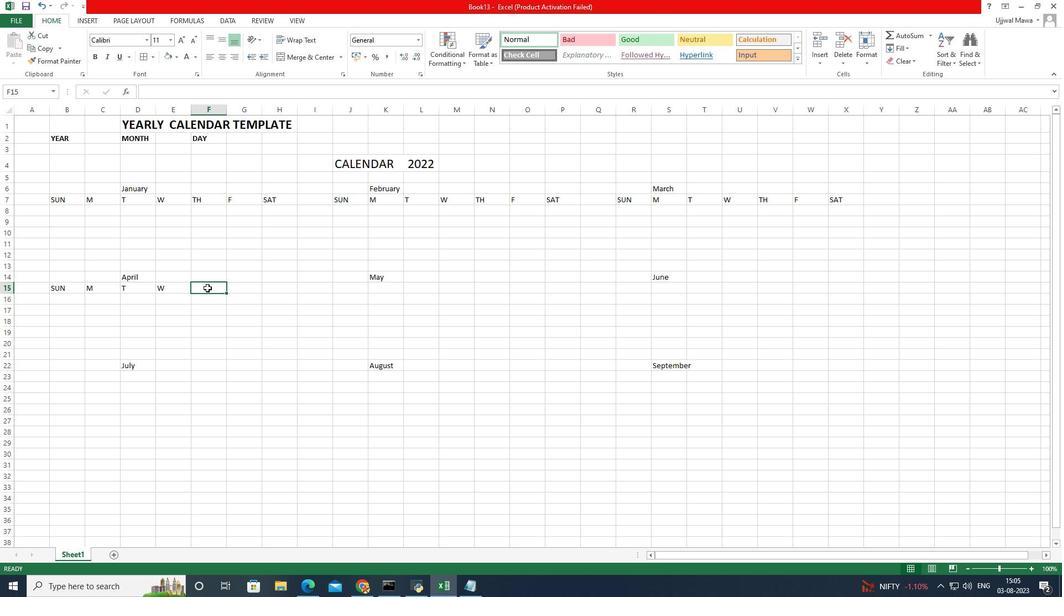 
Action: Mouse moved to (207, 288)
Screenshot: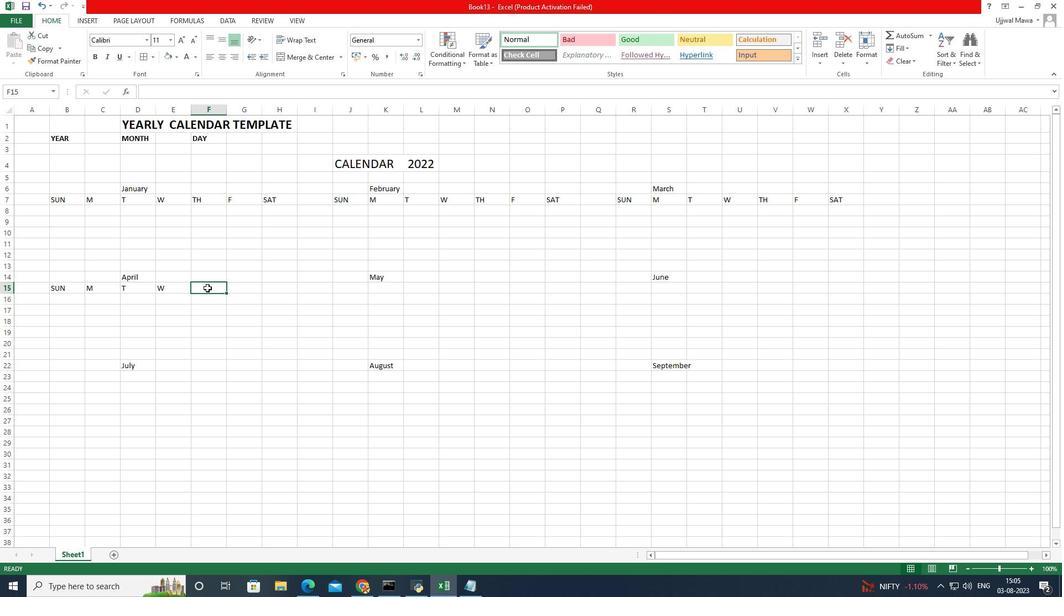 
Action: Key pressed th
Screenshot: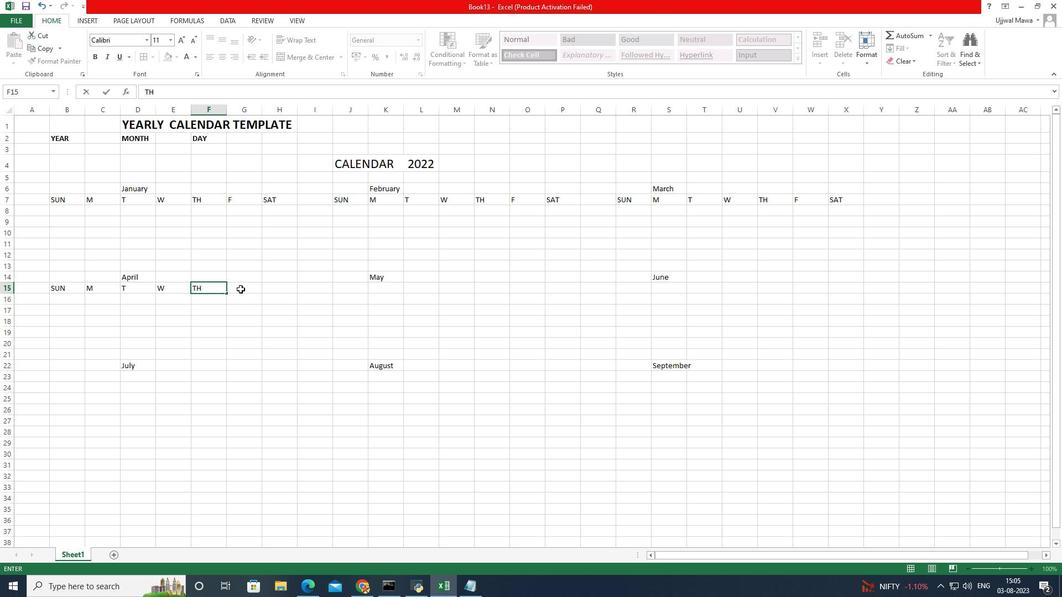 
Action: Mouse moved to (240, 289)
Screenshot: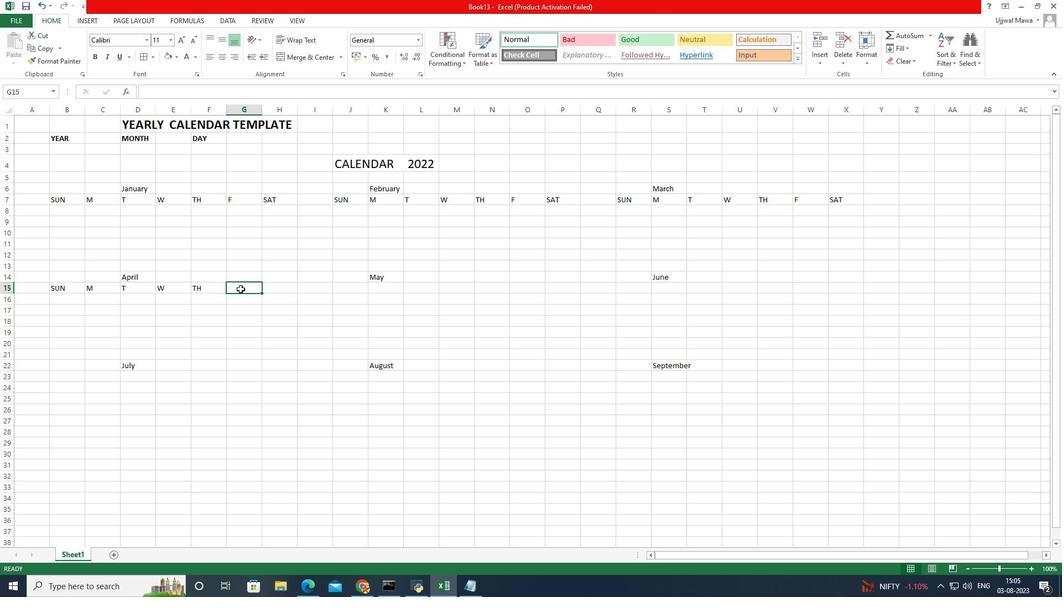 
Action: Mouse pressed left at (240, 289)
Screenshot: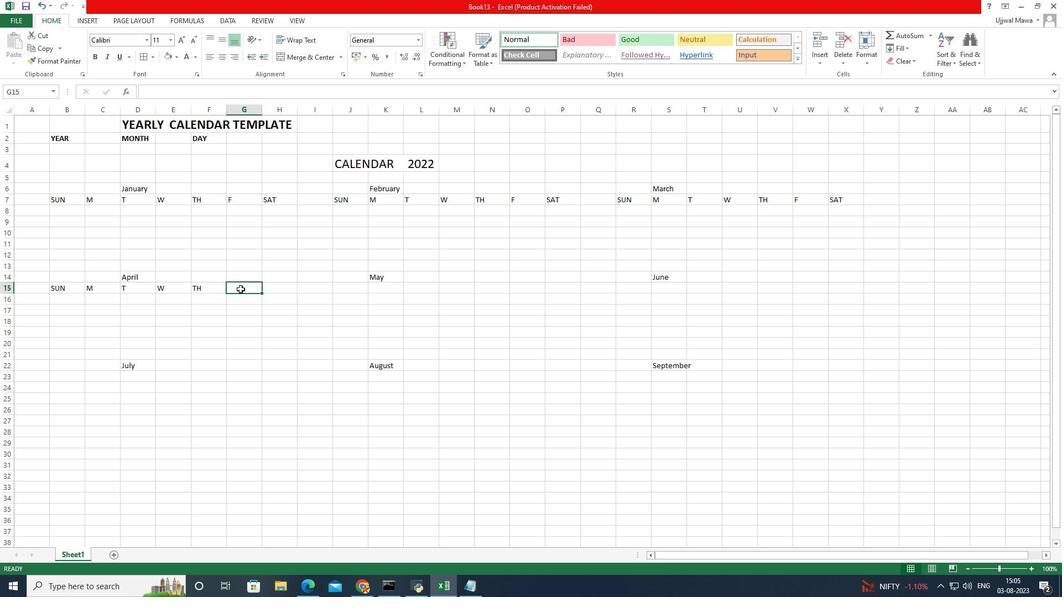 
Action: Key pressed f
Screenshot: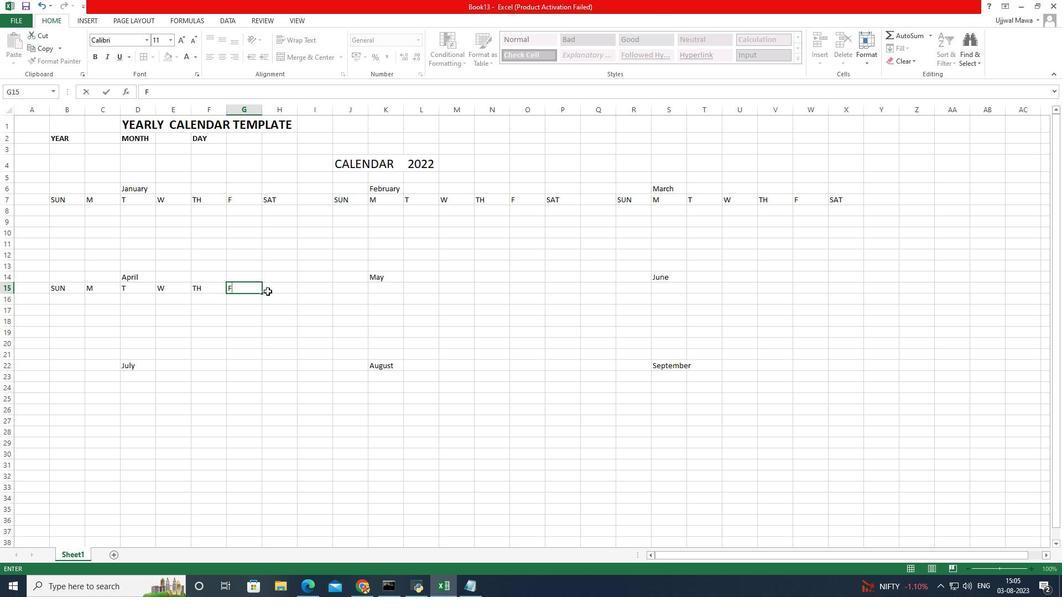
Action: Mouse moved to (267, 291)
Screenshot: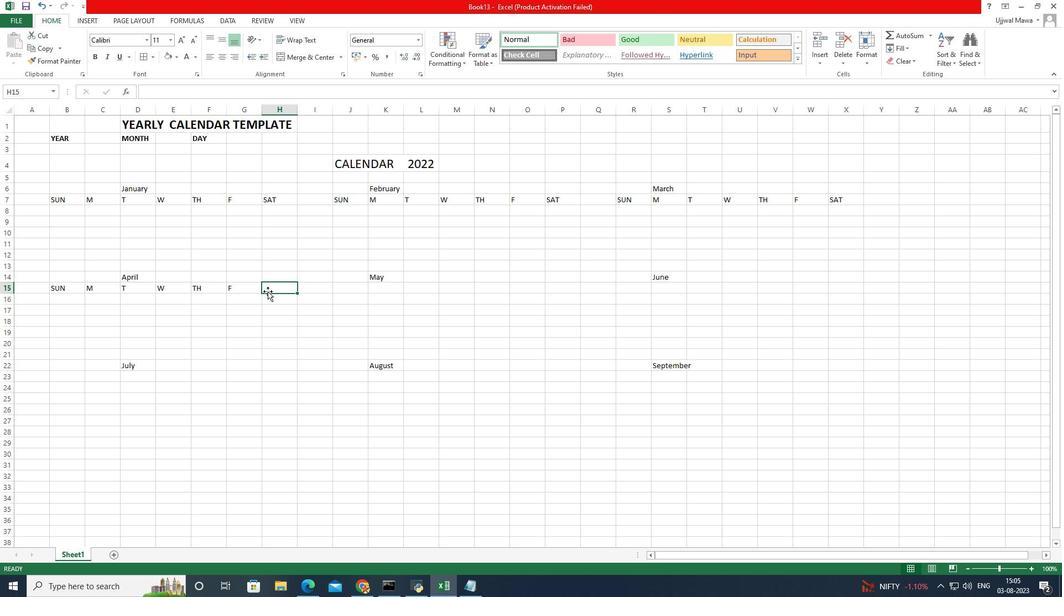 
Action: Mouse pressed left at (267, 291)
Screenshot: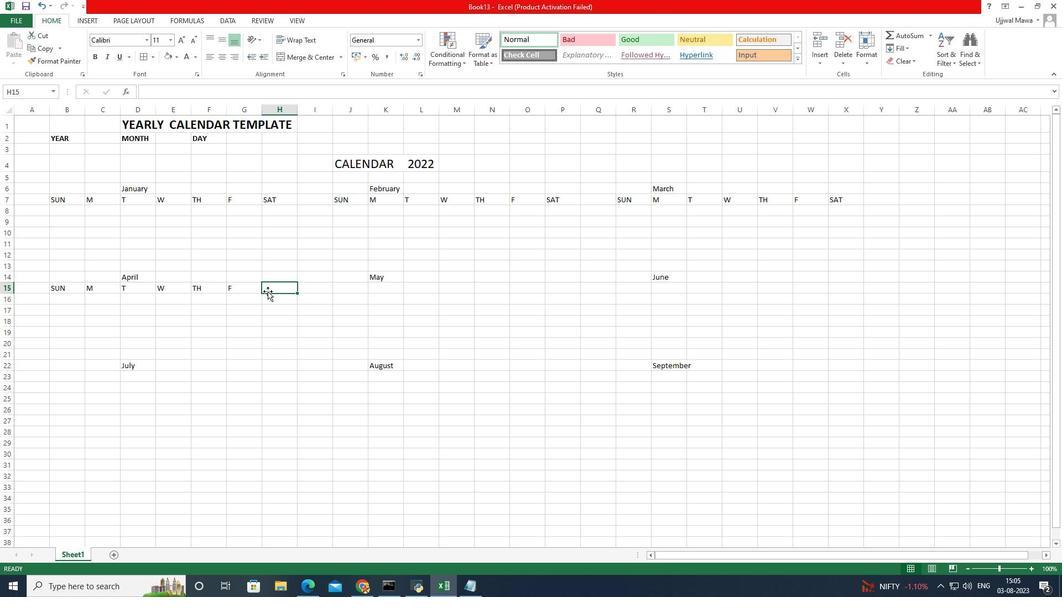 
Action: Key pressed sat
Screenshot: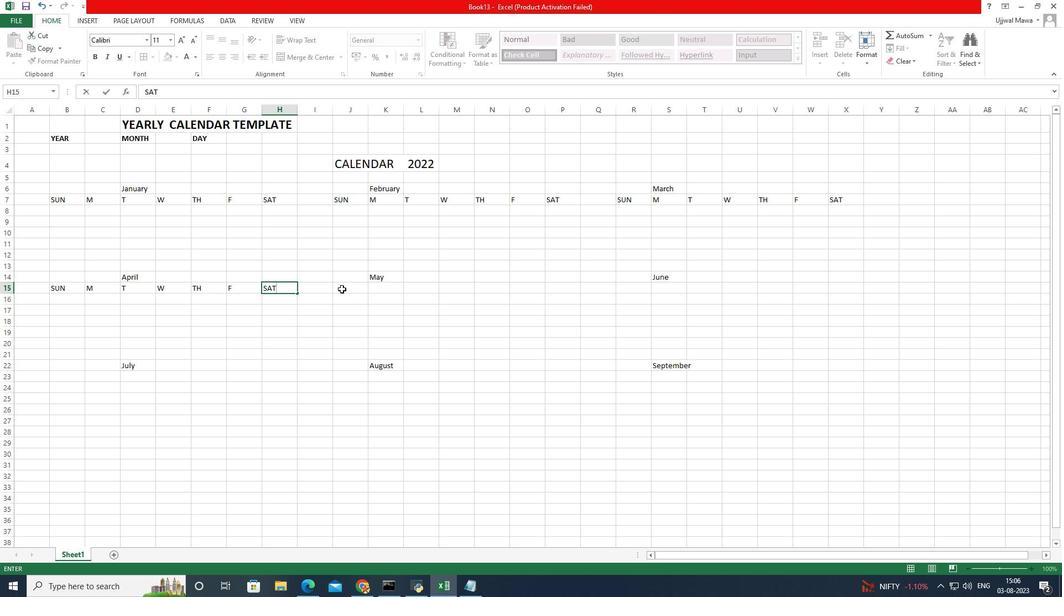 
Action: Mouse moved to (348, 289)
Screenshot: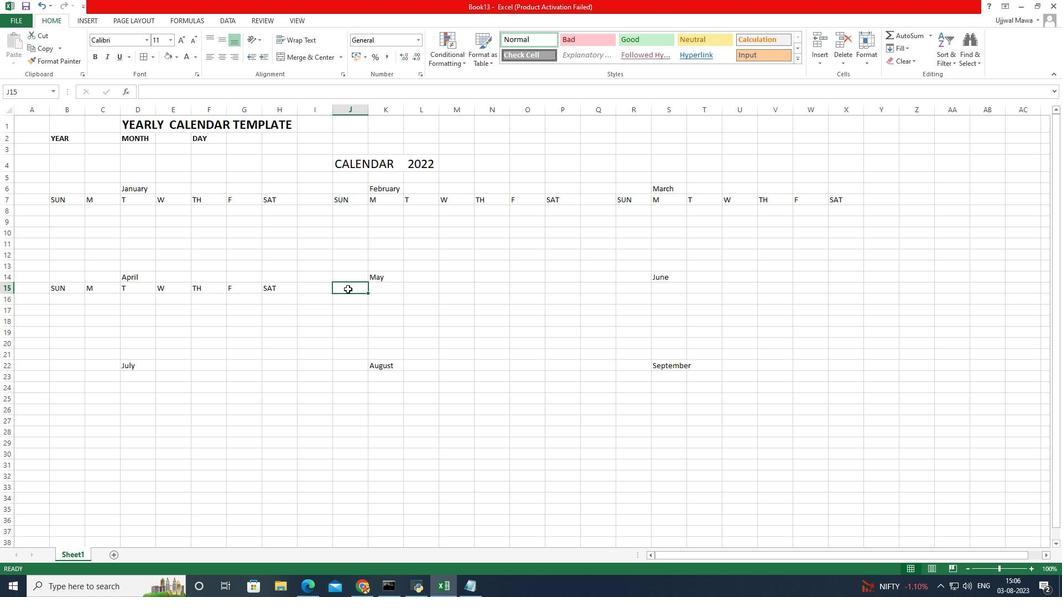 
Action: Mouse pressed left at (348, 289)
Screenshot: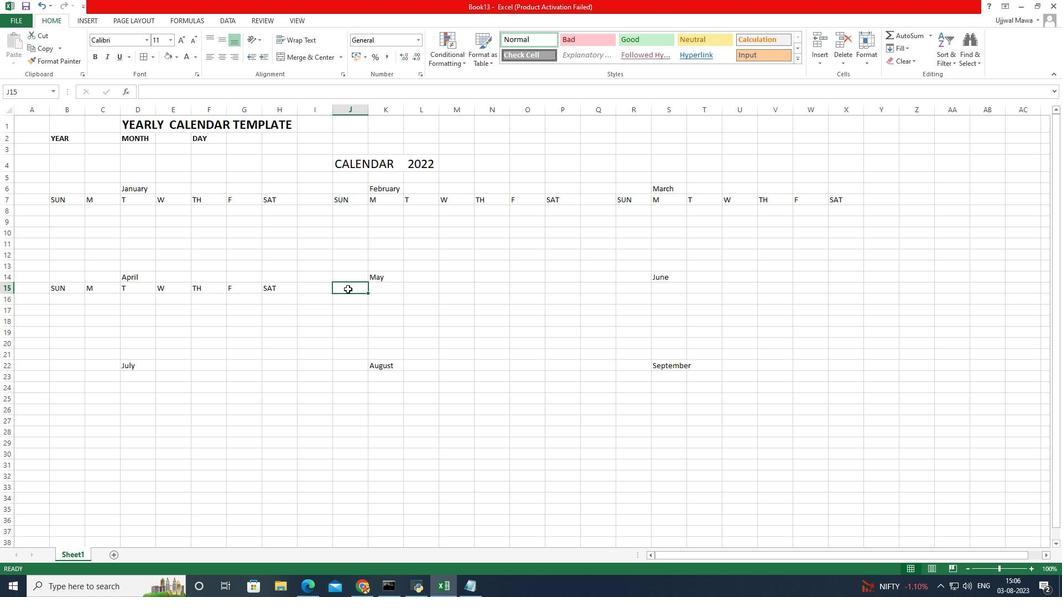 
Action: Mouse moved to (348, 289)
Screenshot: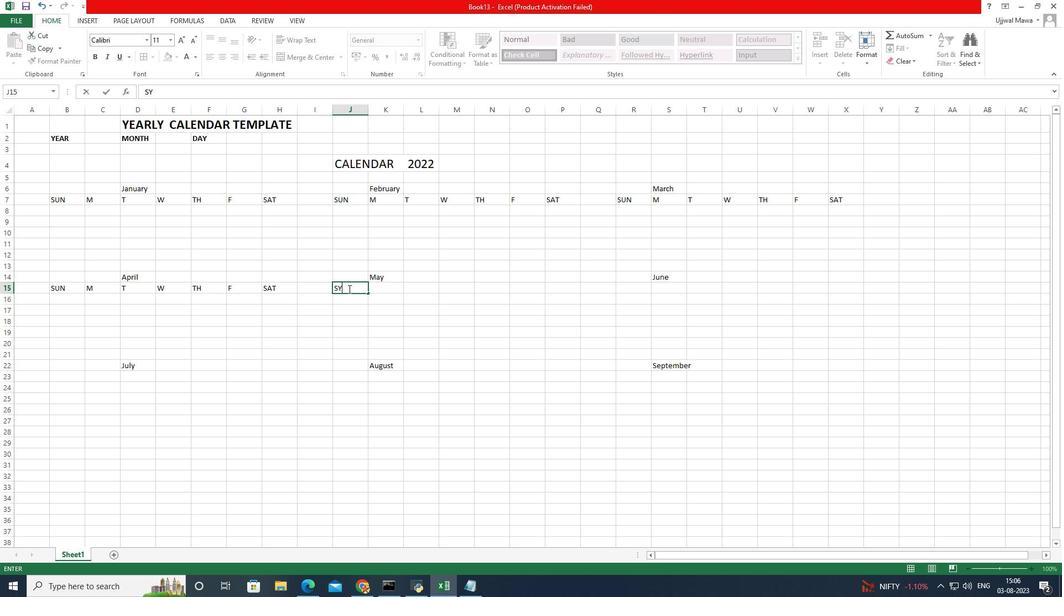
Action: Key pressed sy
Screenshot: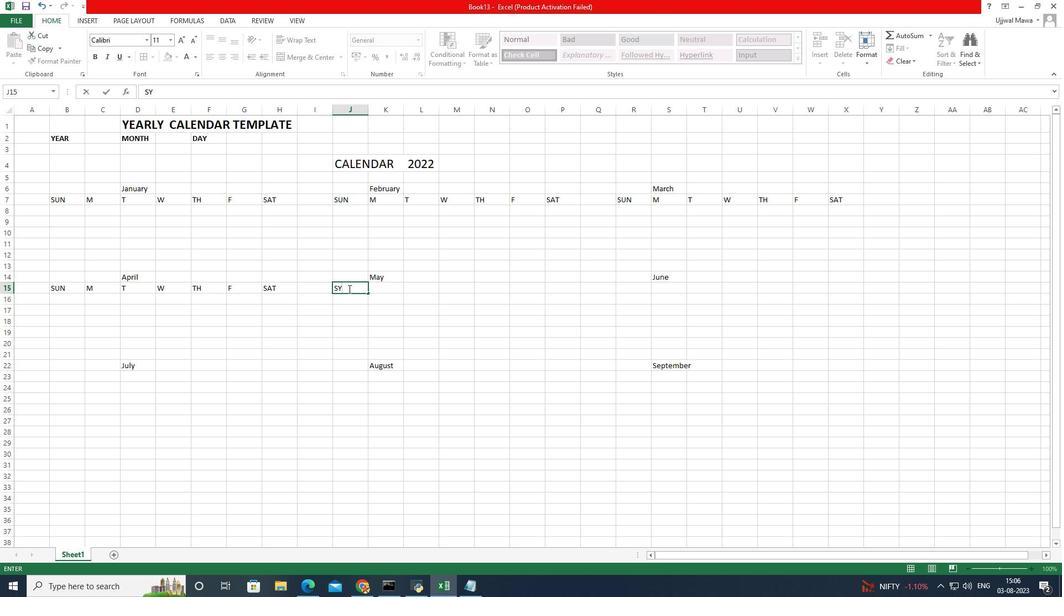 
Action: Mouse moved to (485, 243)
Screenshot: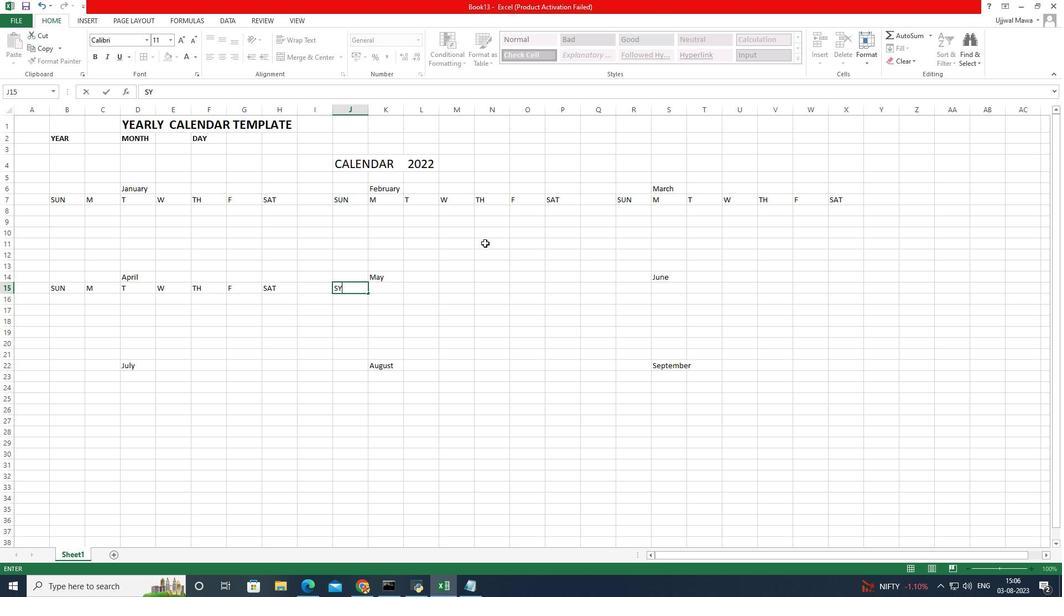 
Action: Key pressed <Key.backspace>u
Screenshot: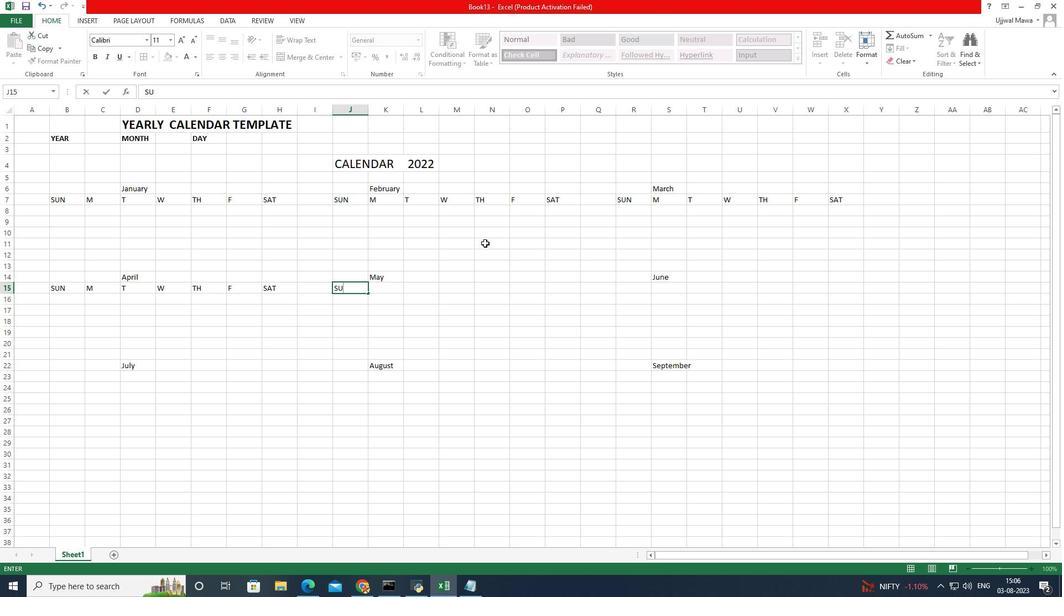 
Action: Mouse moved to (487, 249)
Screenshot: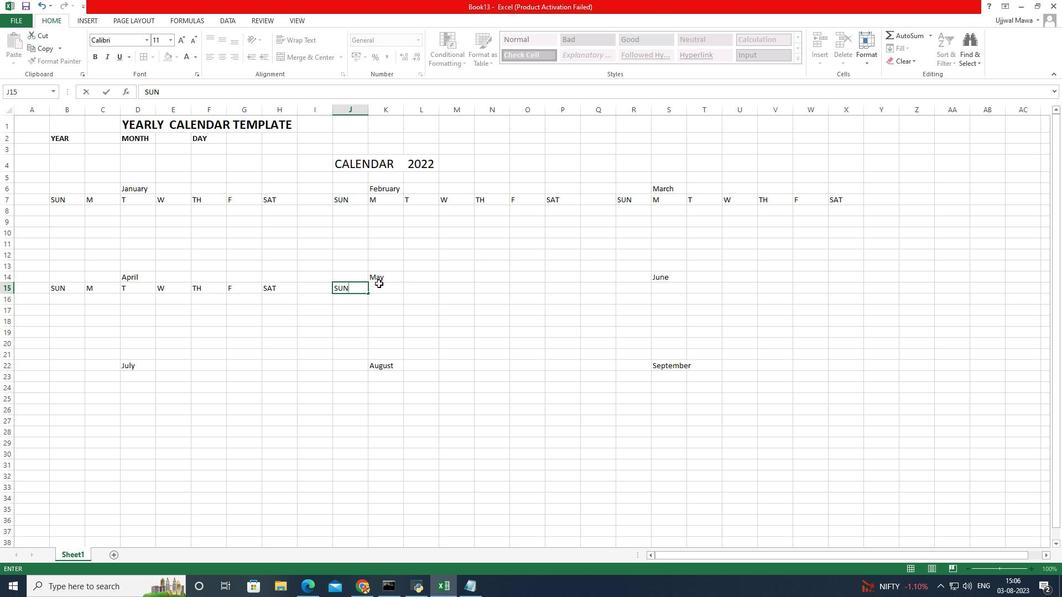 
Action: Key pressed n
Screenshot: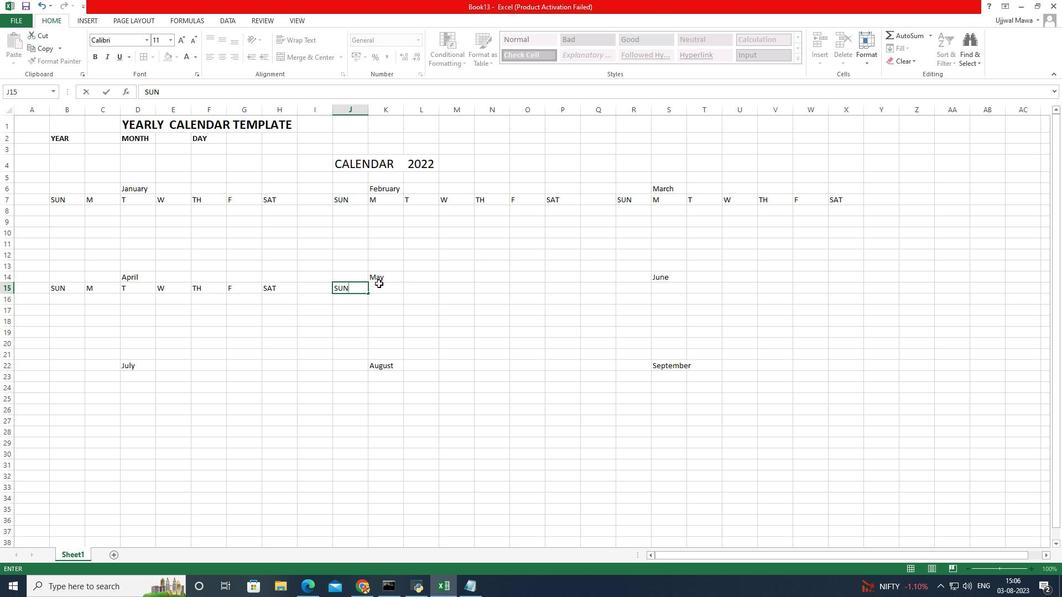 
Action: Mouse moved to (376, 285)
Screenshot: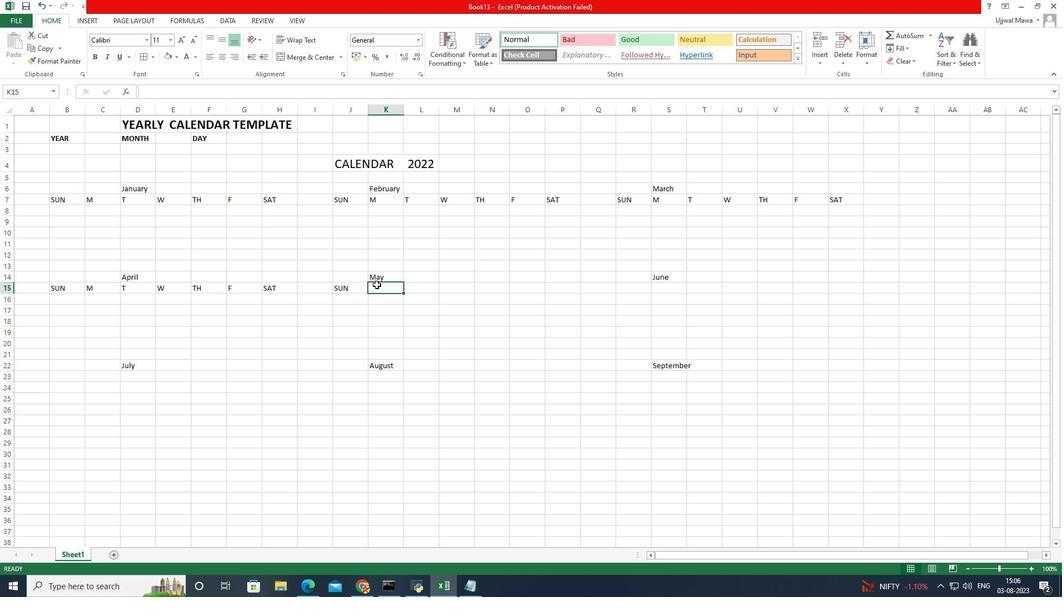 
Action: Mouse pressed left at (376, 285)
Screenshot: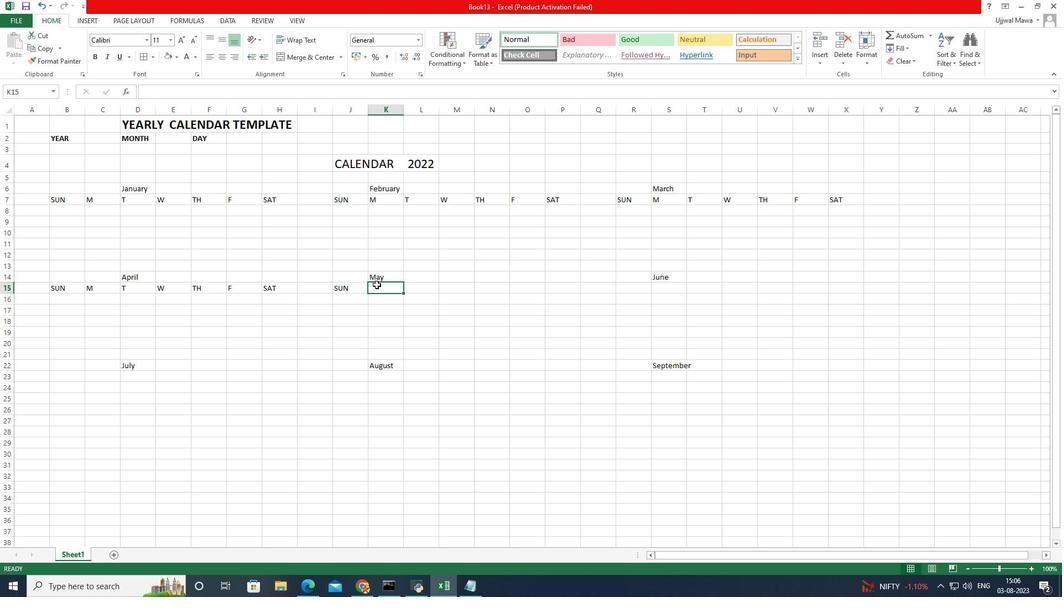 
Action: Key pressed n<Key.backspace>m
Screenshot: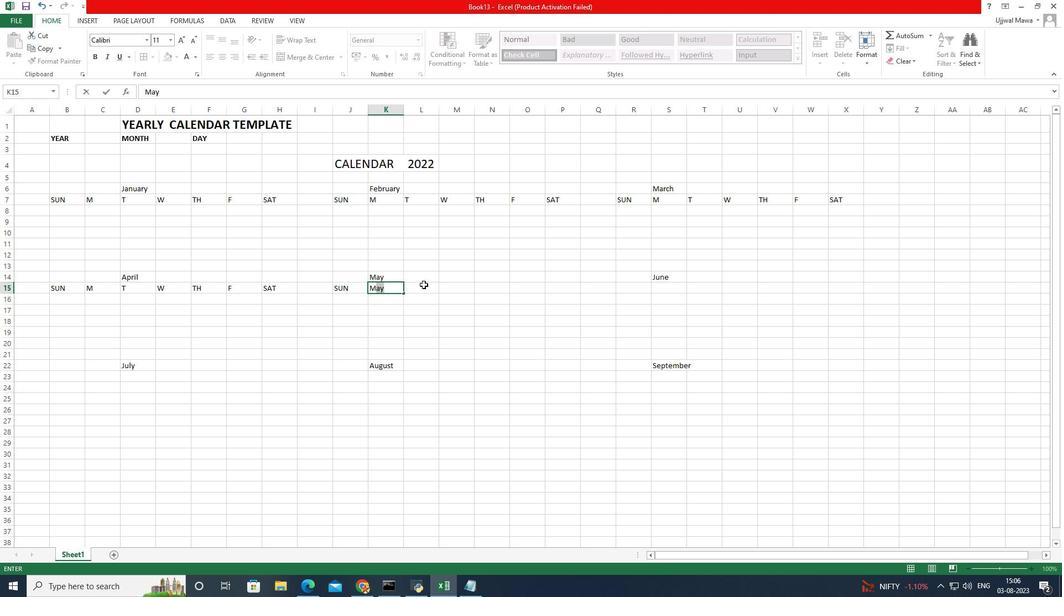 
Action: Mouse moved to (424, 286)
Screenshot: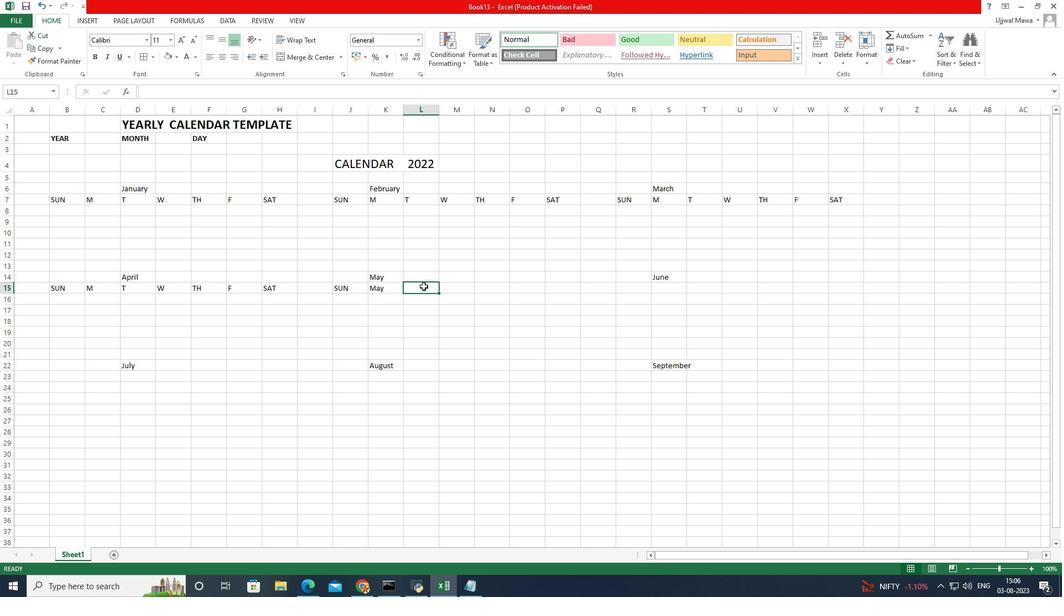 
Action: Mouse pressed left at (424, 286)
